 Task: What is the central theme of "Dune" by Frank Herbert?
Action: Mouse moved to (314, 148)
Screenshot: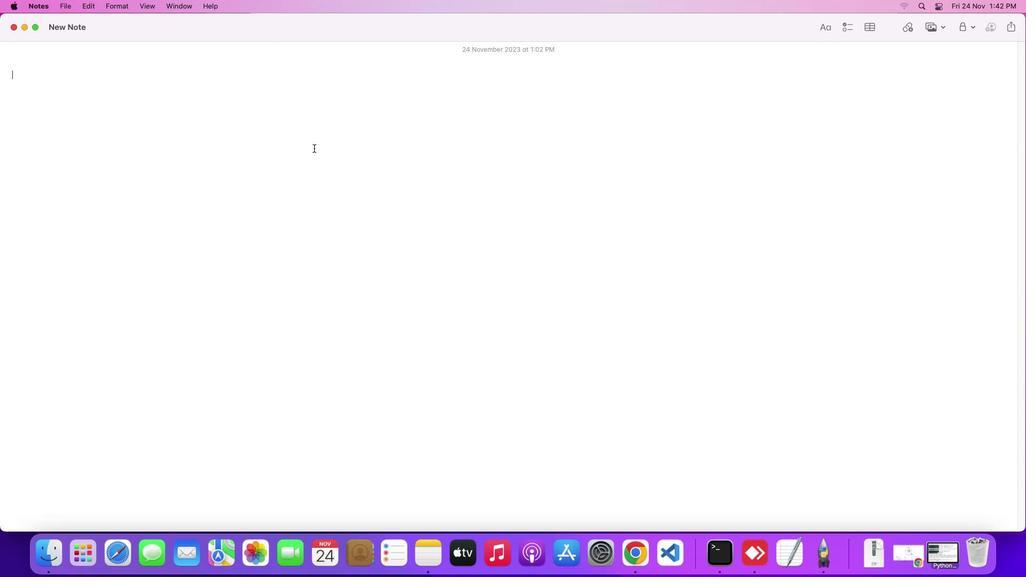 
Action: Mouse pressed left at (314, 148)
Screenshot: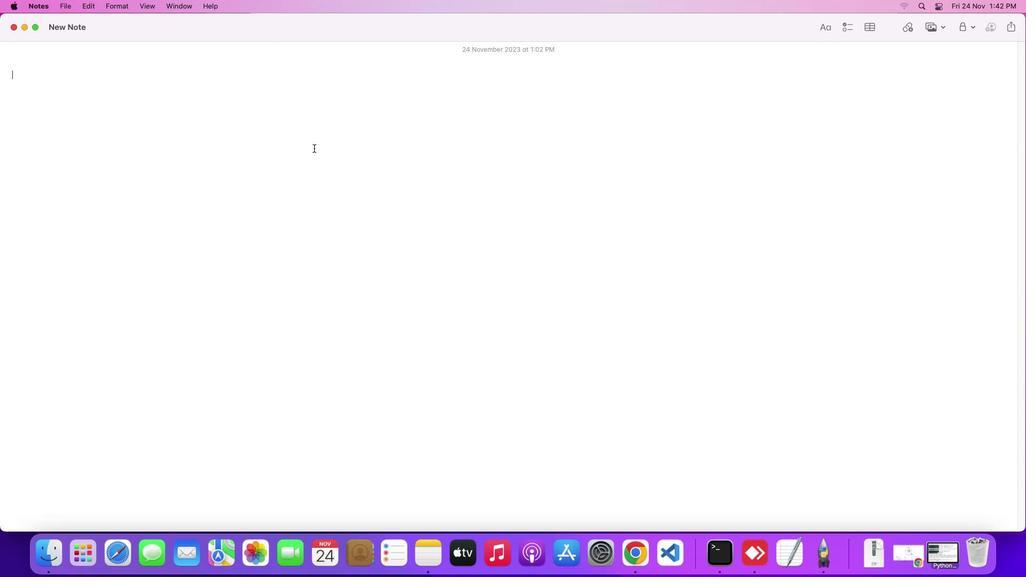 
Action: Key pressed Key.shift'W''h''a''t'Key.space'i''s'Key.space't''h''e'Key.space'c''e''n''t''r''a''l'Key.space't''h''e''m''e'Key.space'o''f'Key.spaceKey.shift'"'Key.shift'D''u''e'Key.backspace'n''e'Key.shift'"'Key.space'b''y'Key.spaceKey.shift'F''r''a''n''k'Key.spaceKey.shift'G'Key.shiftKey.backspaceKey.shift'H''e''r''b''e''r''t'Key.shift_r'?'Key.enter
Screenshot: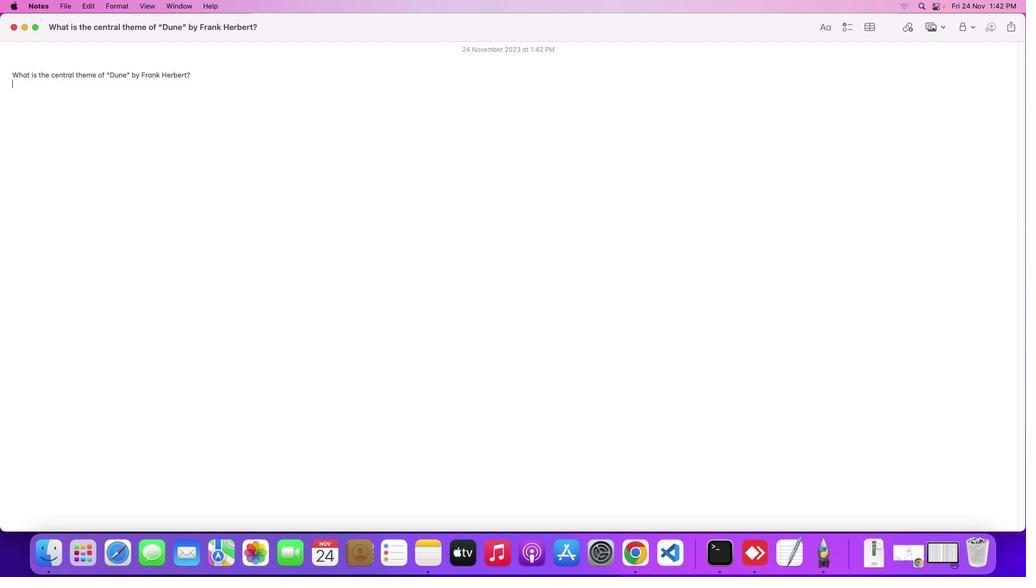 
Action: Mouse moved to (910, 554)
Screenshot: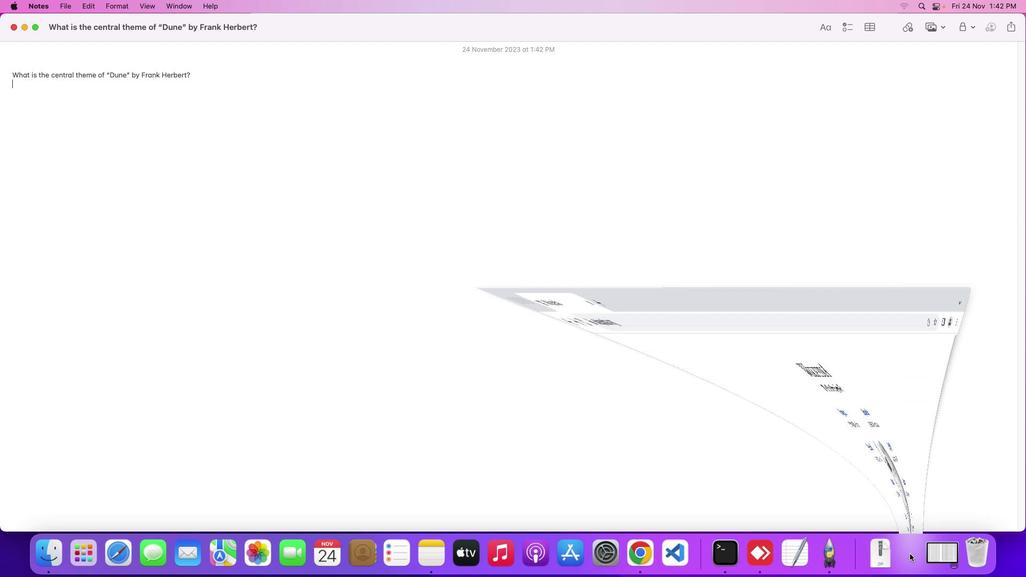 
Action: Mouse pressed left at (910, 554)
Screenshot: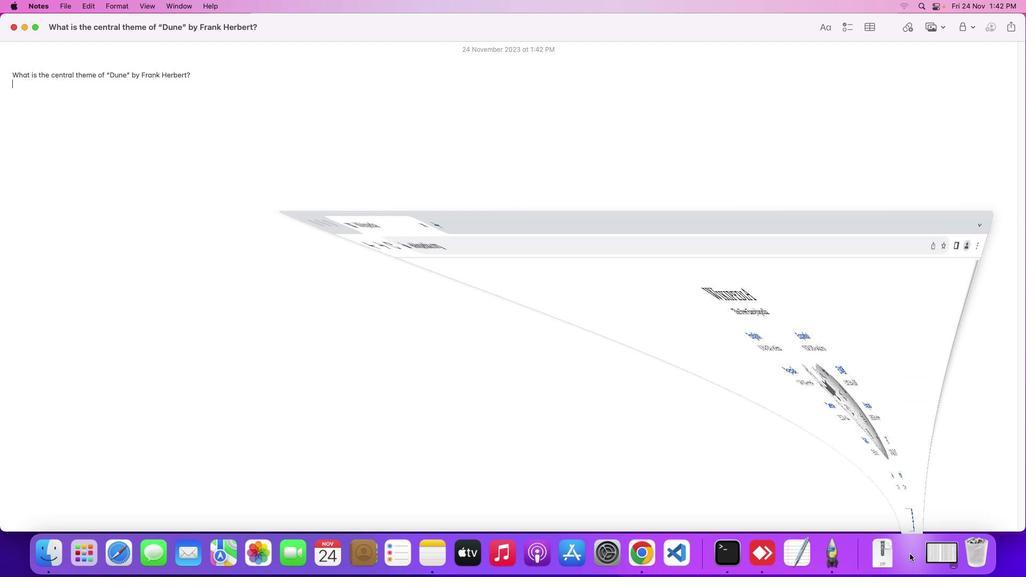 
Action: Mouse moved to (417, 325)
Screenshot: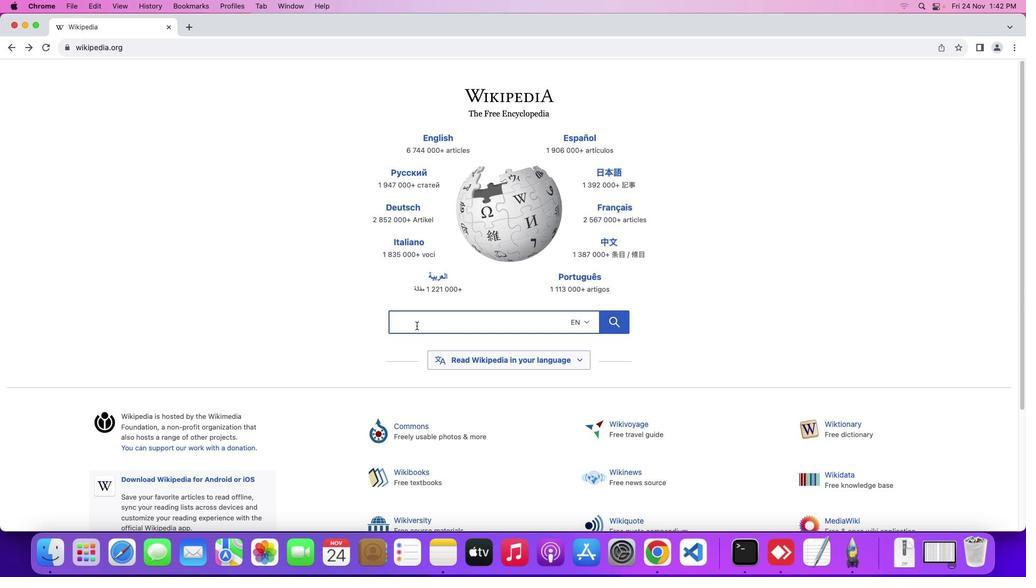 
Action: Mouse pressed left at (417, 325)
Screenshot: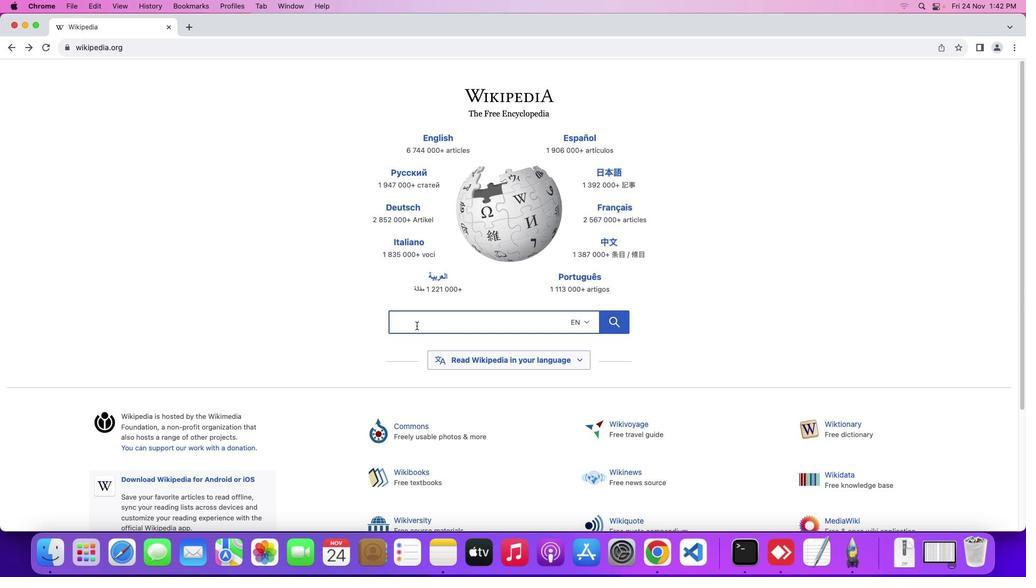
Action: Key pressed Key.shift'D''u''n''e'Key.space'n''o''v''e''l'
Screenshot: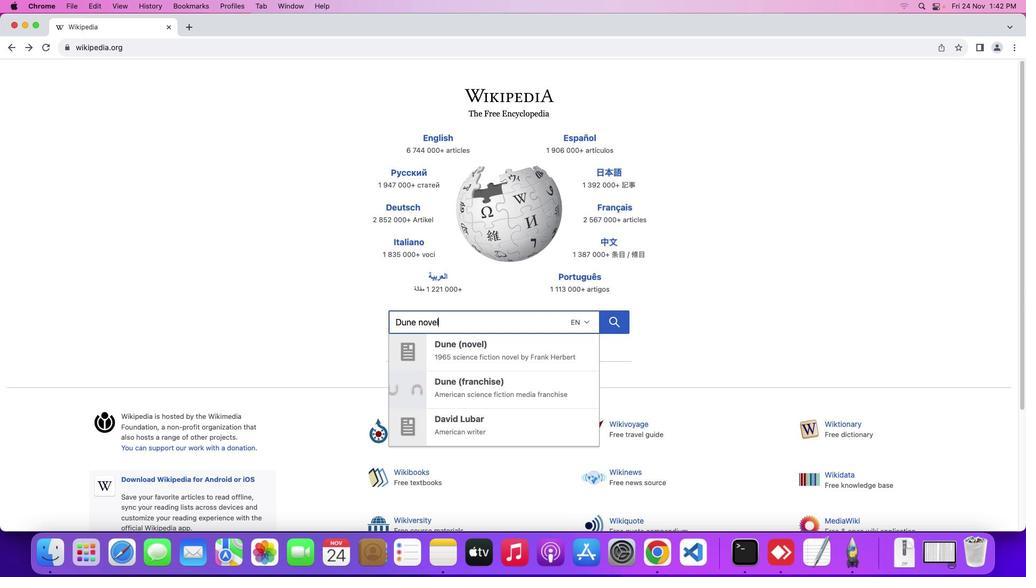 
Action: Mouse moved to (457, 349)
Screenshot: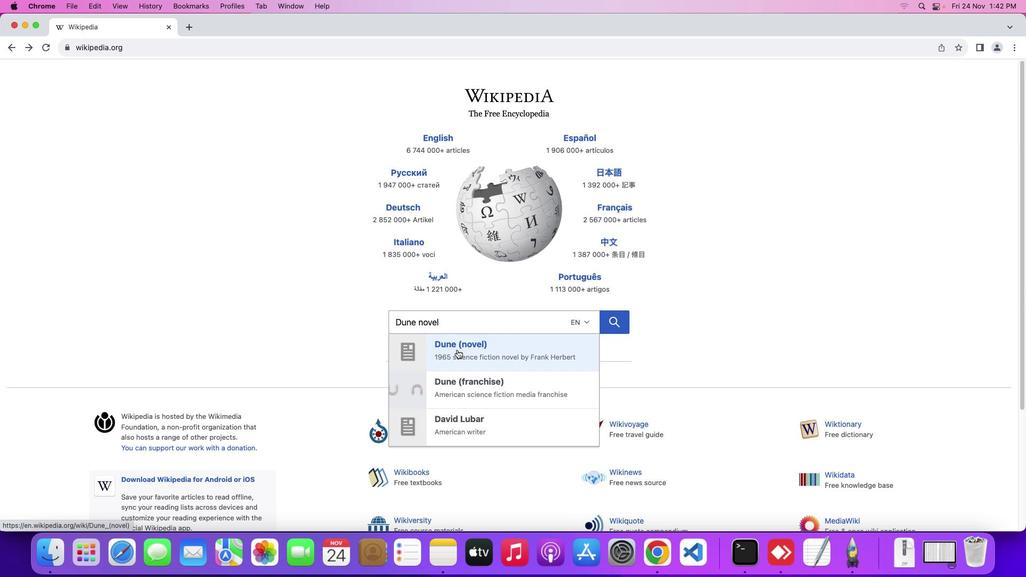 
Action: Mouse pressed left at (457, 349)
Screenshot: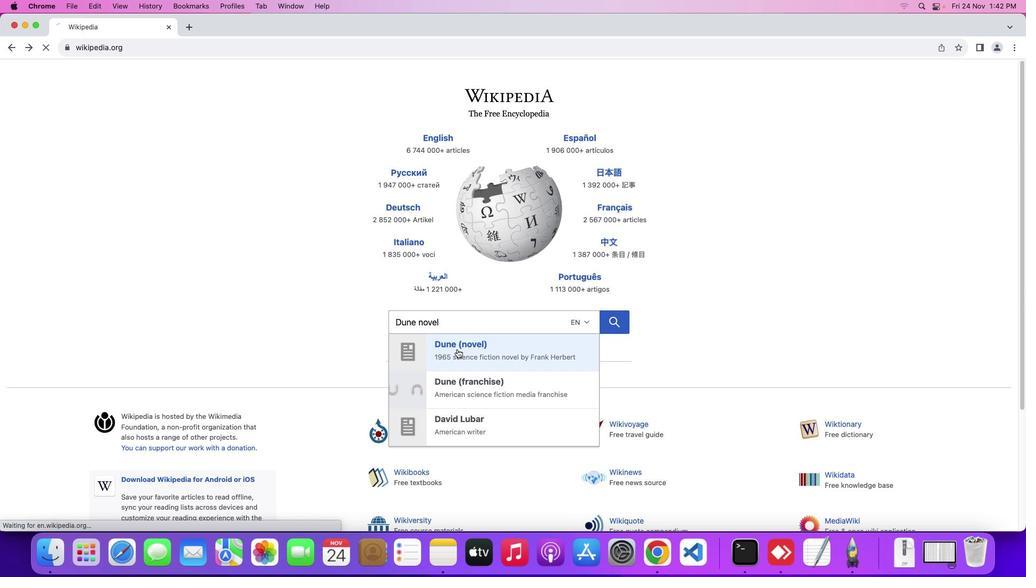 
Action: Mouse moved to (784, 275)
Screenshot: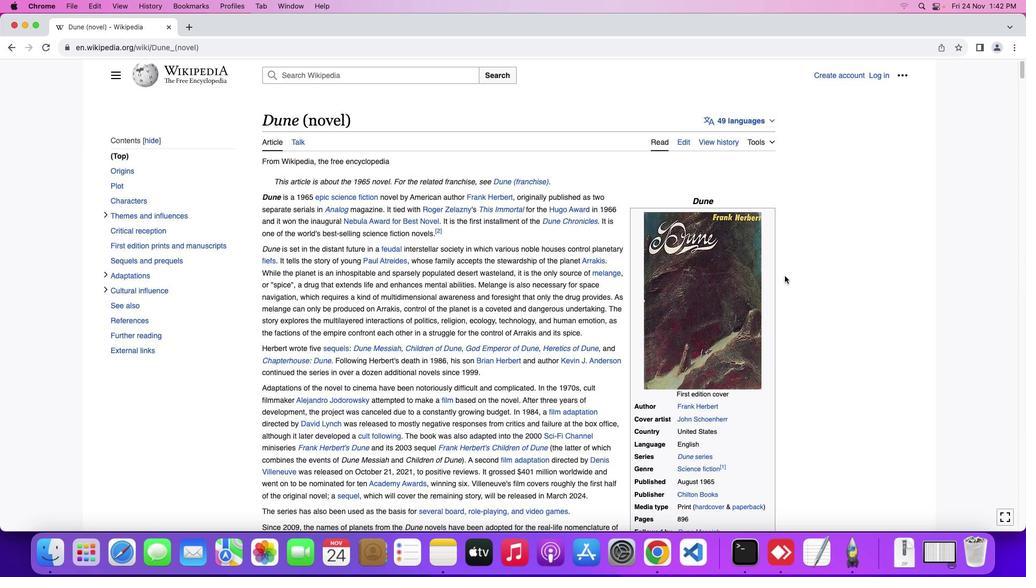 
Action: Mouse scrolled (784, 275) with delta (0, 0)
Screenshot: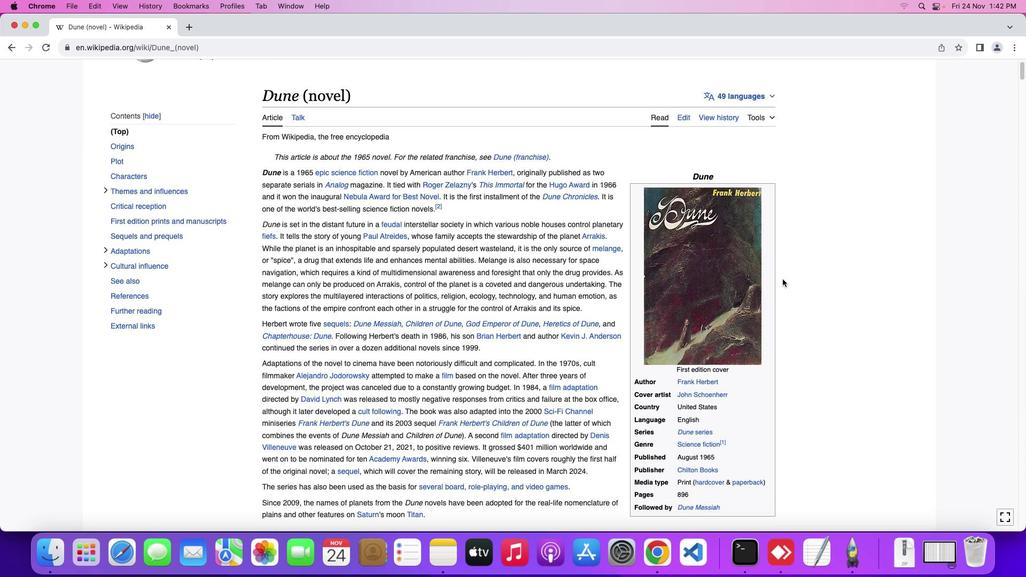 
Action: Mouse scrolled (784, 275) with delta (0, 0)
Screenshot: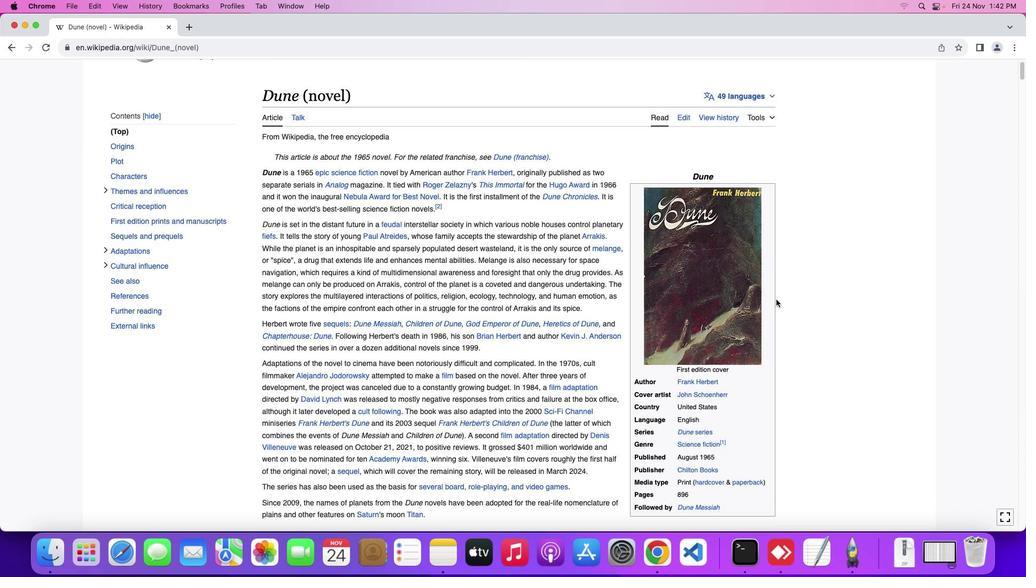 
Action: Mouse scrolled (784, 275) with delta (0, 0)
Screenshot: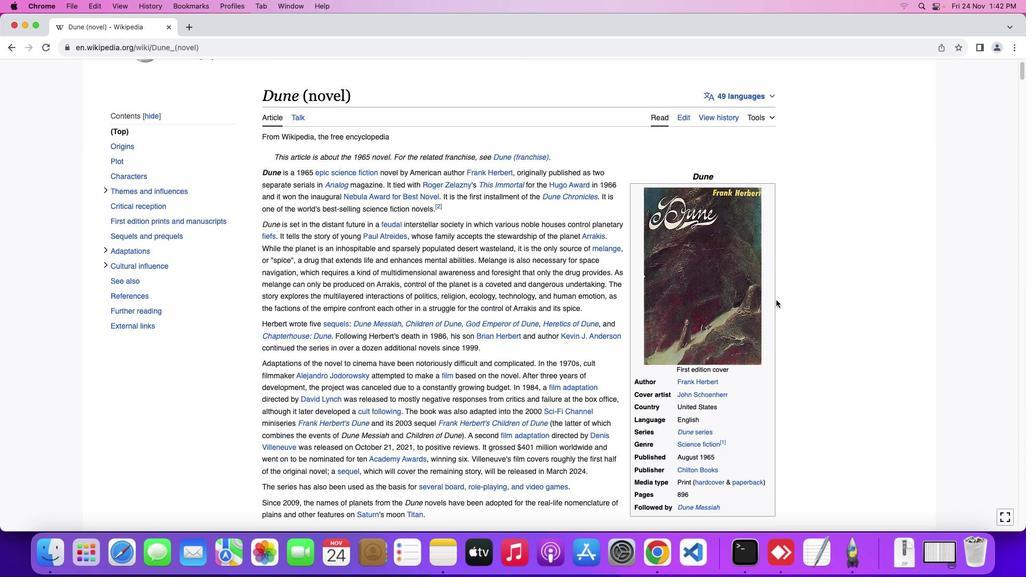 
Action: Mouse moved to (776, 299)
Screenshot: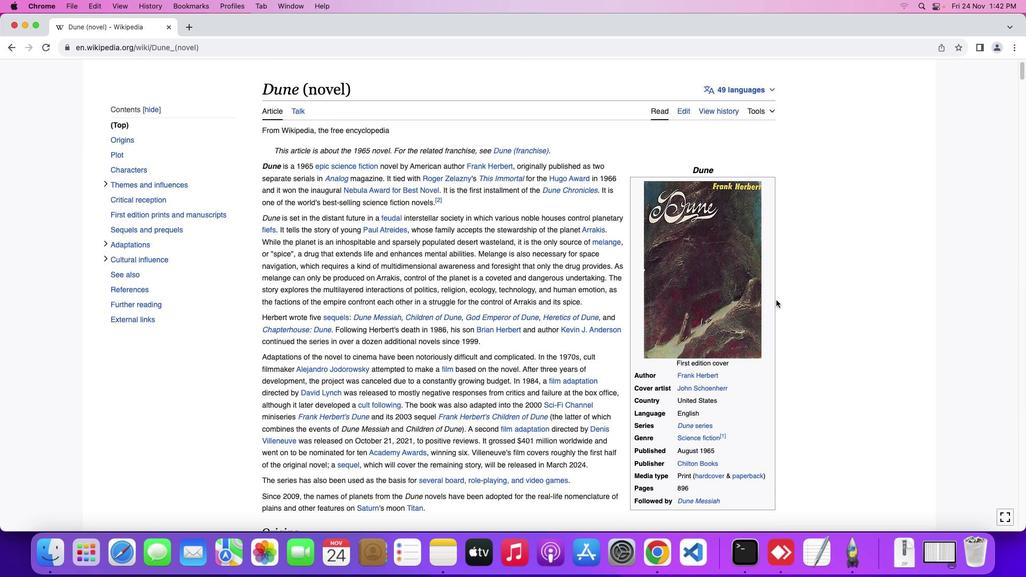 
Action: Mouse scrolled (776, 299) with delta (0, 0)
Screenshot: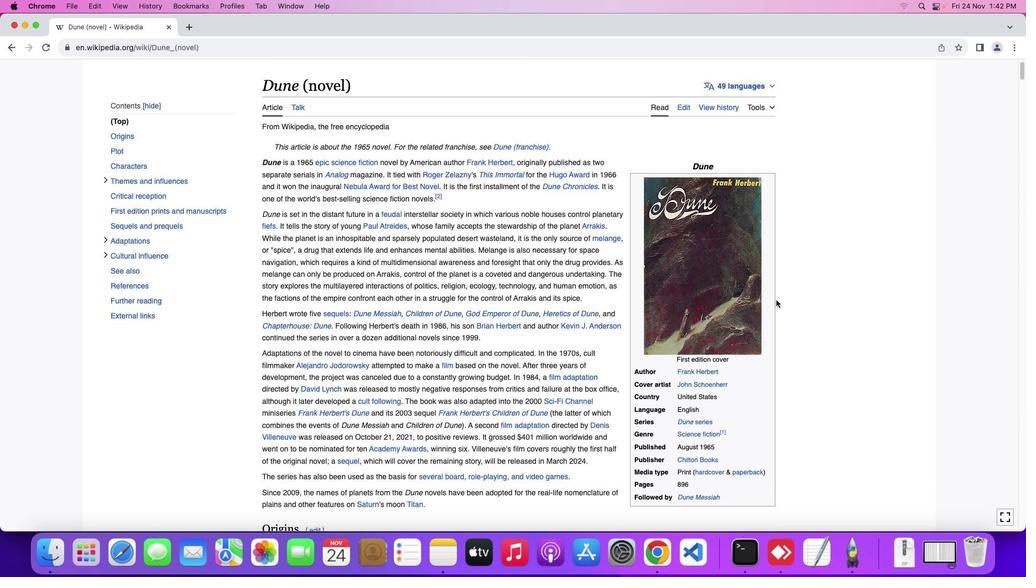 
Action: Mouse scrolled (776, 299) with delta (0, 0)
Screenshot: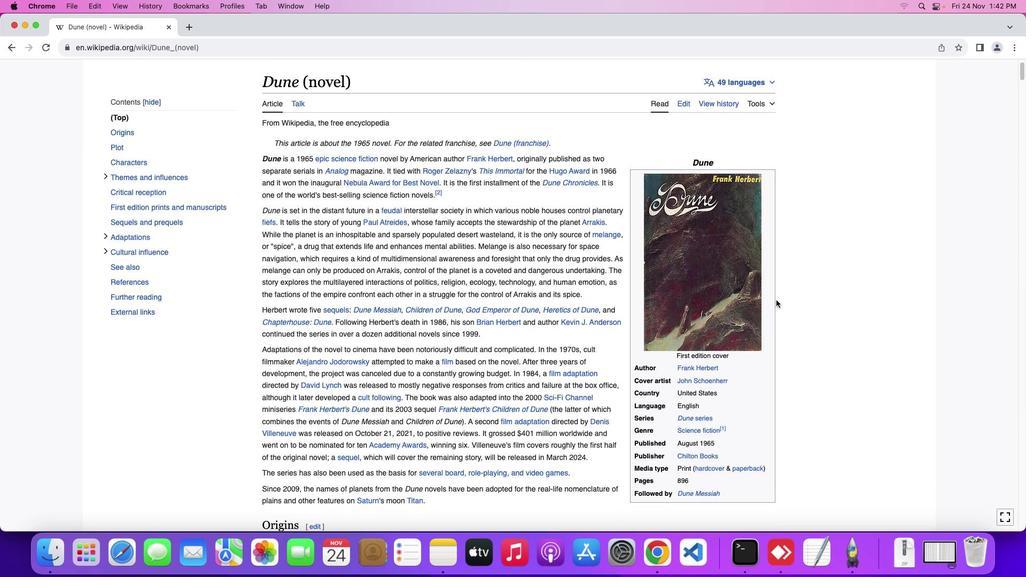 
Action: Mouse scrolled (776, 299) with delta (0, 0)
Screenshot: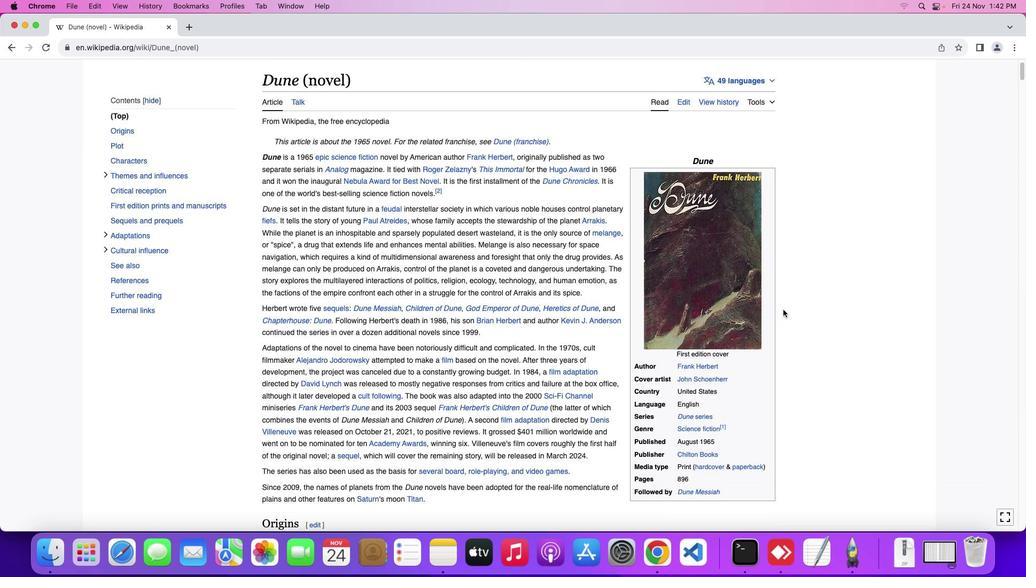 
Action: Mouse scrolled (776, 299) with delta (0, 0)
Screenshot: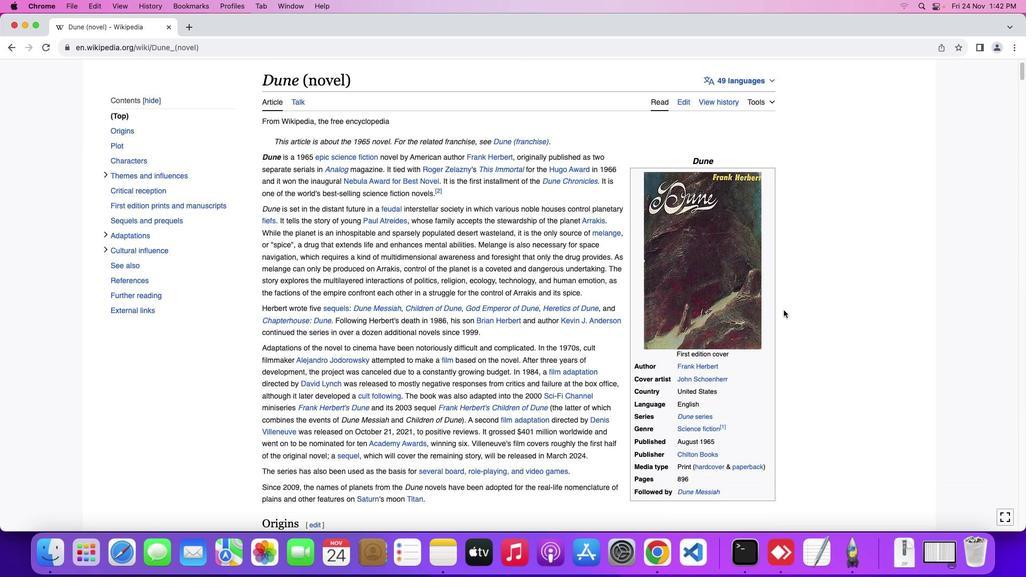 
Action: Mouse moved to (784, 310)
Screenshot: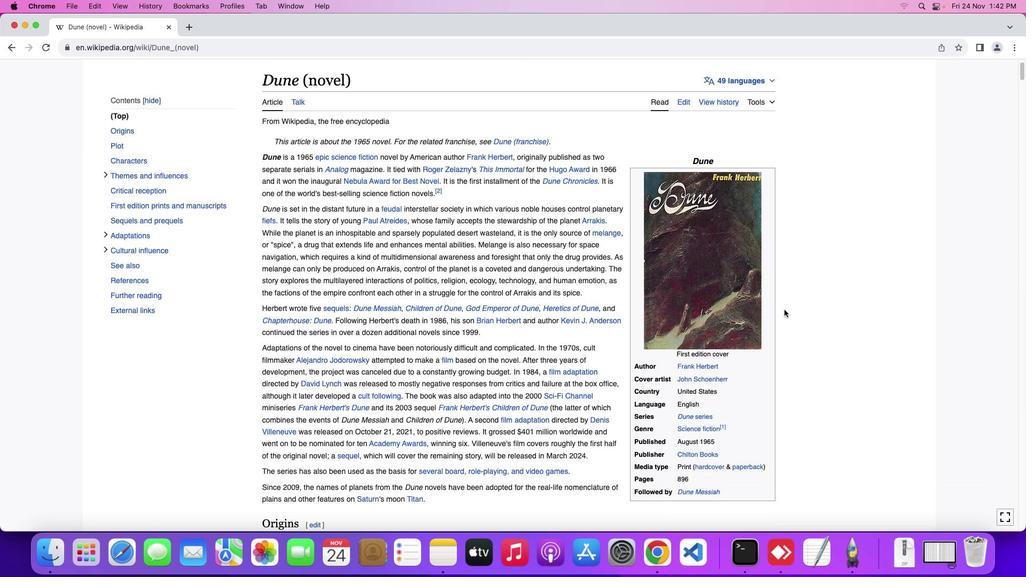 
Action: Mouse scrolled (784, 310) with delta (0, 0)
Screenshot: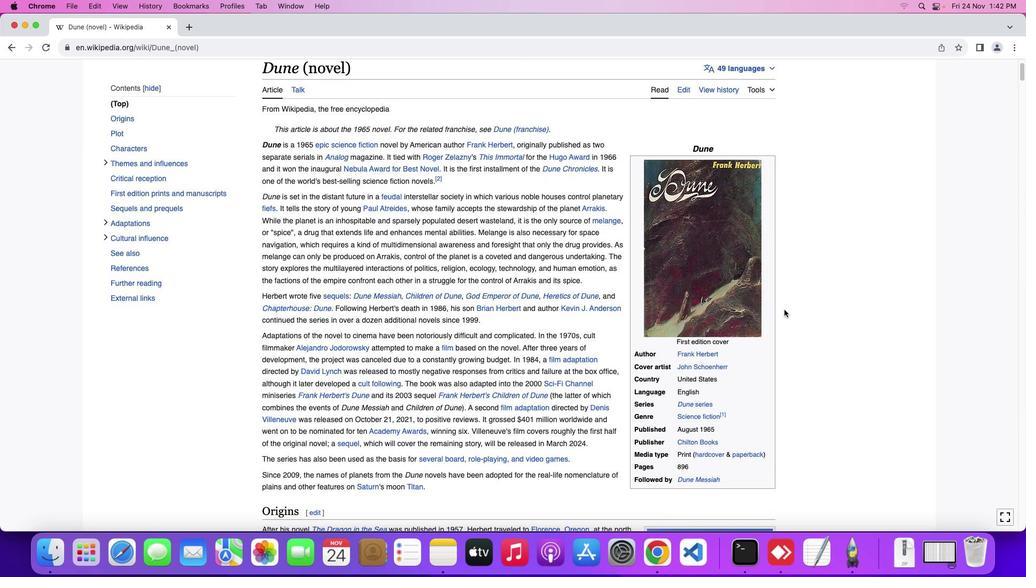 
Action: Mouse scrolled (784, 310) with delta (0, 0)
Screenshot: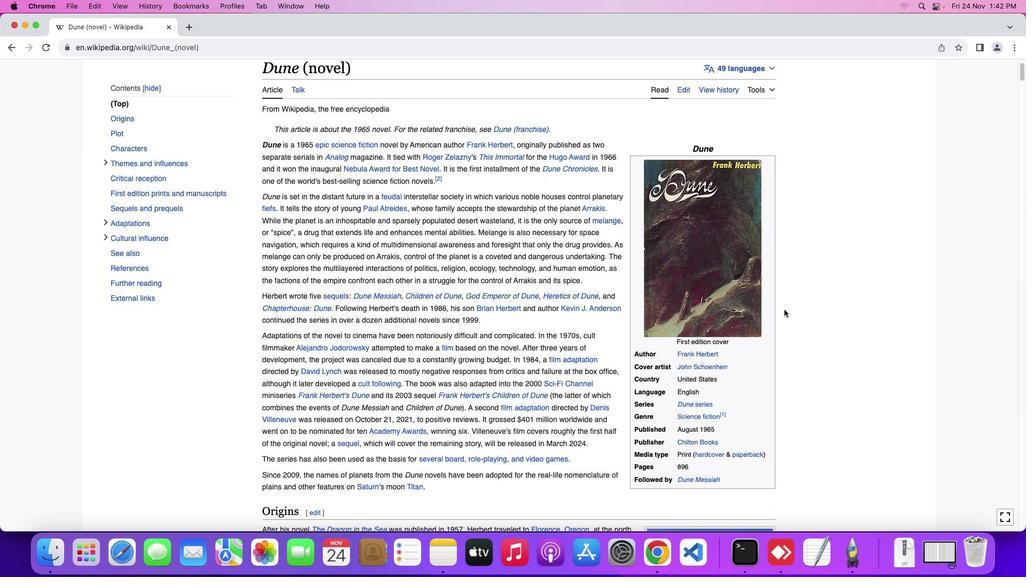 
Action: Mouse moved to (784, 310)
Screenshot: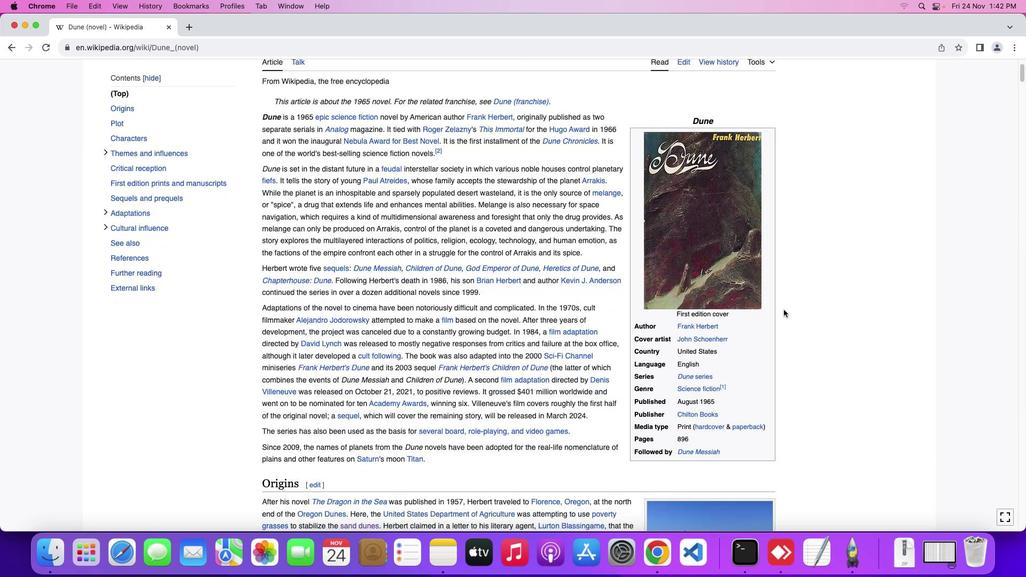 
Action: Mouse scrolled (784, 310) with delta (0, 0)
Screenshot: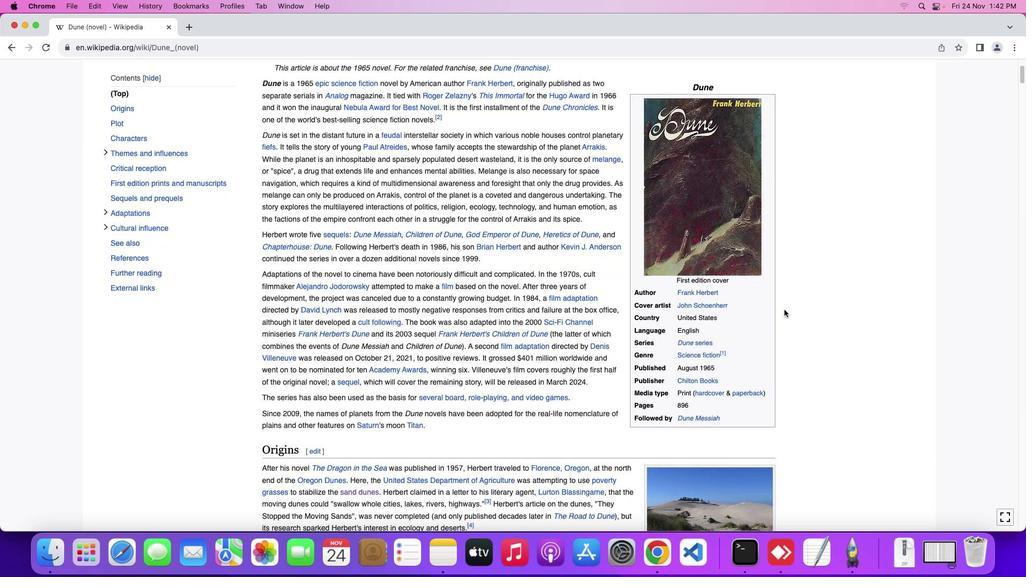 
Action: Mouse moved to (784, 309)
Screenshot: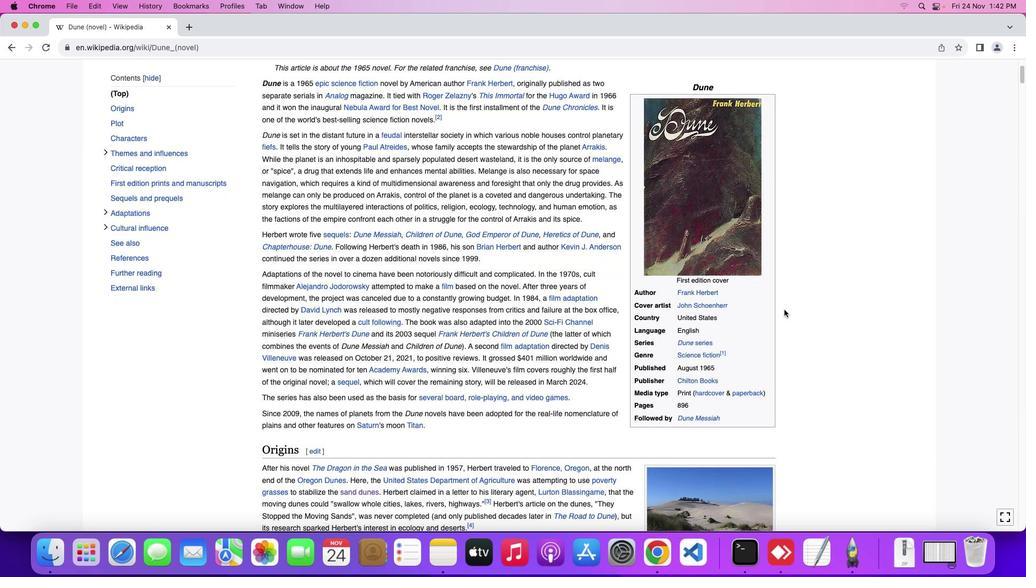 
Action: Mouse scrolled (784, 309) with delta (0, 0)
Screenshot: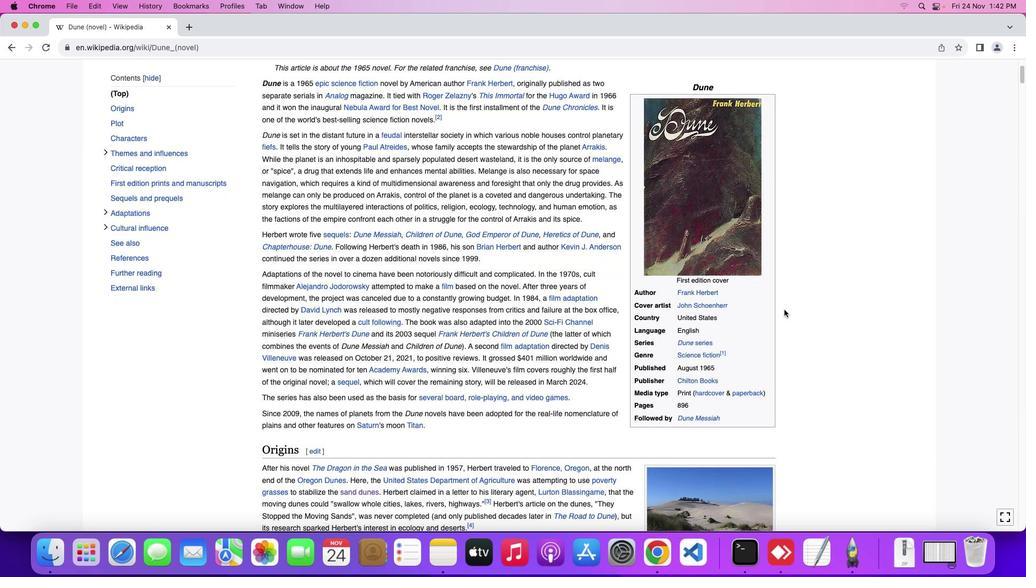 
Action: Mouse scrolled (784, 309) with delta (0, -1)
Screenshot: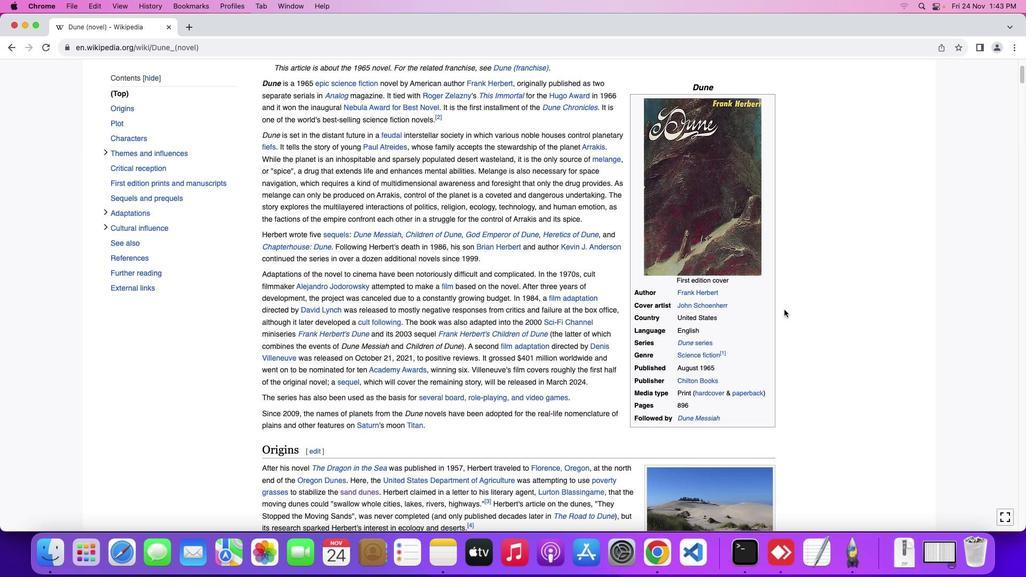 
Action: Mouse moved to (784, 309)
Screenshot: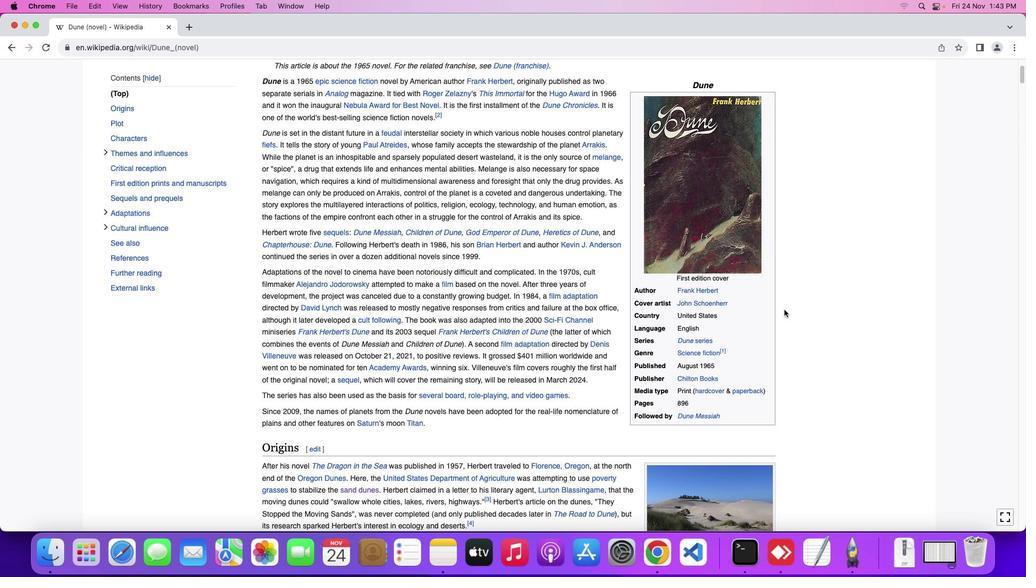 
Action: Mouse scrolled (784, 309) with delta (0, 0)
Screenshot: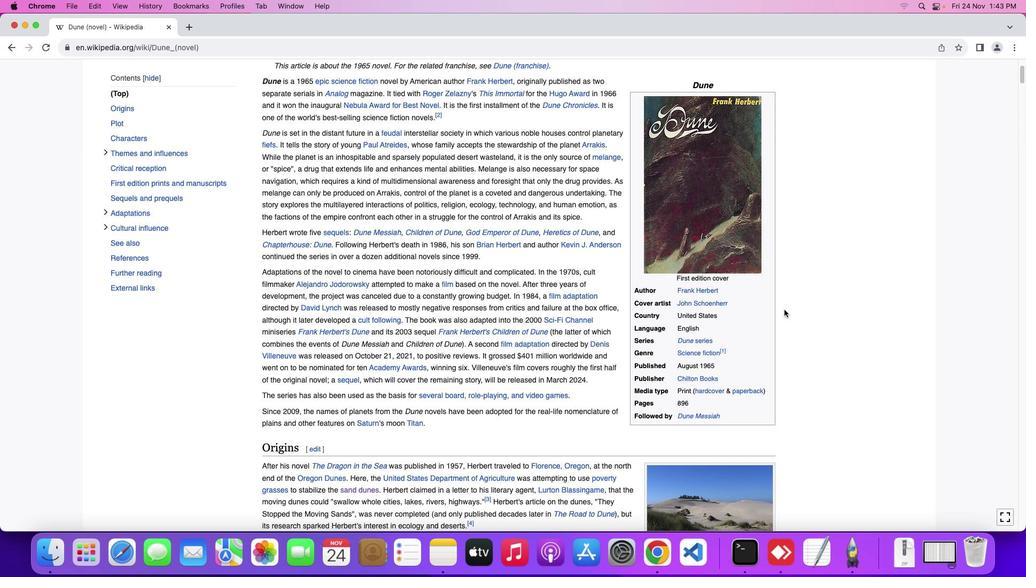 
Action: Mouse scrolled (784, 309) with delta (0, 0)
Screenshot: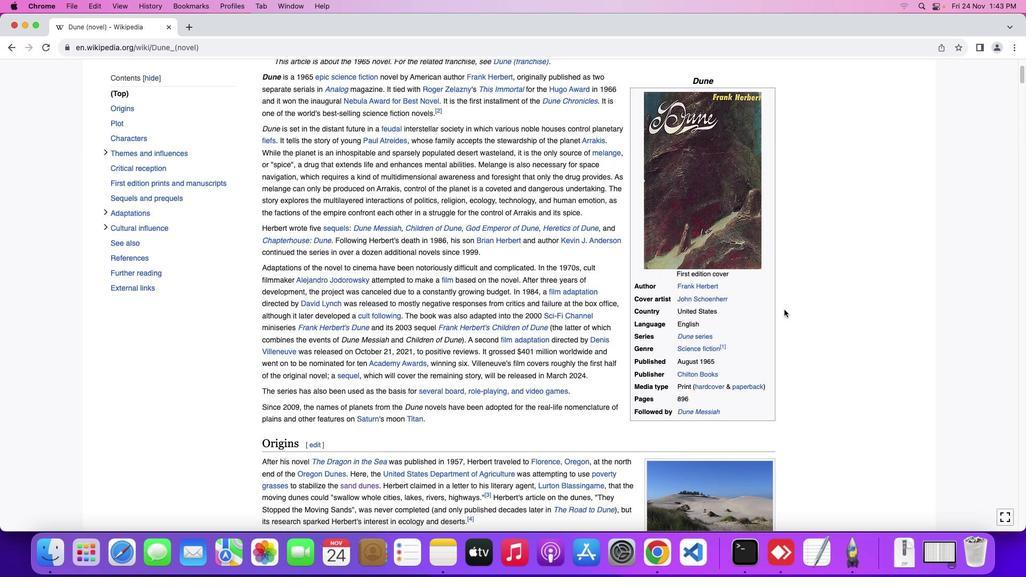 
Action: Mouse scrolled (784, 309) with delta (0, 0)
Screenshot: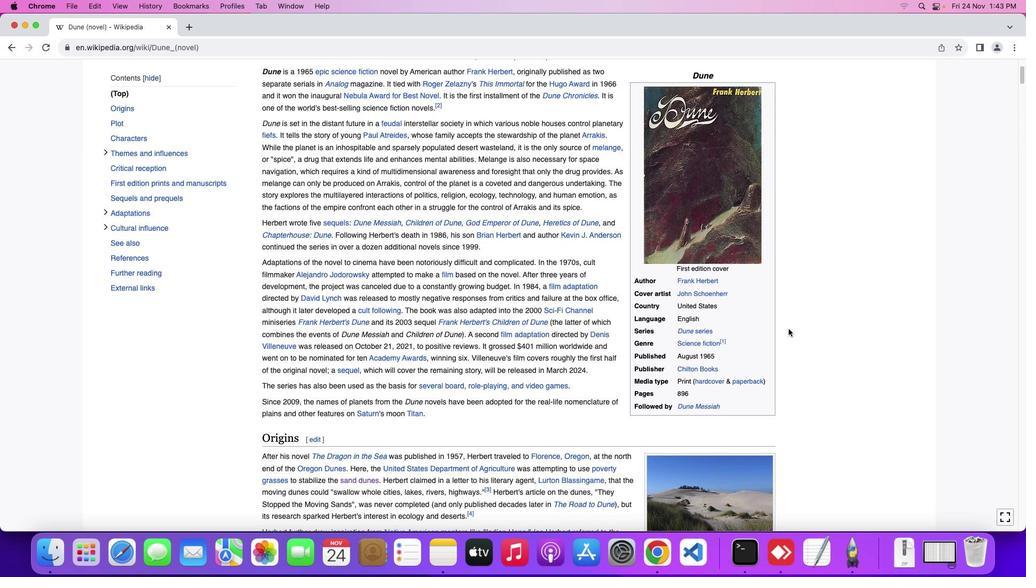 
Action: Mouse scrolled (784, 309) with delta (0, 0)
Screenshot: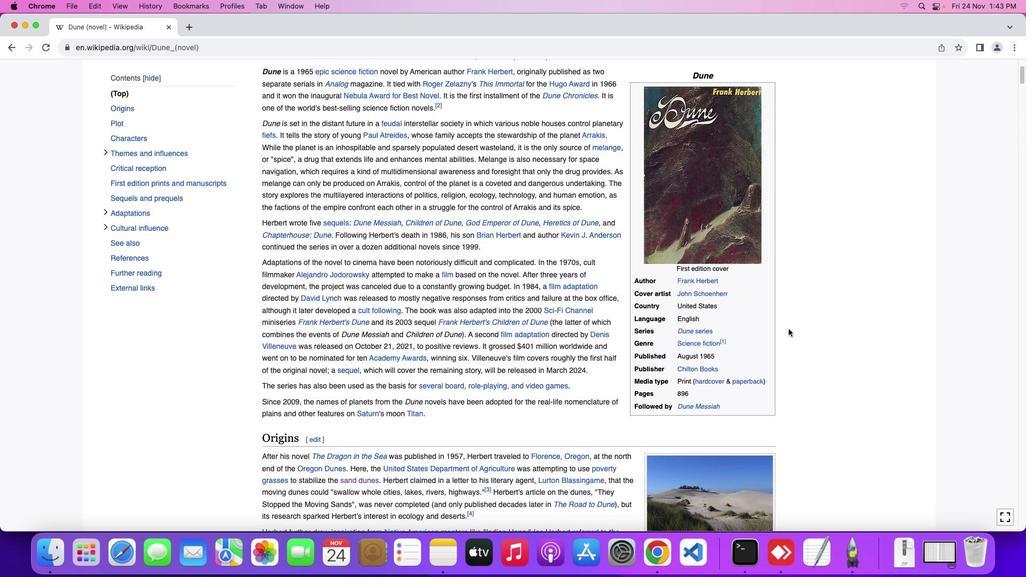 
Action: Mouse moved to (789, 329)
Screenshot: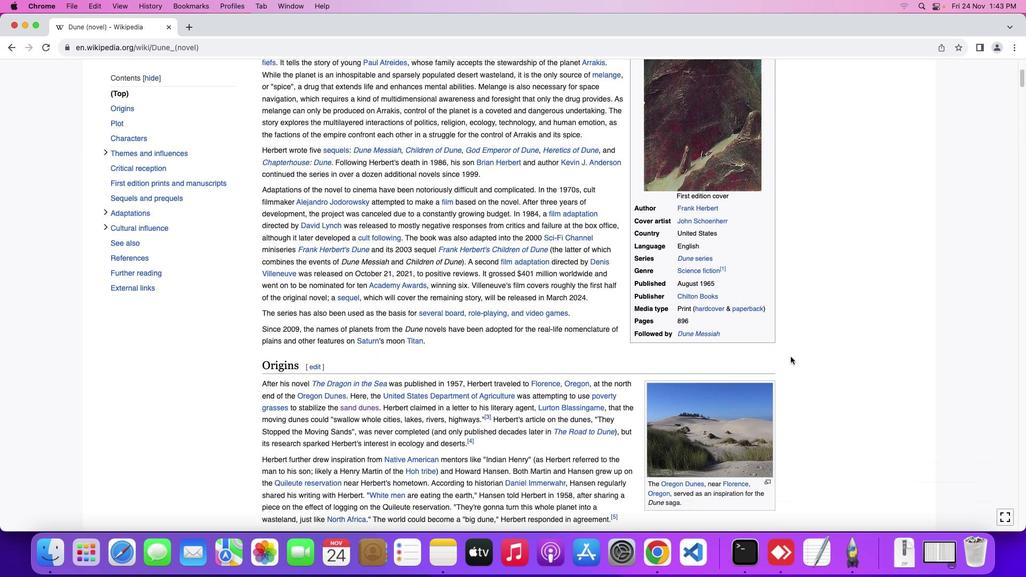 
Action: Mouse scrolled (789, 329) with delta (0, 0)
Screenshot: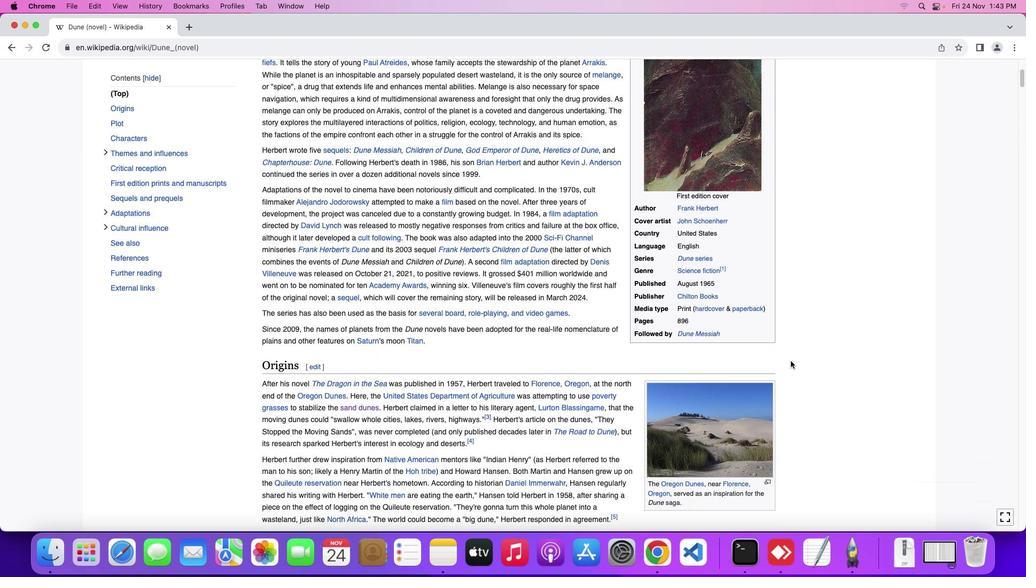 
Action: Mouse scrolled (789, 329) with delta (0, 0)
Screenshot: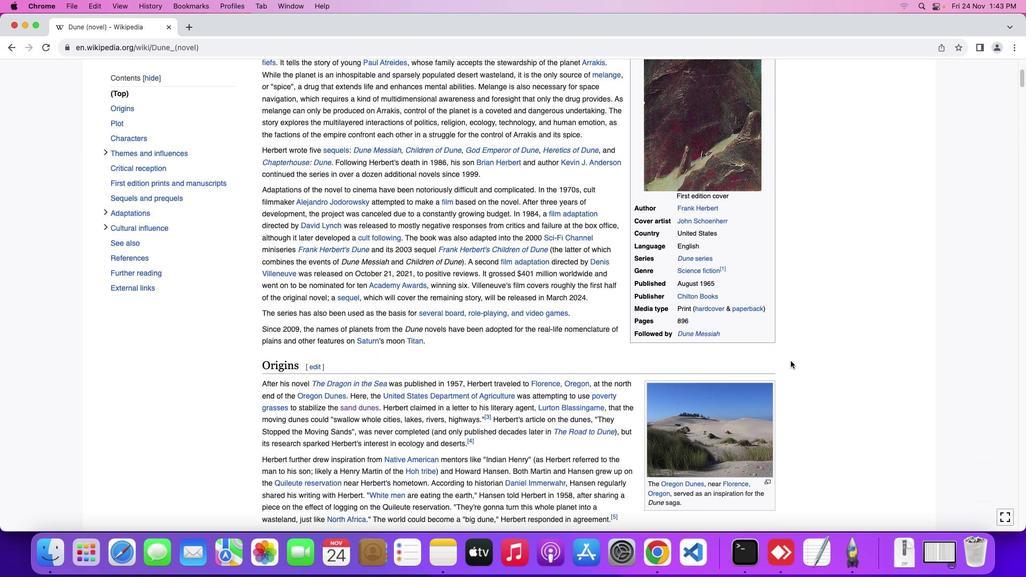 
Action: Mouse scrolled (789, 329) with delta (0, -1)
Screenshot: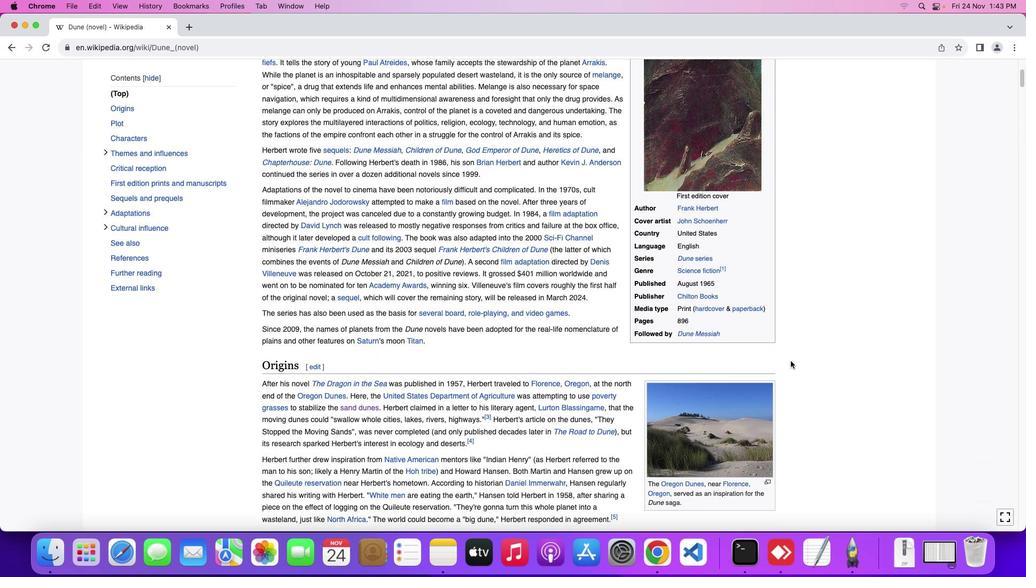 
Action: Mouse moved to (790, 361)
Screenshot: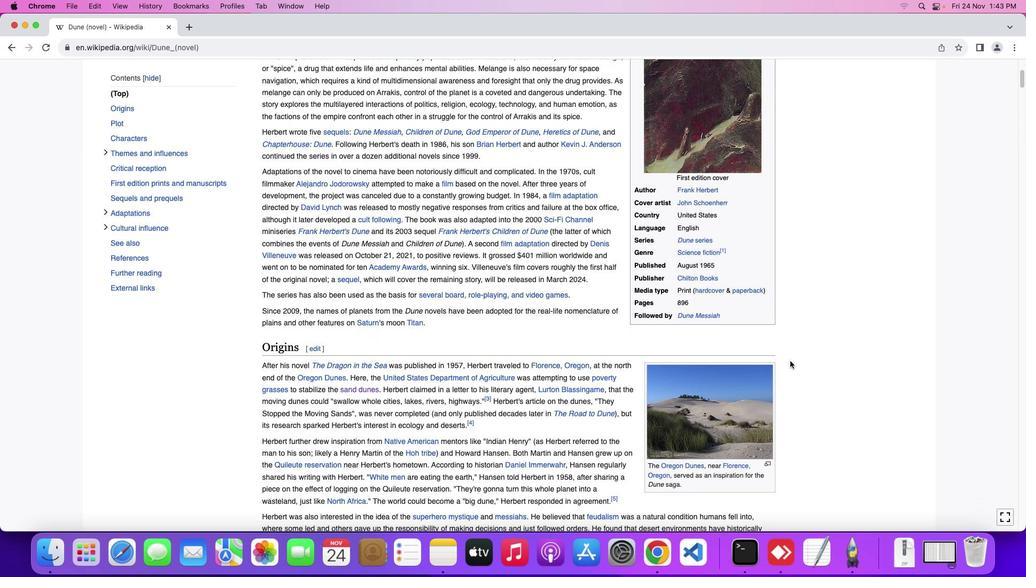 
Action: Mouse scrolled (790, 361) with delta (0, 0)
Screenshot: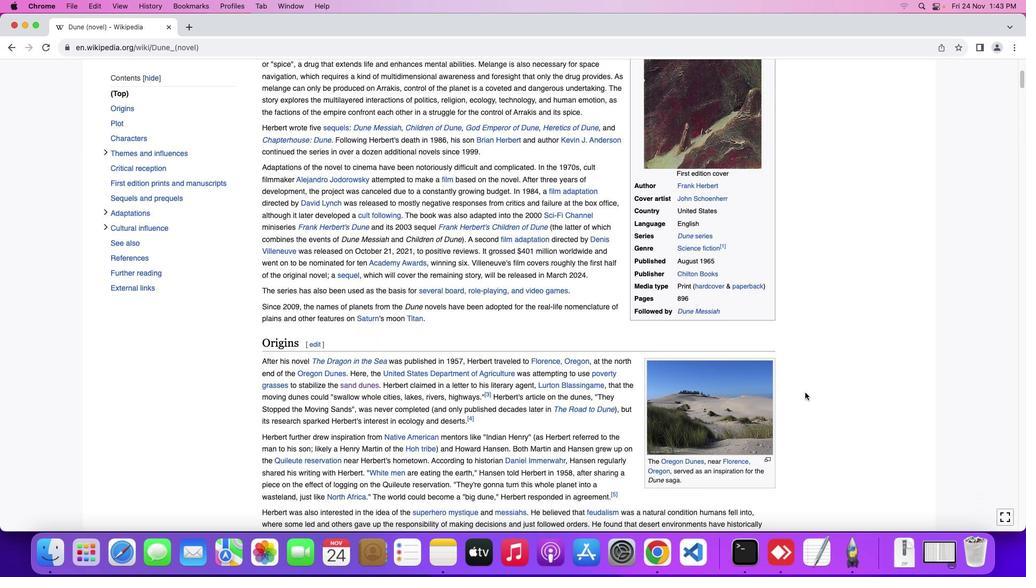 
Action: Mouse scrolled (790, 361) with delta (0, 0)
Screenshot: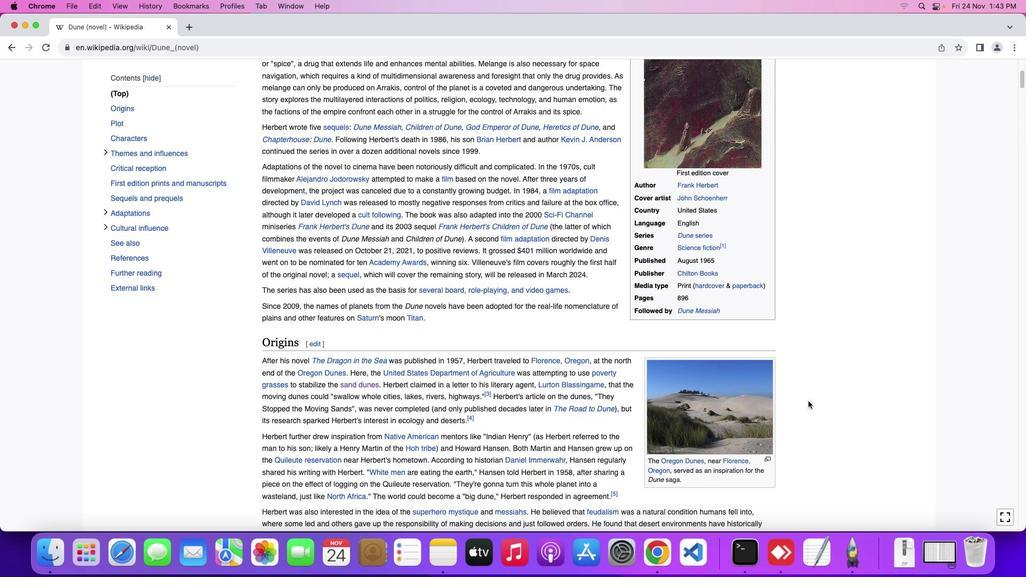 
Action: Mouse scrolled (790, 361) with delta (0, 0)
Screenshot: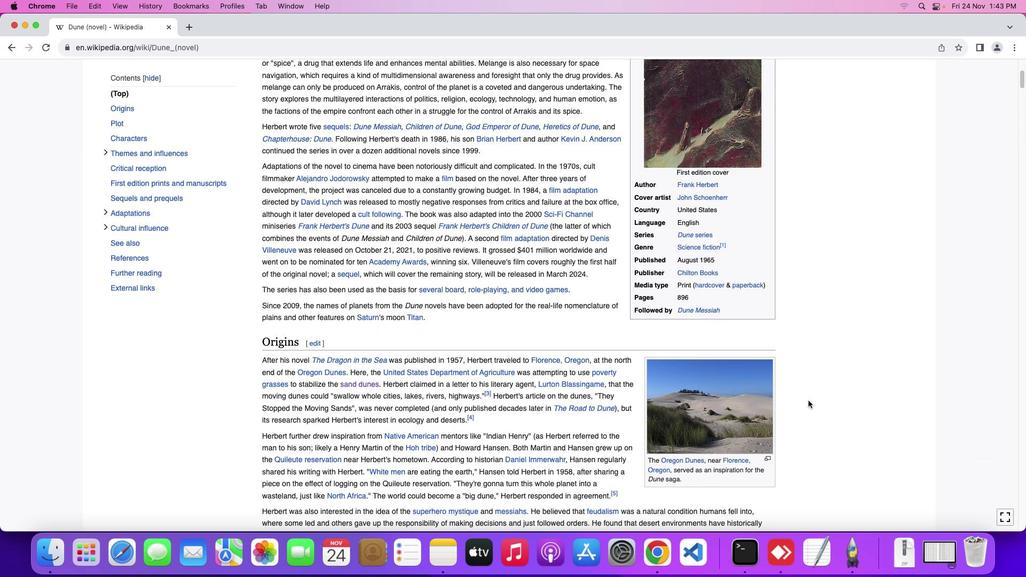 
Action: Mouse moved to (808, 401)
Screenshot: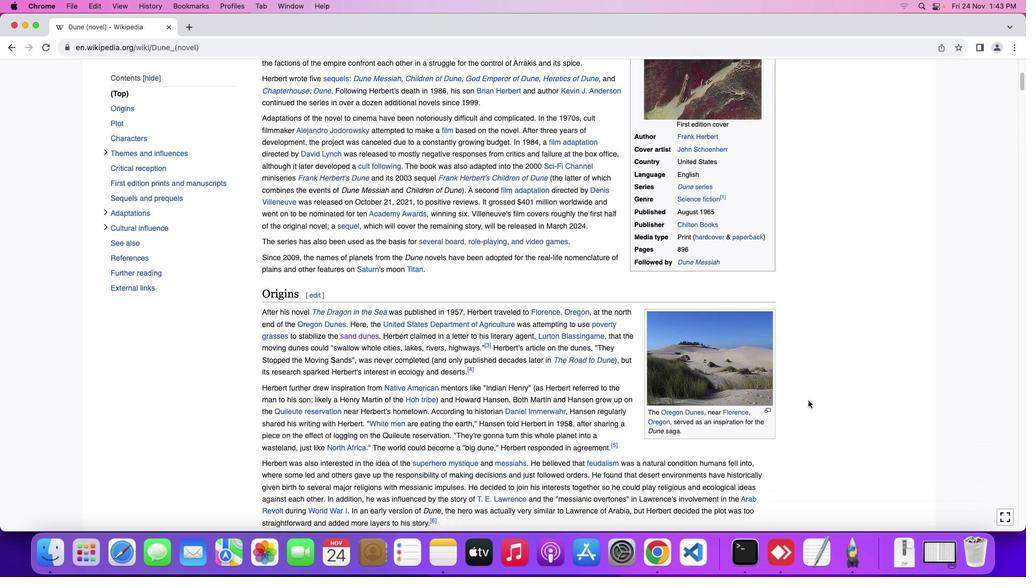 
Action: Mouse scrolled (808, 401) with delta (0, 0)
Screenshot: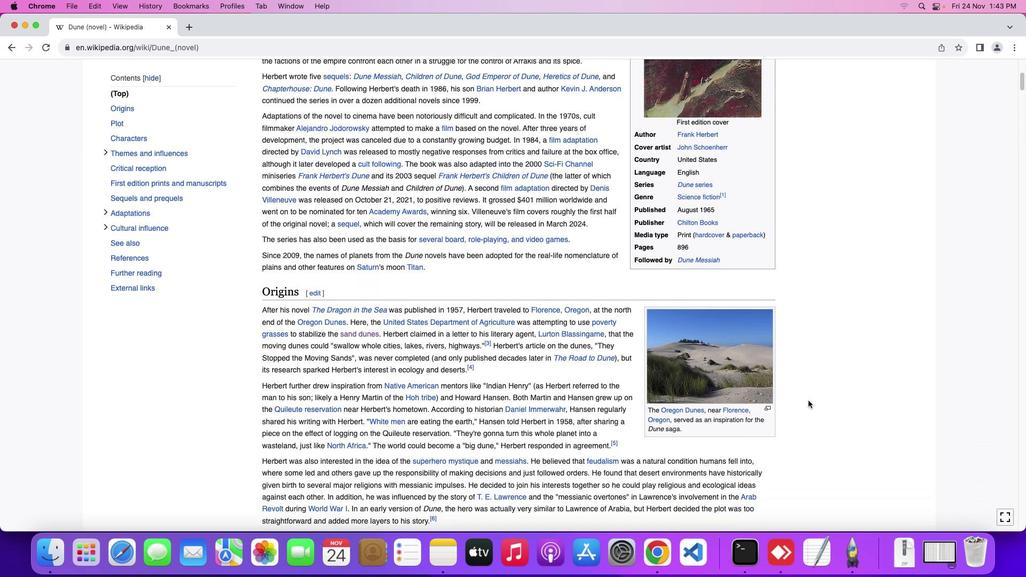 
Action: Mouse moved to (808, 401)
Screenshot: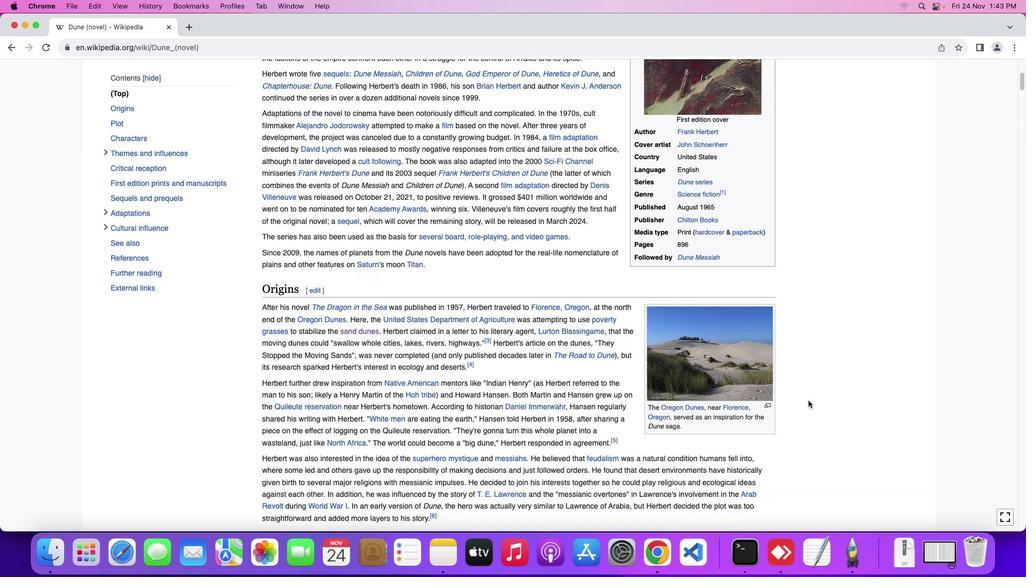 
Action: Mouse scrolled (808, 401) with delta (0, 0)
Screenshot: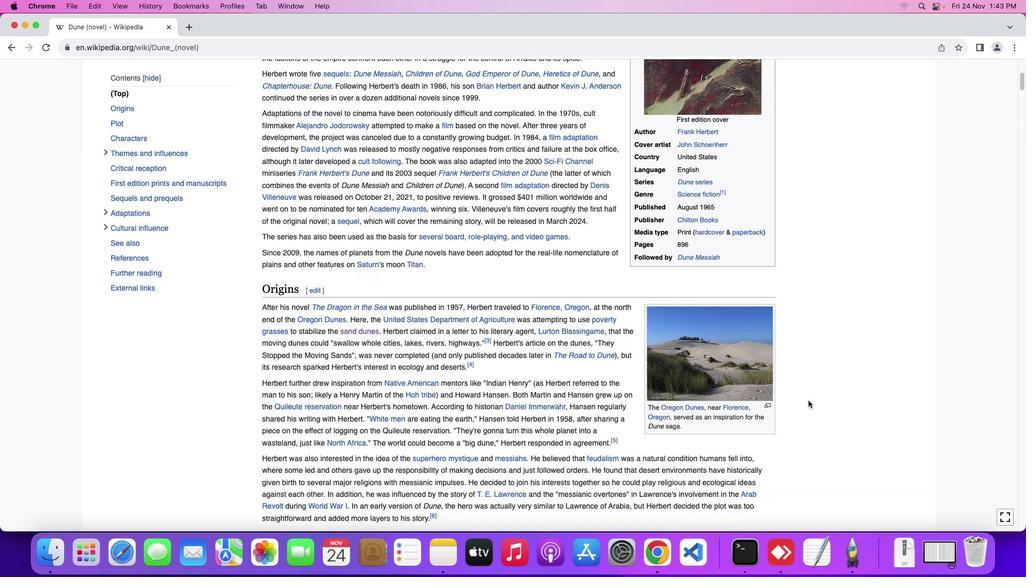 
Action: Mouse moved to (808, 400)
Screenshot: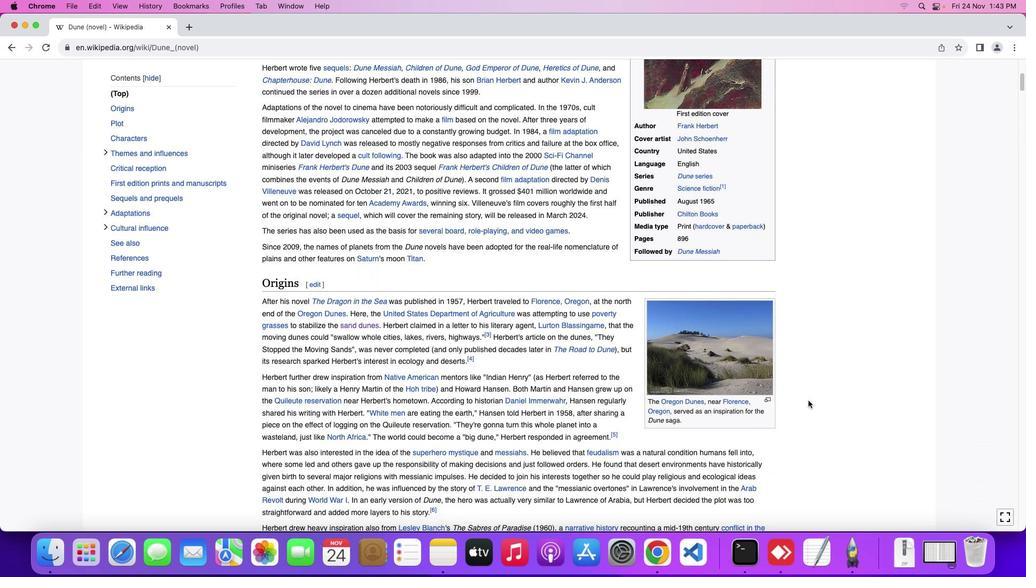 
Action: Mouse scrolled (808, 400) with delta (0, 0)
Screenshot: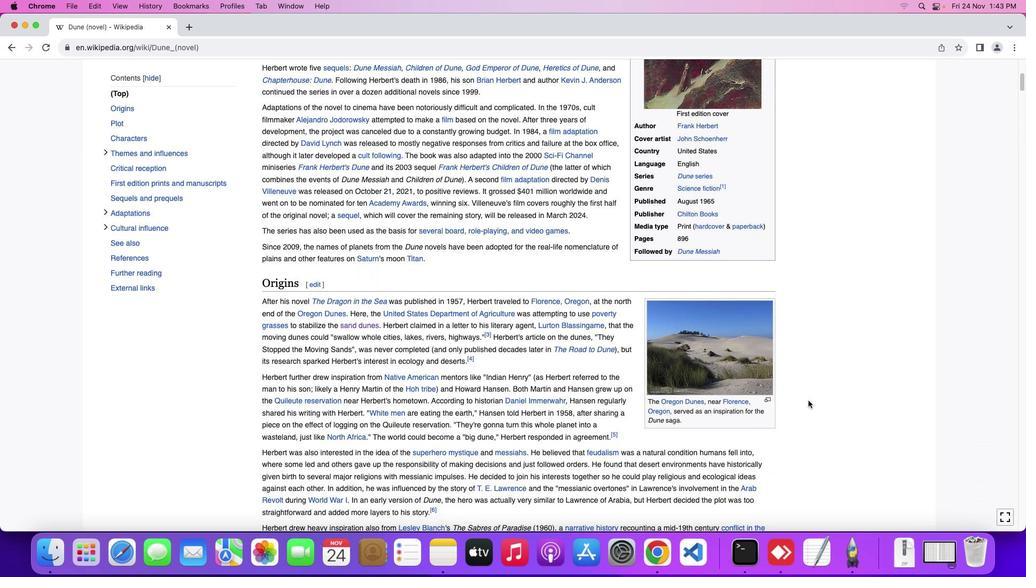 
Action: Mouse scrolled (808, 400) with delta (0, 0)
Screenshot: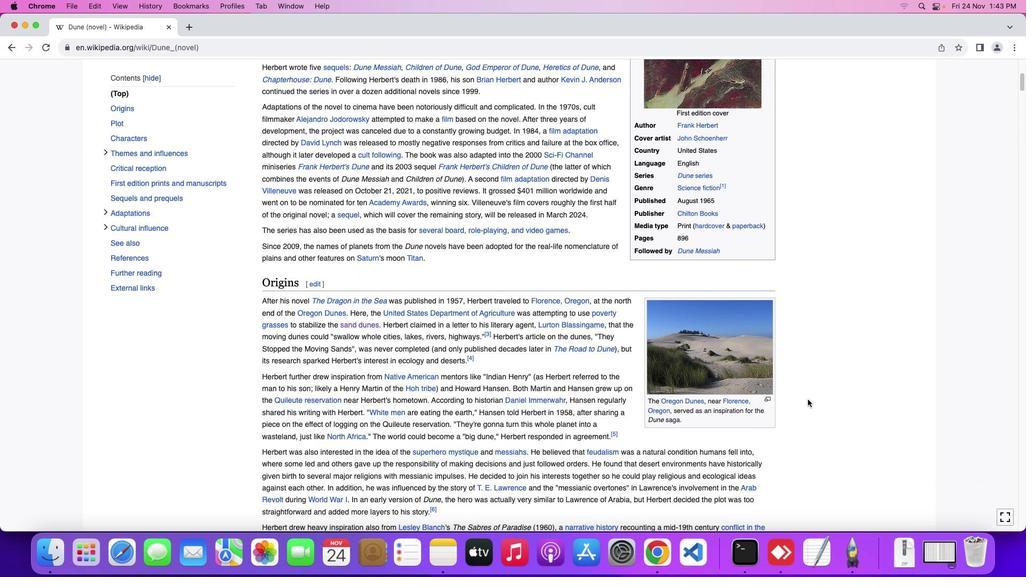
Action: Mouse scrolled (808, 400) with delta (0, 0)
Screenshot: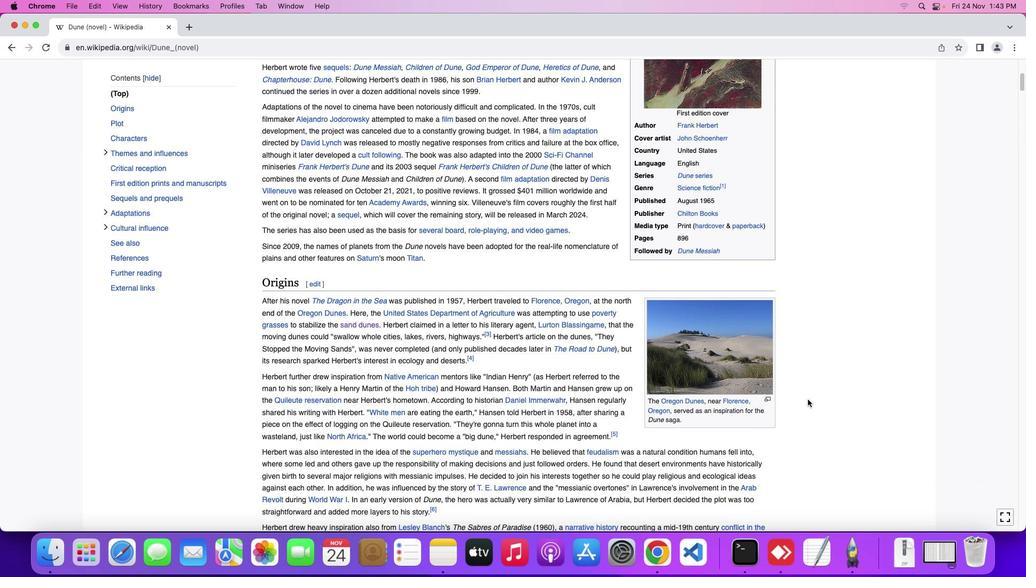 
Action: Mouse moved to (807, 399)
Screenshot: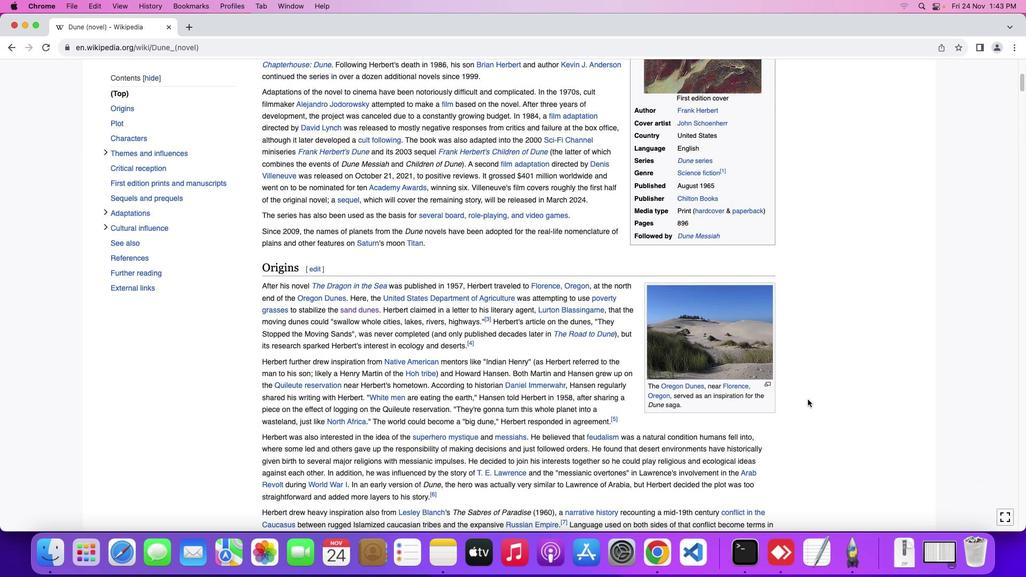
Action: Mouse scrolled (807, 399) with delta (0, 0)
Screenshot: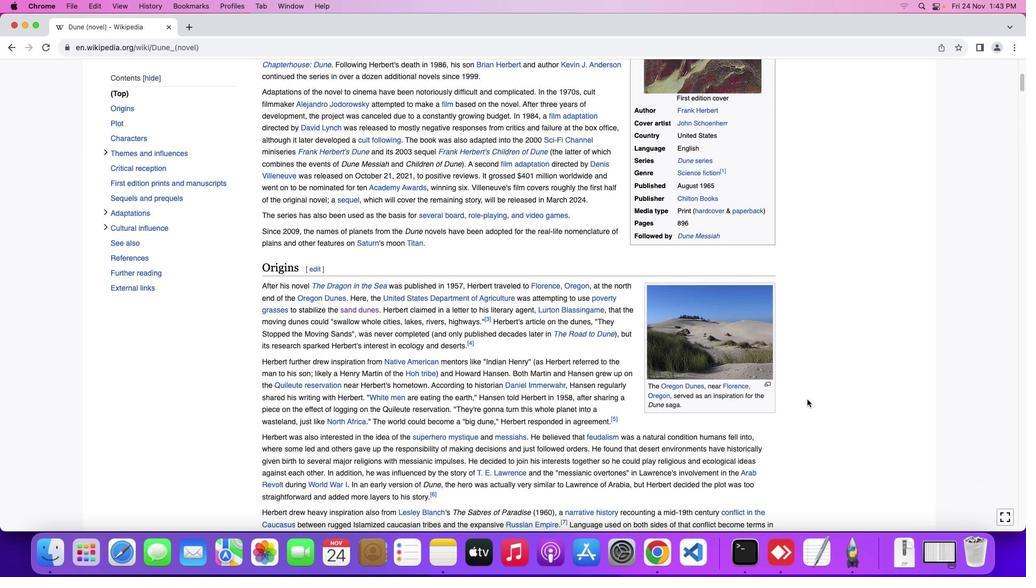 
Action: Mouse scrolled (807, 399) with delta (0, 0)
Screenshot: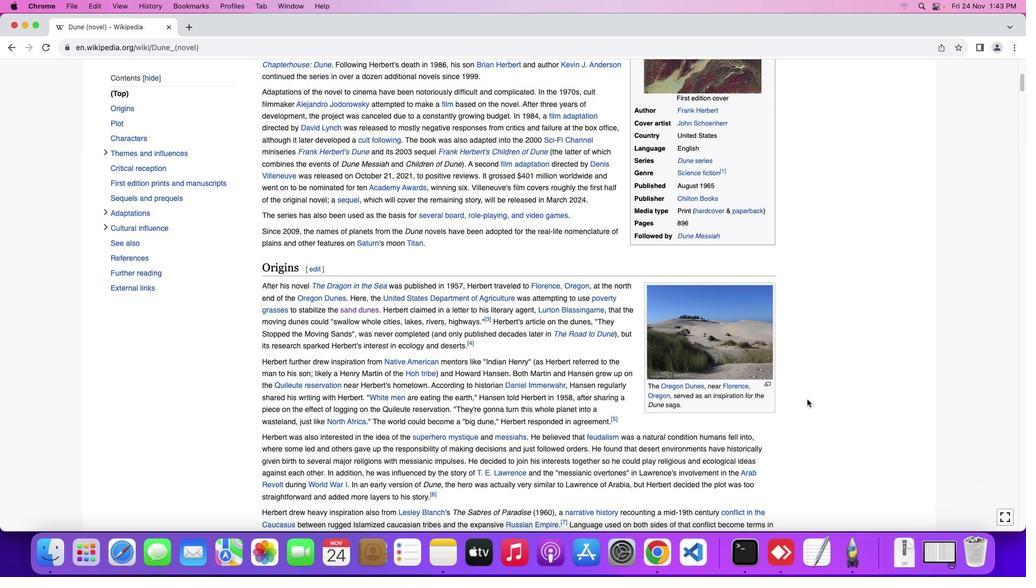 
Action: Mouse moved to (807, 399)
Screenshot: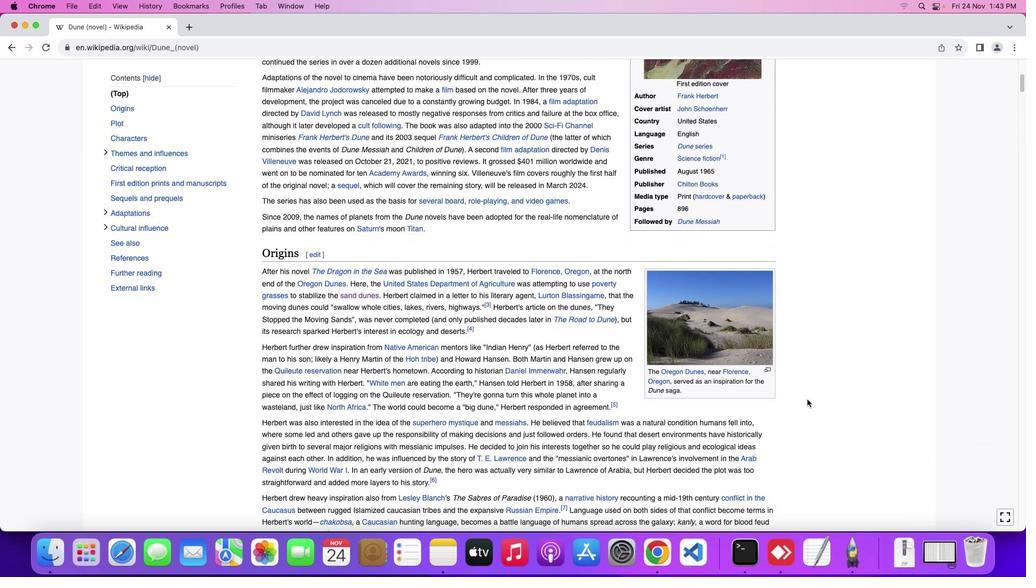 
Action: Mouse scrolled (807, 399) with delta (0, 0)
Screenshot: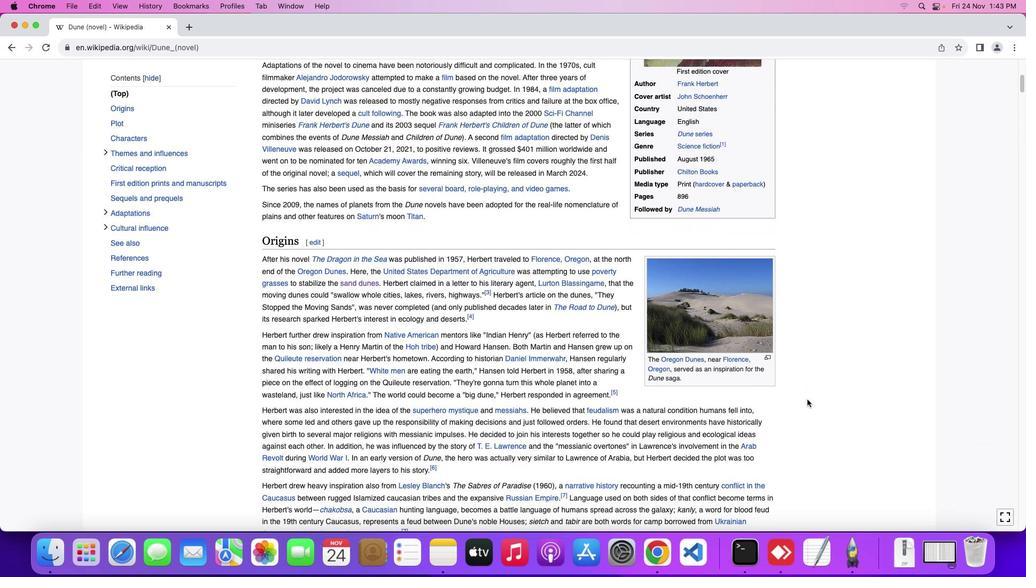 
Action: Mouse scrolled (807, 399) with delta (0, 0)
Screenshot: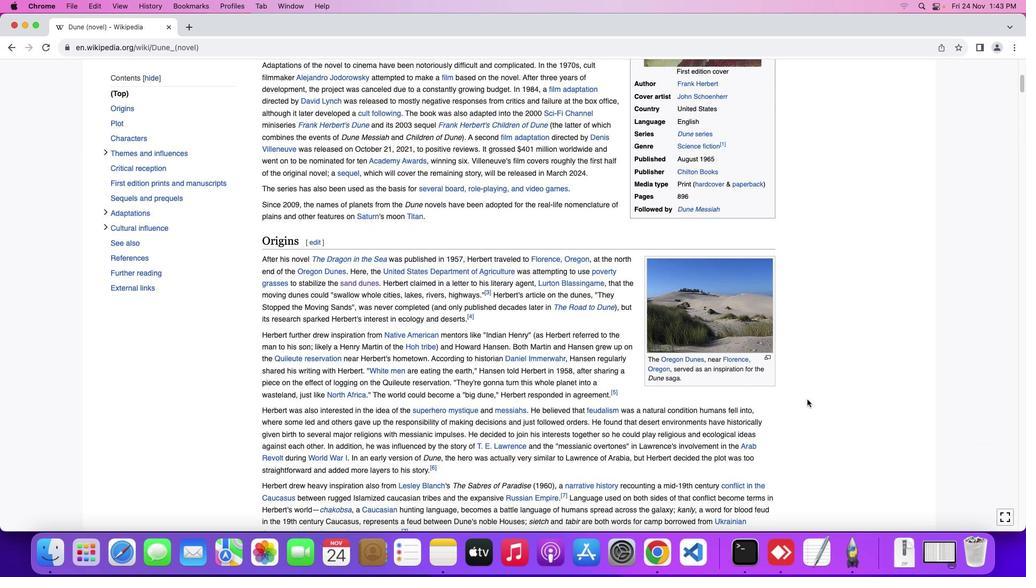 
Action: Mouse scrolled (807, 399) with delta (0, 0)
Screenshot: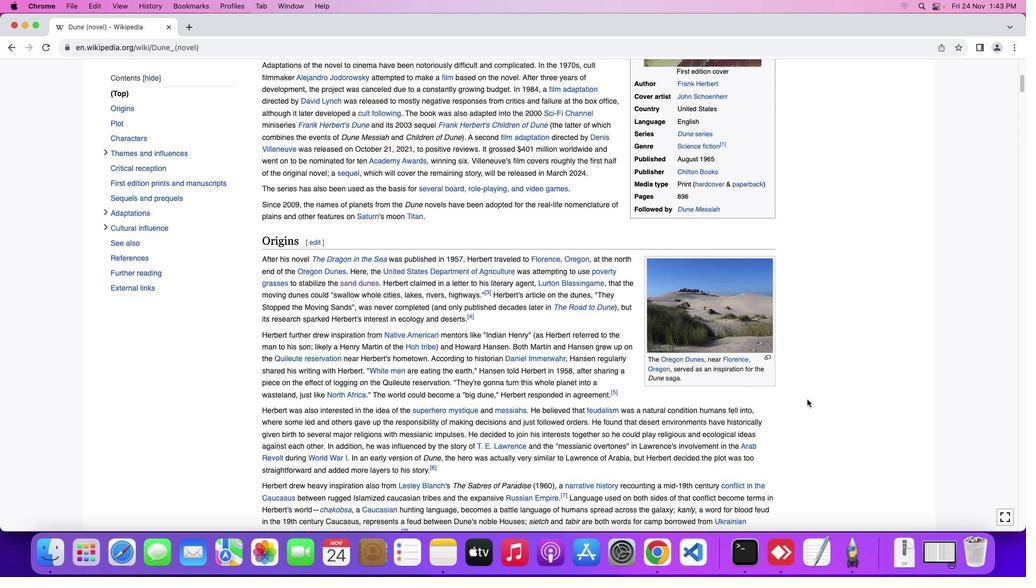 
Action: Mouse scrolled (807, 399) with delta (0, 0)
Screenshot: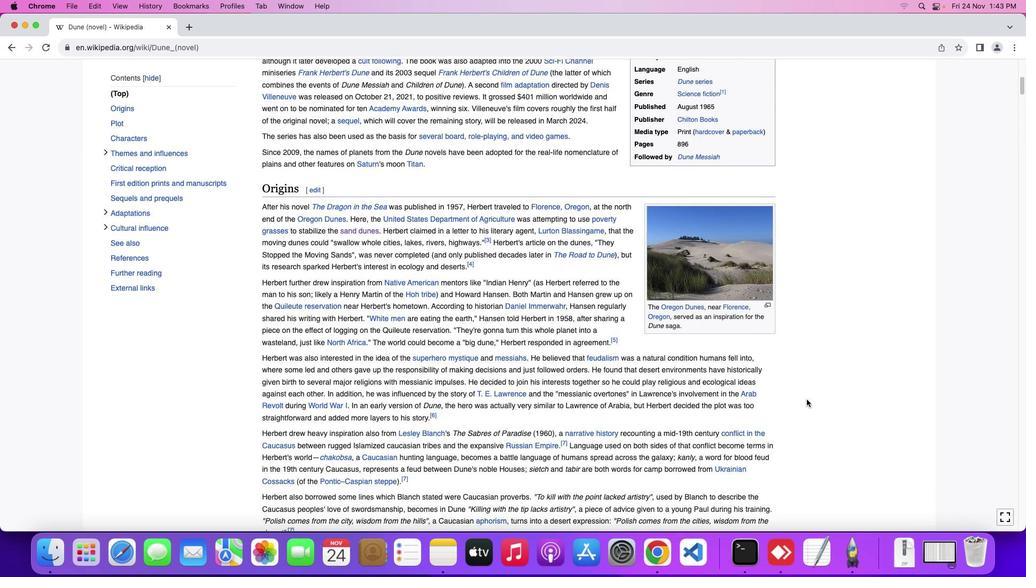 
Action: Mouse scrolled (807, 399) with delta (0, 0)
Screenshot: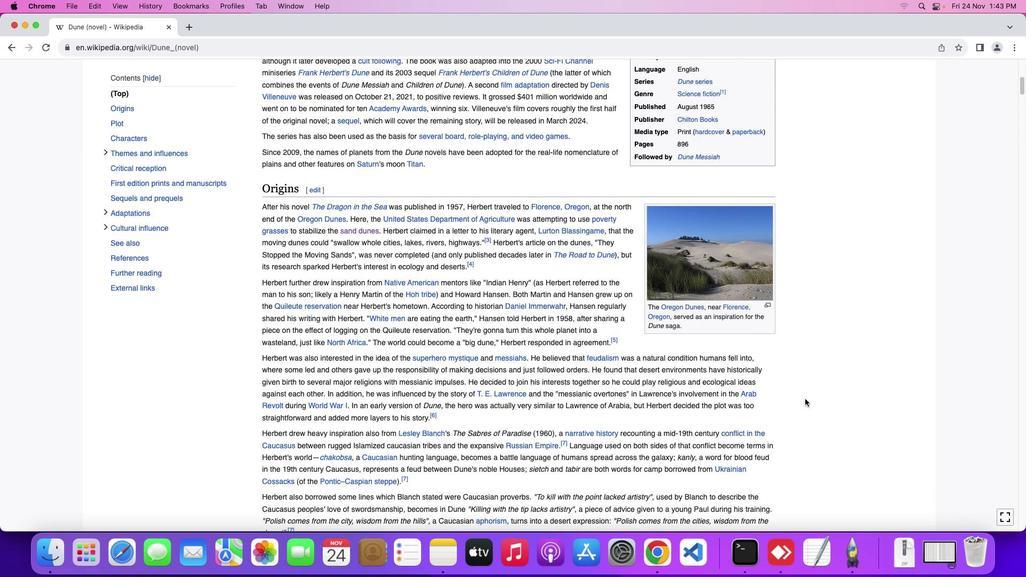 
Action: Mouse scrolled (807, 399) with delta (0, 0)
Screenshot: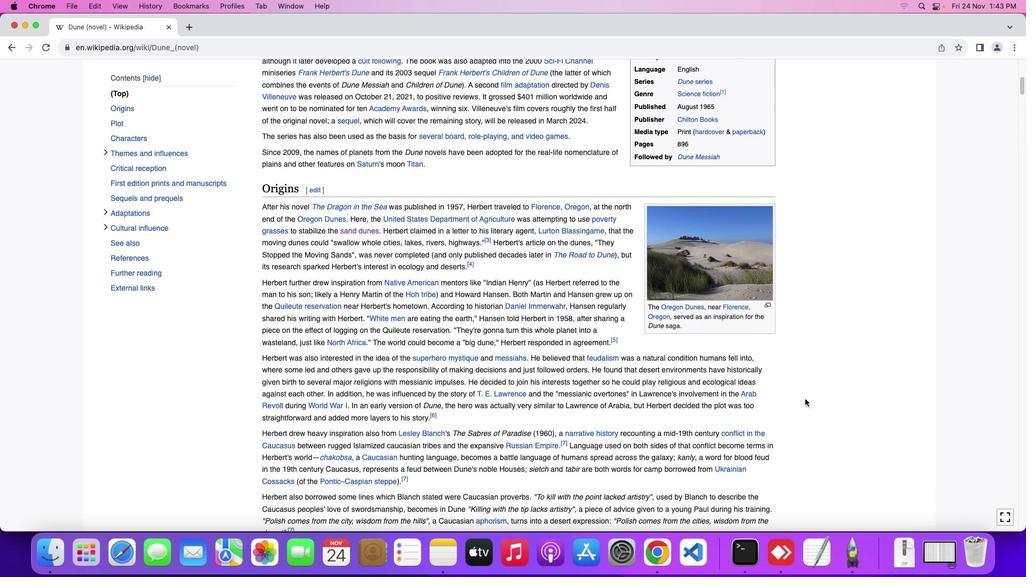 
Action: Mouse moved to (805, 399)
Screenshot: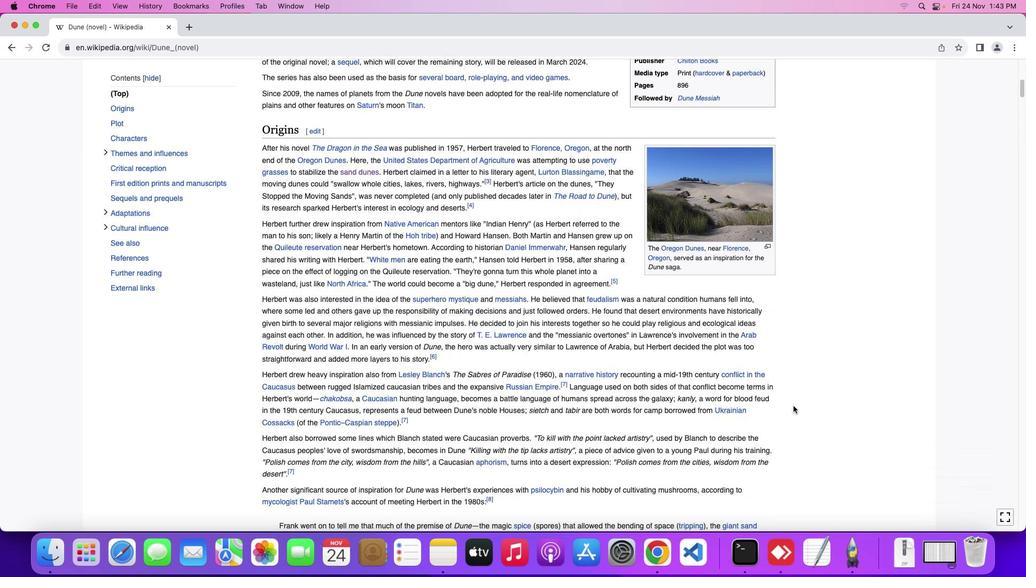 
Action: Mouse scrolled (805, 399) with delta (0, 0)
Screenshot: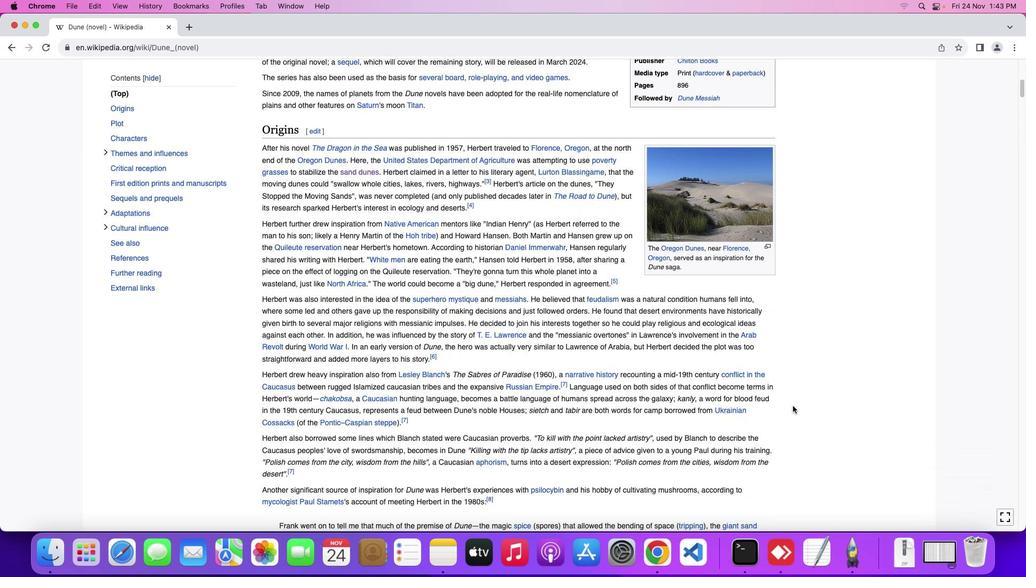 
Action: Mouse scrolled (805, 399) with delta (0, 0)
Screenshot: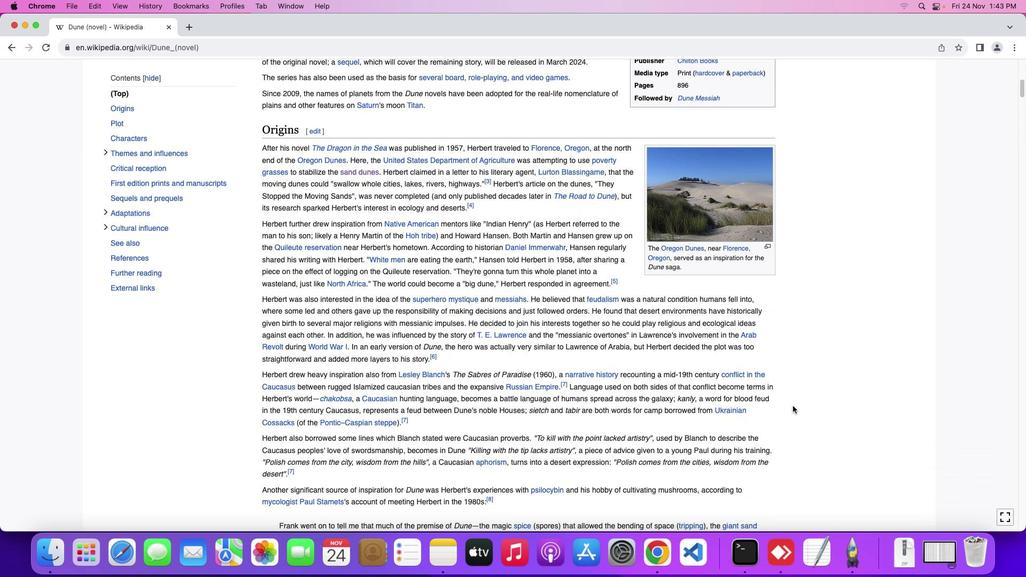 
Action: Mouse scrolled (805, 399) with delta (0, 0)
Screenshot: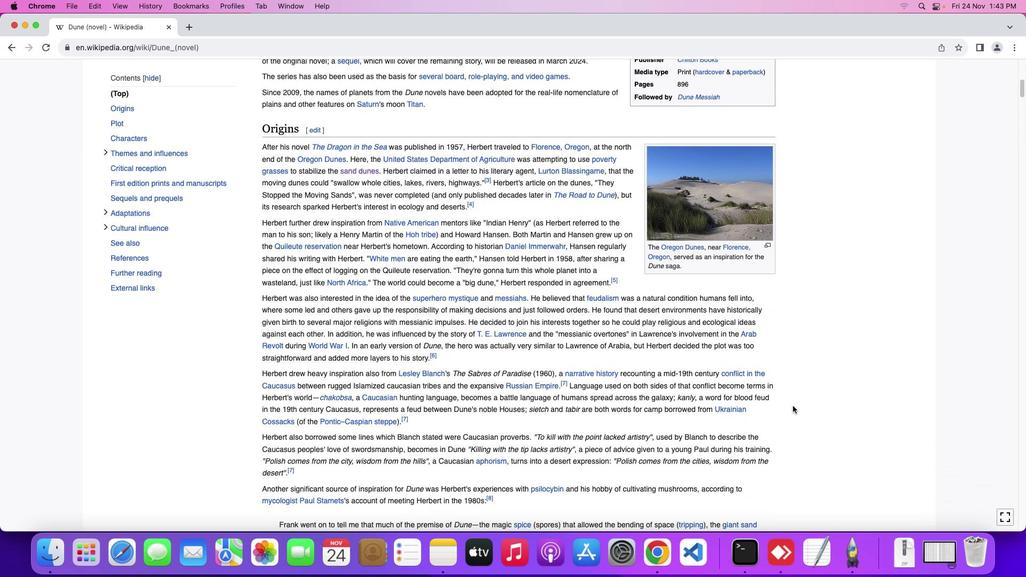 
Action: Mouse moved to (793, 406)
Screenshot: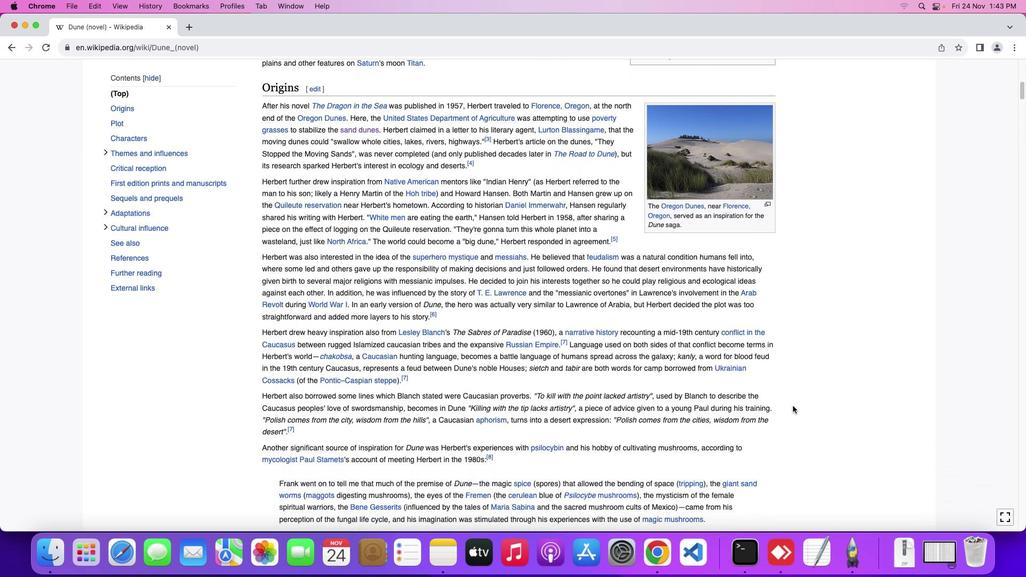 
Action: Mouse scrolled (793, 406) with delta (0, 0)
Screenshot: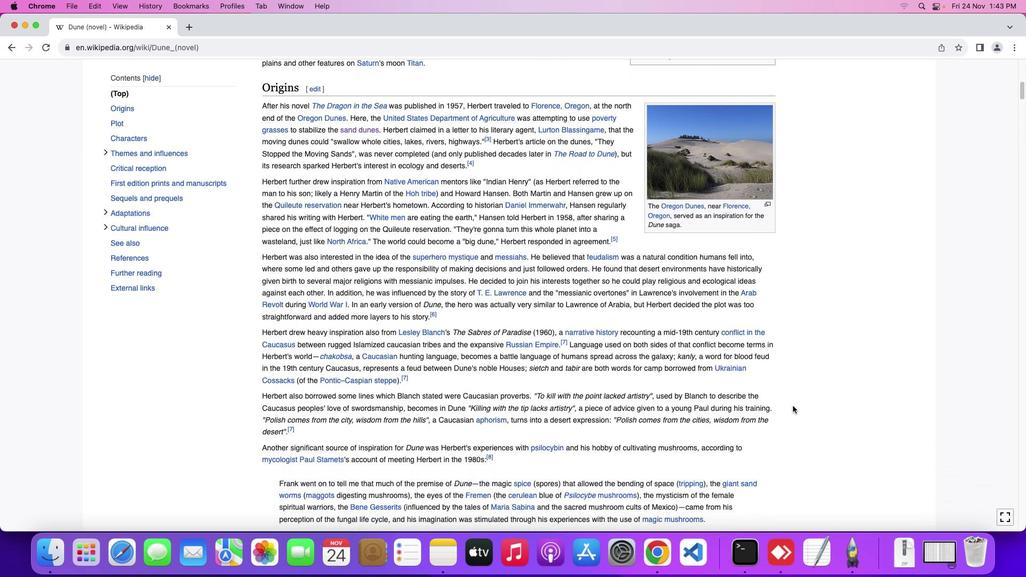 
Action: Mouse scrolled (793, 406) with delta (0, 0)
Screenshot: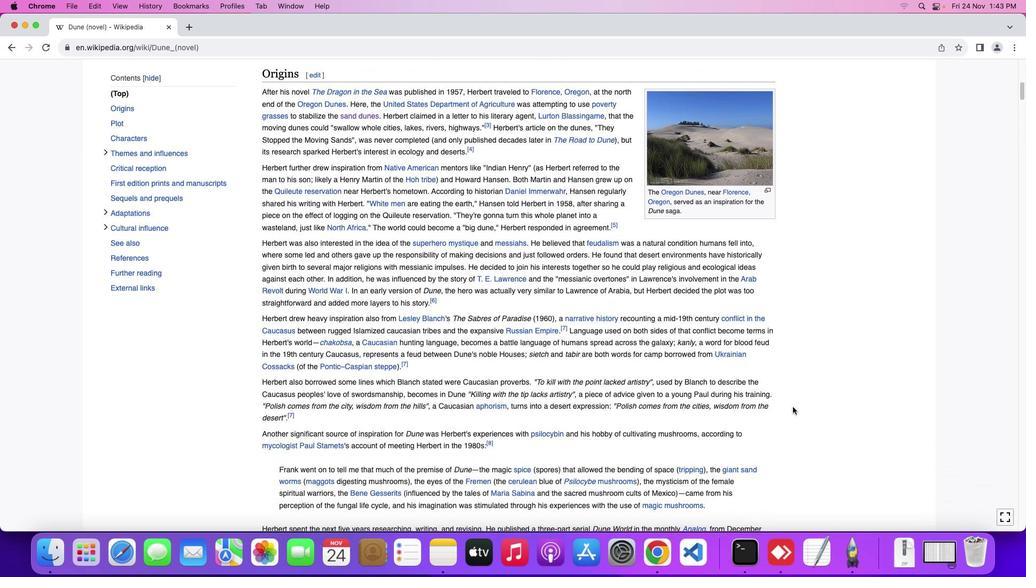 
Action: Mouse scrolled (793, 406) with delta (0, 0)
Screenshot: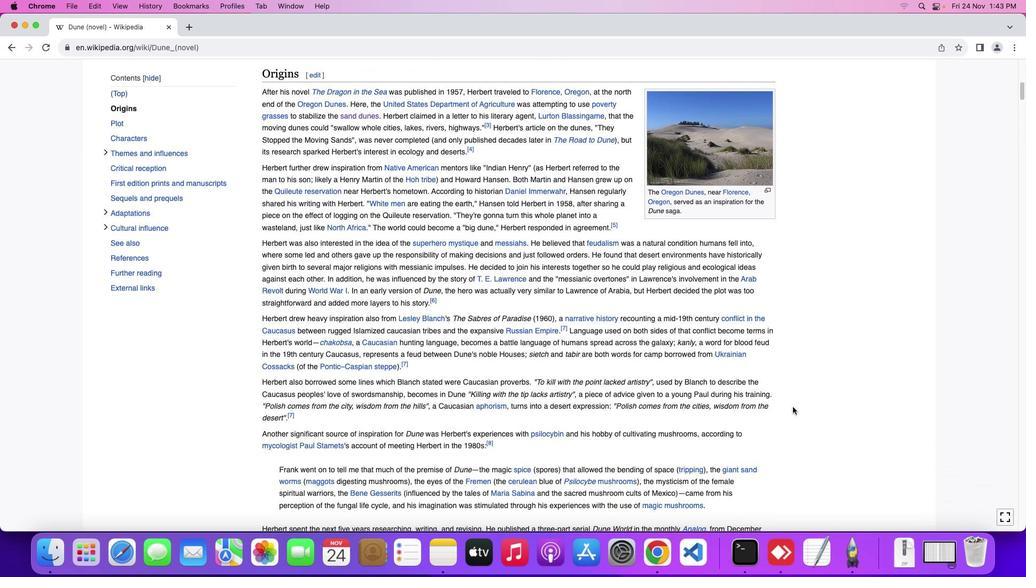 
Action: Mouse scrolled (793, 406) with delta (0, 0)
Screenshot: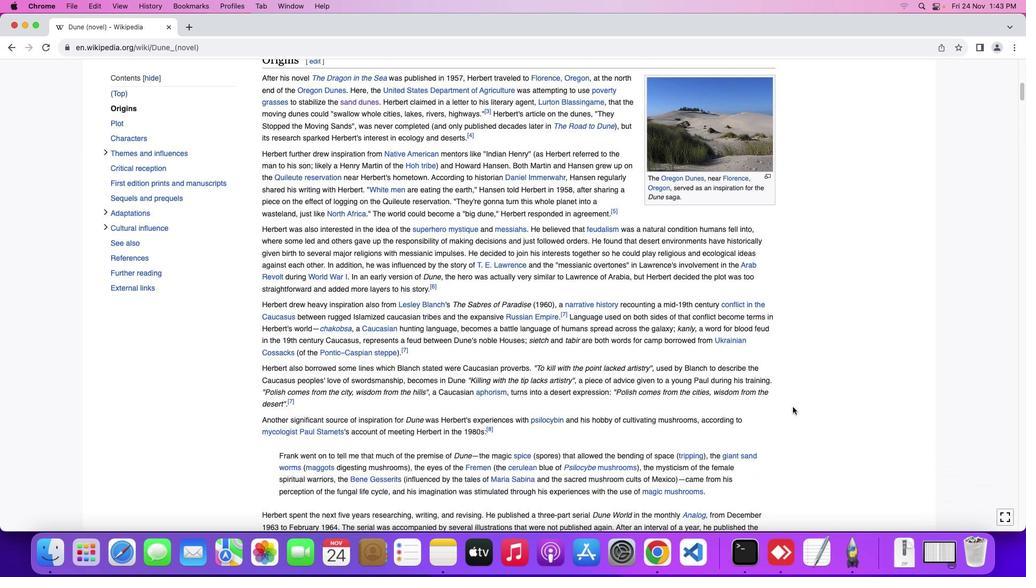 
Action: Mouse moved to (792, 406)
Screenshot: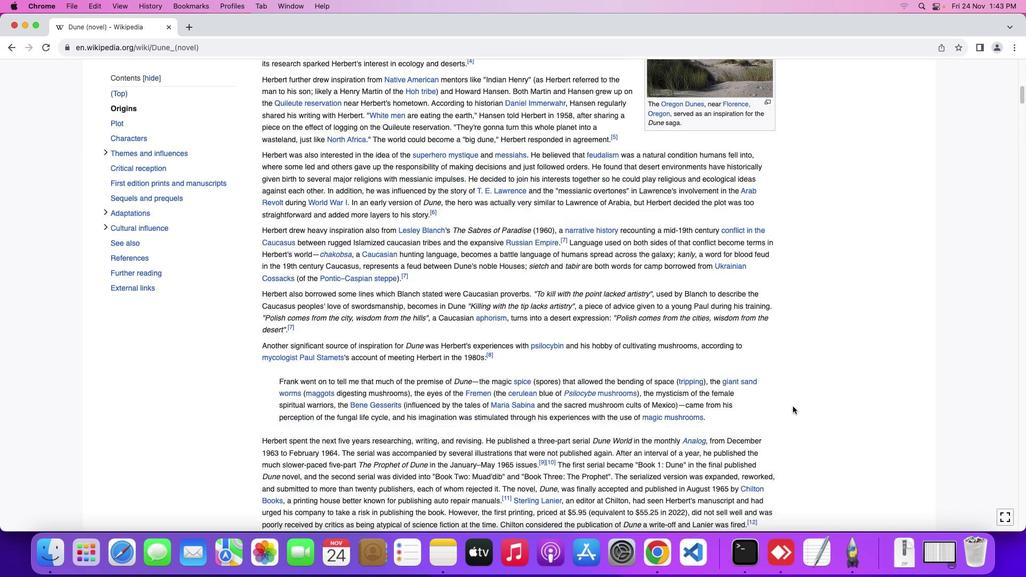 
Action: Mouse scrolled (792, 406) with delta (0, 0)
Screenshot: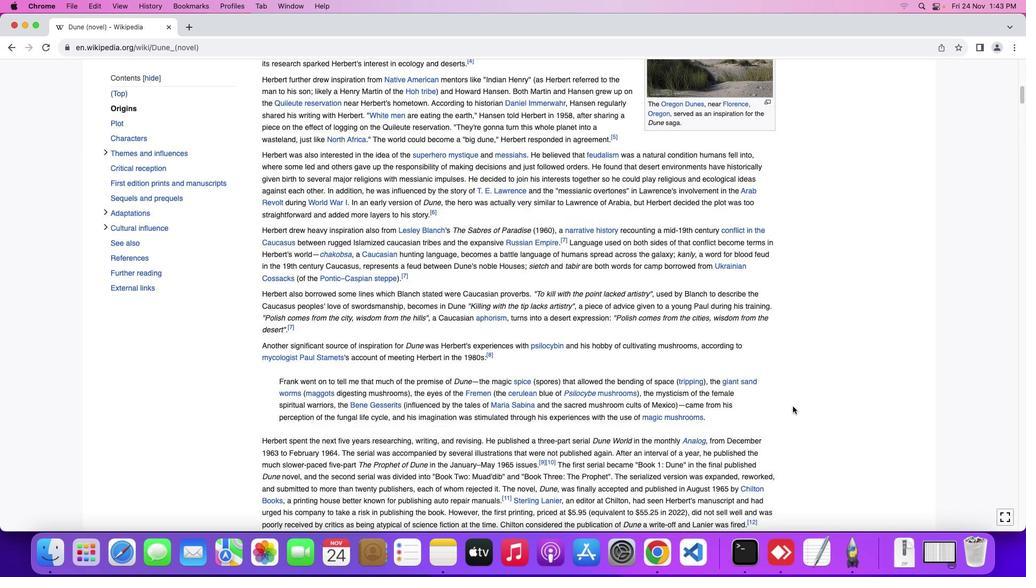 
Action: Mouse scrolled (792, 406) with delta (0, 0)
Screenshot: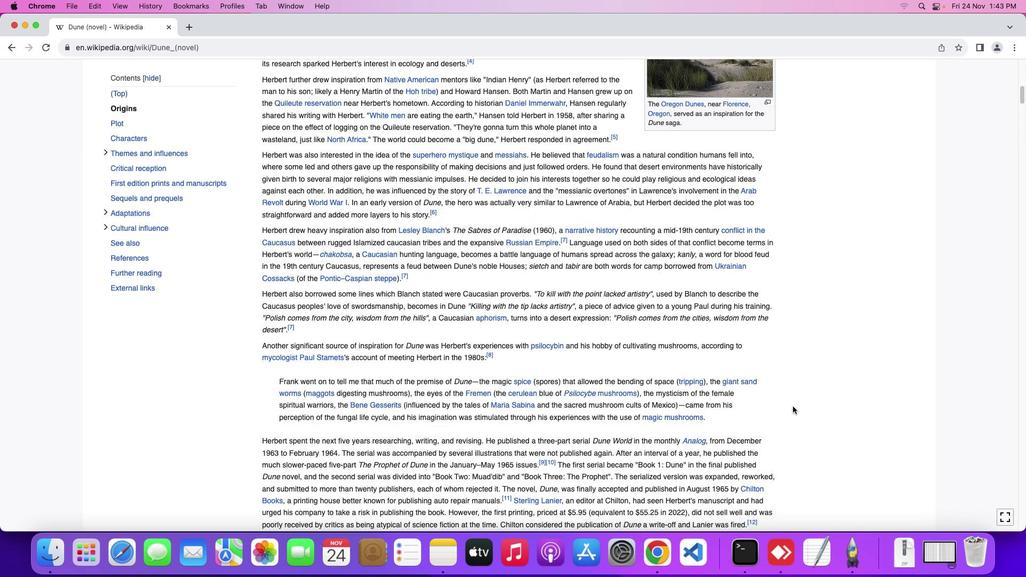 
Action: Mouse scrolled (792, 406) with delta (0, -1)
Screenshot: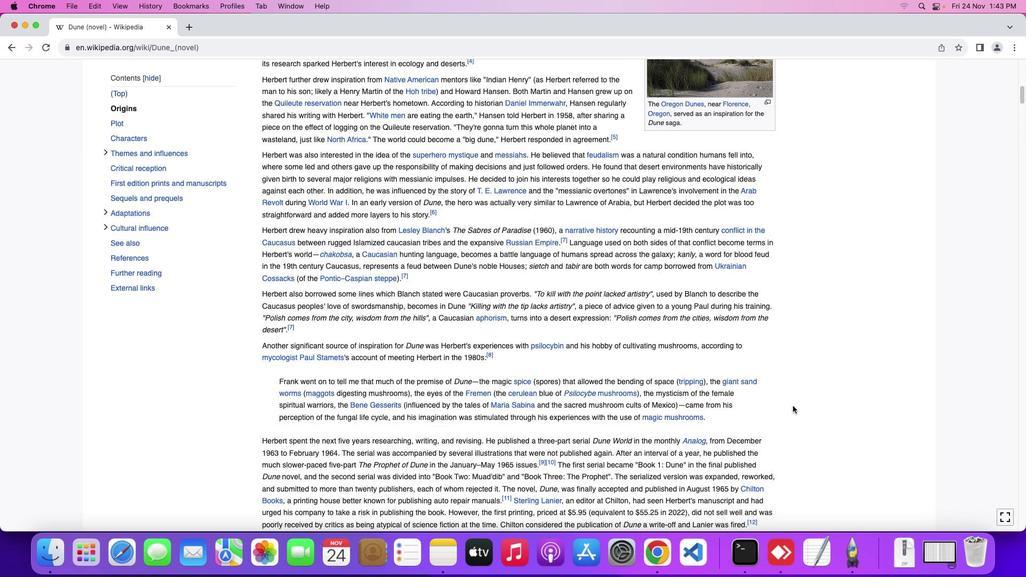
Action: Mouse moved to (792, 406)
Screenshot: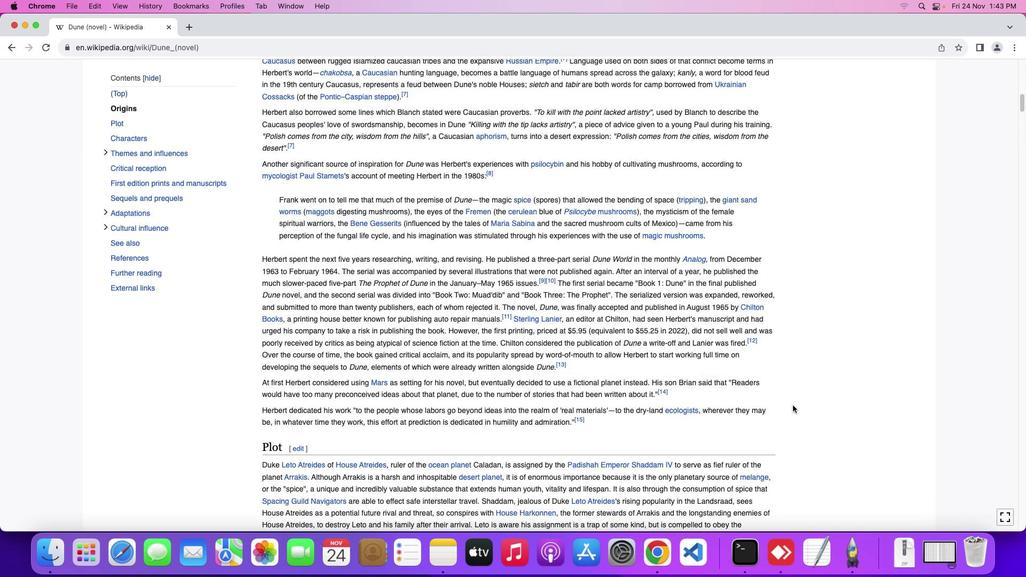 
Action: Mouse scrolled (792, 406) with delta (0, 0)
Screenshot: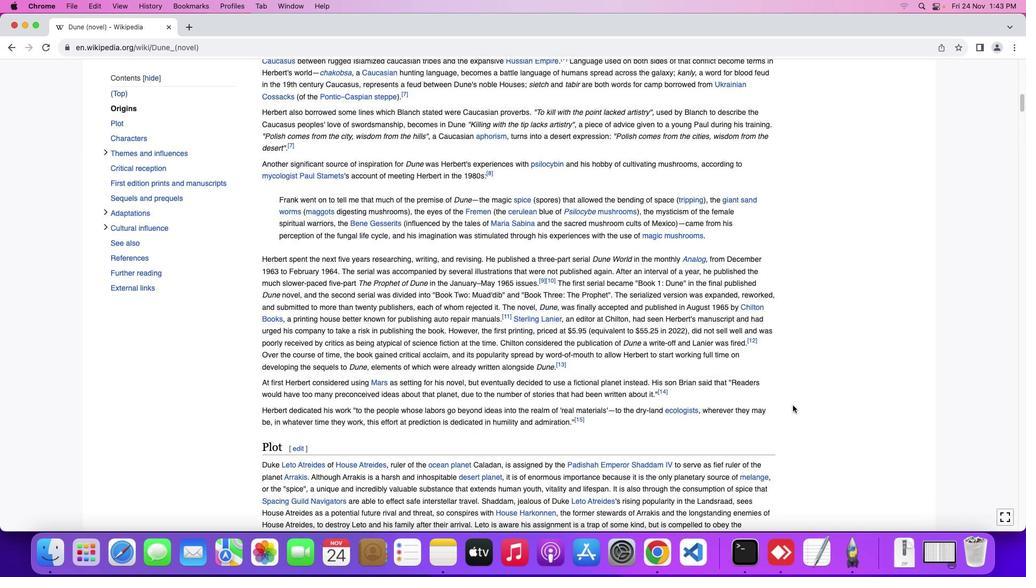 
Action: Mouse moved to (792, 406)
Screenshot: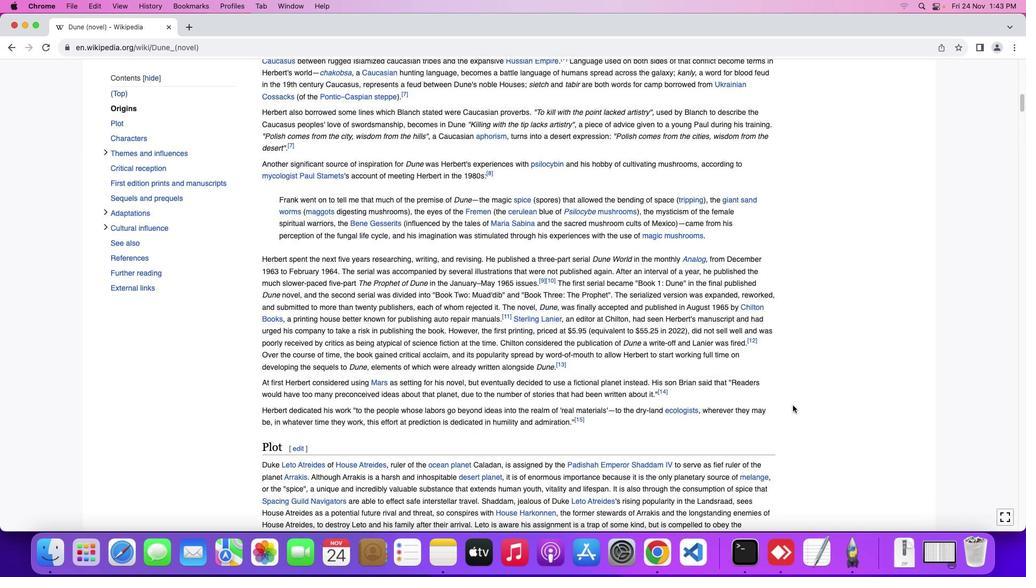 
Action: Mouse scrolled (792, 406) with delta (0, 0)
Screenshot: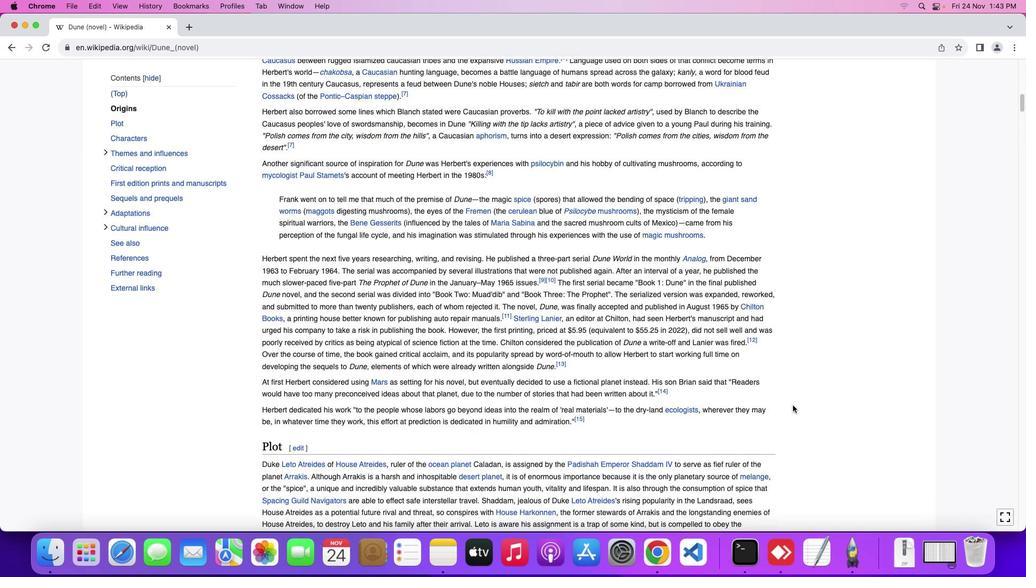 
Action: Mouse scrolled (792, 406) with delta (0, -1)
Screenshot: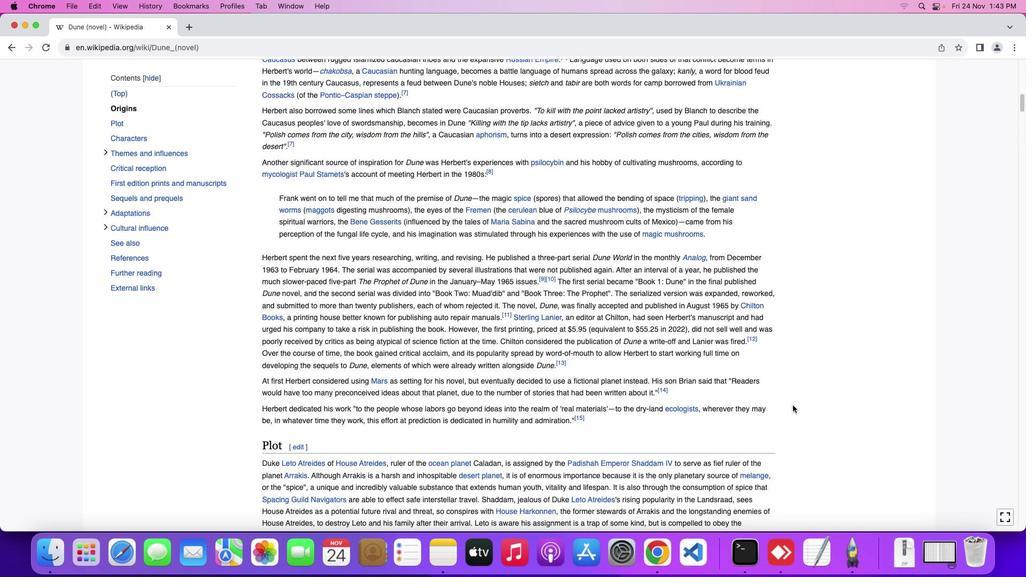 
Action: Mouse moved to (792, 405)
Screenshot: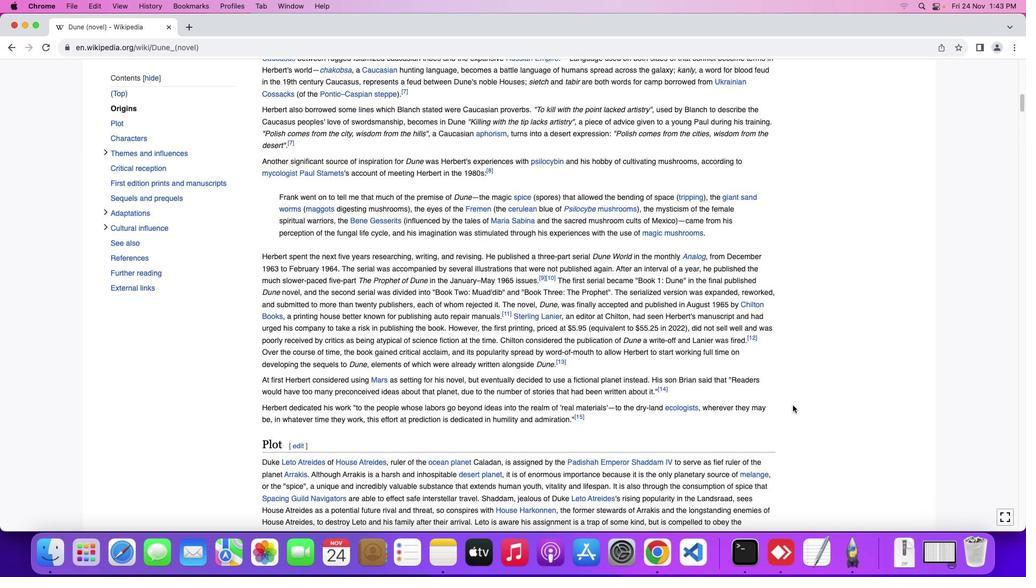 
Action: Mouse scrolled (792, 405) with delta (0, -2)
Screenshot: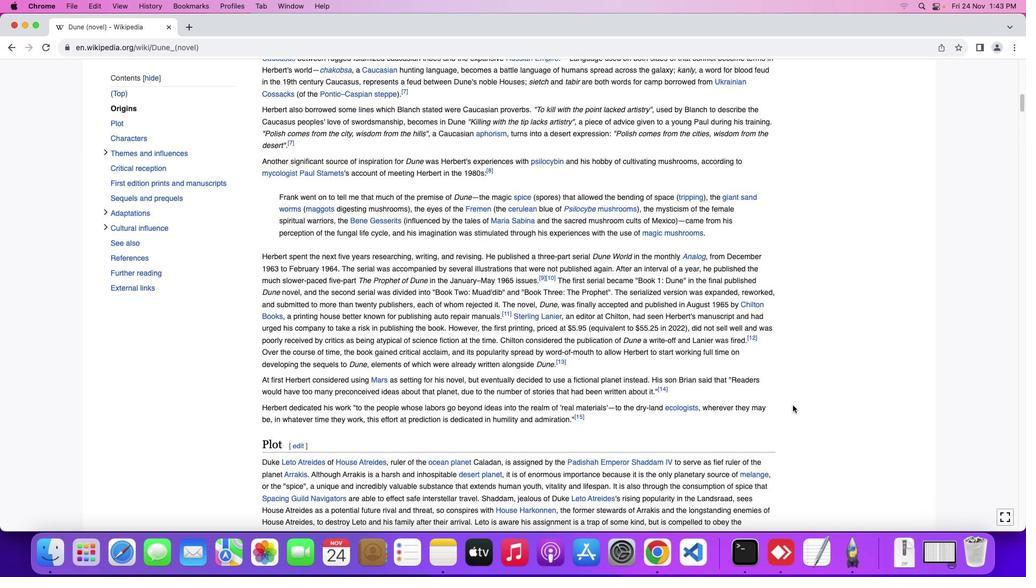 
Action: Mouse moved to (792, 405)
Screenshot: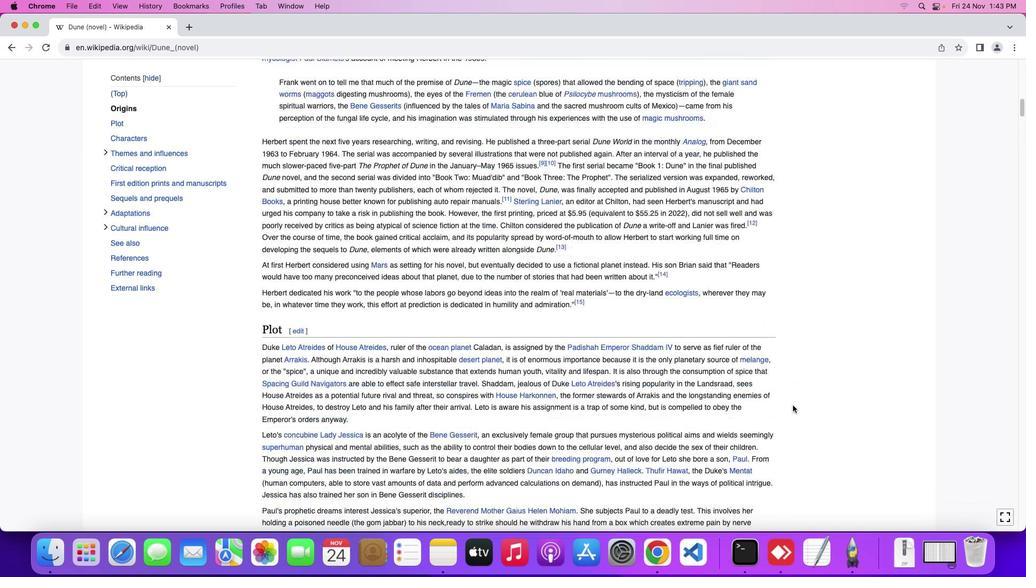 
Action: Mouse scrolled (792, 405) with delta (0, 0)
Screenshot: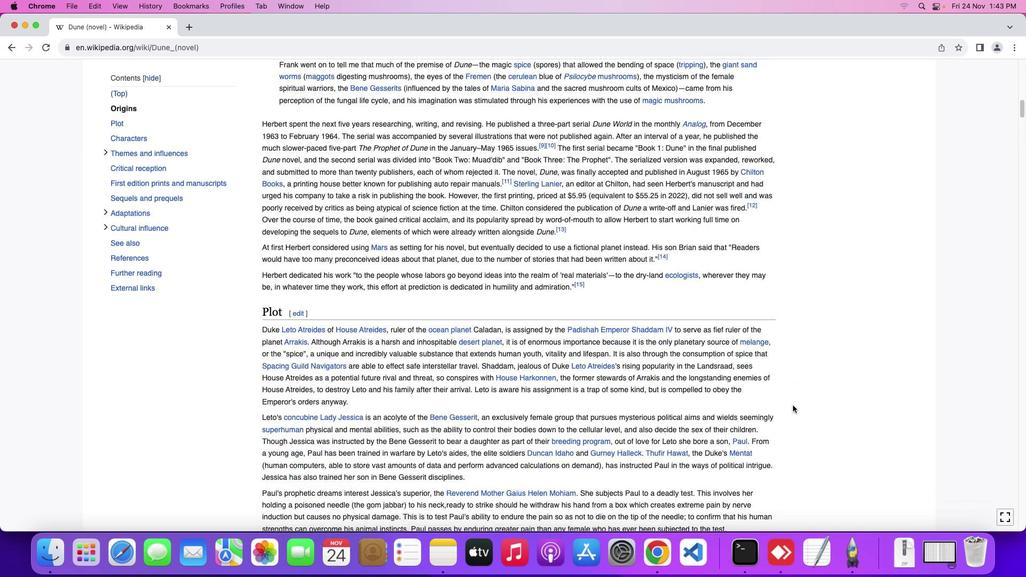 
Action: Mouse scrolled (792, 405) with delta (0, 0)
Screenshot: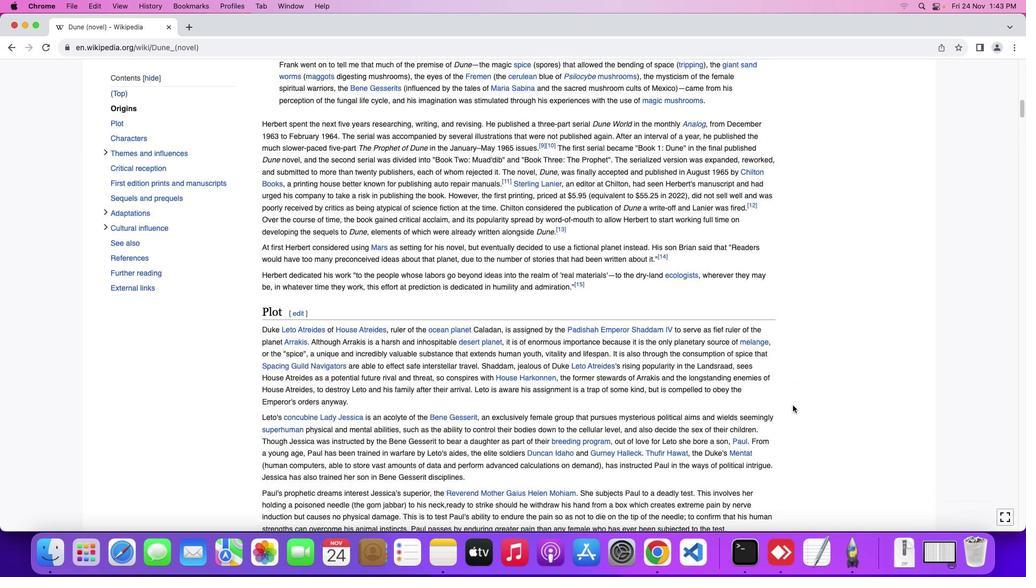 
Action: Mouse scrolled (792, 405) with delta (0, -1)
Screenshot: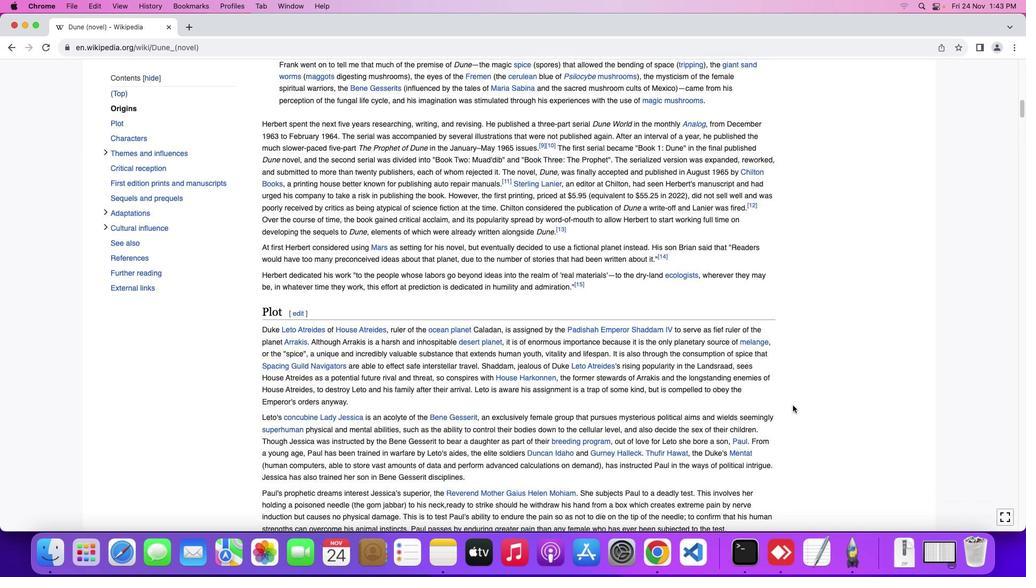 
Action: Mouse scrolled (792, 405) with delta (0, -1)
Screenshot: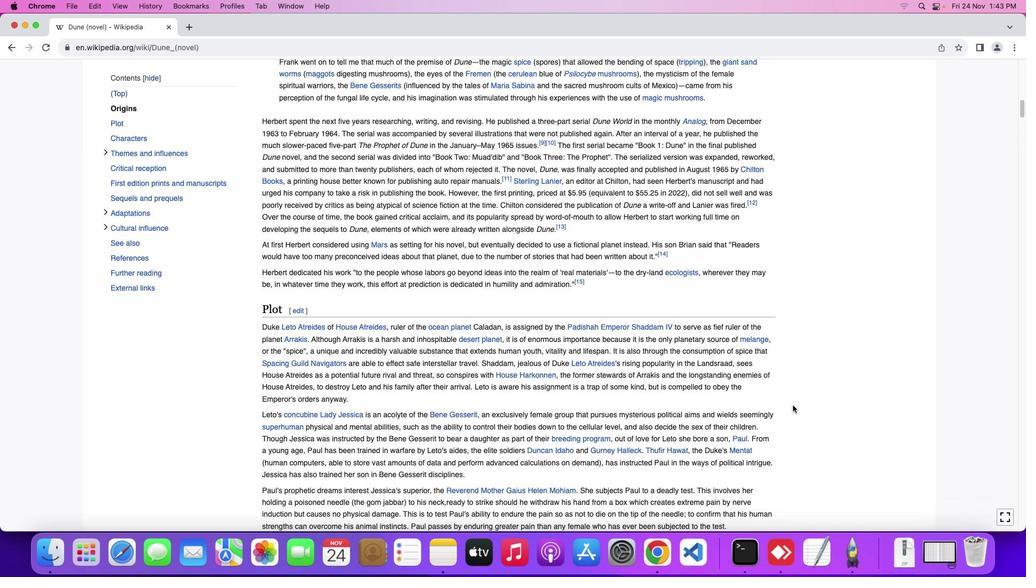 
Action: Mouse scrolled (792, 405) with delta (0, 0)
Screenshot: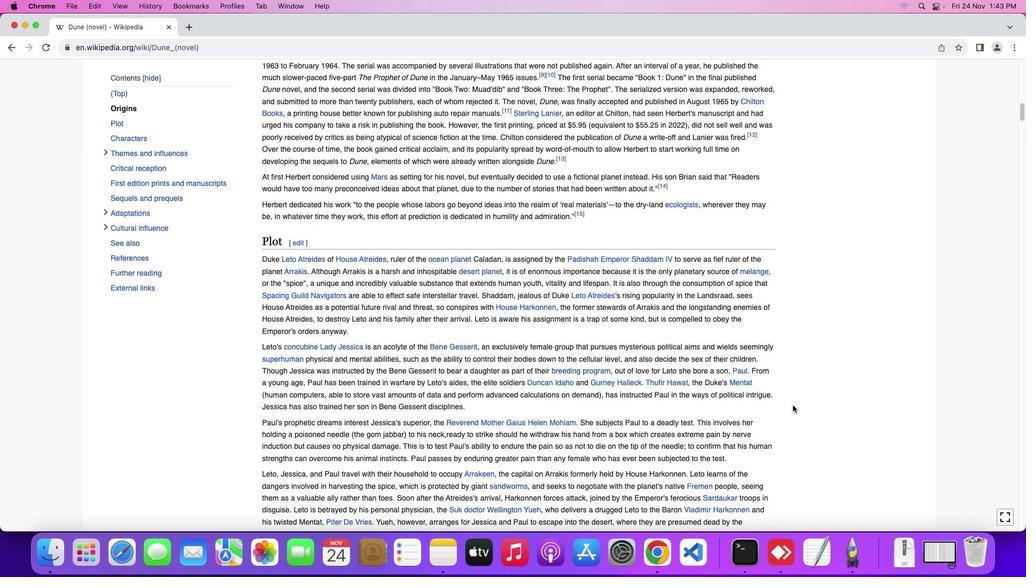 
Action: Mouse scrolled (792, 405) with delta (0, 0)
Screenshot: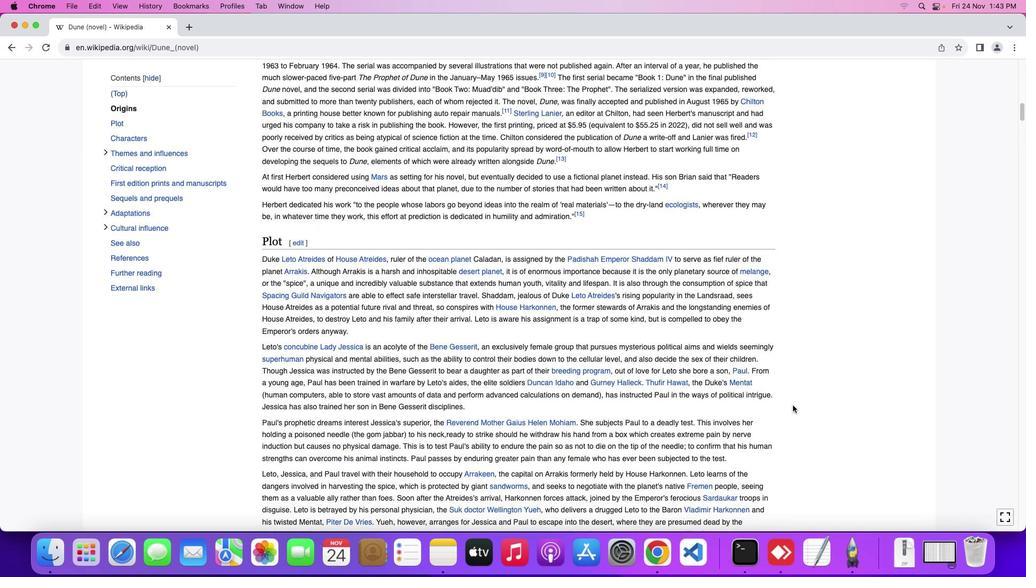 
Action: Mouse scrolled (792, 405) with delta (0, -1)
Screenshot: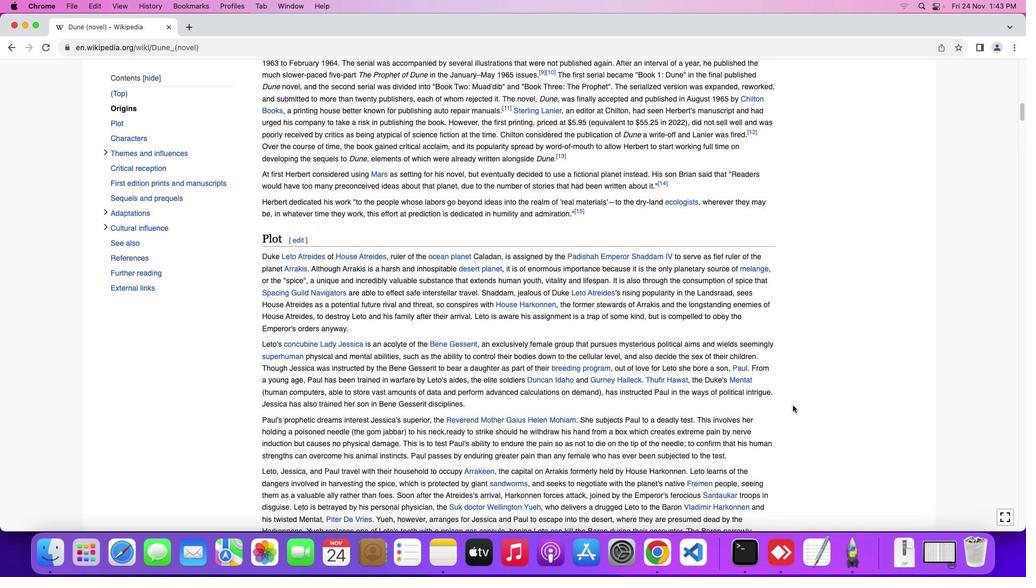 
Action: Mouse scrolled (792, 405) with delta (0, 0)
Screenshot: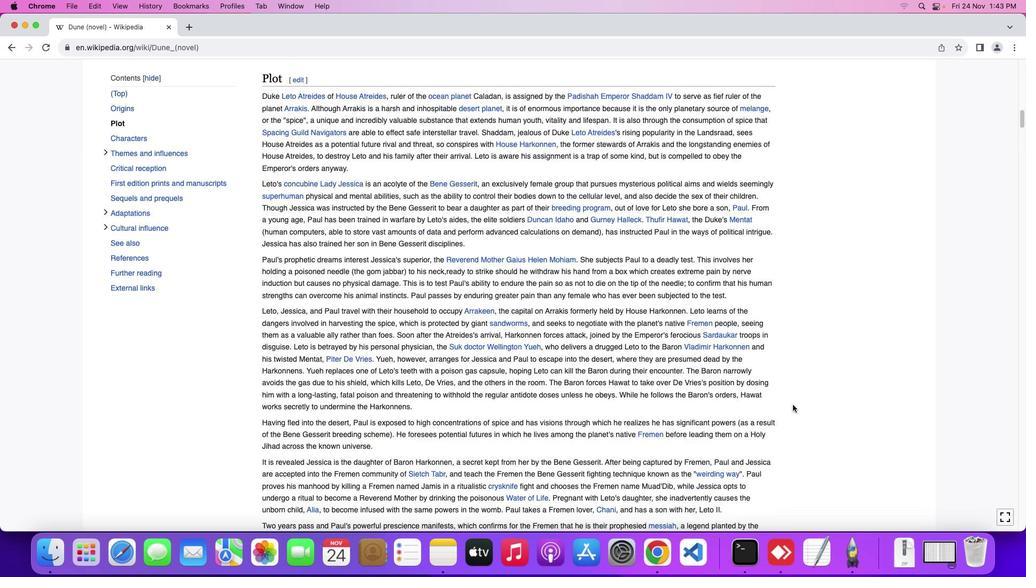 
Action: Mouse scrolled (792, 405) with delta (0, 0)
Screenshot: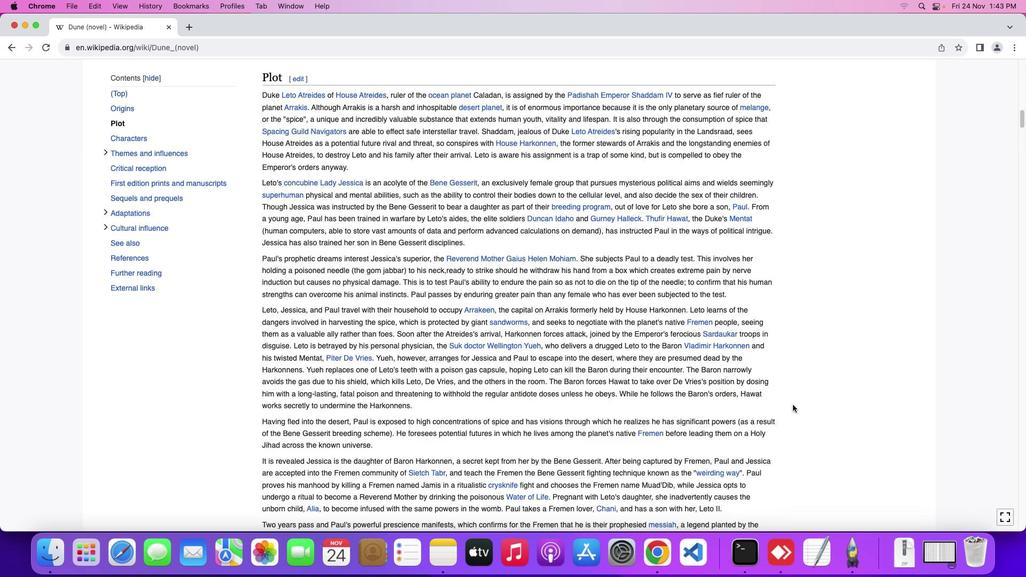 
Action: Mouse scrolled (792, 405) with delta (0, -1)
Screenshot: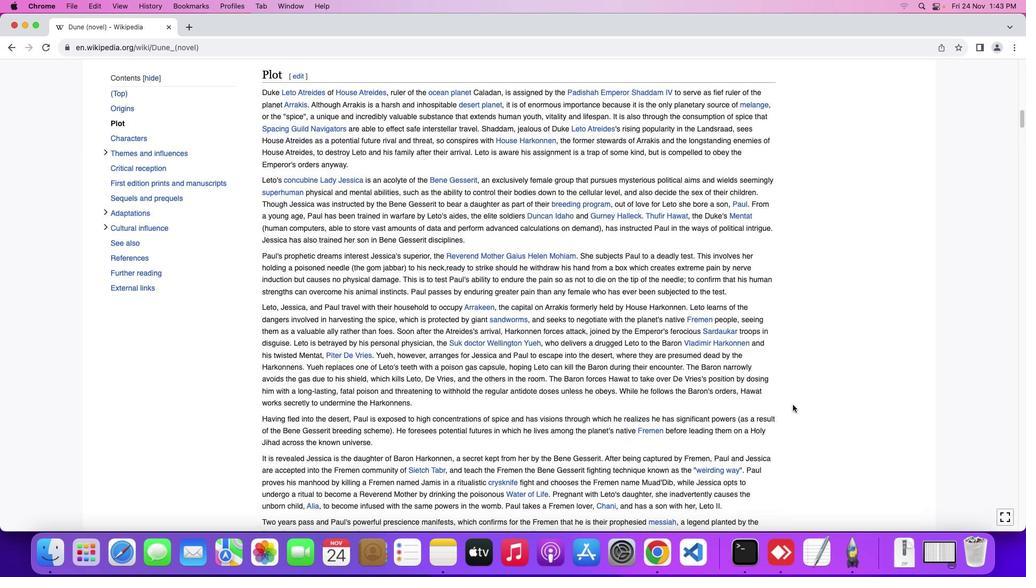 
Action: Mouse scrolled (792, 405) with delta (0, -1)
Screenshot: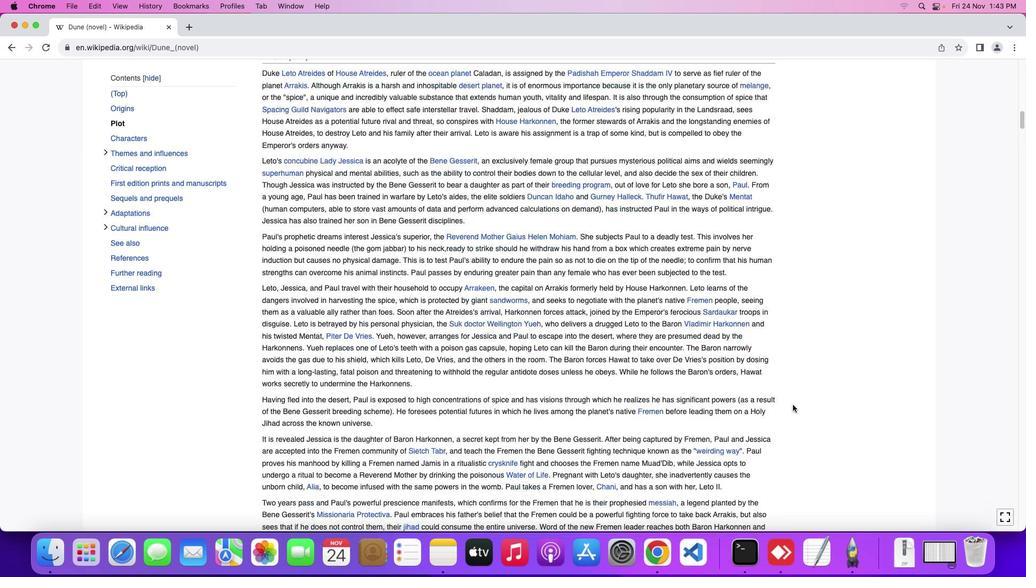 
Action: Mouse moved to (792, 405)
Screenshot: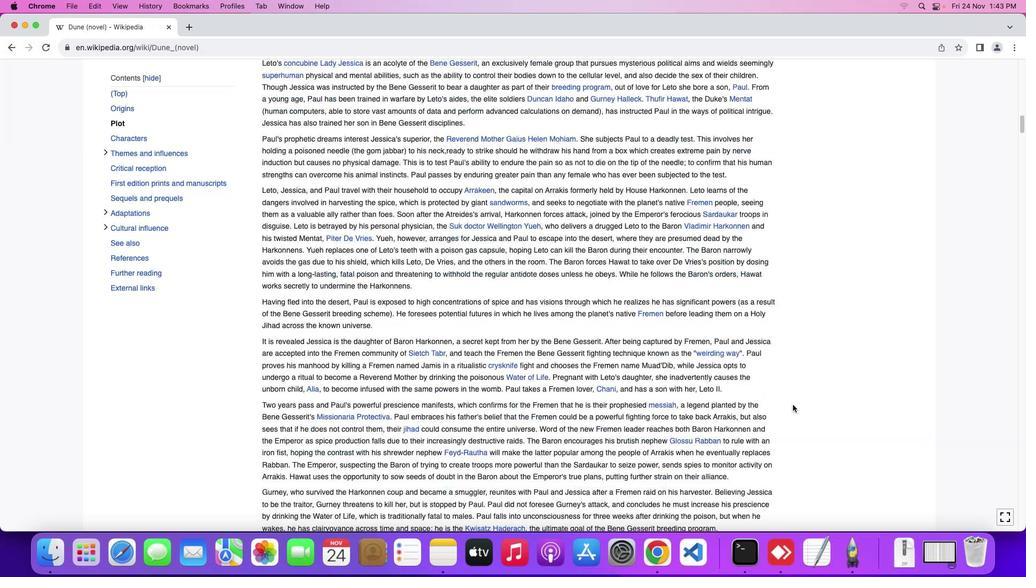 
Action: Mouse scrolled (792, 405) with delta (0, 0)
Screenshot: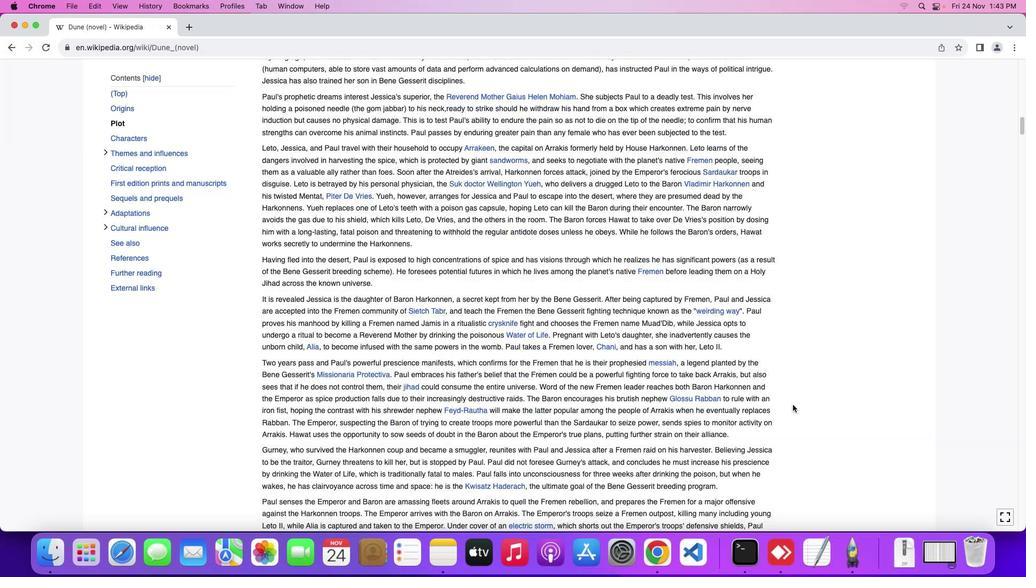 
Action: Mouse scrolled (792, 405) with delta (0, 0)
Screenshot: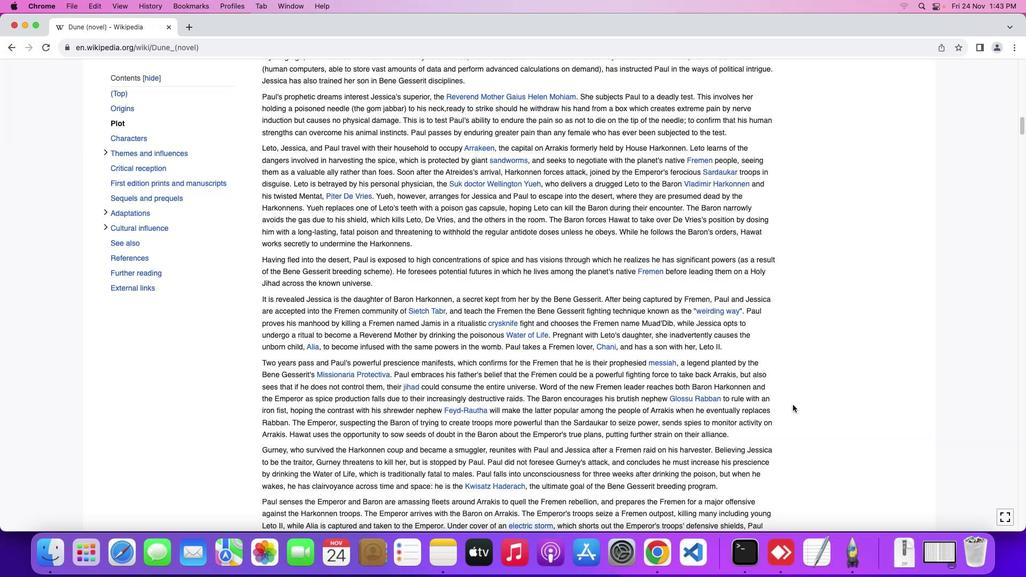 
Action: Mouse scrolled (792, 405) with delta (0, -1)
Screenshot: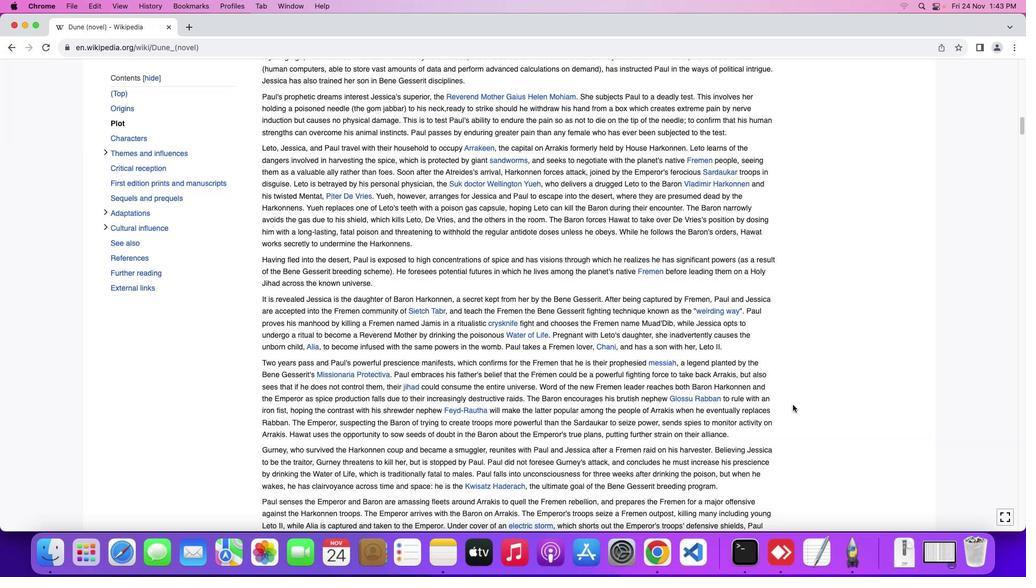 
Action: Mouse scrolled (792, 405) with delta (0, -1)
Screenshot: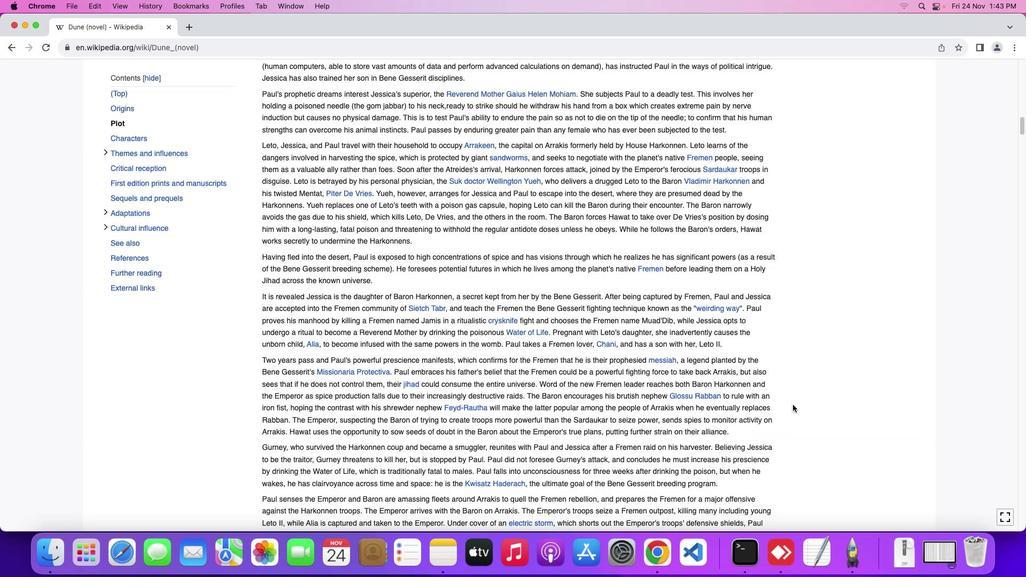 
Action: Mouse scrolled (792, 405) with delta (0, 0)
Screenshot: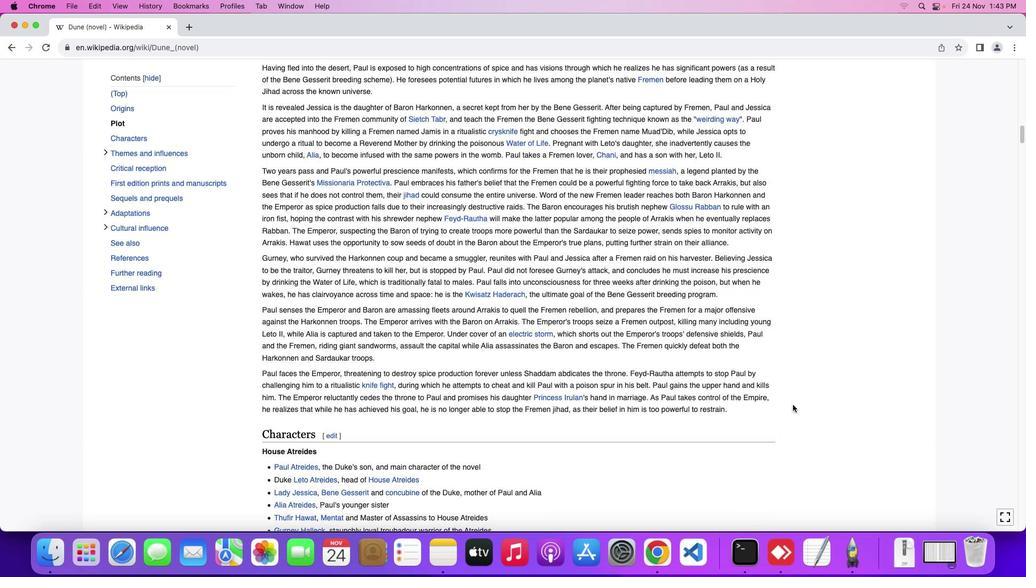 
Action: Mouse scrolled (792, 405) with delta (0, 0)
Screenshot: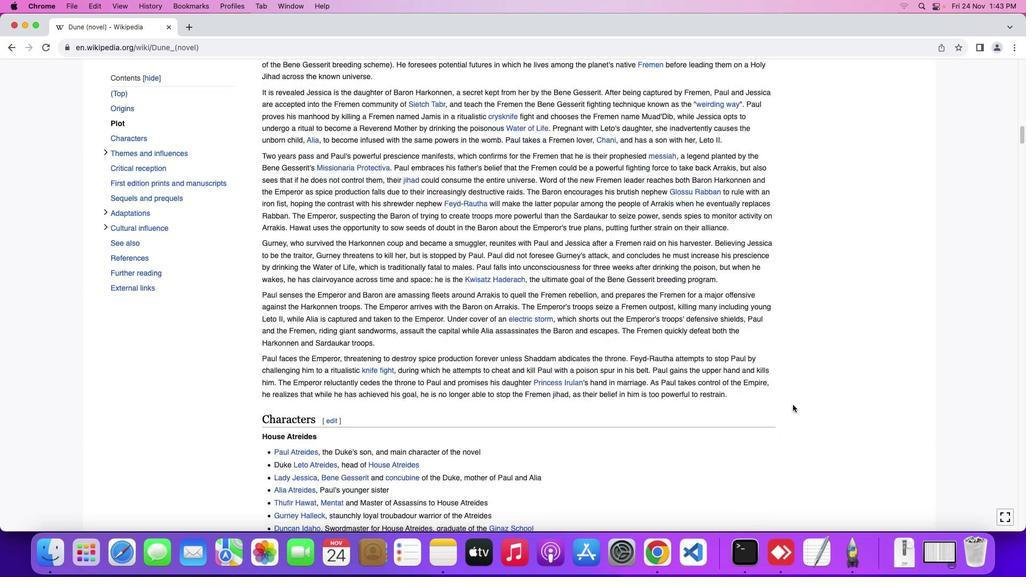 
Action: Mouse scrolled (792, 405) with delta (0, -1)
Screenshot: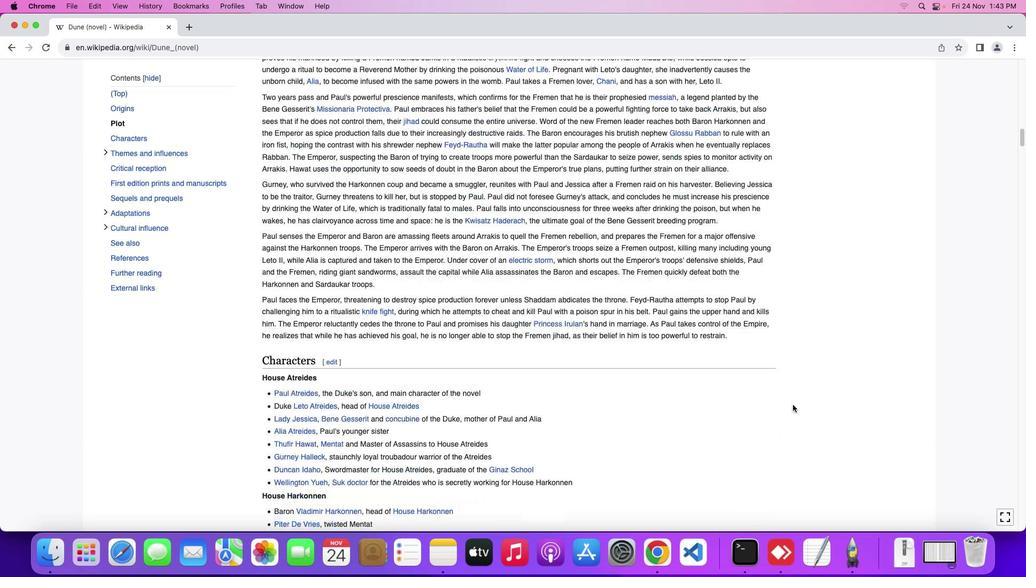 
Action: Mouse scrolled (792, 405) with delta (0, -2)
Screenshot: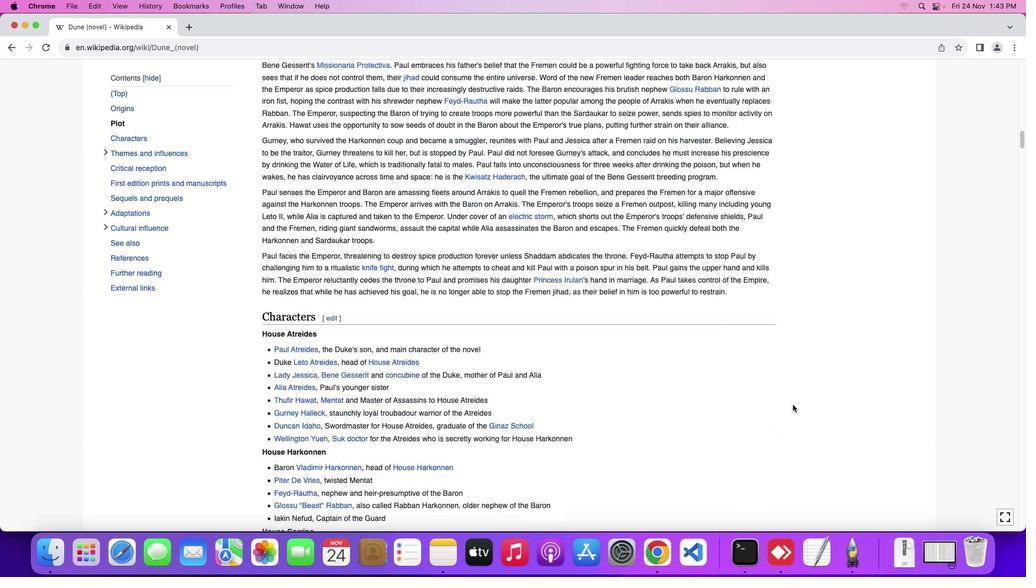 
Action: Mouse scrolled (792, 405) with delta (0, 0)
Screenshot: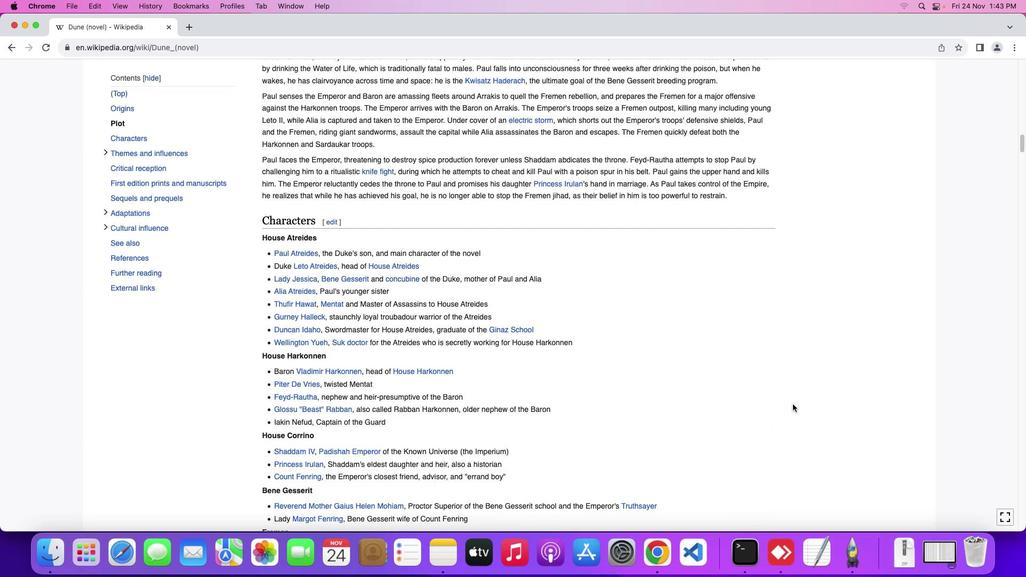 
Action: Mouse scrolled (792, 405) with delta (0, 0)
Screenshot: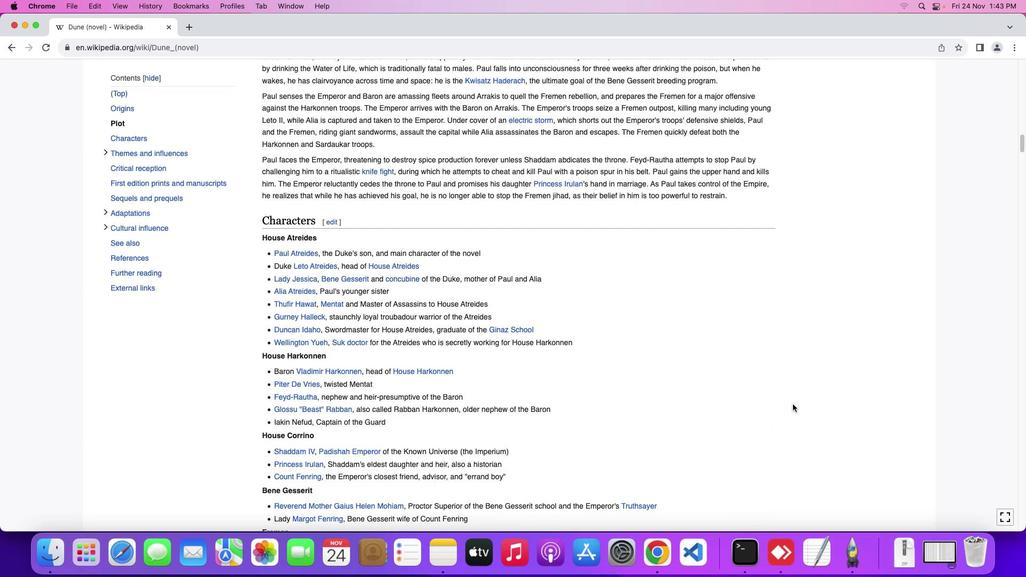 
Action: Mouse scrolled (792, 405) with delta (0, -1)
Screenshot: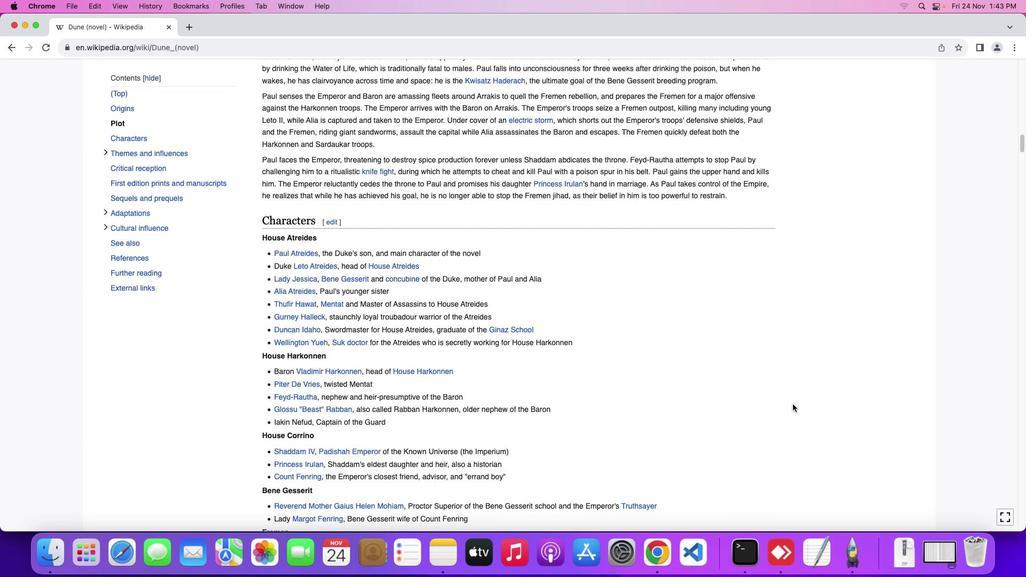 
Action: Mouse scrolled (792, 405) with delta (0, -2)
Screenshot: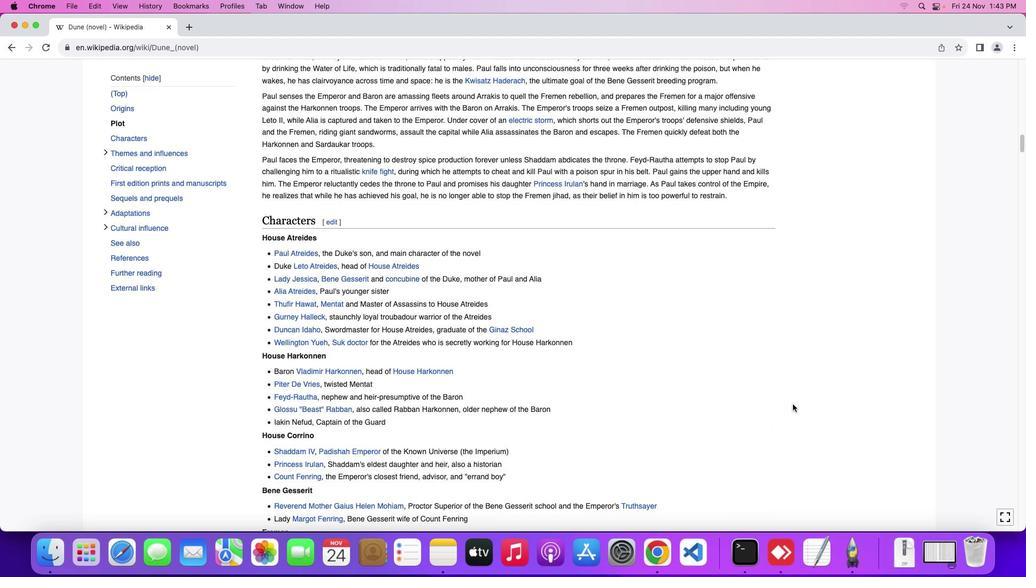 
Action: Mouse moved to (792, 404)
Screenshot: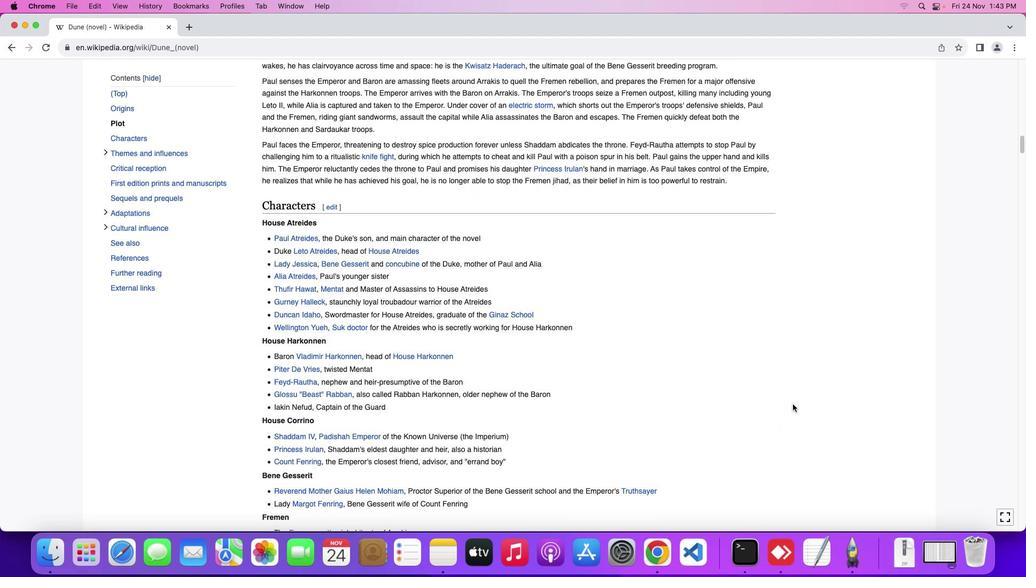 
Action: Mouse scrolled (792, 404) with delta (0, 0)
Screenshot: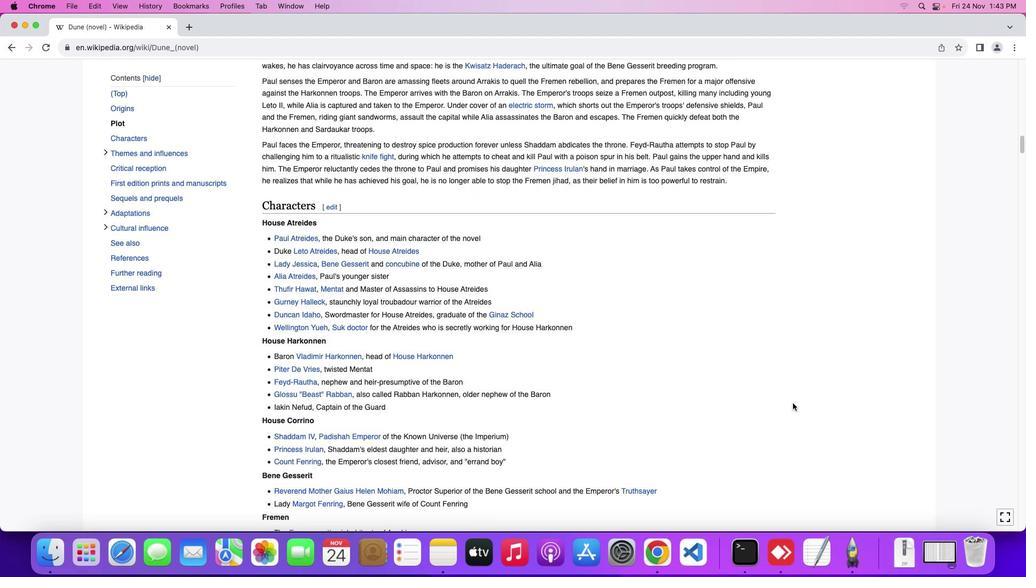 
Action: Mouse scrolled (792, 404) with delta (0, 0)
Screenshot: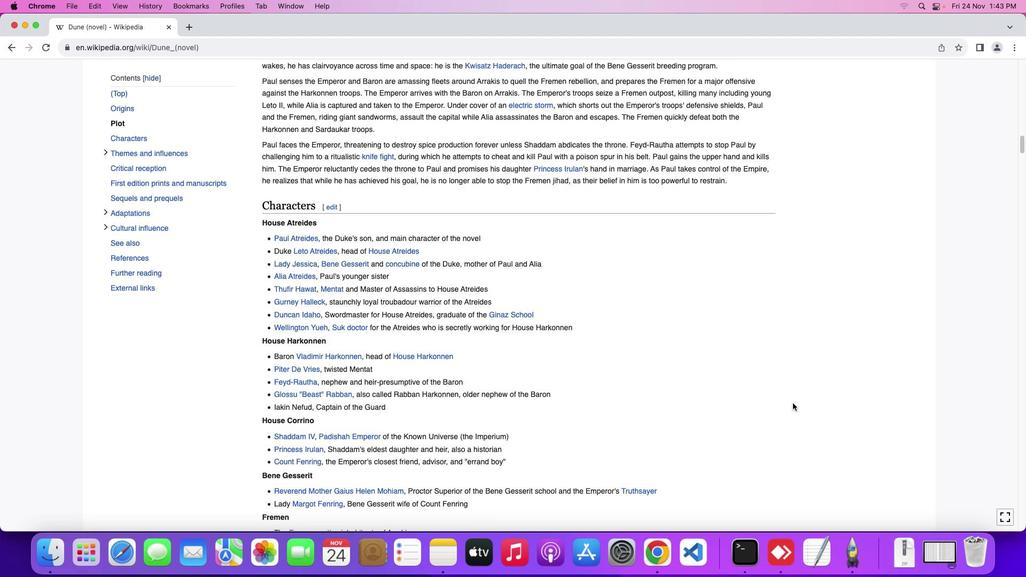 
Action: Mouse moved to (792, 403)
Screenshot: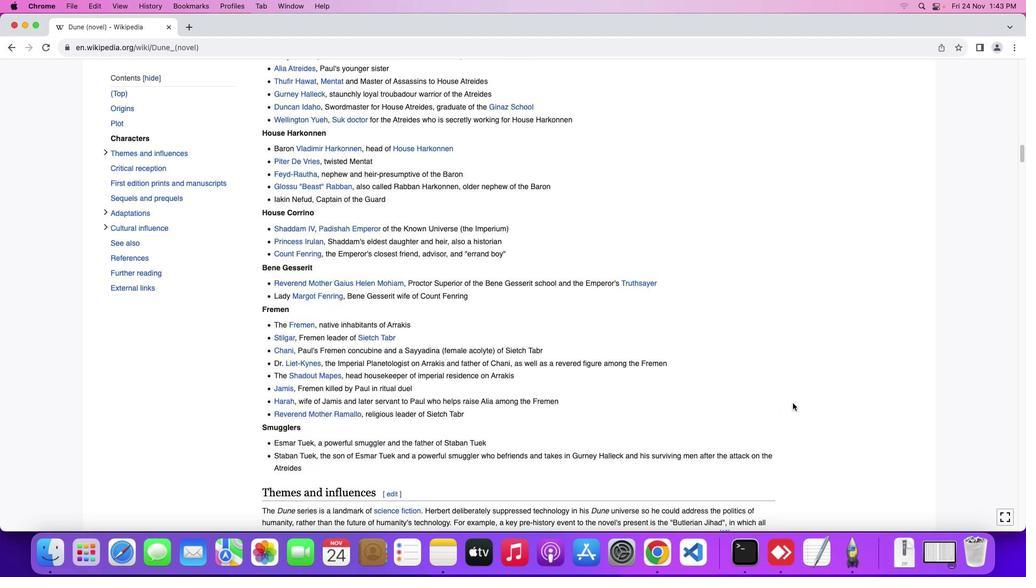 
Action: Mouse scrolled (792, 403) with delta (0, 0)
Screenshot: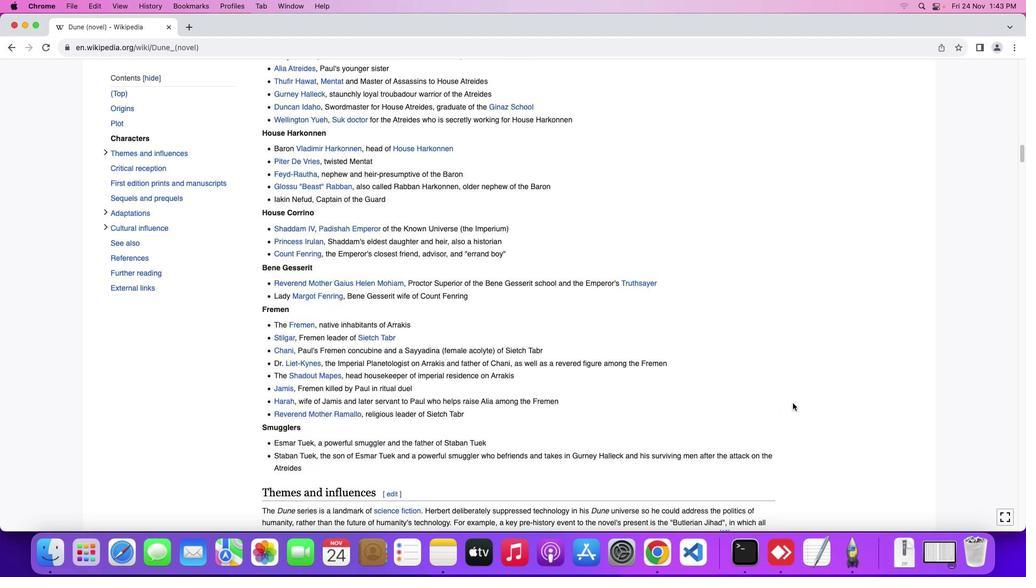 
Action: Mouse scrolled (792, 403) with delta (0, 0)
Screenshot: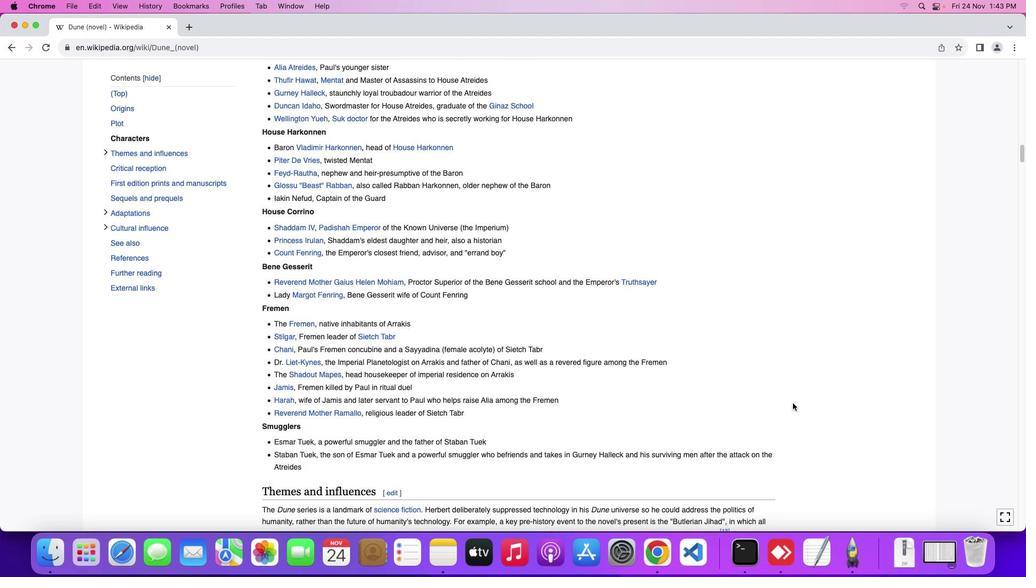 
Action: Mouse scrolled (792, 403) with delta (0, -1)
Screenshot: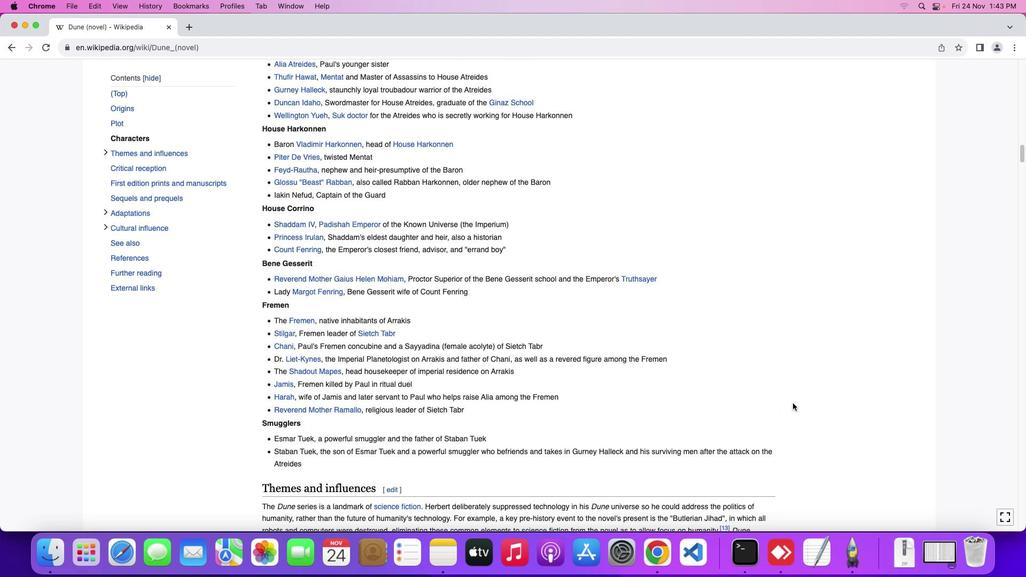
Action: Mouse scrolled (792, 403) with delta (0, -2)
Screenshot: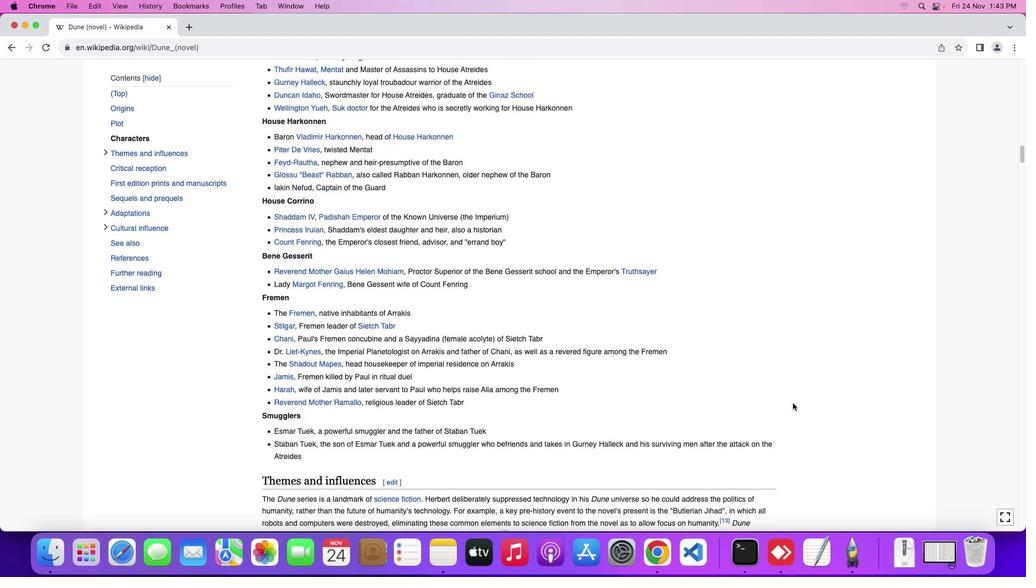 
Action: Mouse scrolled (792, 403) with delta (0, 0)
Screenshot: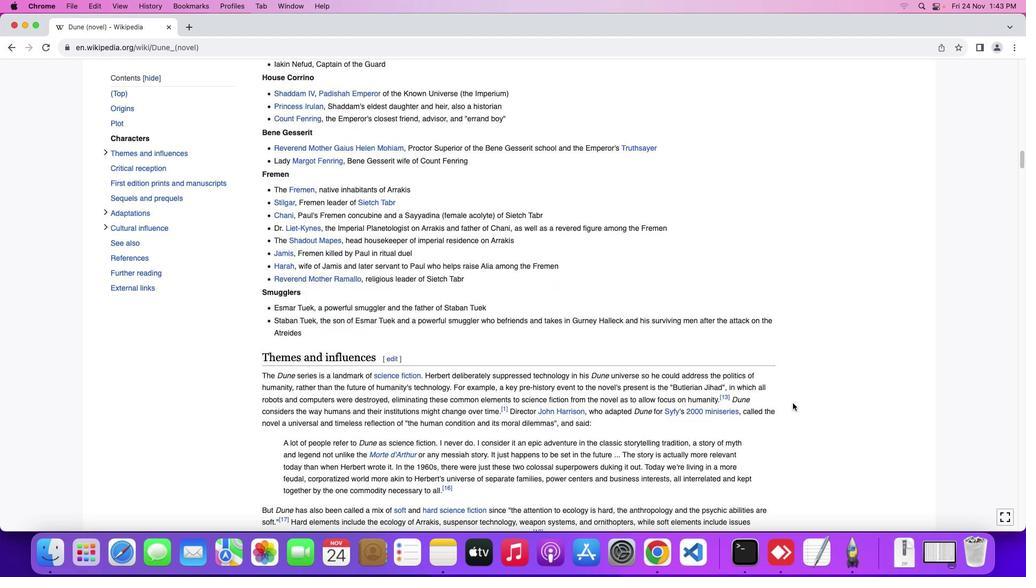 
Action: Mouse scrolled (792, 403) with delta (0, 0)
Screenshot: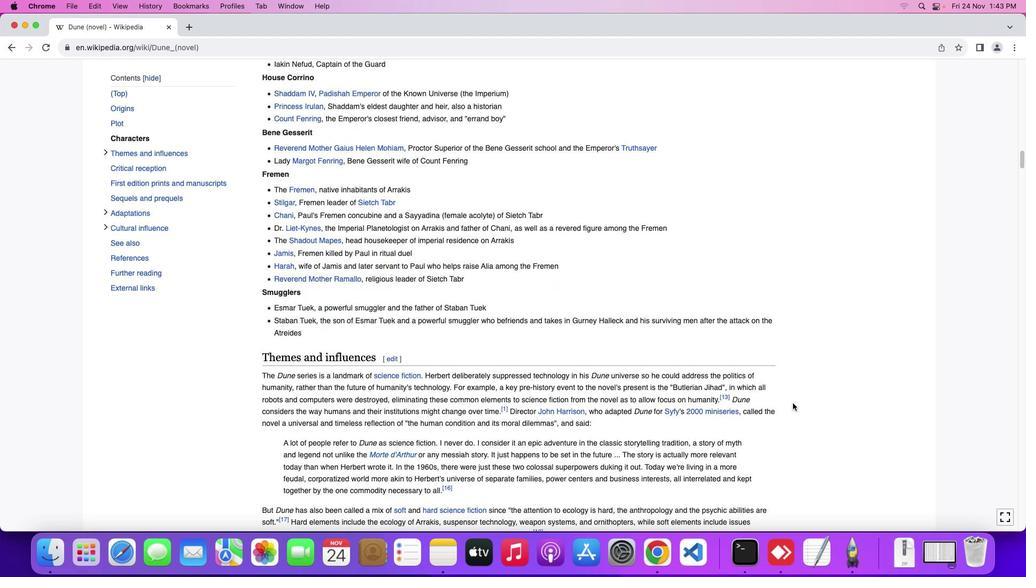 
Action: Mouse scrolled (792, 403) with delta (0, -1)
Screenshot: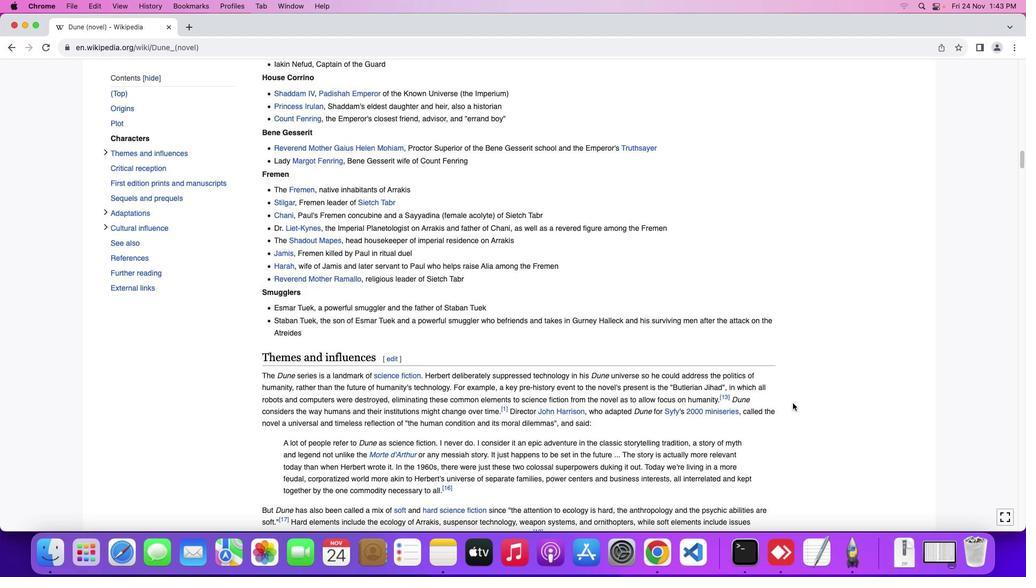 
Action: Mouse scrolled (792, 403) with delta (0, -1)
Screenshot: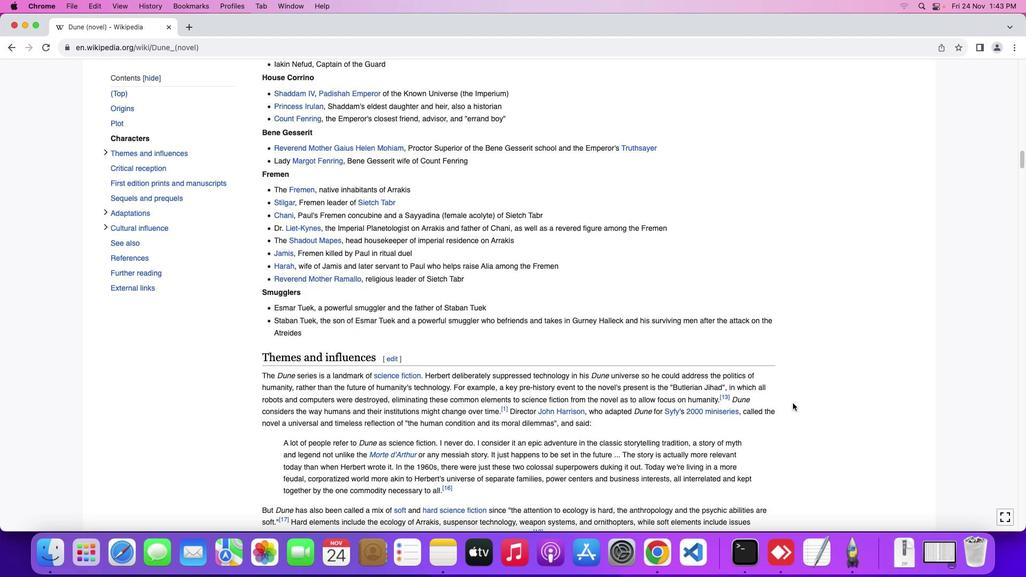 
Action: Mouse scrolled (792, 403) with delta (0, 0)
Screenshot: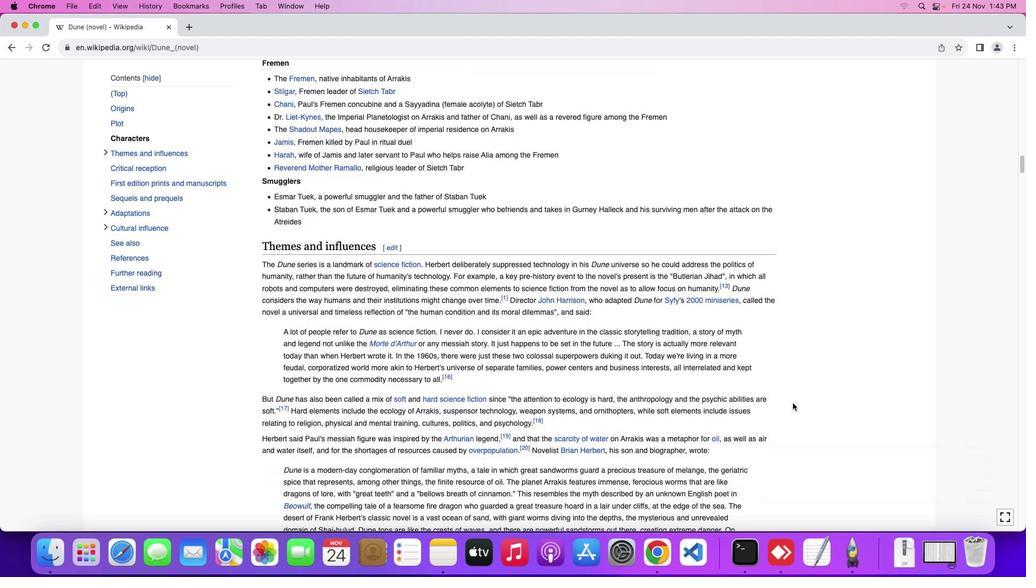 
Action: Mouse scrolled (792, 403) with delta (0, 0)
Screenshot: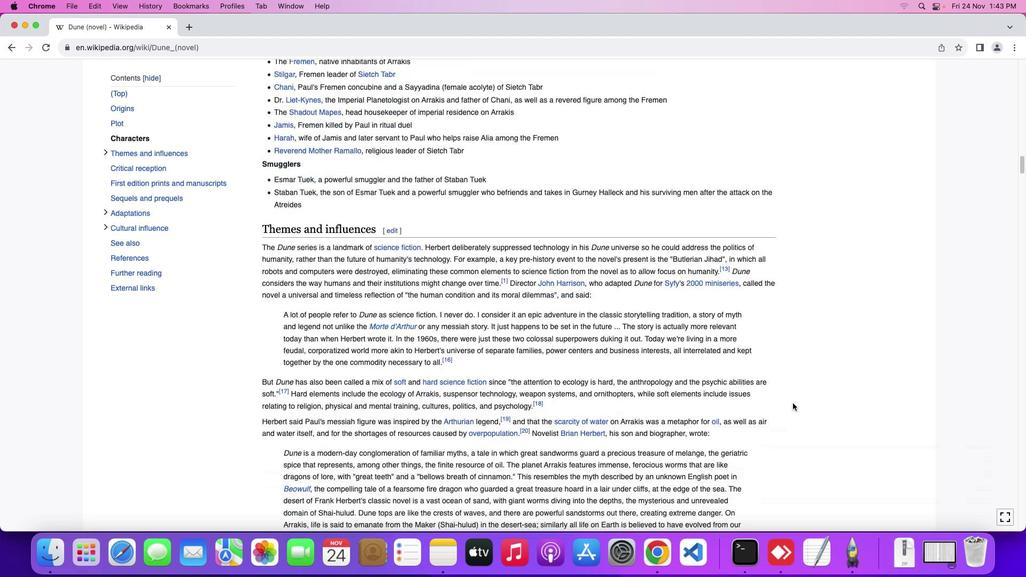 
Action: Mouse scrolled (792, 403) with delta (0, 0)
Screenshot: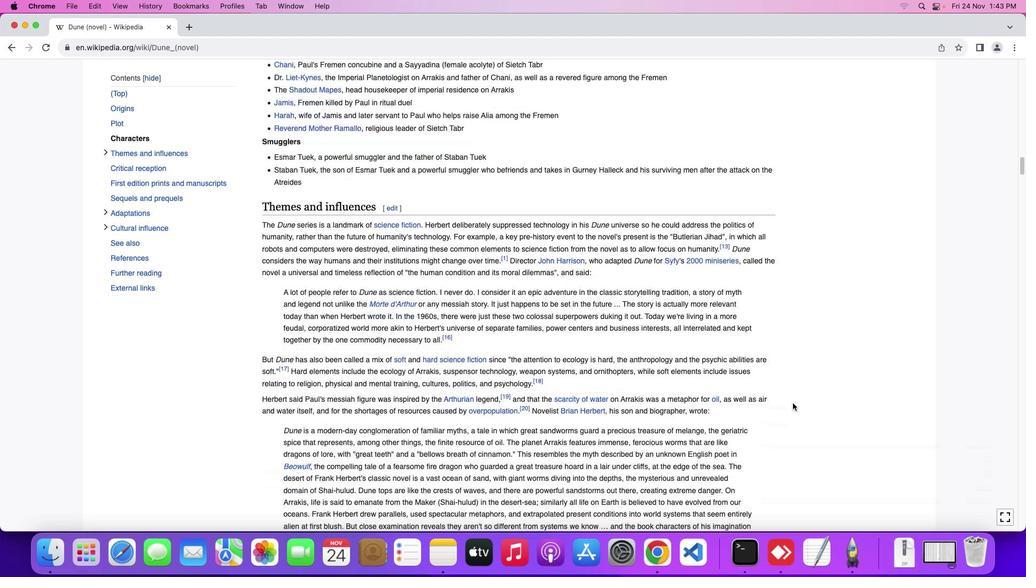
Action: Mouse scrolled (792, 403) with delta (0, 0)
Screenshot: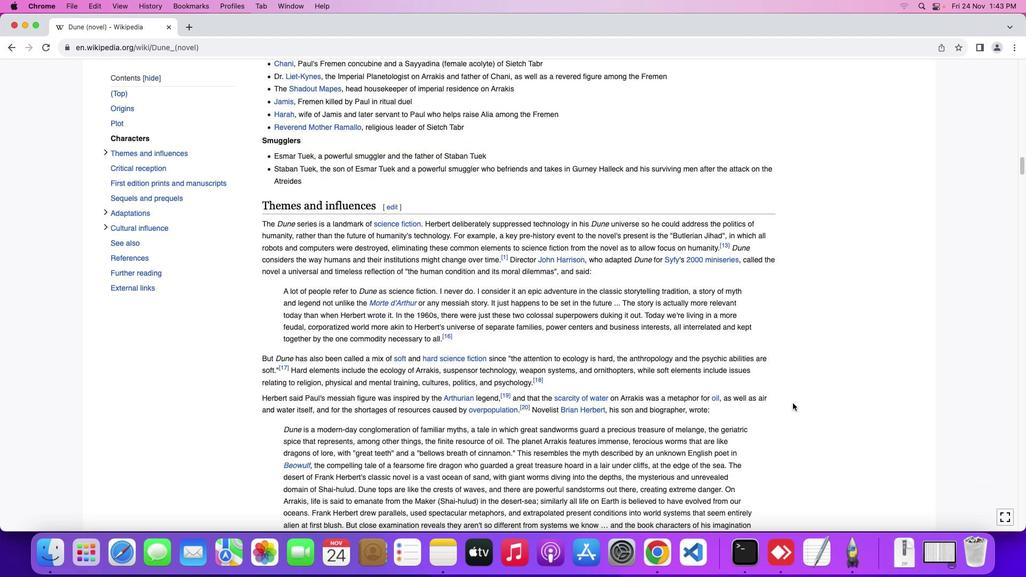 
Action: Mouse scrolled (792, 403) with delta (0, -1)
Screenshot: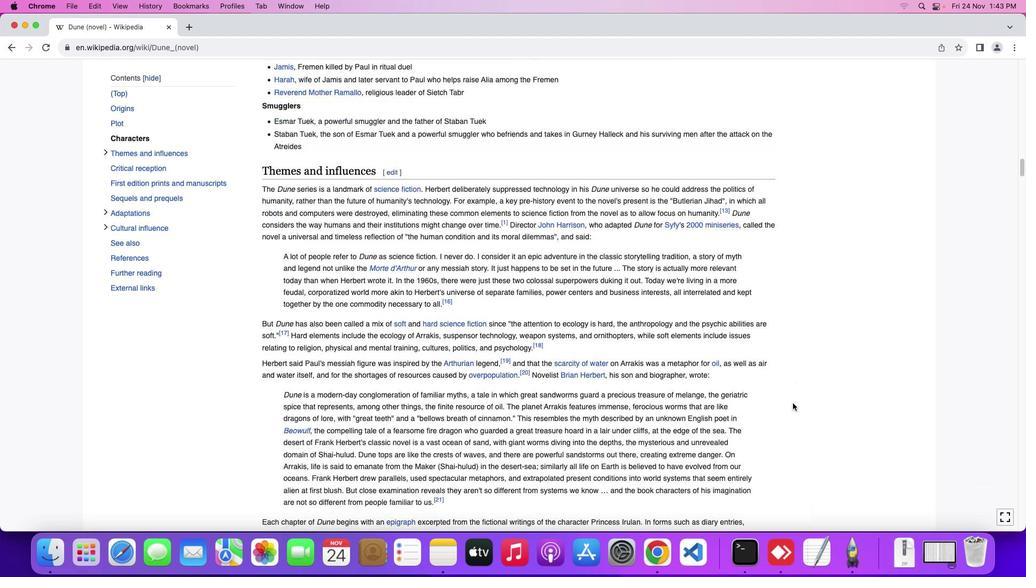 
Action: Mouse scrolled (792, 403) with delta (0, 0)
Screenshot: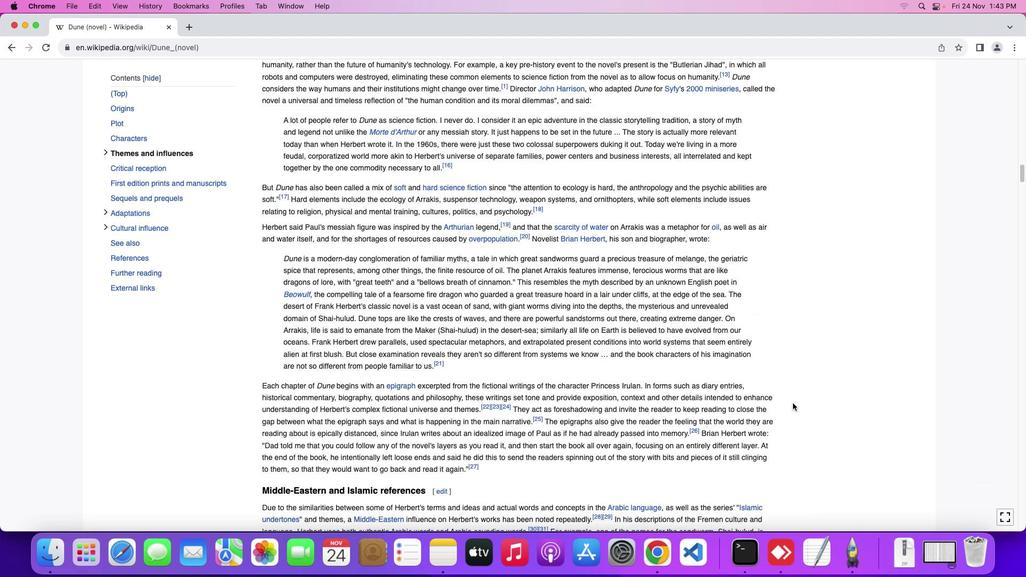 
Action: Mouse scrolled (792, 403) with delta (0, 0)
Screenshot: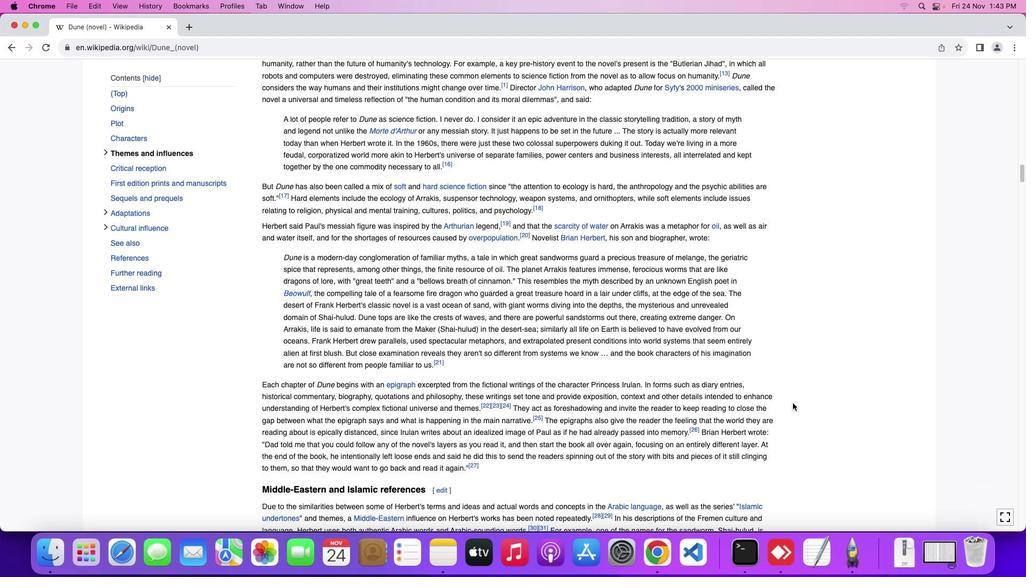 
Action: Mouse scrolled (792, 403) with delta (0, -1)
Screenshot: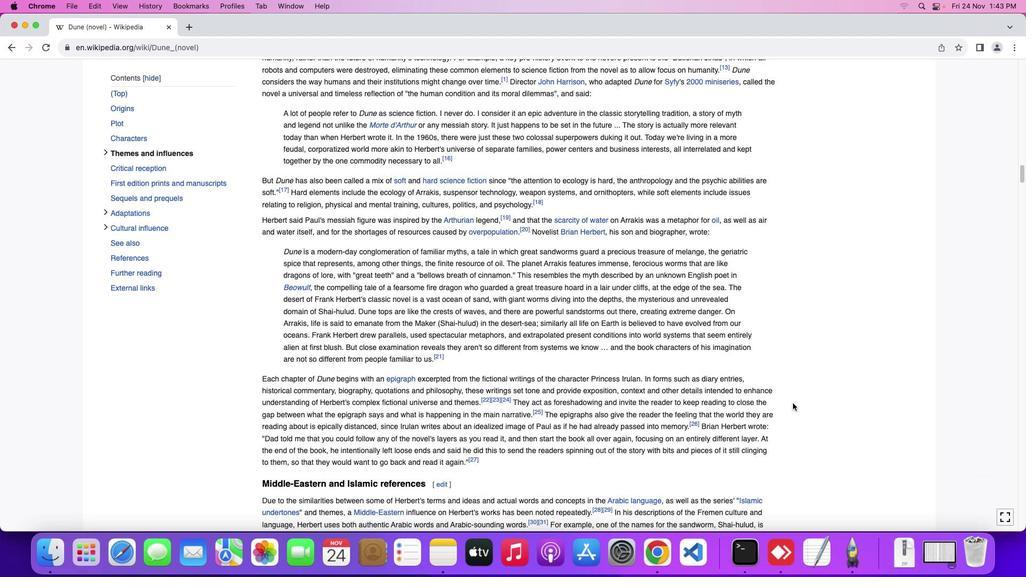 
Action: Mouse scrolled (792, 403) with delta (0, -1)
Screenshot: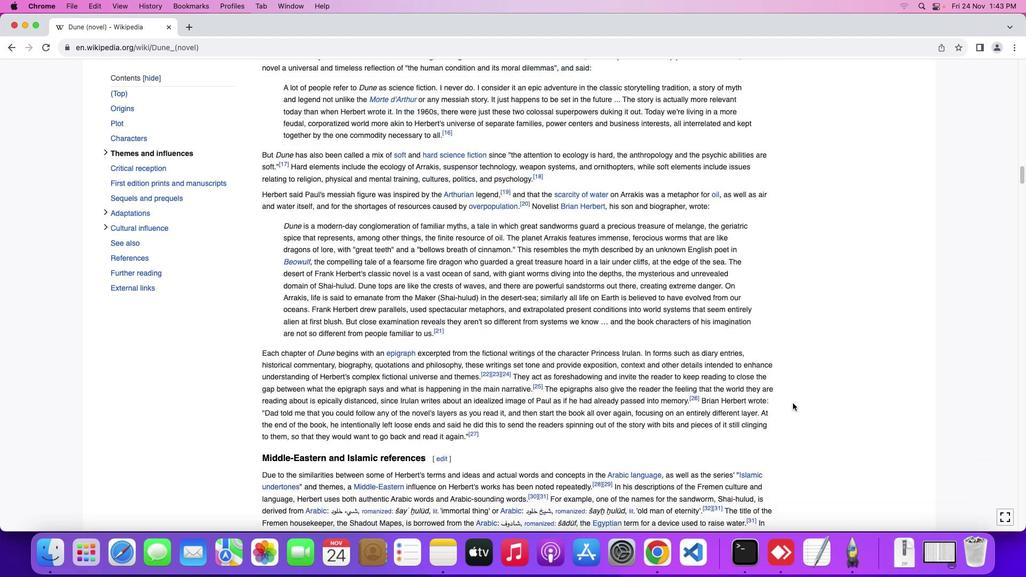 
Action: Mouse scrolled (792, 403) with delta (0, 0)
Screenshot: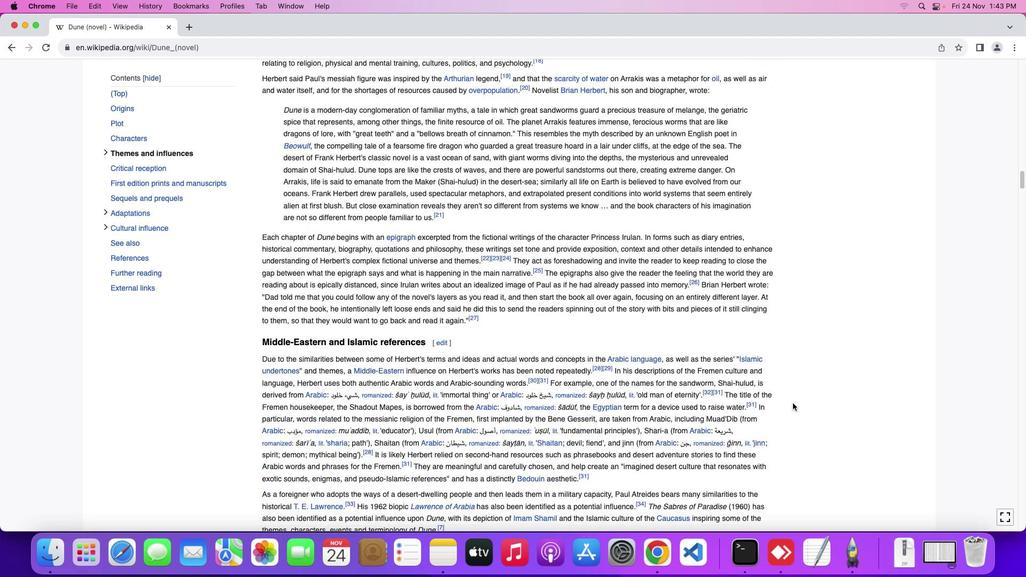 
Action: Mouse scrolled (792, 403) with delta (0, 0)
Screenshot: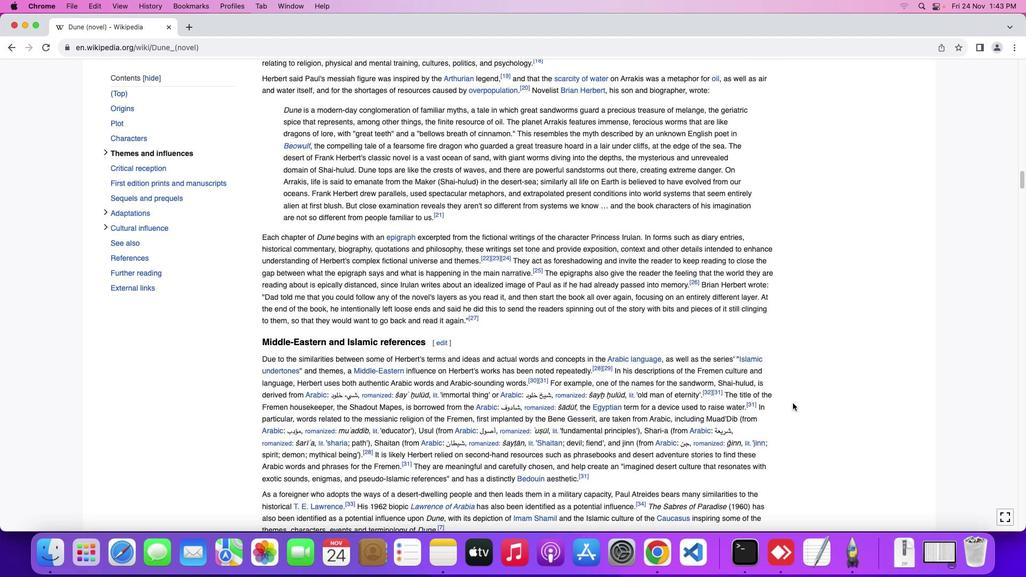 
Action: Mouse scrolled (792, 403) with delta (0, -1)
Screenshot: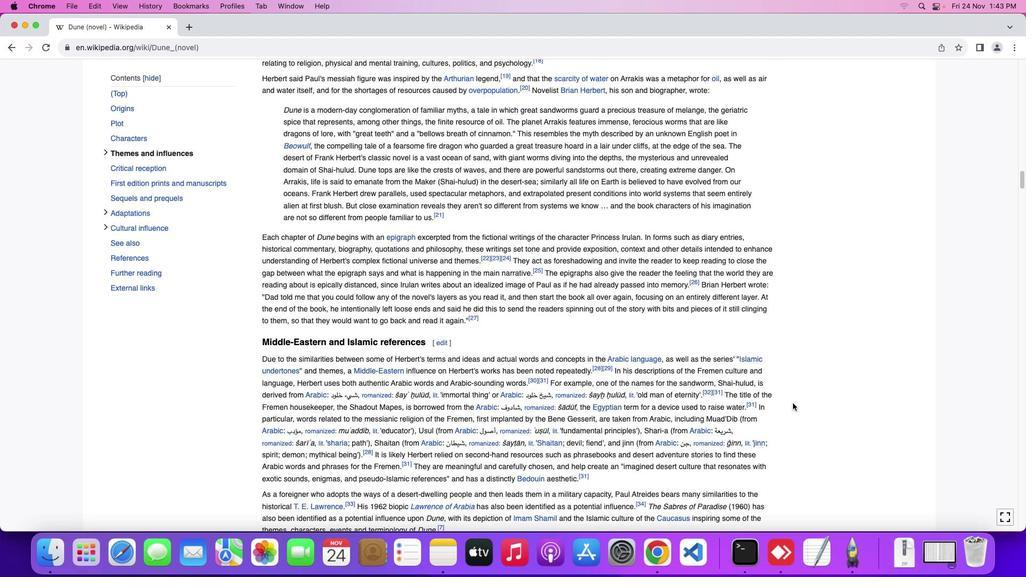 
Action: Mouse scrolled (792, 403) with delta (0, -1)
Screenshot: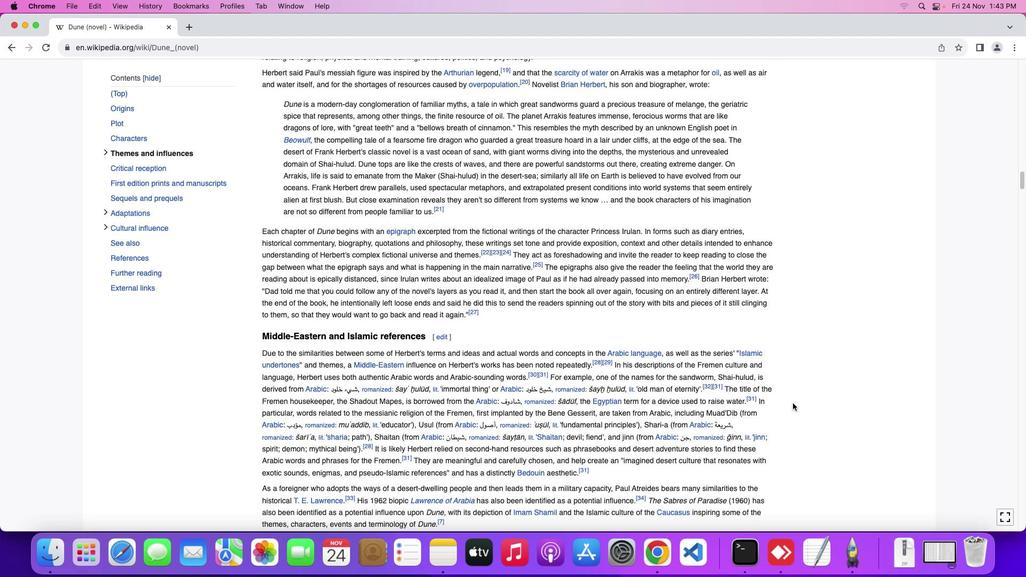 
Action: Mouse scrolled (792, 403) with delta (0, 0)
Screenshot: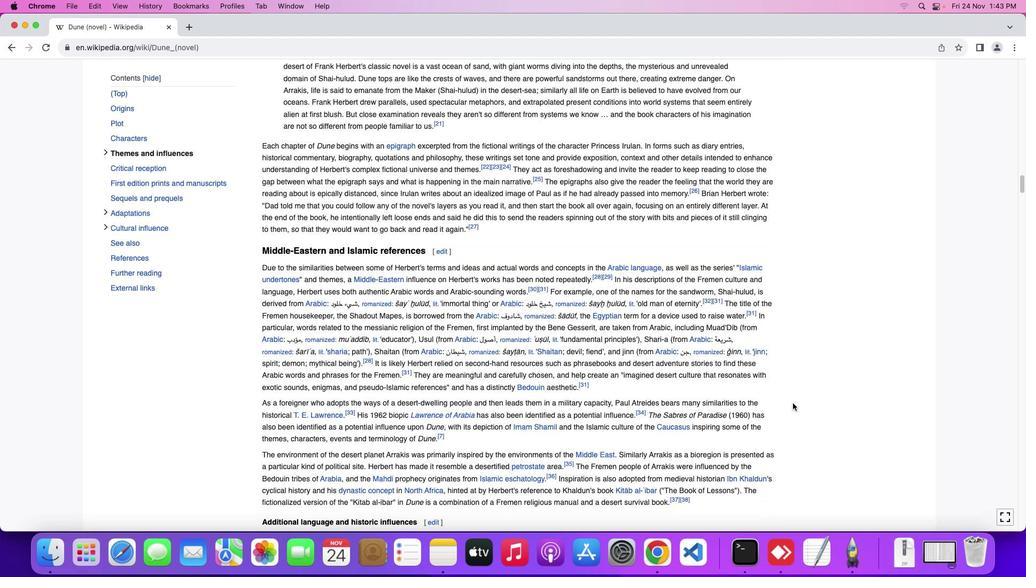 
Action: Mouse scrolled (792, 403) with delta (0, 0)
Screenshot: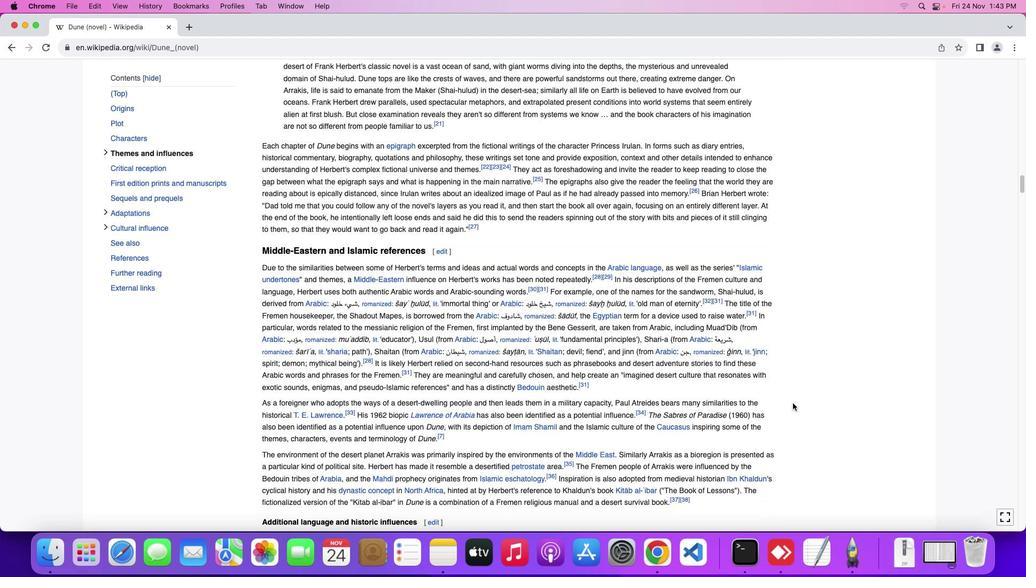 
Action: Mouse scrolled (792, 403) with delta (0, -1)
Screenshot: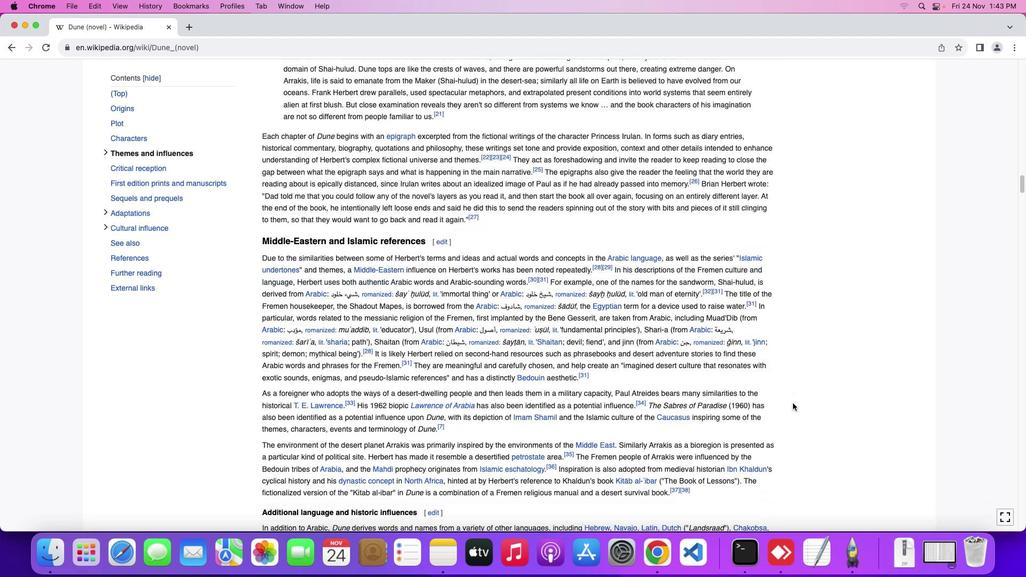 
Action: Mouse scrolled (792, 403) with delta (0, 0)
Screenshot: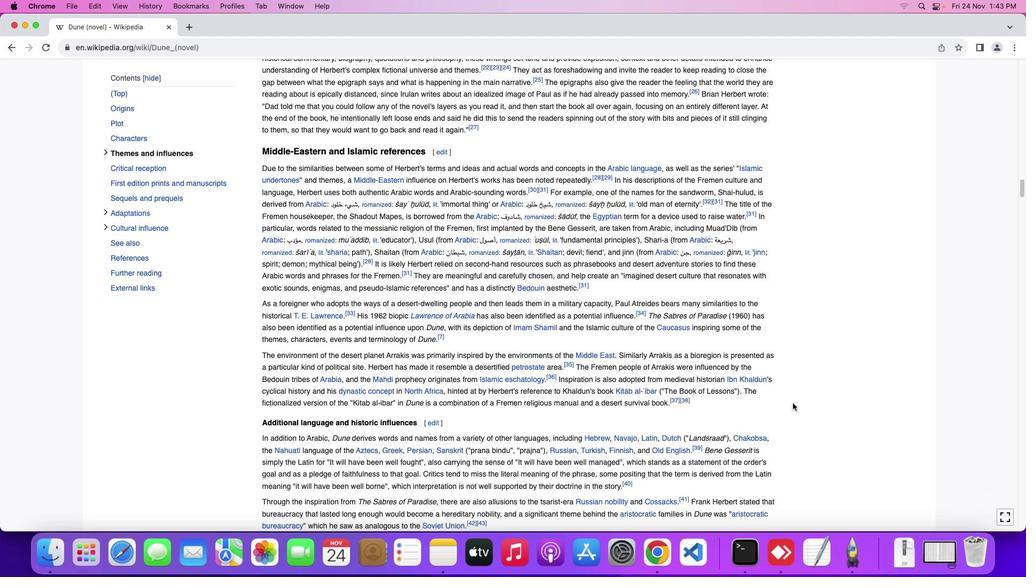 
Action: Mouse scrolled (792, 403) with delta (0, 0)
Screenshot: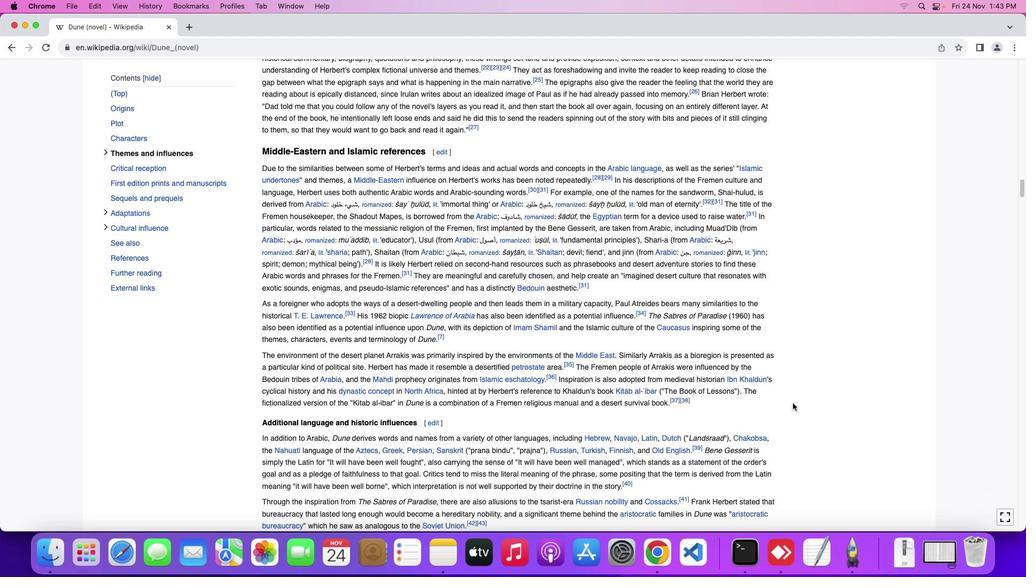 
Action: Mouse scrolled (792, 403) with delta (0, -1)
Screenshot: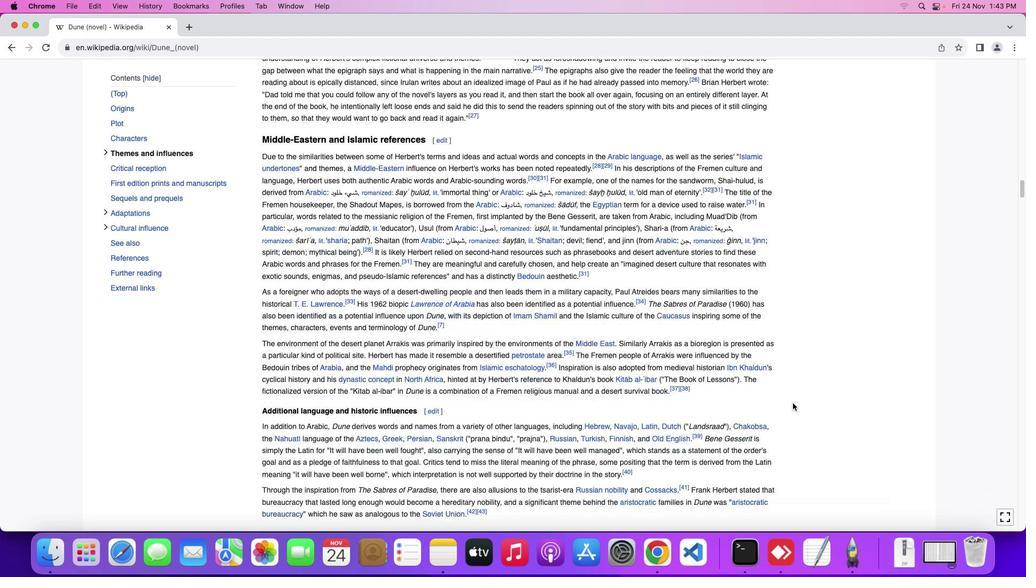 
Action: Mouse scrolled (792, 403) with delta (0, 0)
Screenshot: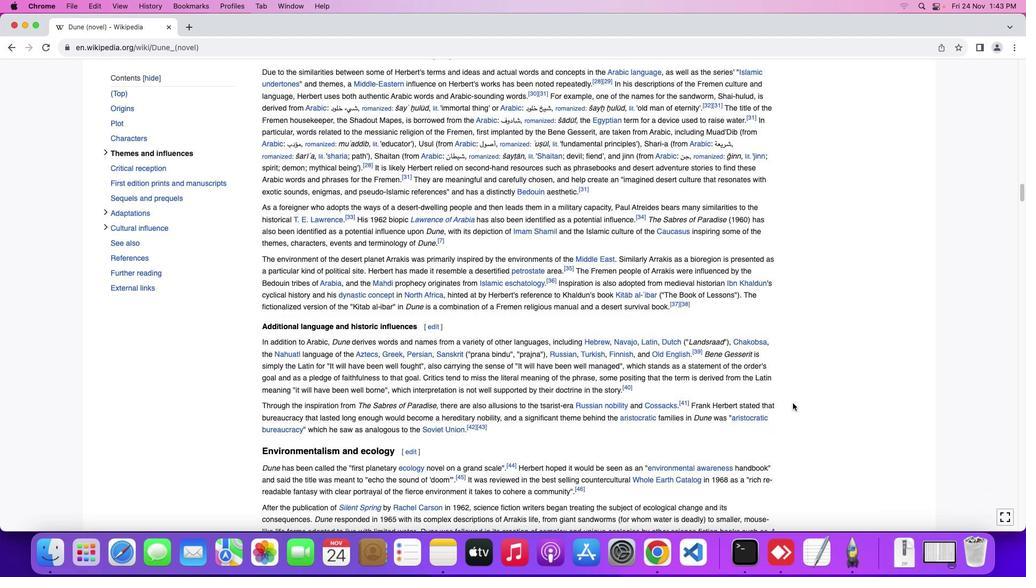 
Action: Mouse scrolled (792, 403) with delta (0, 0)
Screenshot: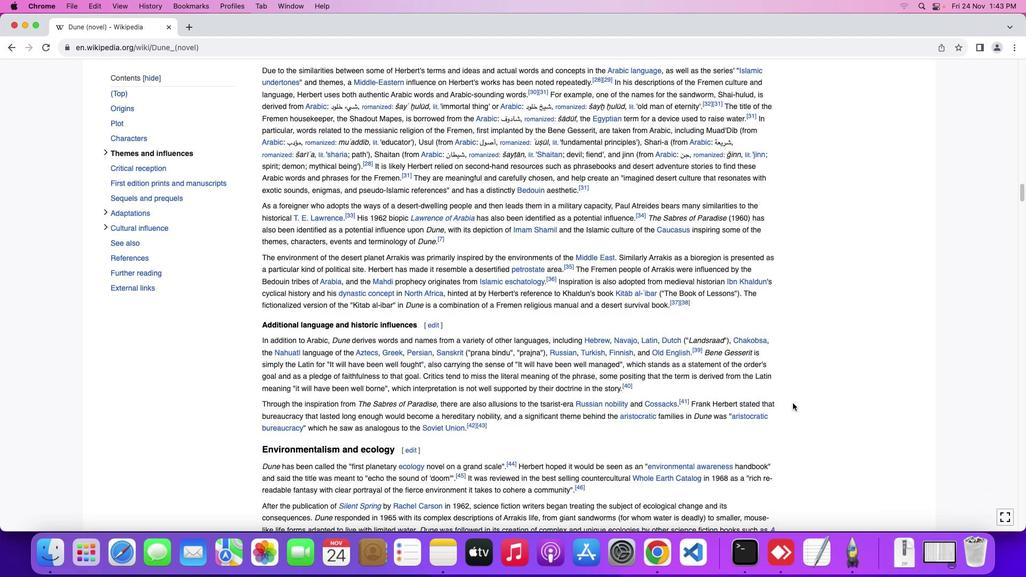 
Action: Mouse scrolled (792, 403) with delta (0, -1)
Screenshot: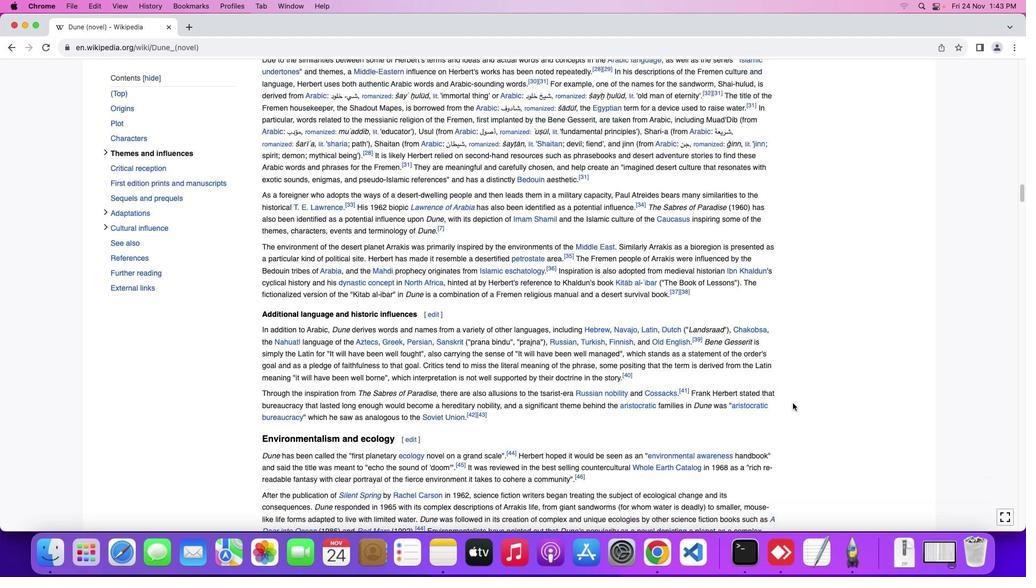 
Action: Mouse scrolled (792, 403) with delta (0, 0)
Screenshot: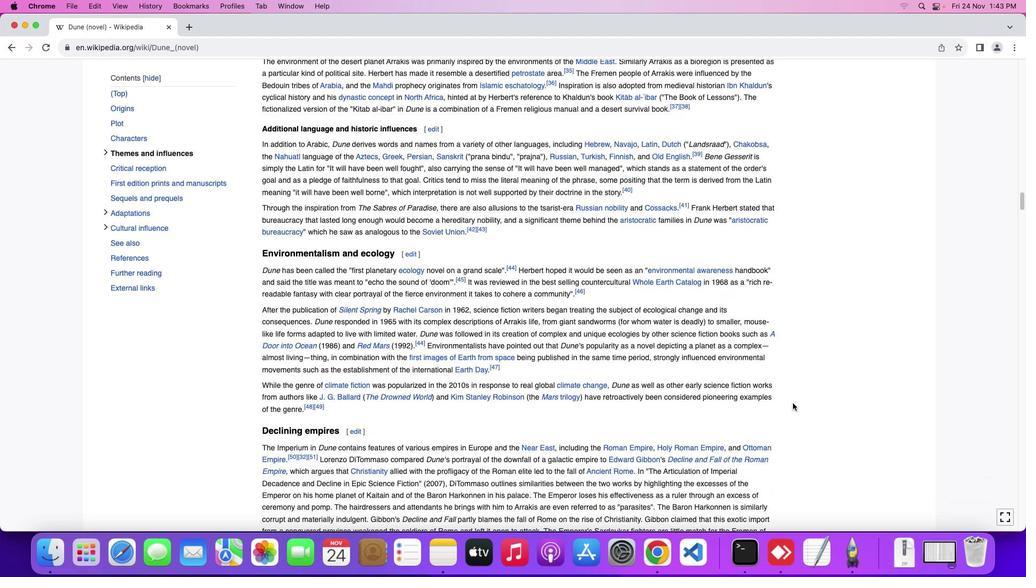 
Action: Mouse scrolled (792, 403) with delta (0, 0)
Screenshot: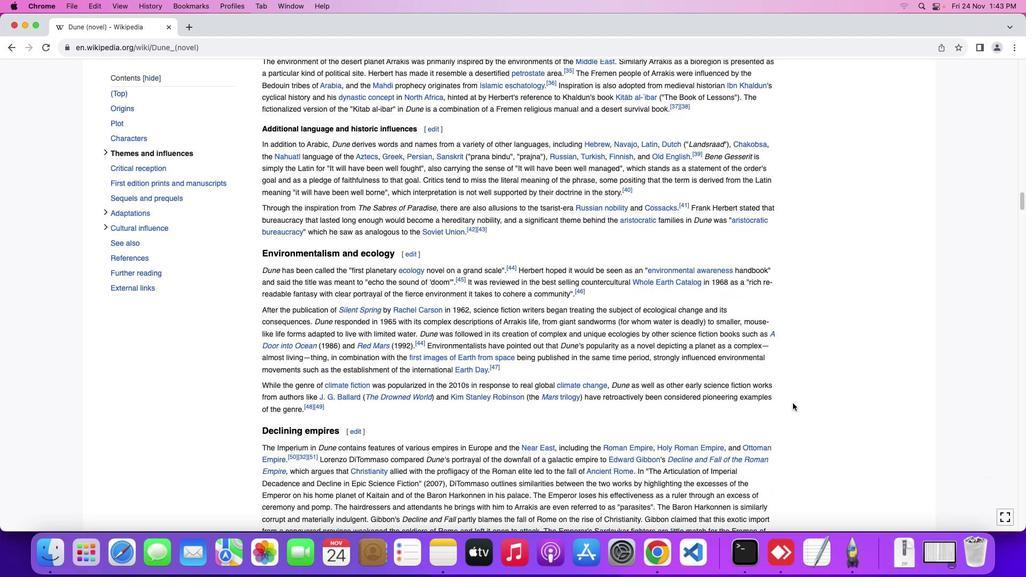 
Action: Mouse scrolled (792, 403) with delta (0, -1)
Screenshot: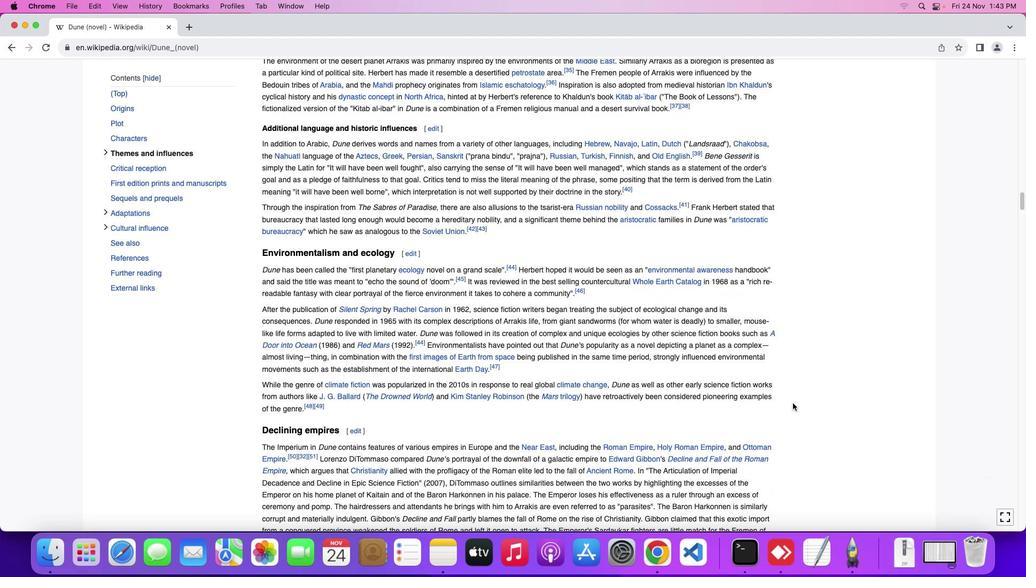 
Action: Mouse scrolled (792, 403) with delta (0, -2)
Screenshot: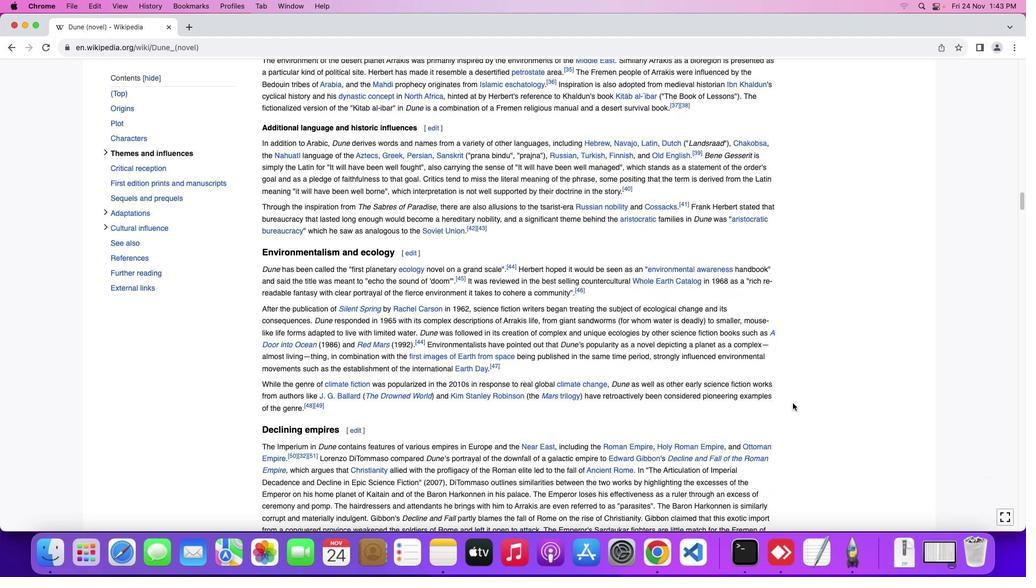 
Action: Mouse scrolled (792, 403) with delta (0, 0)
Screenshot: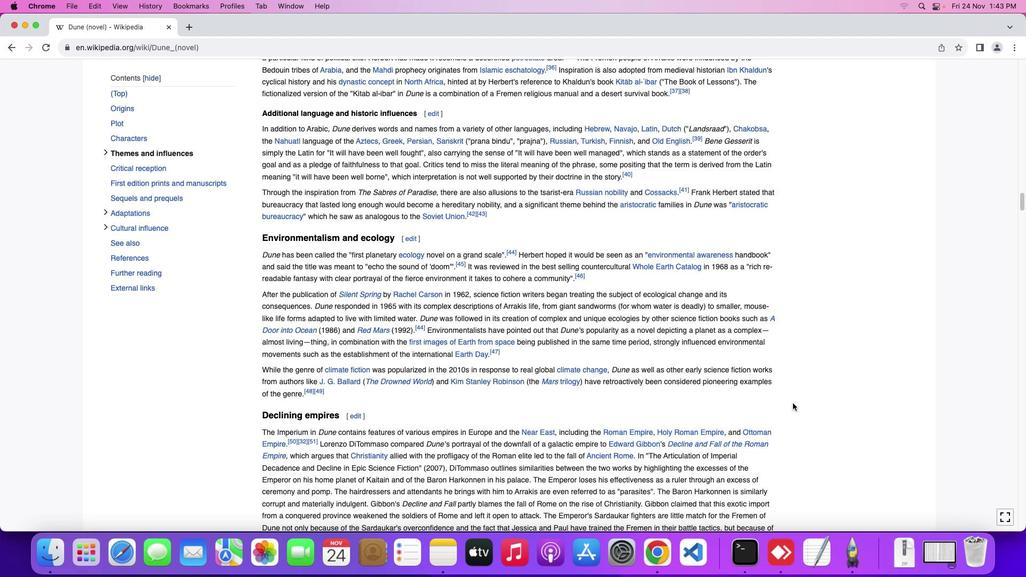 
Action: Mouse scrolled (792, 403) with delta (0, 0)
Screenshot: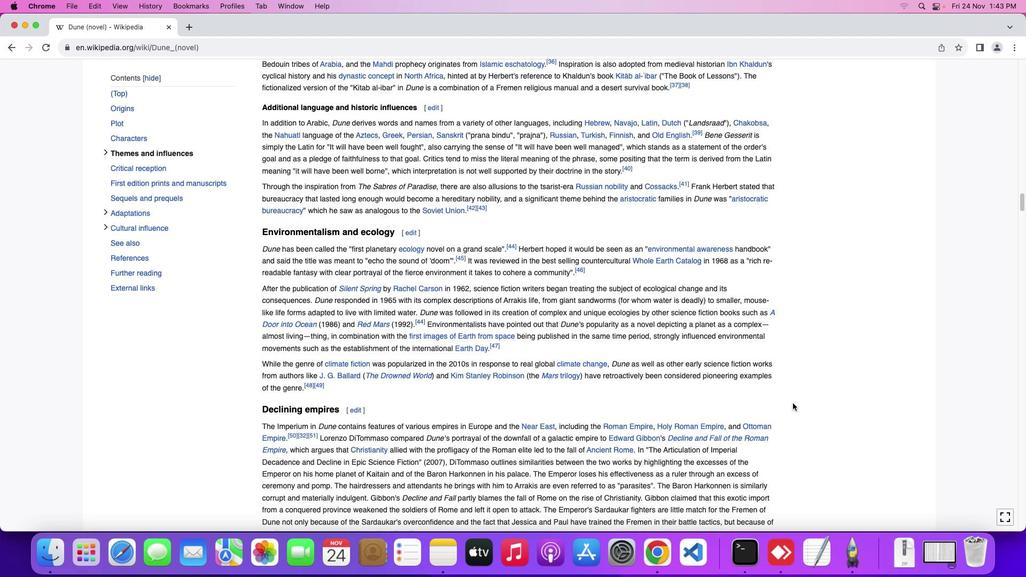 
Action: Mouse scrolled (792, 403) with delta (0, 0)
Screenshot: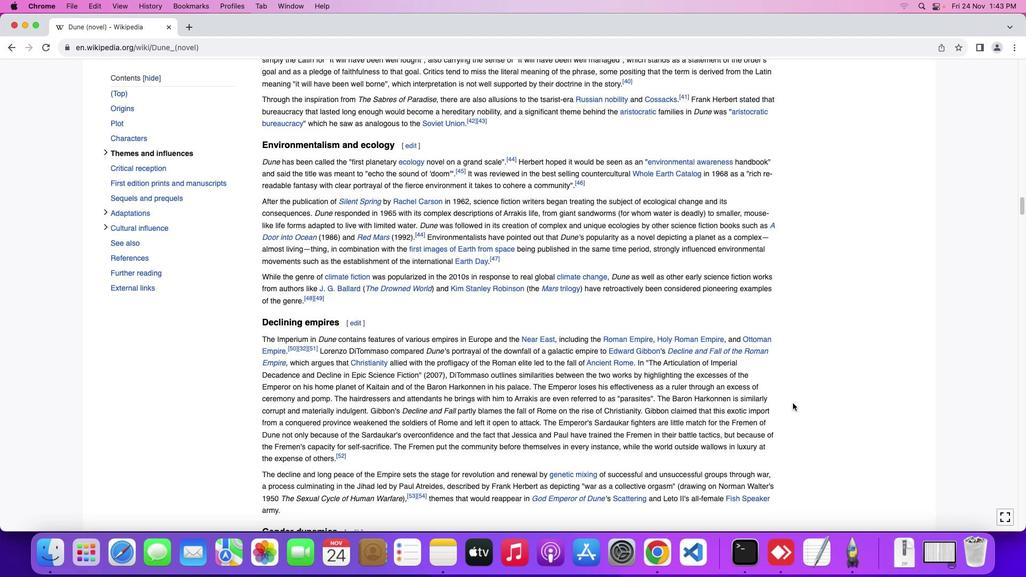 
Action: Mouse scrolled (792, 403) with delta (0, 0)
Screenshot: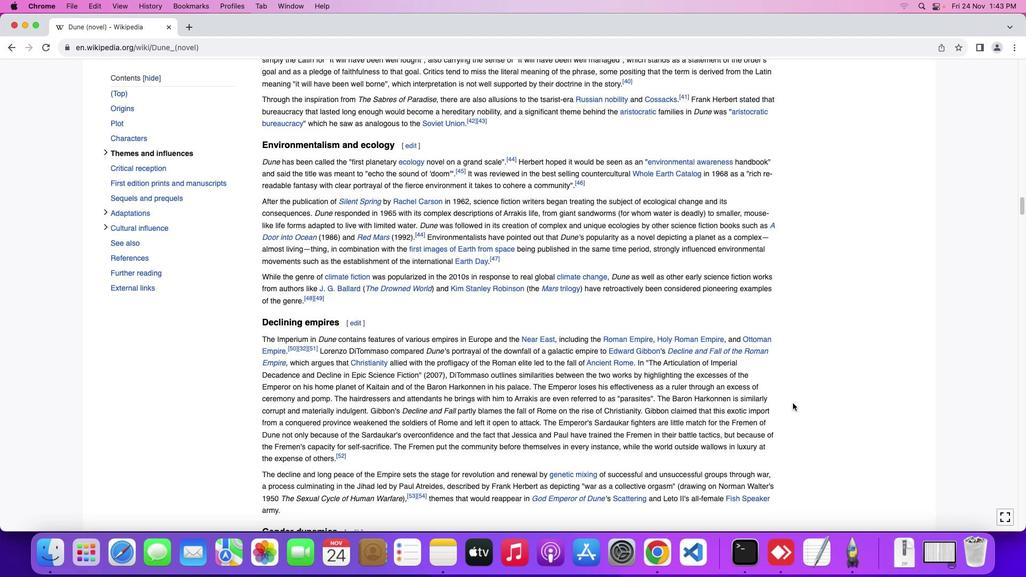 
Action: Mouse scrolled (792, 403) with delta (0, -1)
Screenshot: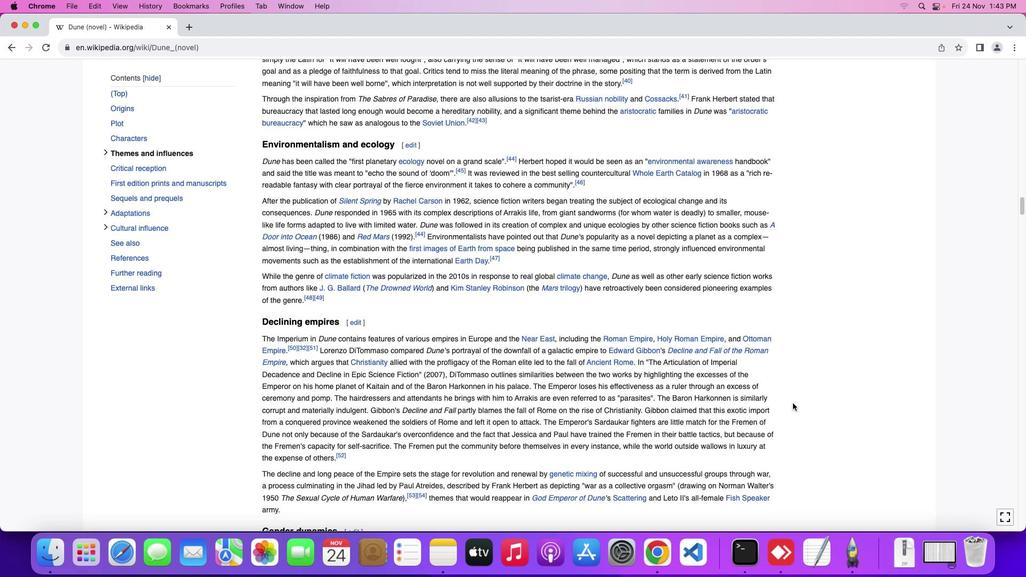 
Action: Mouse scrolled (792, 403) with delta (0, 0)
Screenshot: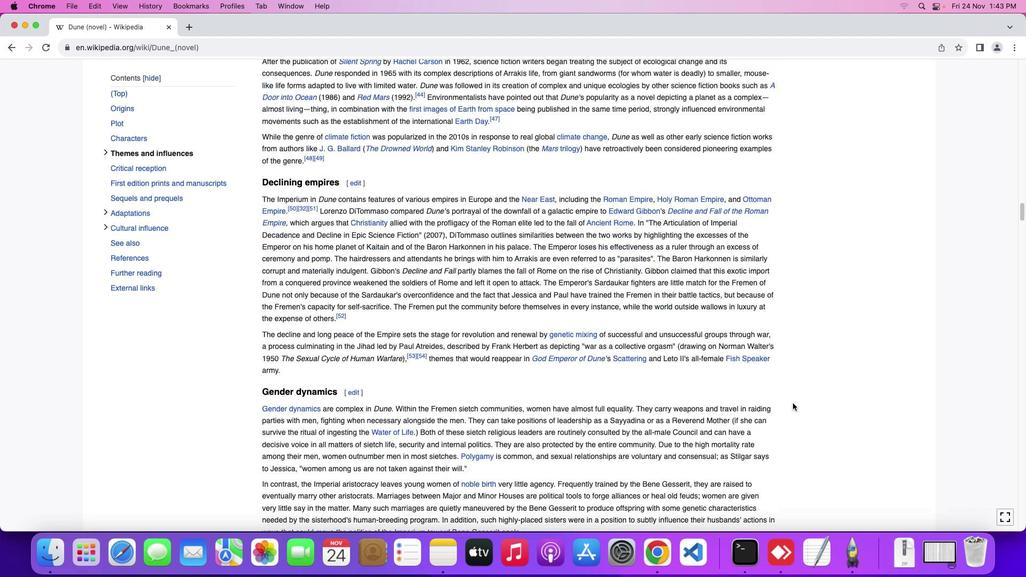 
Action: Mouse scrolled (792, 403) with delta (0, 0)
Screenshot: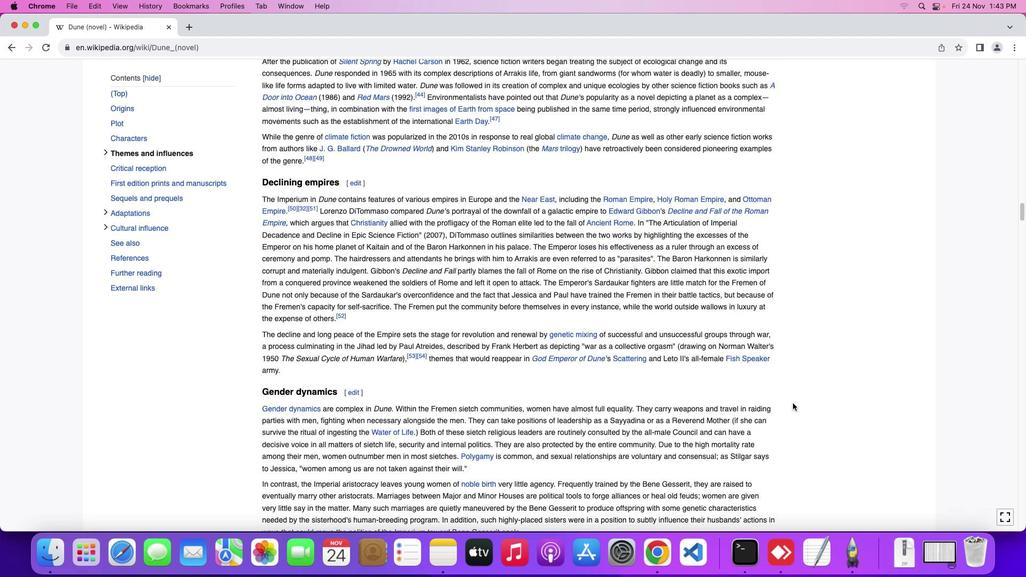 
Action: Mouse scrolled (792, 403) with delta (0, -1)
Screenshot: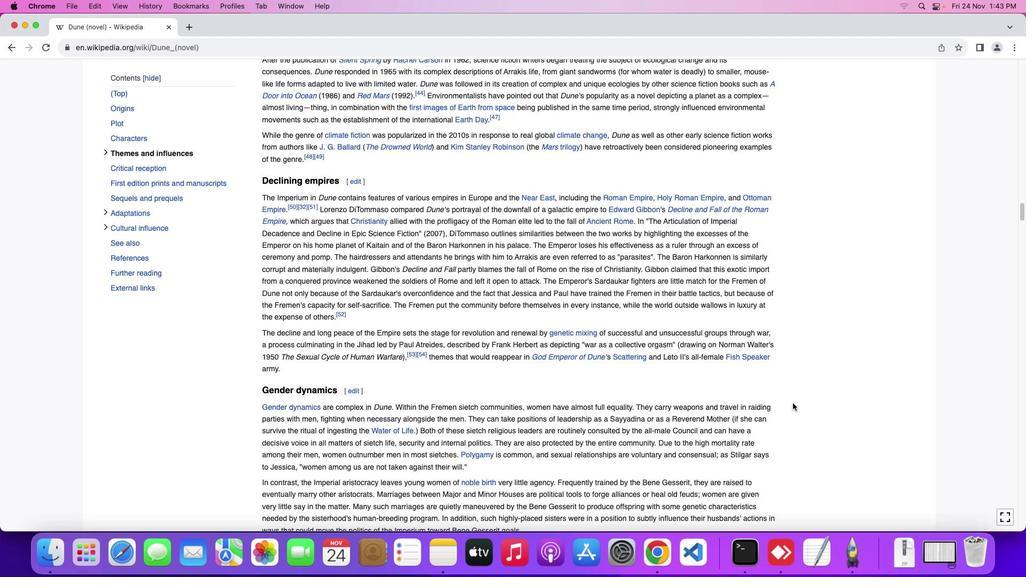 
Action: Mouse scrolled (792, 403) with delta (0, -1)
Screenshot: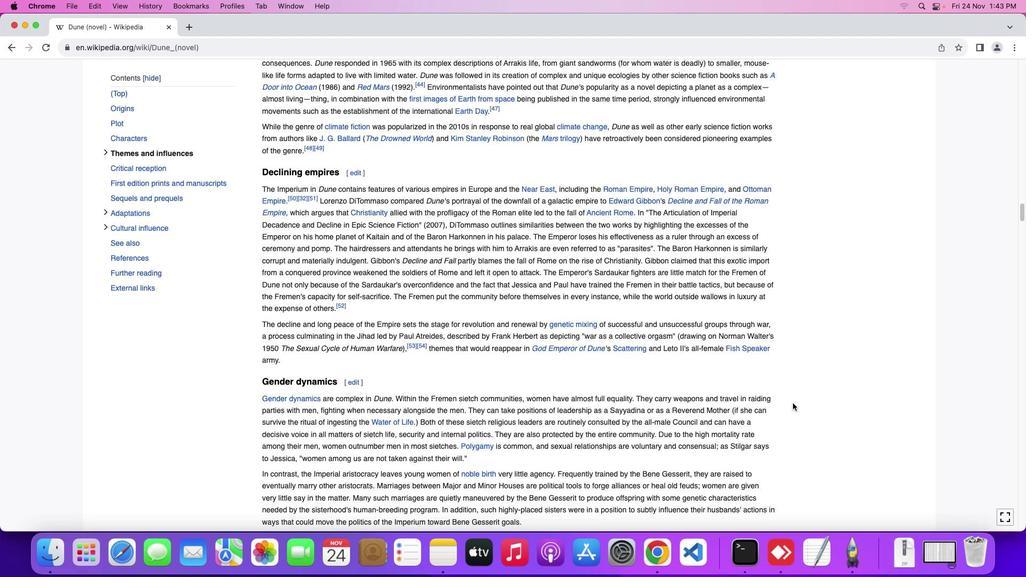 
Action: Mouse scrolled (792, 403) with delta (0, 0)
Screenshot: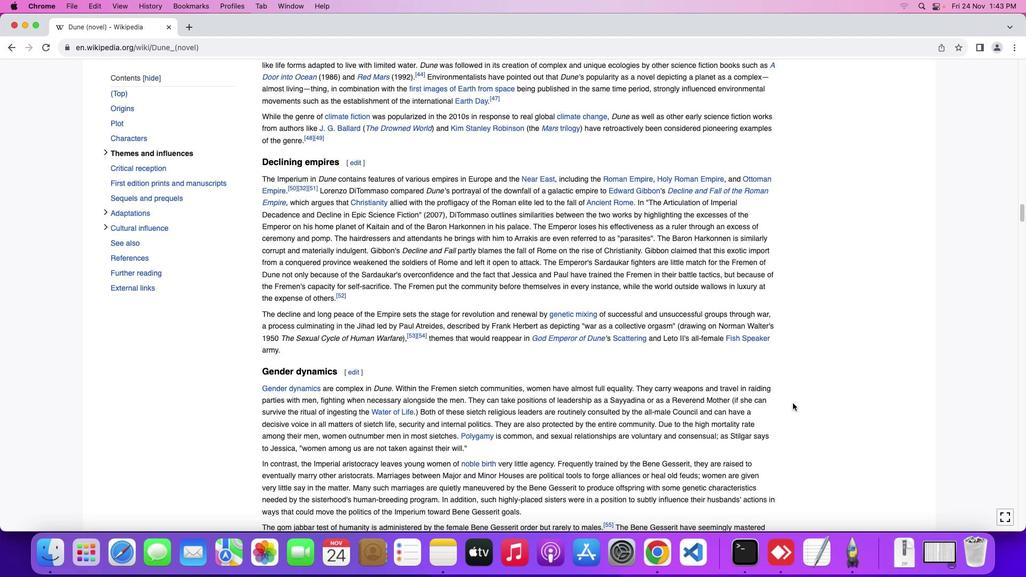 
Action: Mouse scrolled (792, 403) with delta (0, 0)
Screenshot: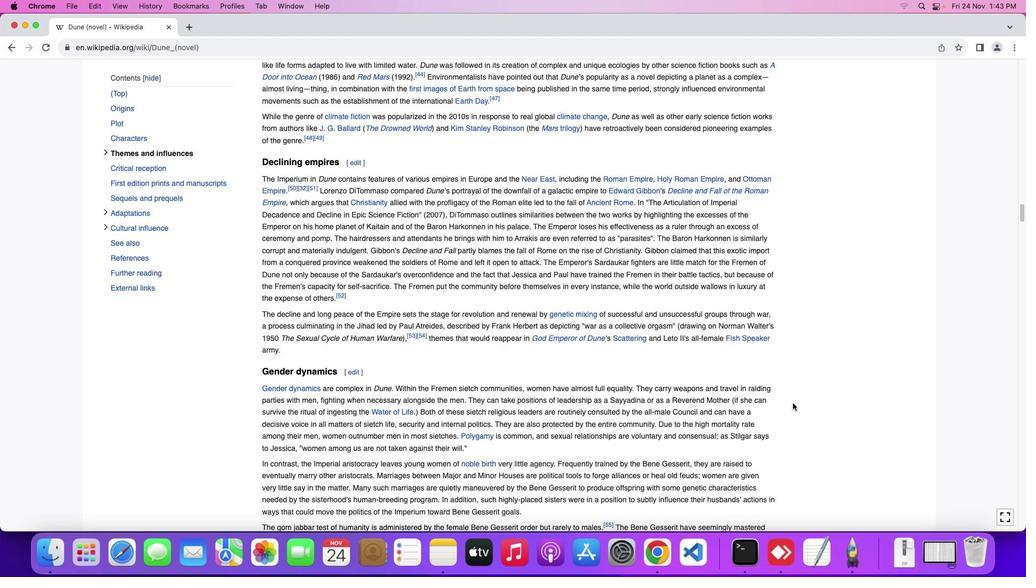 
Action: Mouse scrolled (792, 403) with delta (0, 0)
Screenshot: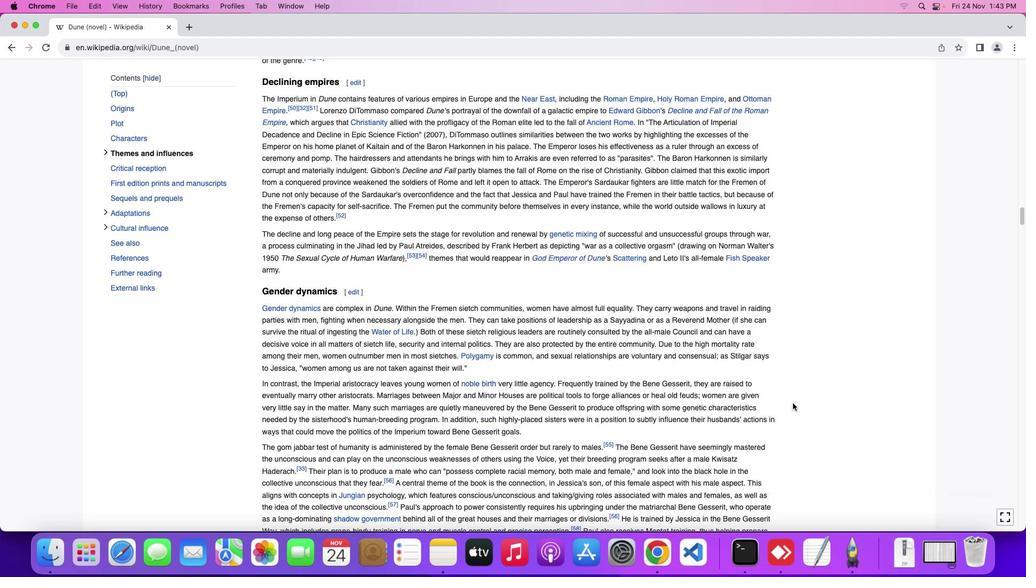 
Action: Mouse scrolled (792, 403) with delta (0, 0)
Screenshot: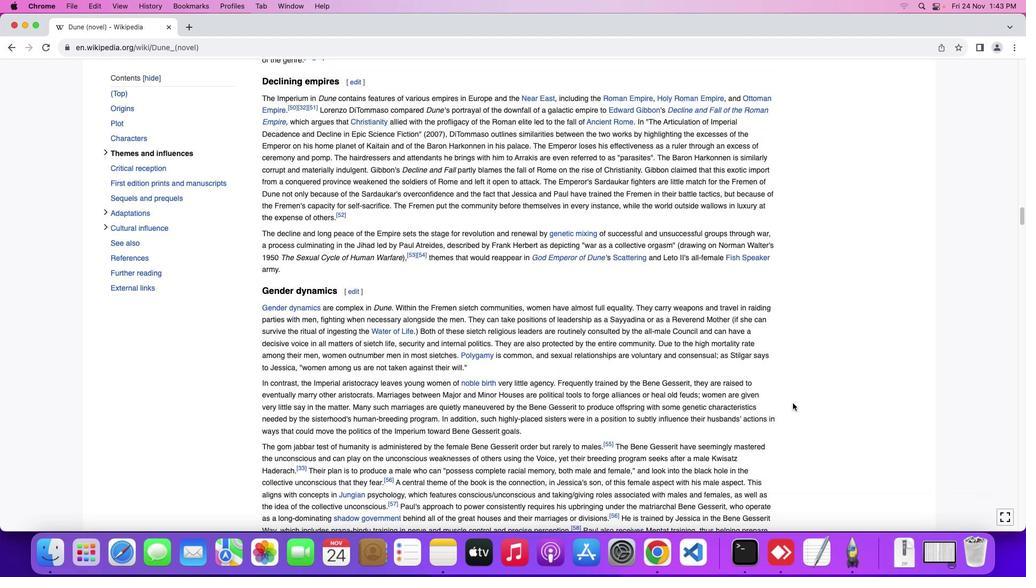 
Action: Mouse scrolled (792, 403) with delta (0, -1)
Screenshot: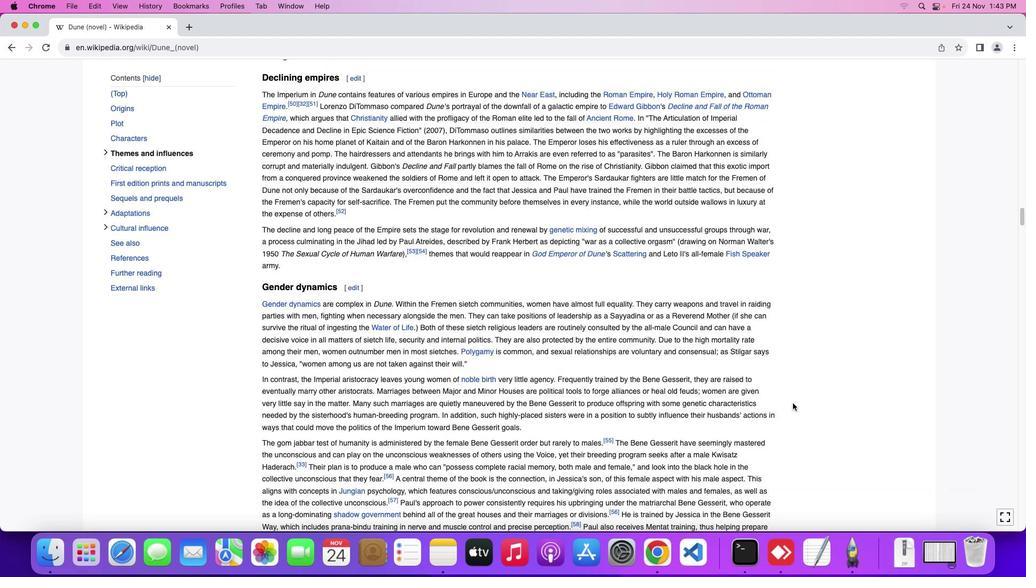 
Action: Mouse scrolled (792, 403) with delta (0, 0)
Screenshot: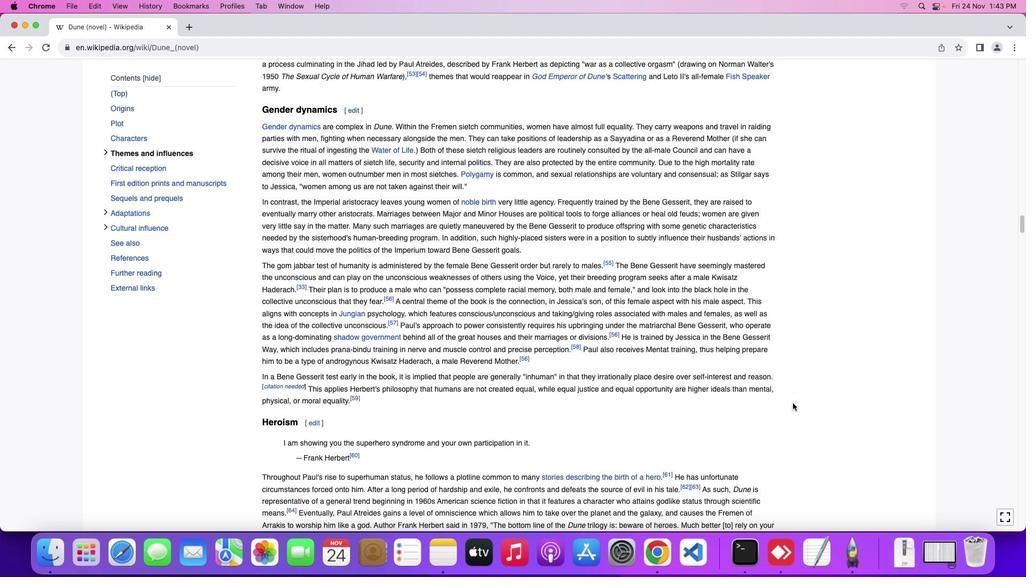 
Action: Mouse scrolled (792, 403) with delta (0, 0)
Screenshot: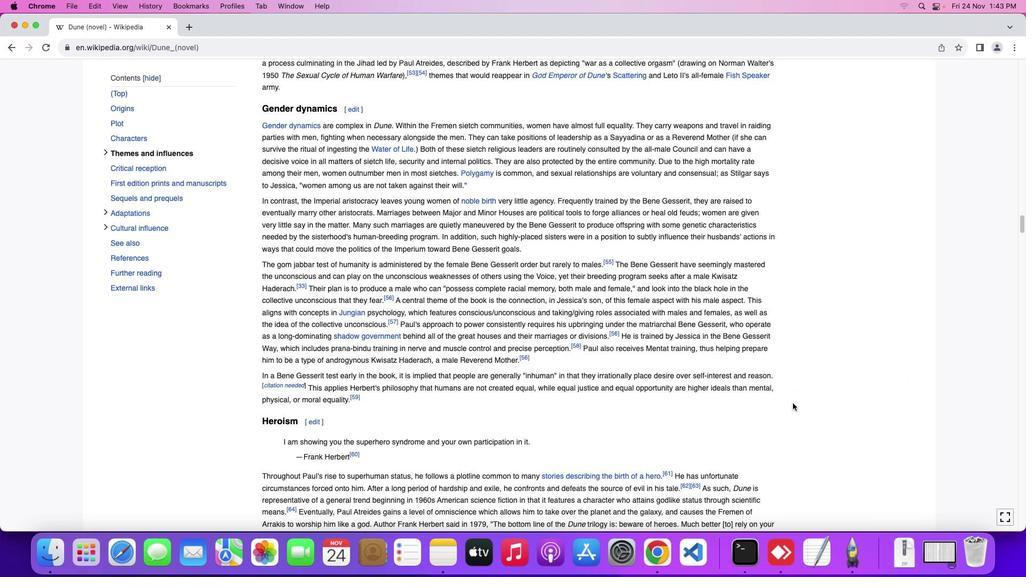 
Action: Mouse scrolled (792, 403) with delta (0, -1)
Screenshot: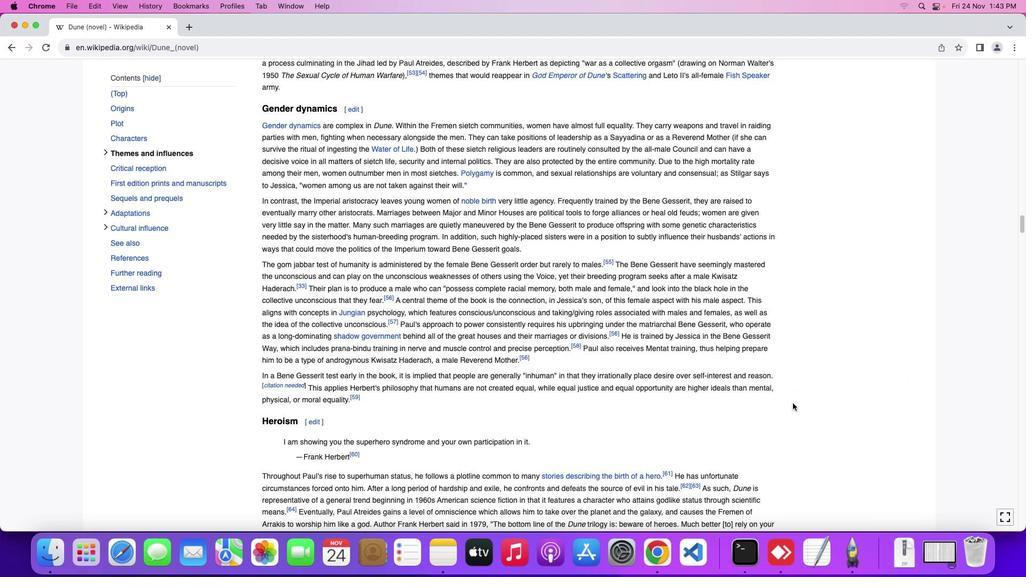 
Action: Mouse scrolled (792, 403) with delta (0, -2)
Screenshot: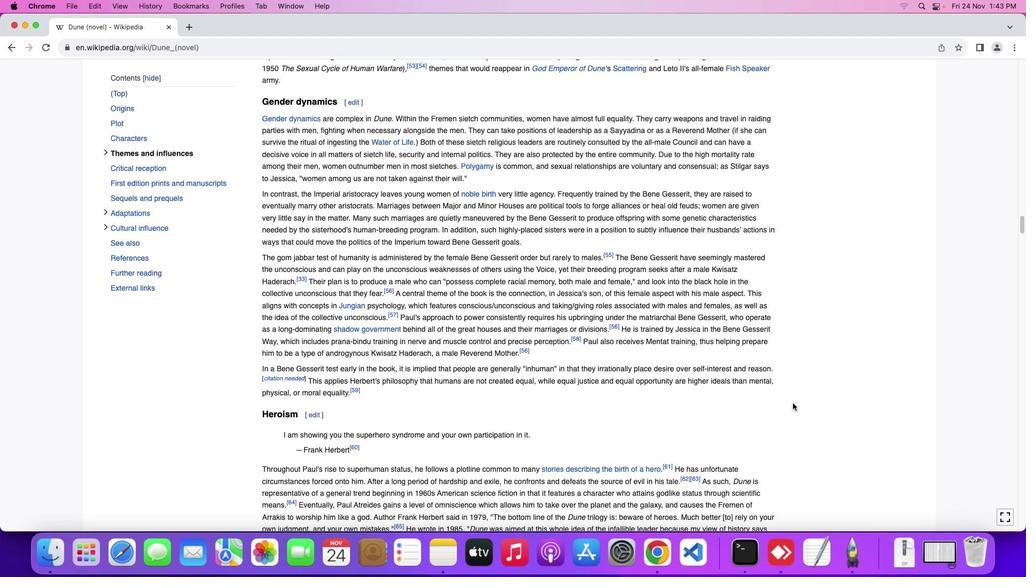
Action: Mouse scrolled (792, 403) with delta (0, 0)
Screenshot: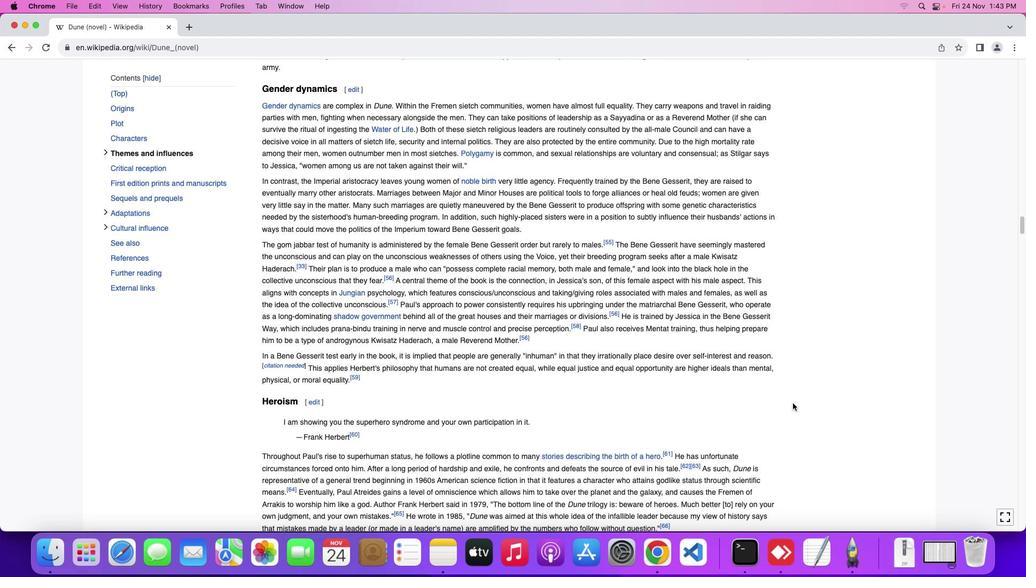 
Action: Mouse scrolled (792, 403) with delta (0, 0)
Screenshot: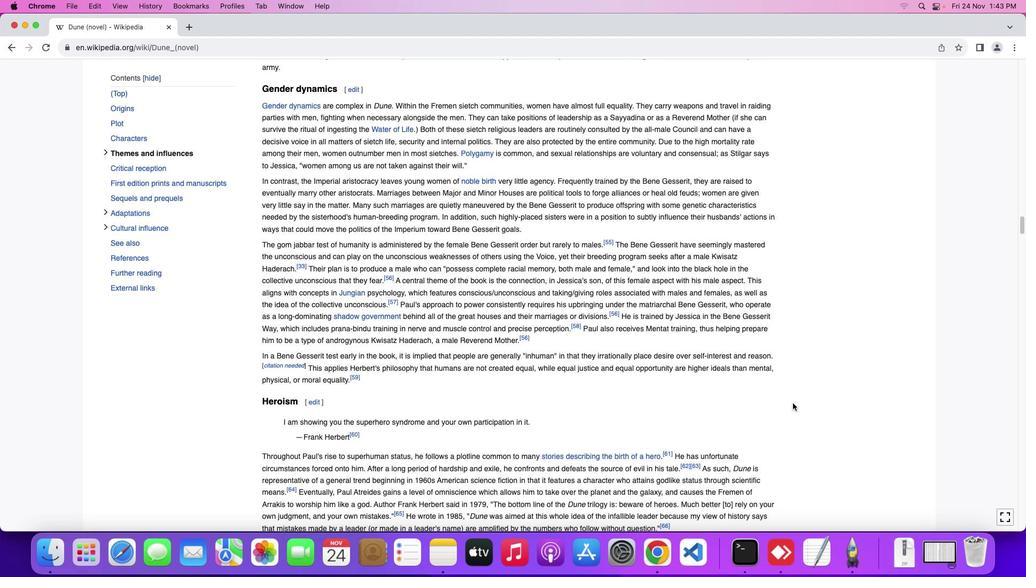 
Action: Mouse scrolled (792, 403) with delta (0, 0)
Screenshot: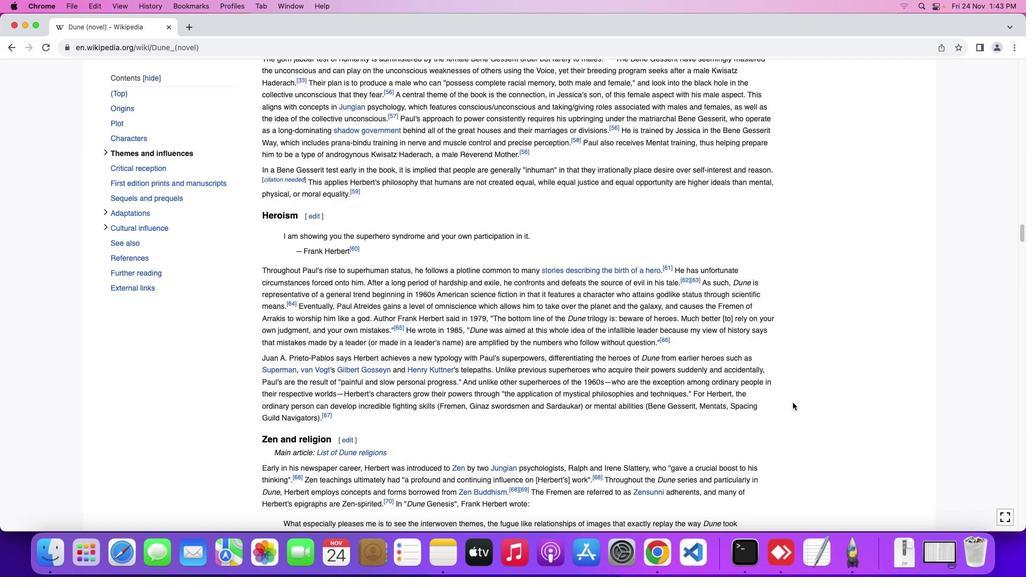 
Action: Mouse scrolled (792, 403) with delta (0, 0)
Screenshot: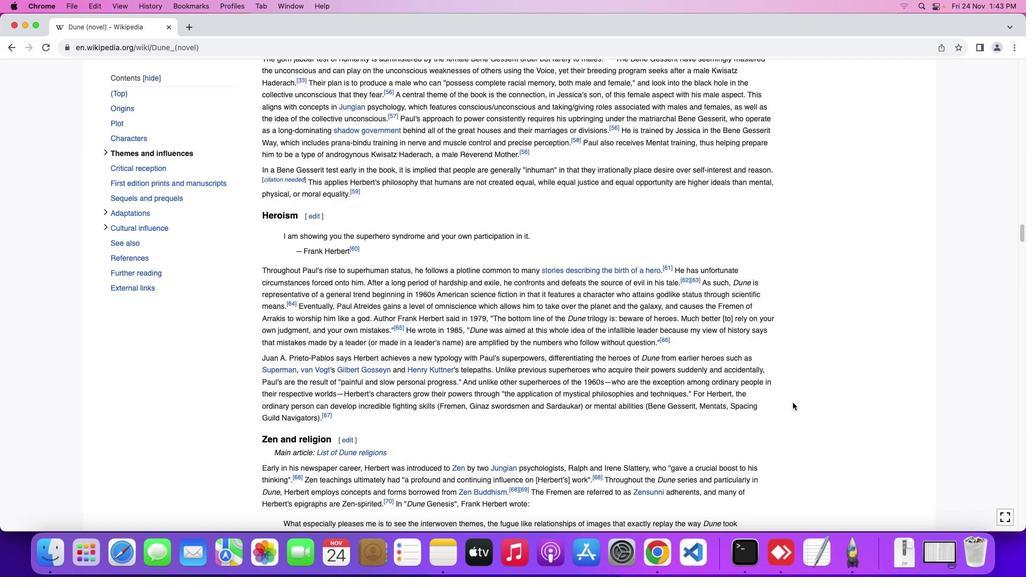 
Action: Mouse scrolled (792, 403) with delta (0, -1)
Screenshot: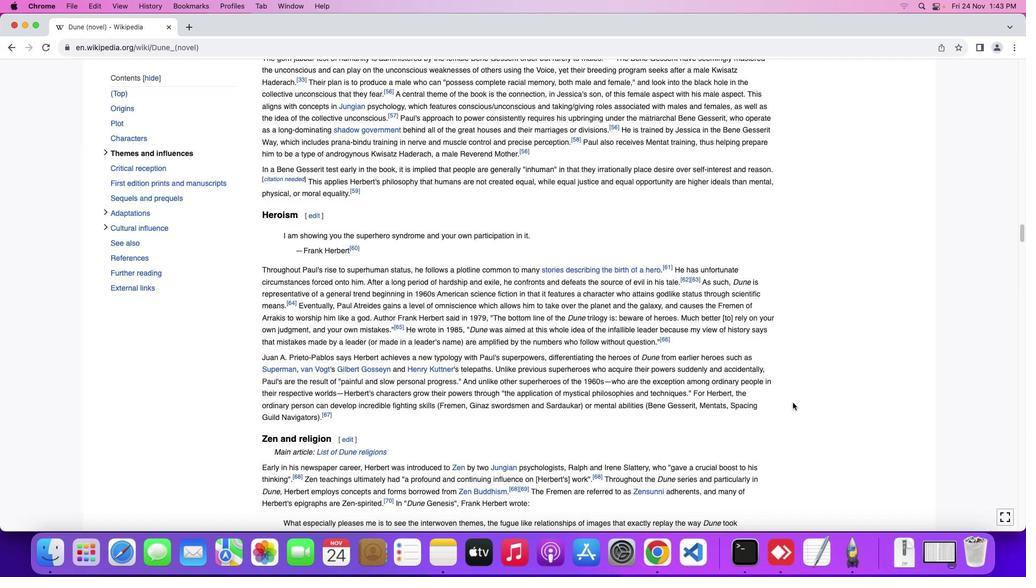 
Action: Mouse scrolled (792, 403) with delta (0, -2)
Screenshot: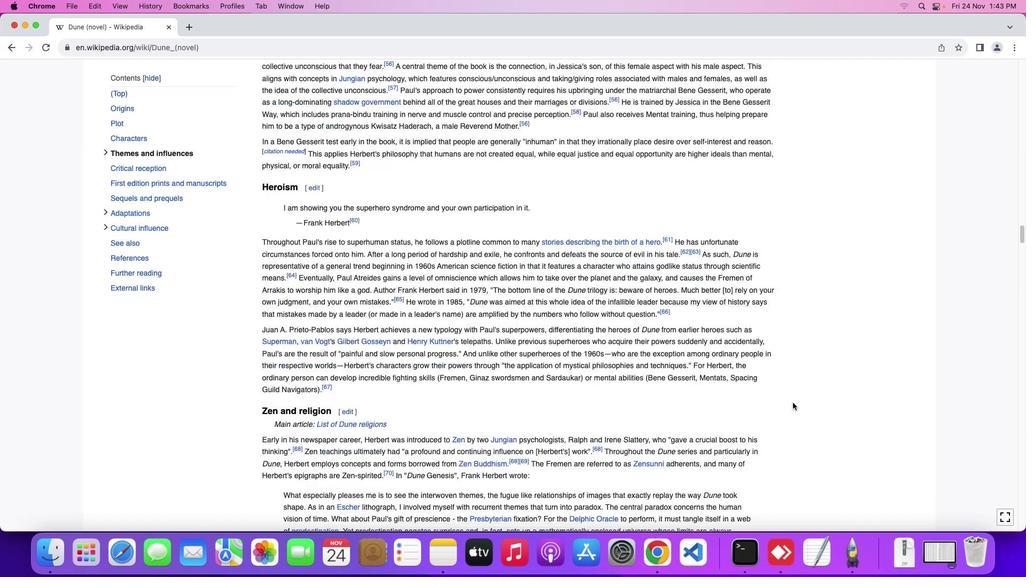 
Action: Mouse moved to (793, 403)
Screenshot: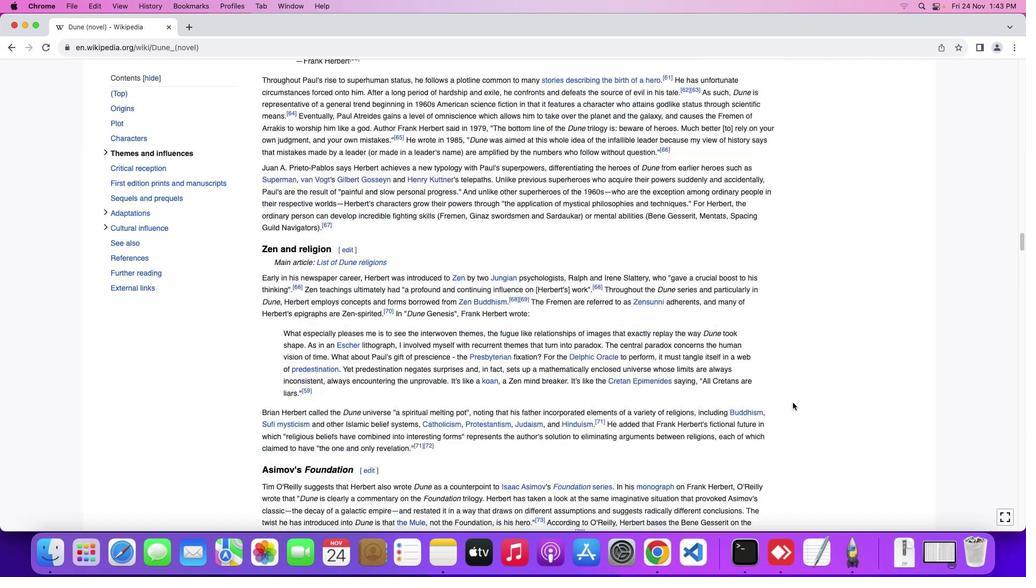 
Action: Mouse scrolled (793, 403) with delta (0, 0)
Screenshot: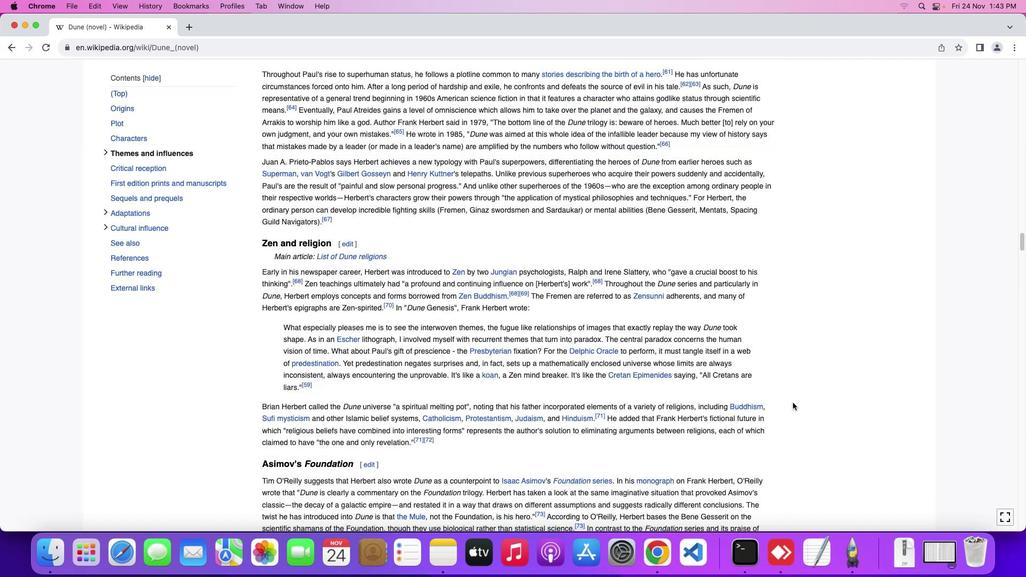 
Action: Mouse scrolled (793, 403) with delta (0, 0)
Screenshot: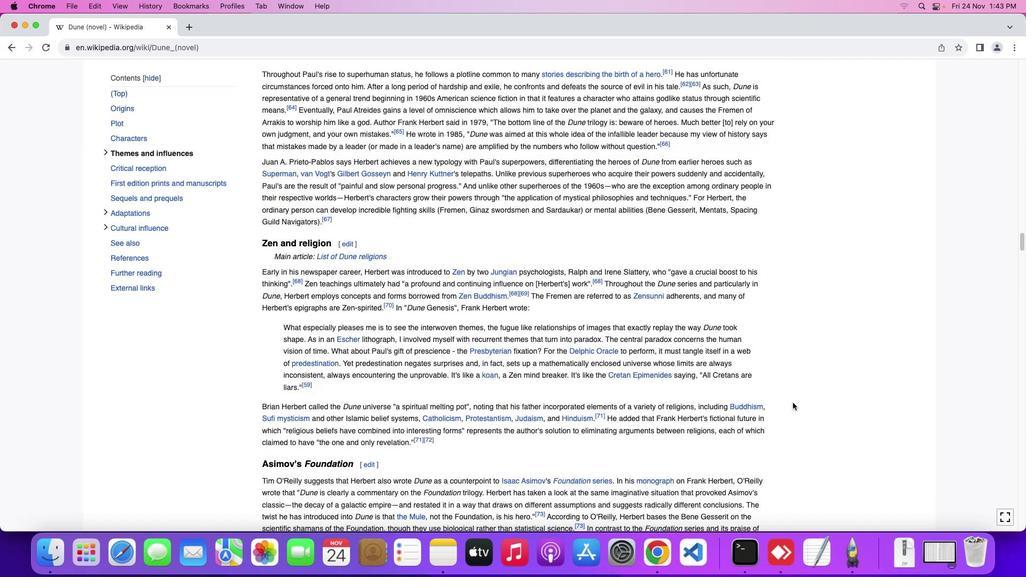 
Action: Mouse scrolled (793, 403) with delta (0, -1)
Screenshot: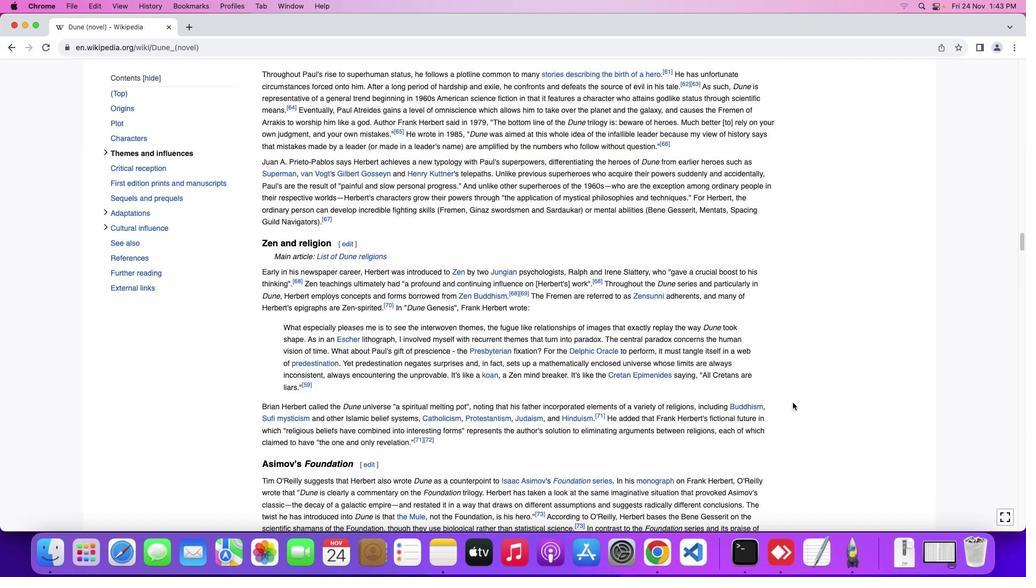 
Action: Mouse scrolled (793, 403) with delta (0, -2)
Screenshot: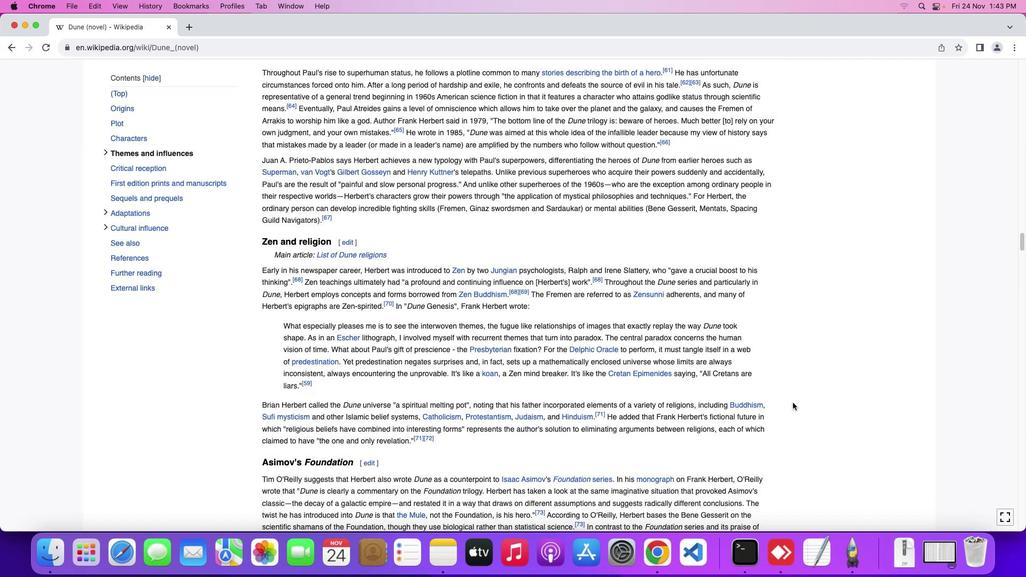 
Action: Mouse scrolled (793, 403) with delta (0, 0)
Screenshot: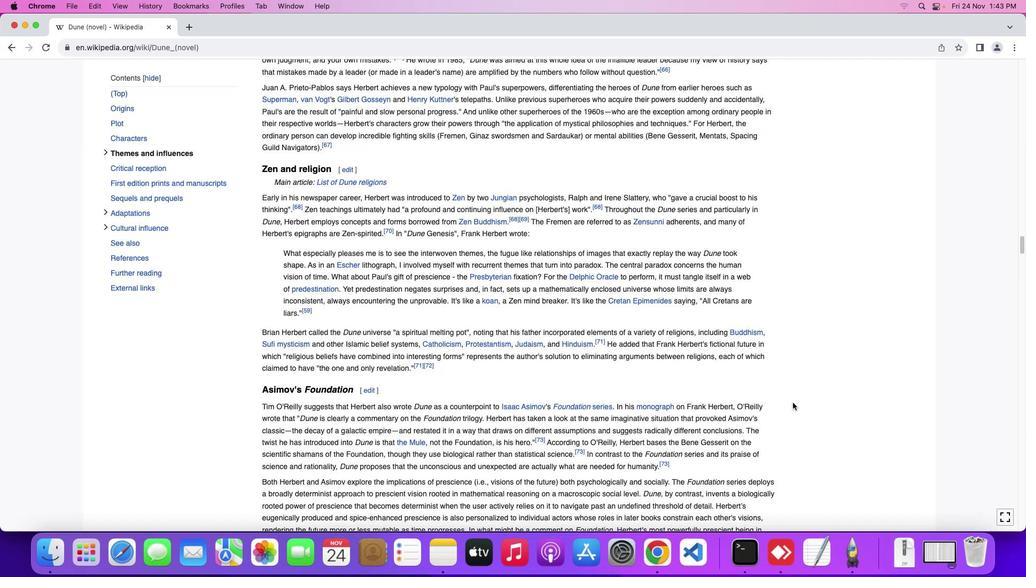 
Action: Mouse scrolled (793, 403) with delta (0, 0)
Screenshot: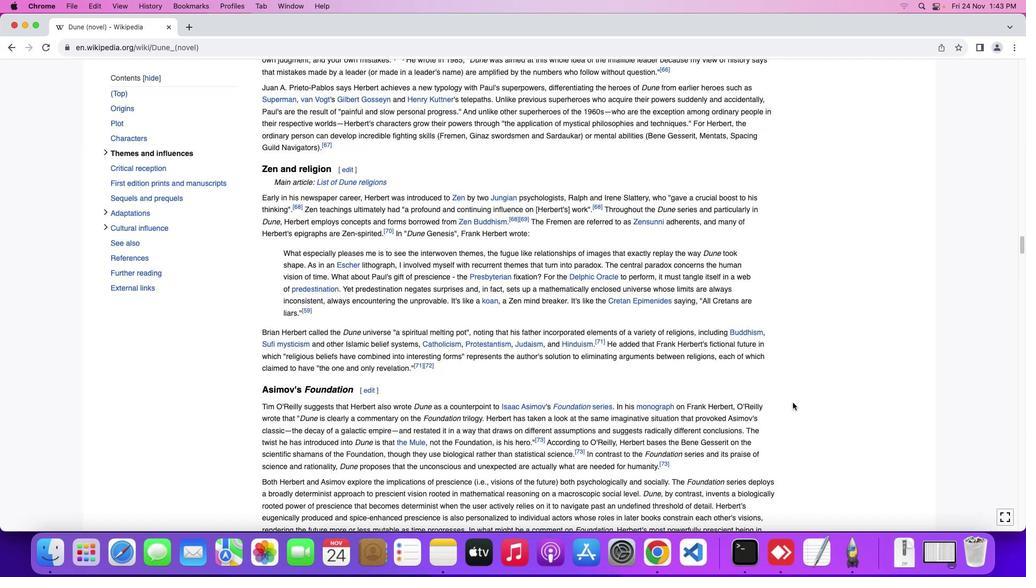
Action: Mouse scrolled (793, 403) with delta (0, -1)
Screenshot: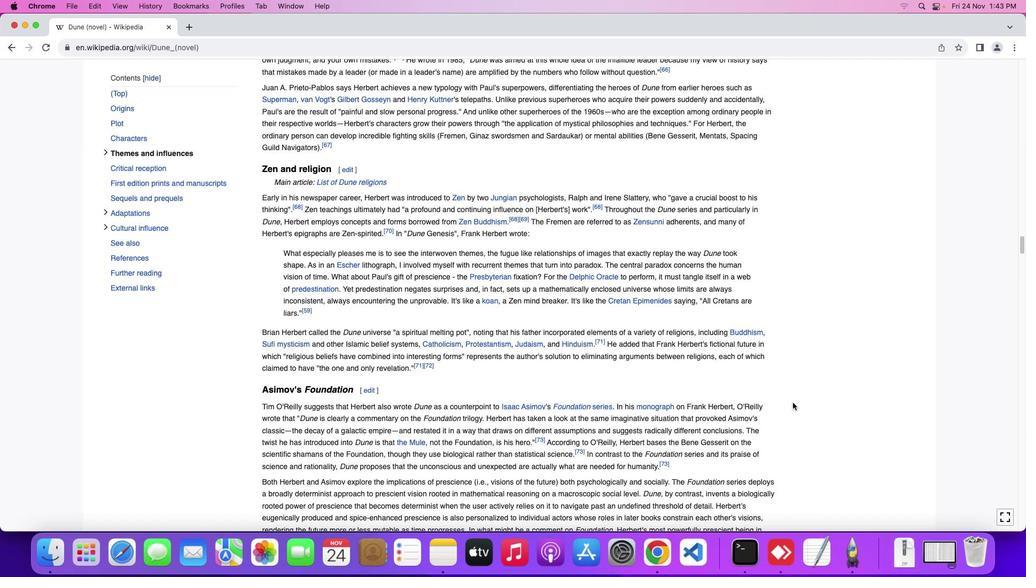 
Action: Mouse moved to (793, 403)
Screenshot: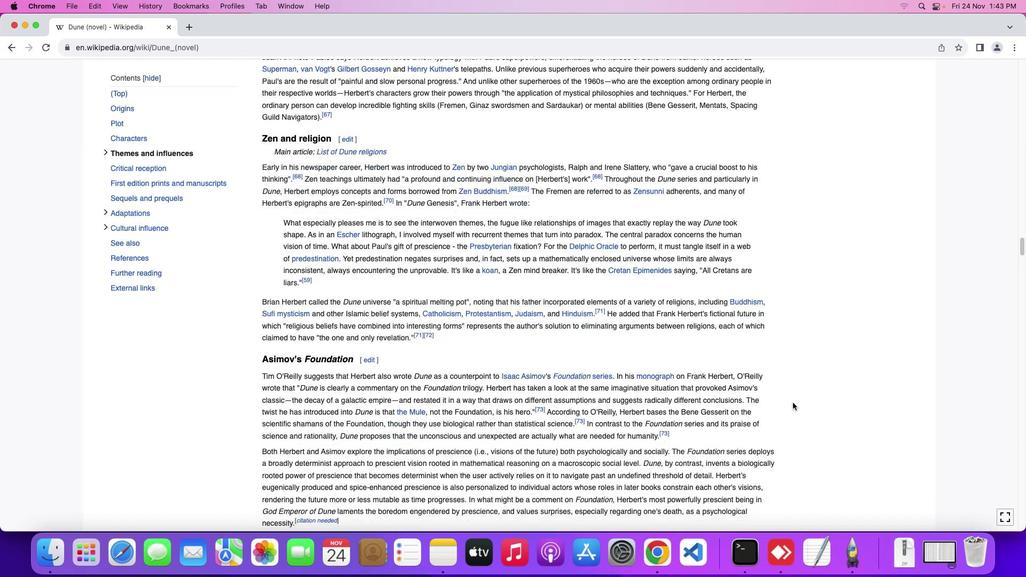
Action: Mouse scrolled (793, 403) with delta (0, 0)
Screenshot: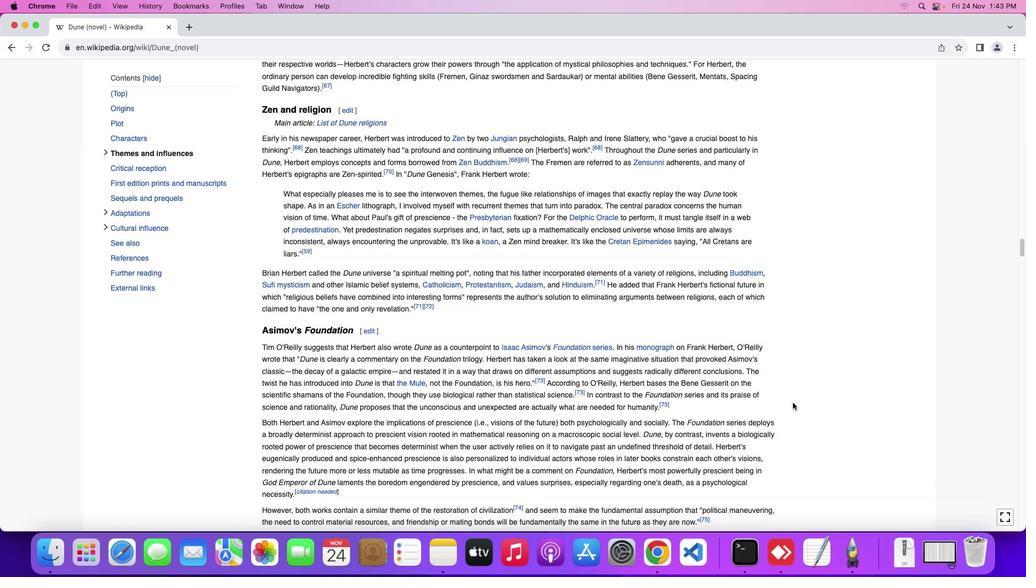 
Action: Mouse scrolled (793, 403) with delta (0, 0)
Screenshot: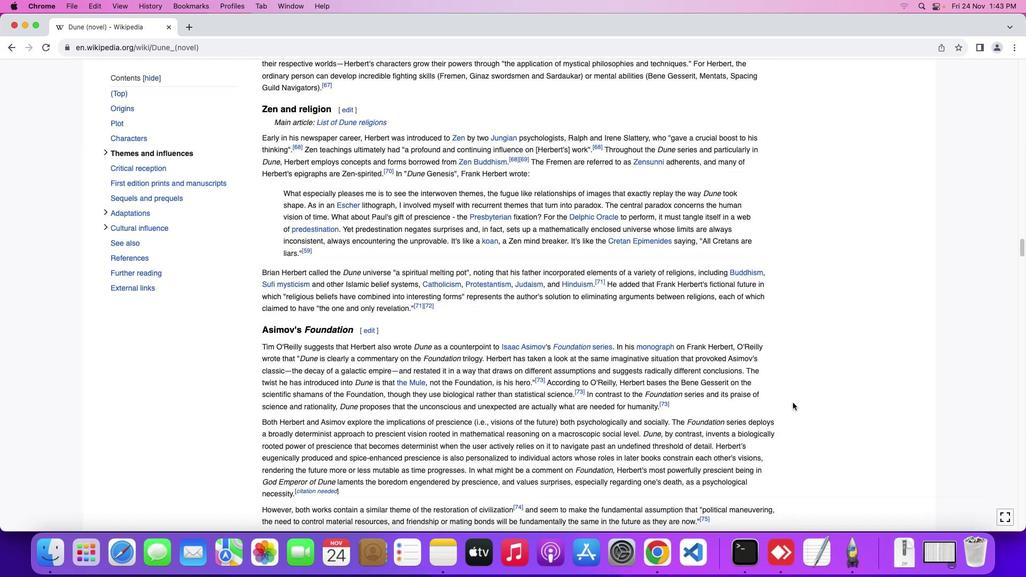 
Action: Mouse scrolled (793, 403) with delta (0, 0)
Screenshot: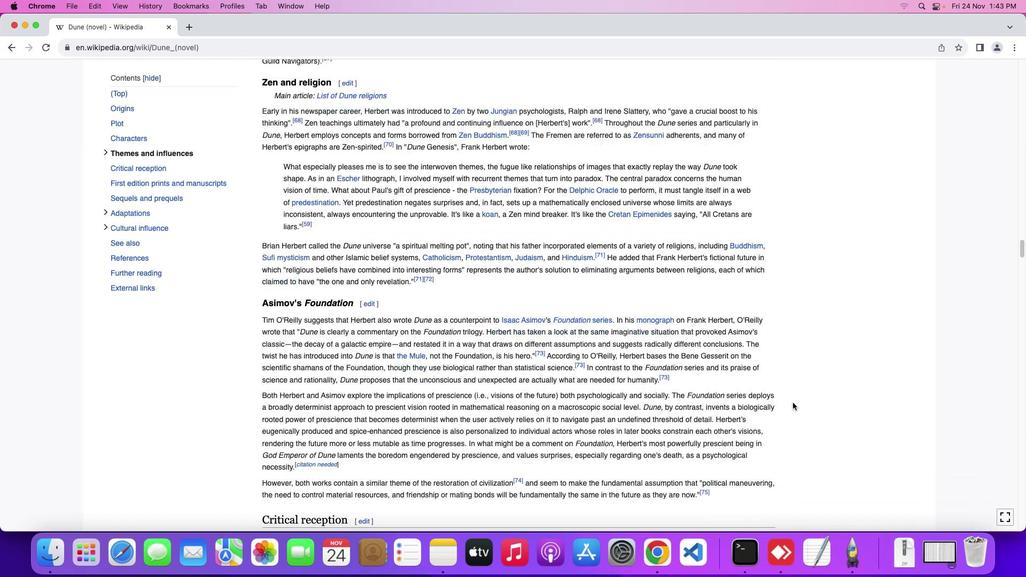 
Action: Mouse scrolled (793, 403) with delta (0, 0)
Screenshot: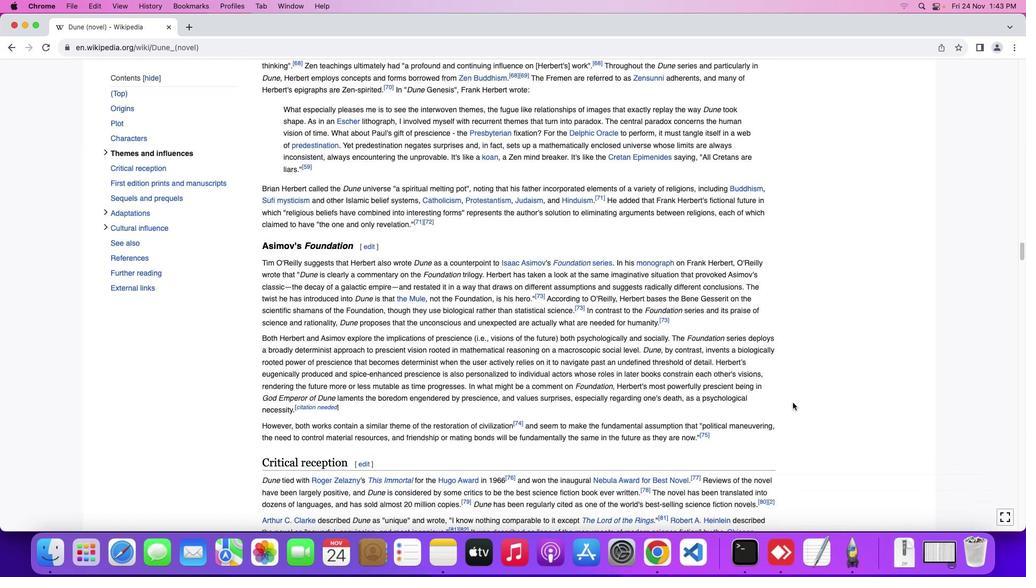 
Action: Mouse scrolled (793, 403) with delta (0, 0)
Screenshot: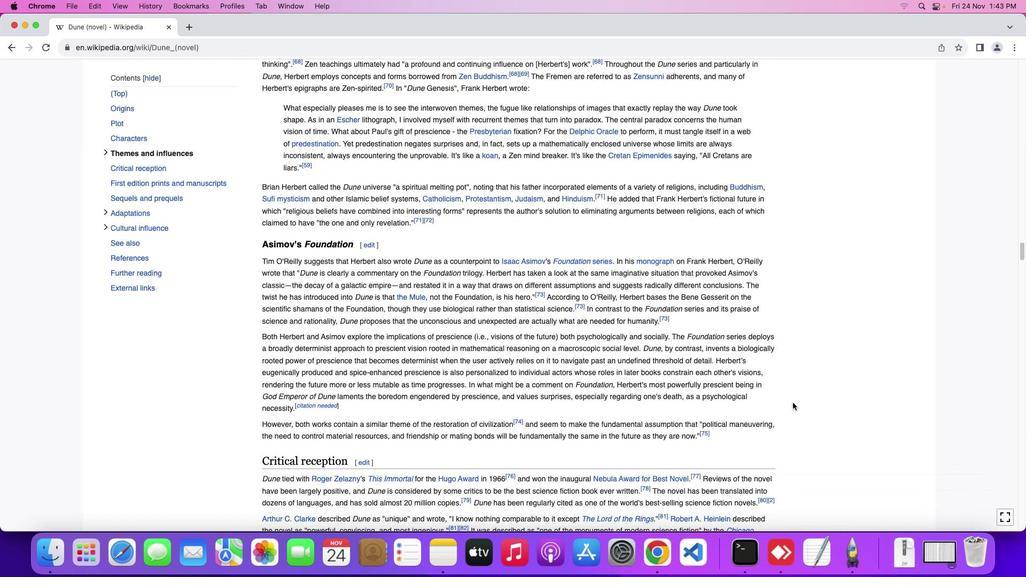 
Action: Mouse scrolled (793, 403) with delta (0, -1)
Screenshot: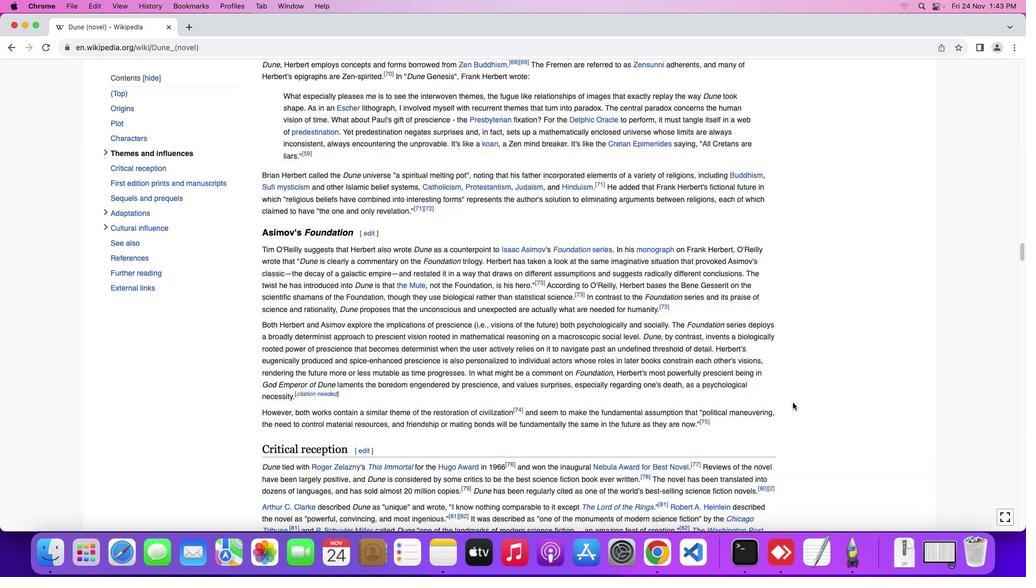 
Action: Mouse moved to (793, 403)
Screenshot: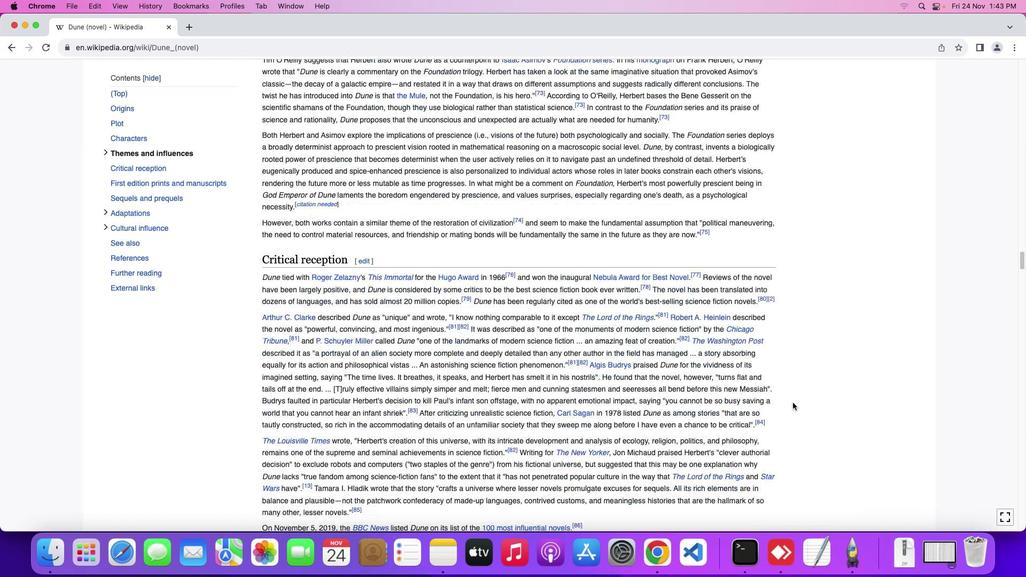 
Action: Mouse scrolled (793, 403) with delta (0, 0)
Screenshot: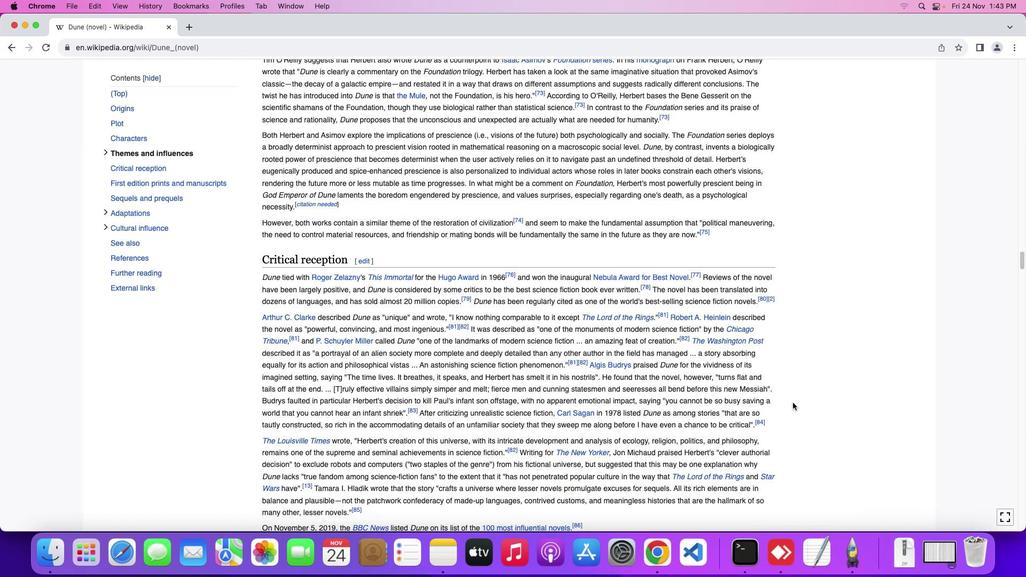 
Action: Mouse scrolled (793, 403) with delta (0, 0)
Screenshot: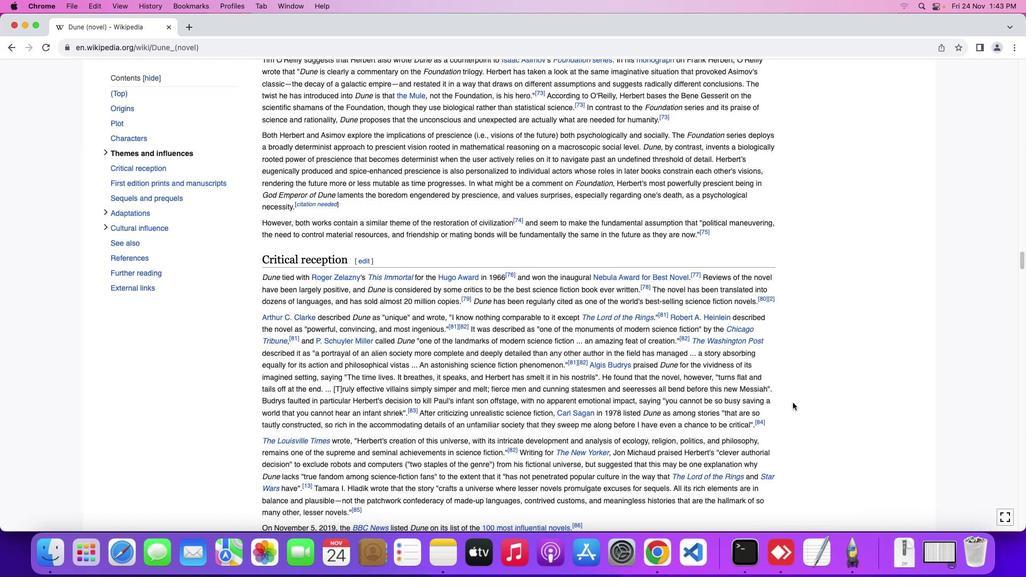 
Action: Mouse scrolled (793, 403) with delta (0, -1)
Screenshot: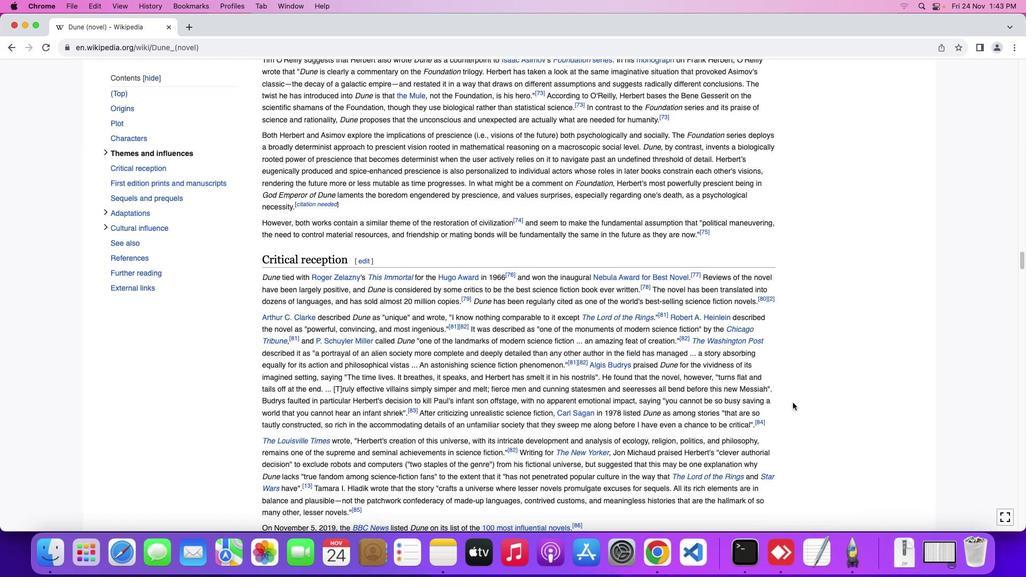 
Action: Mouse scrolled (793, 403) with delta (0, -2)
Screenshot: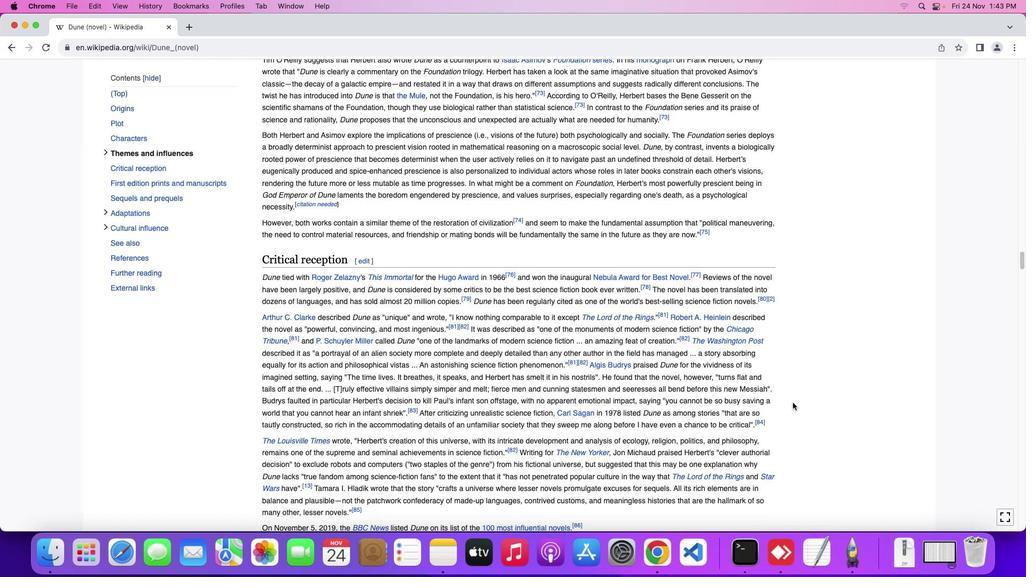 
Action: Mouse scrolled (793, 403) with delta (0, 0)
Screenshot: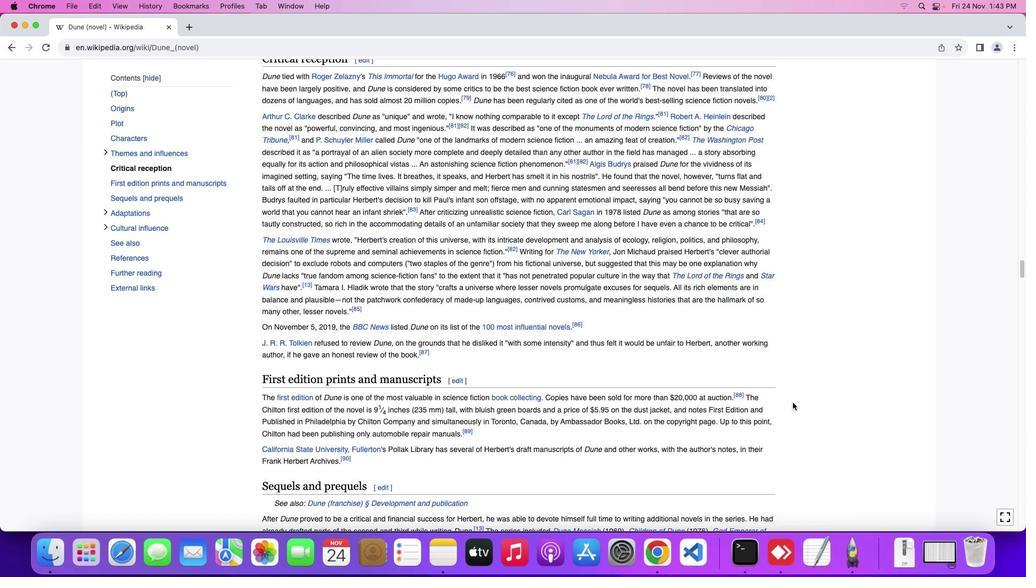 
Action: Mouse scrolled (793, 403) with delta (0, 0)
Screenshot: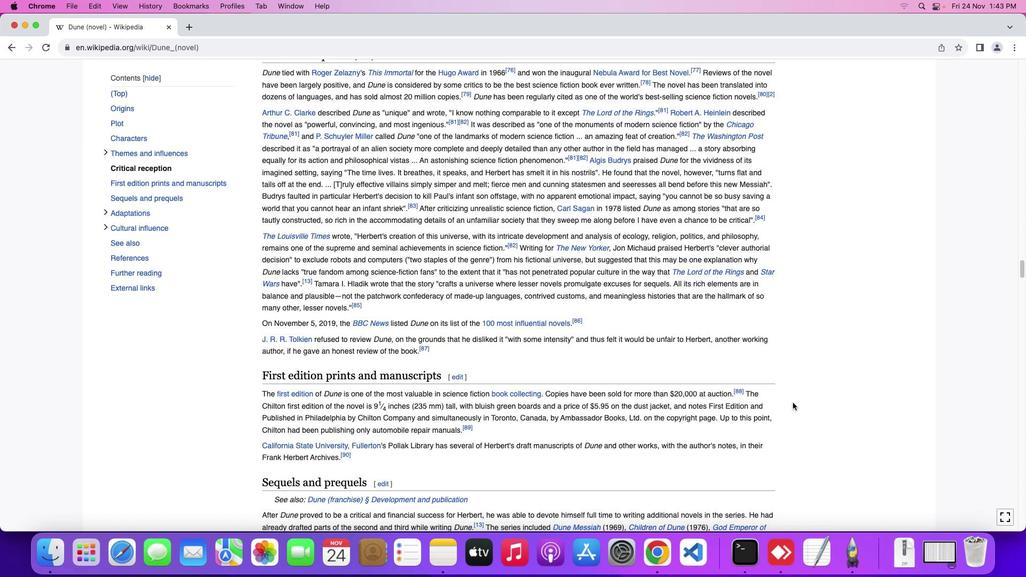 
Action: Mouse scrolled (793, 403) with delta (0, -1)
Screenshot: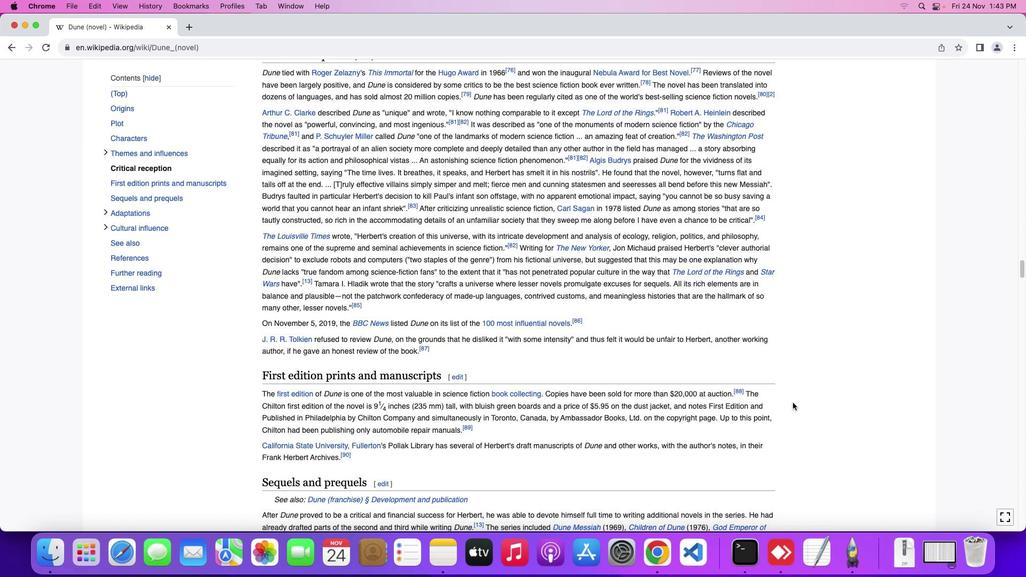 
Action: Mouse scrolled (793, 403) with delta (0, -2)
Screenshot: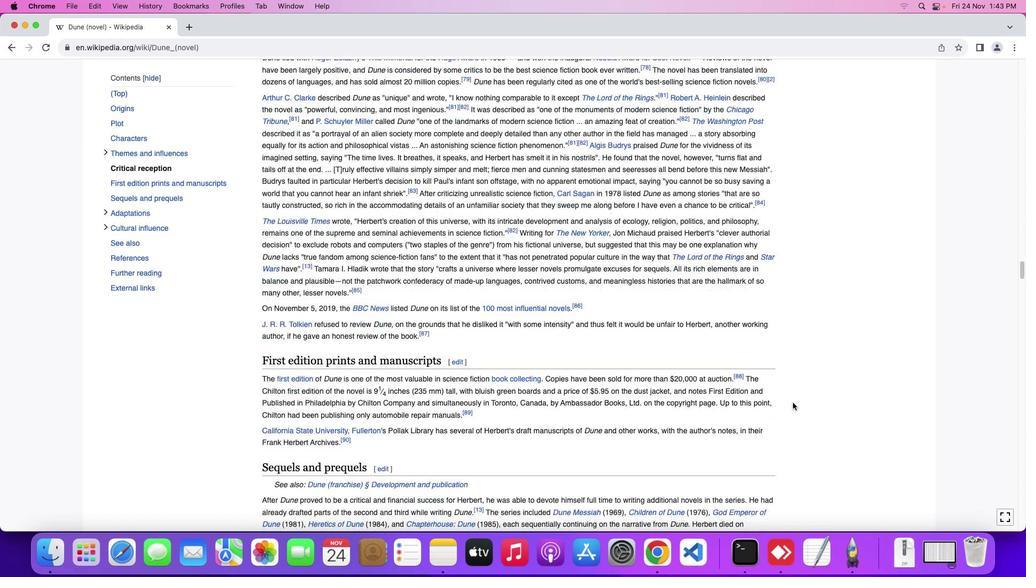
Action: Mouse scrolled (793, 403) with delta (0, 0)
Screenshot: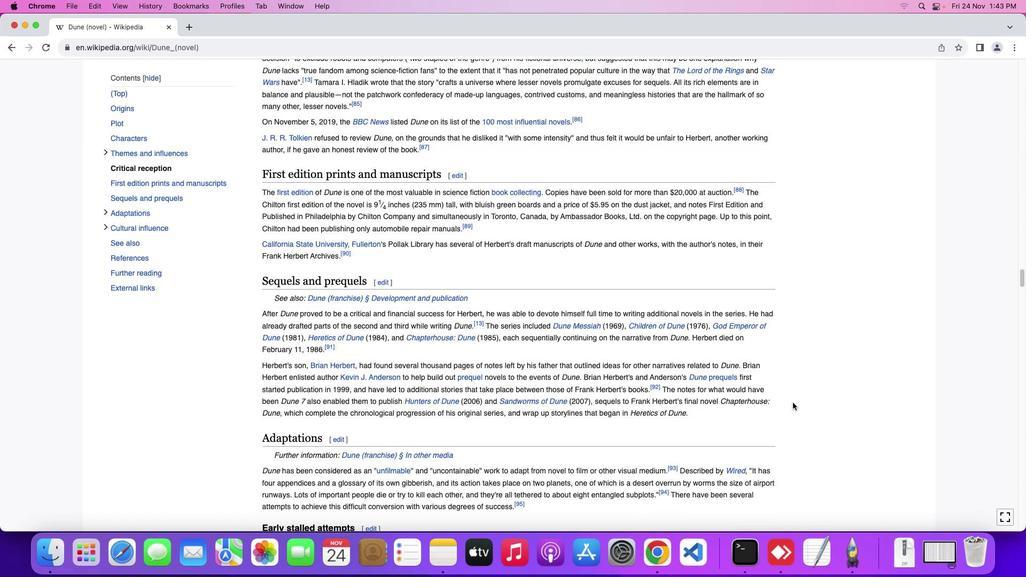 
Action: Mouse scrolled (793, 403) with delta (0, 0)
Screenshot: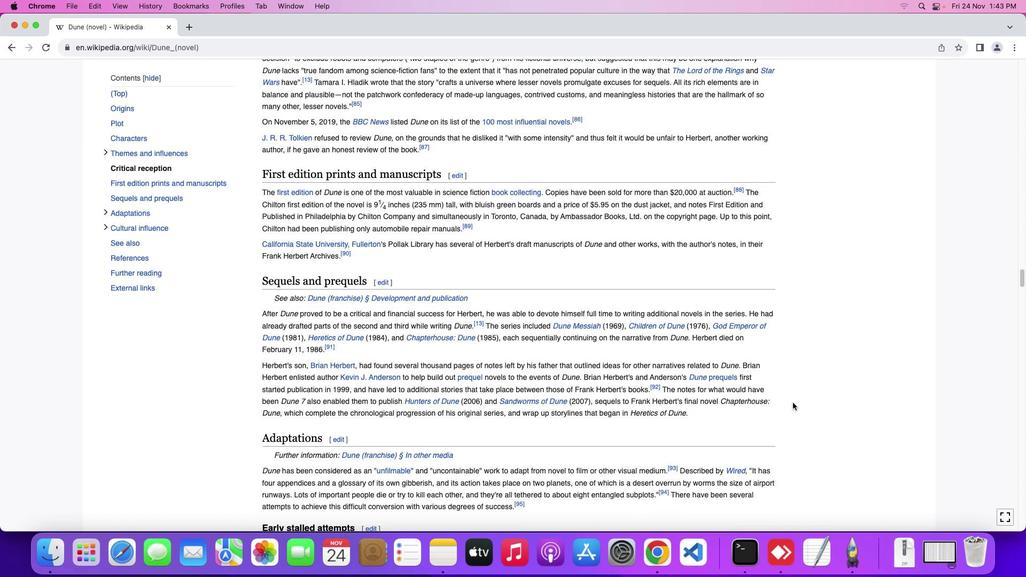 
Action: Mouse scrolled (793, 403) with delta (0, -1)
Screenshot: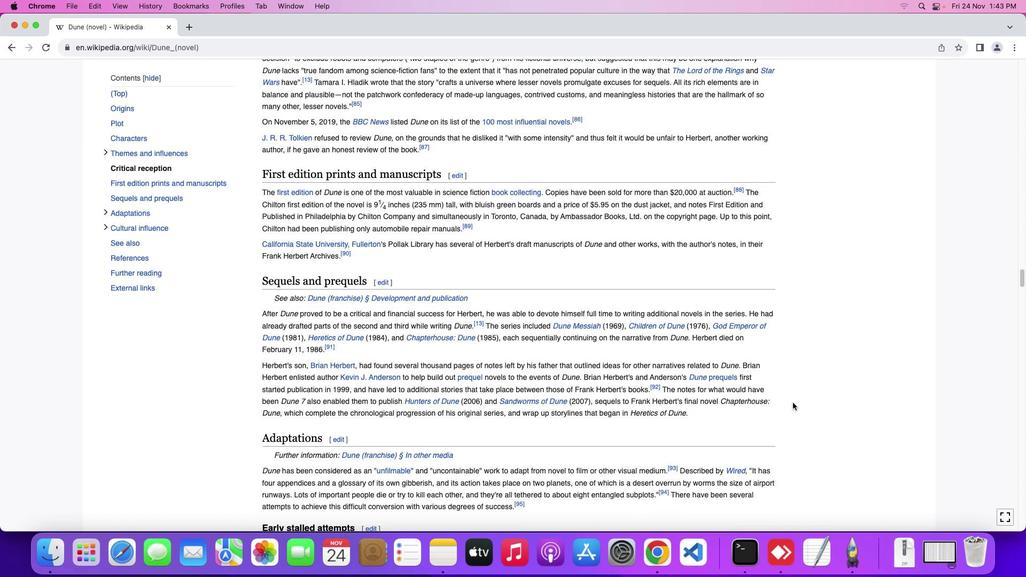 
Action: Mouse scrolled (793, 403) with delta (0, -2)
Screenshot: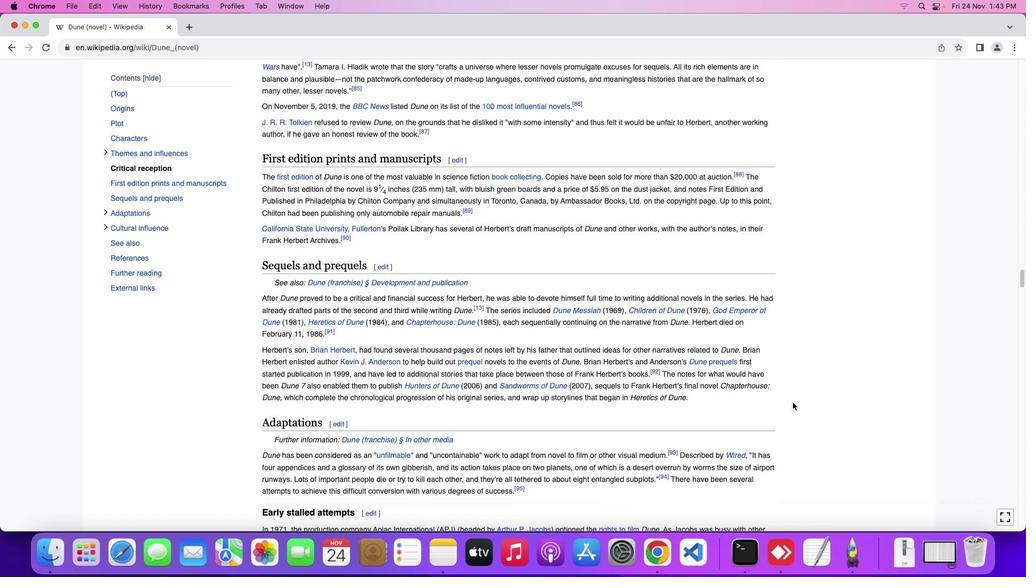 
Action: Mouse scrolled (793, 403) with delta (0, 0)
Screenshot: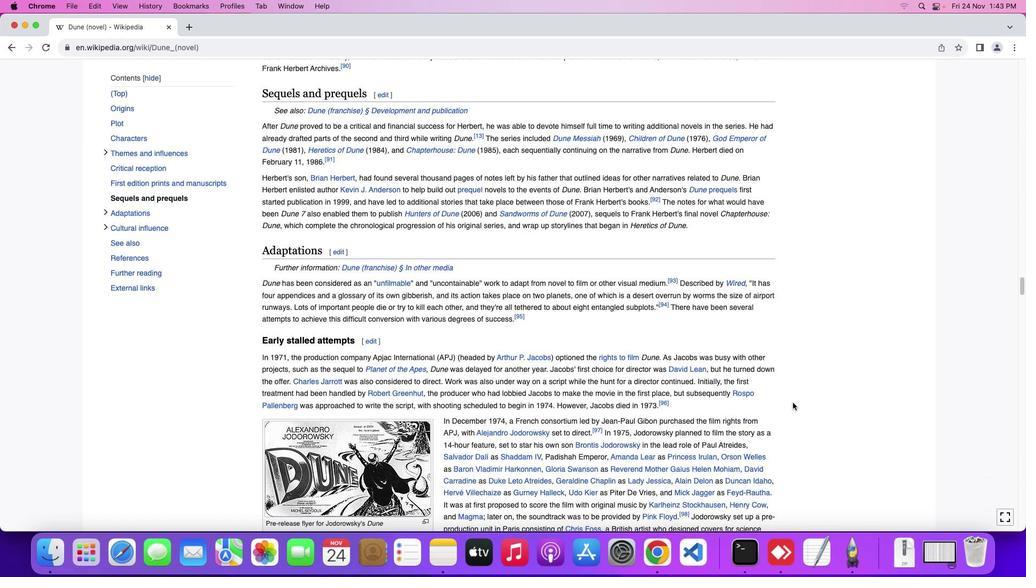 
Action: Mouse scrolled (793, 403) with delta (0, 0)
Screenshot: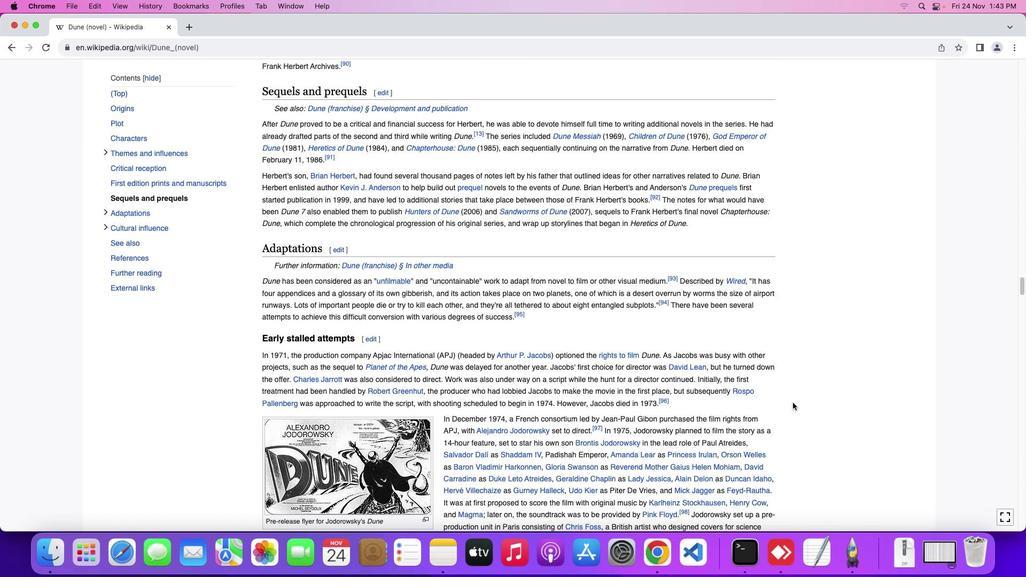 
Action: Mouse scrolled (793, 403) with delta (0, -1)
Screenshot: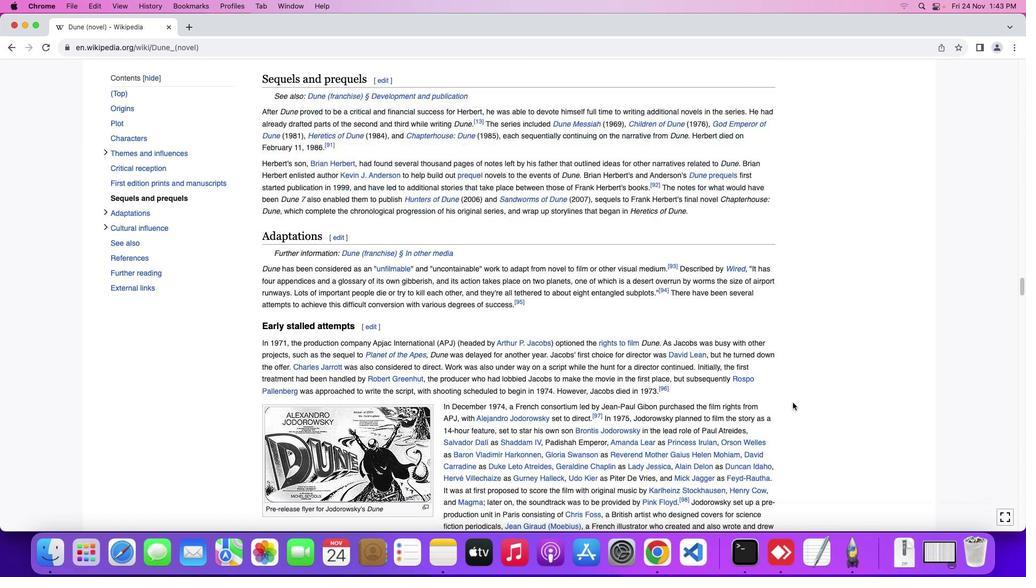 
Action: Mouse scrolled (793, 403) with delta (0, -2)
Screenshot: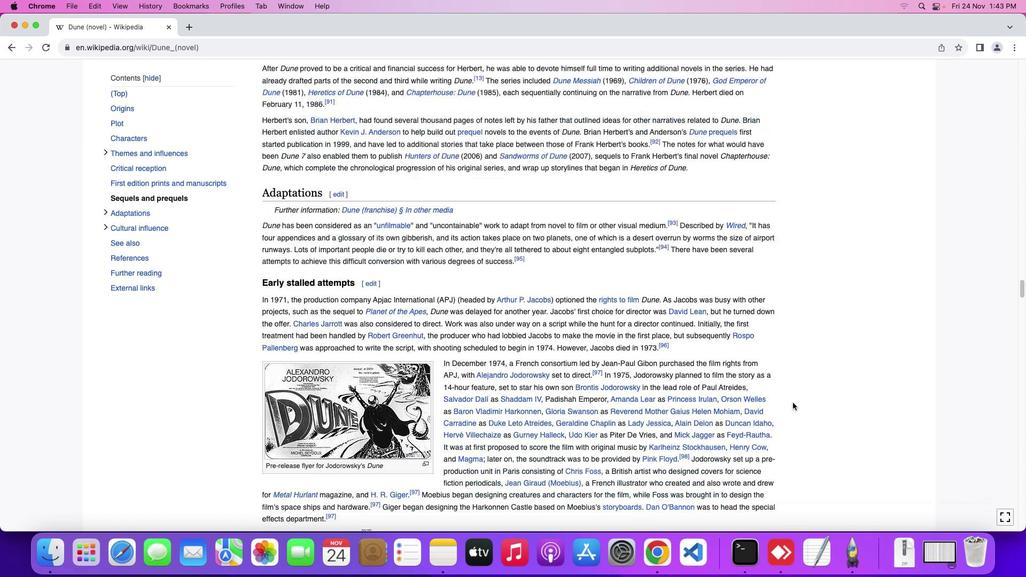 
Action: Mouse scrolled (793, 403) with delta (0, 0)
Screenshot: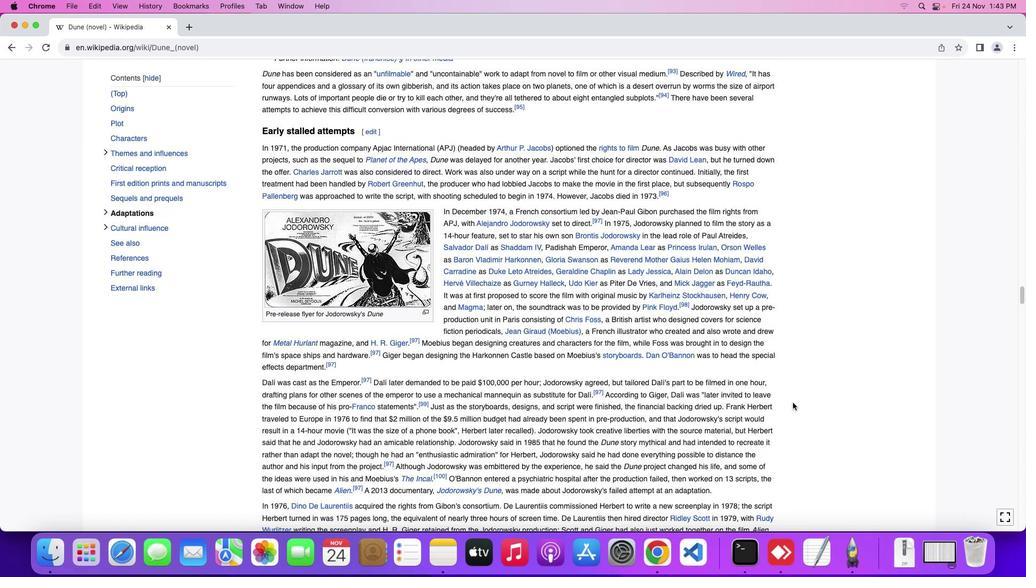 
Action: Mouse scrolled (793, 403) with delta (0, 0)
Screenshot: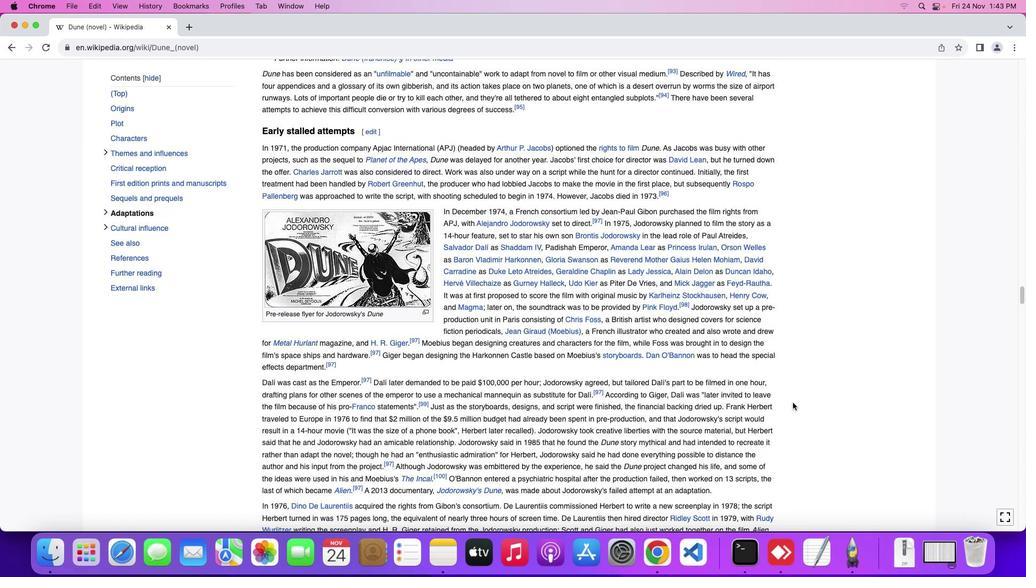
Action: Mouse scrolled (793, 403) with delta (0, -1)
Screenshot: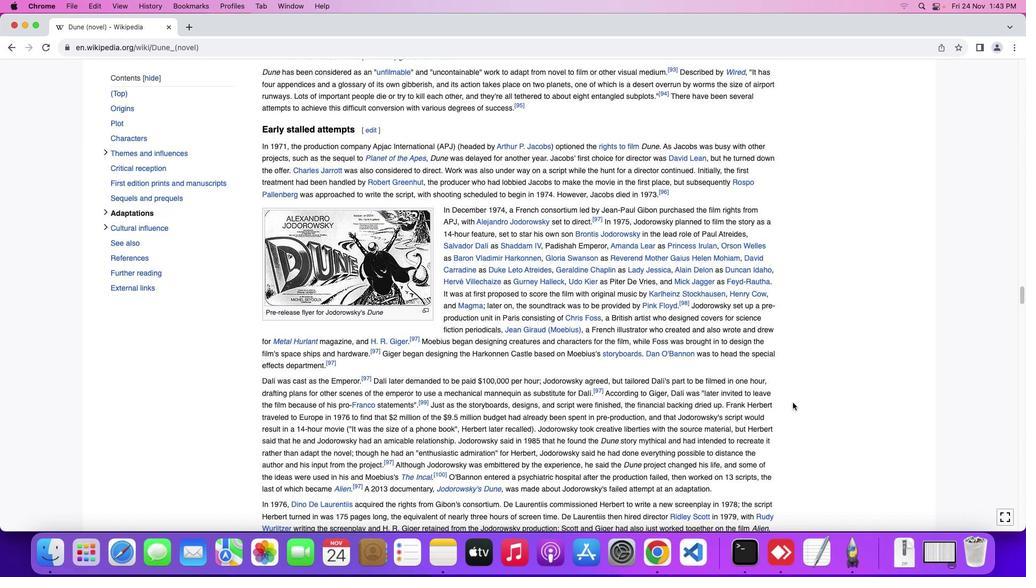 
Action: Mouse scrolled (793, 403) with delta (0, -2)
Screenshot: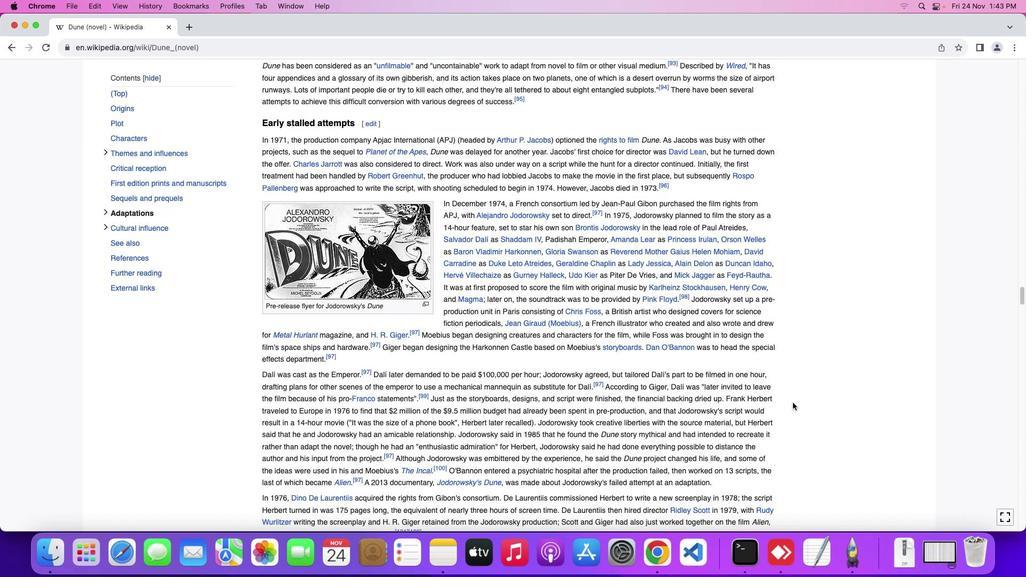 
Action: Mouse scrolled (793, 403) with delta (0, 0)
Screenshot: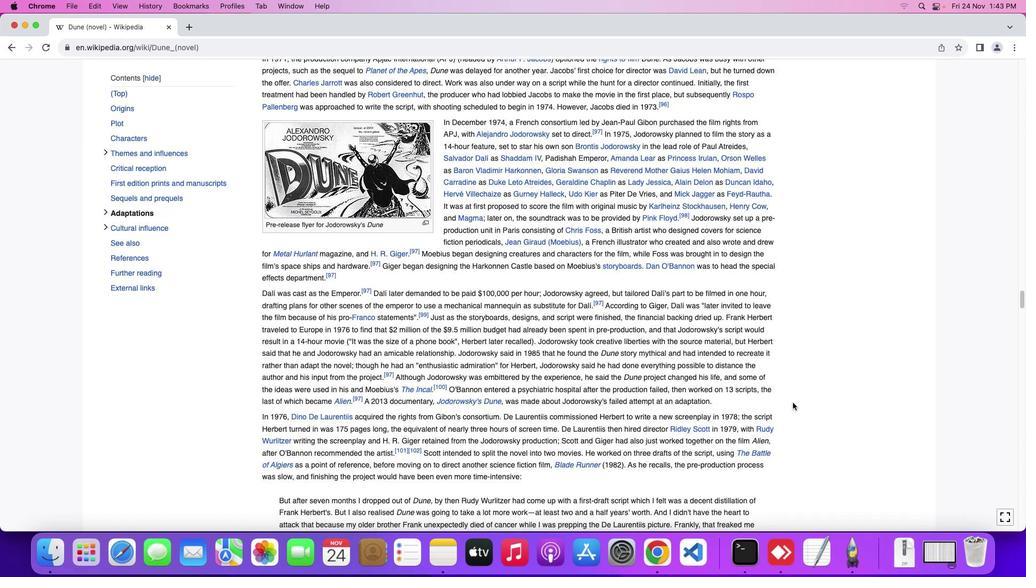 
Action: Mouse scrolled (793, 403) with delta (0, 0)
Screenshot: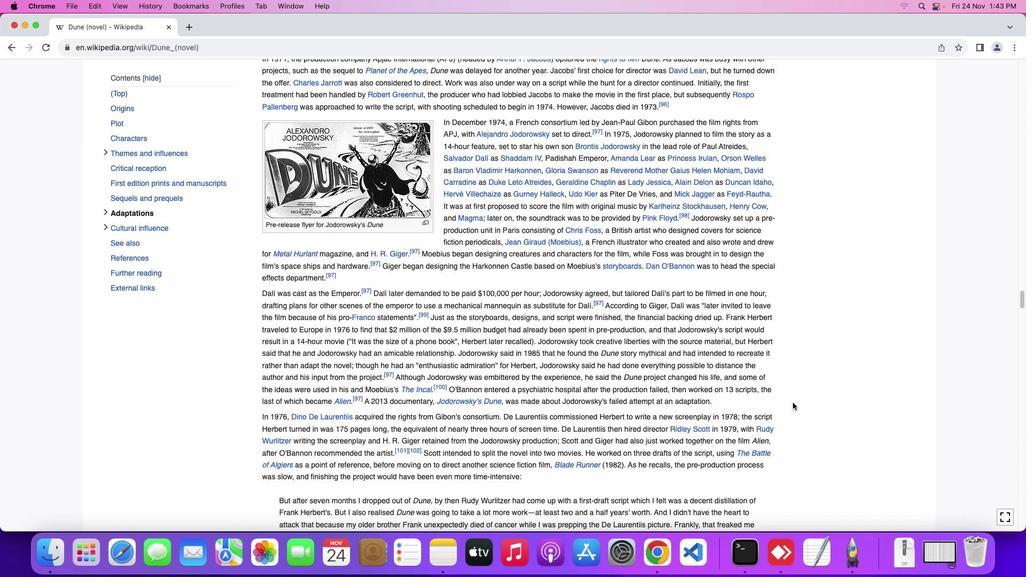 
Action: Mouse scrolled (793, 403) with delta (0, -1)
Screenshot: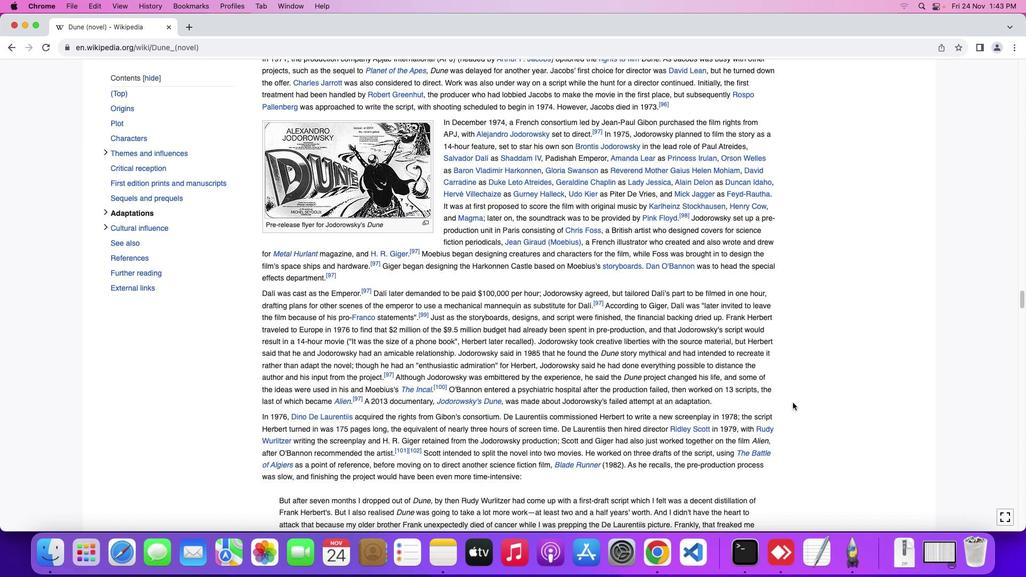 
Action: Mouse scrolled (793, 403) with delta (0, 0)
Screenshot: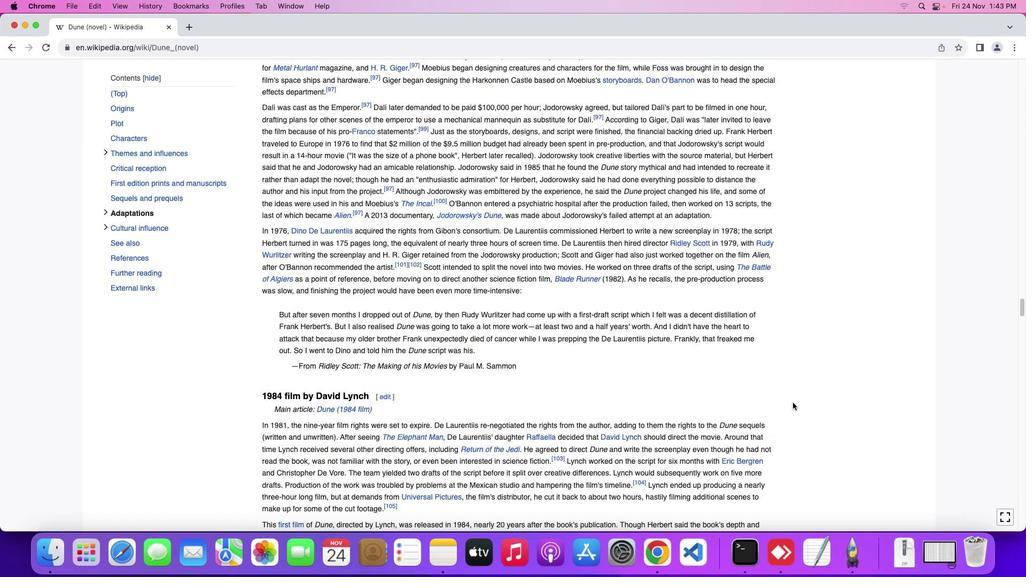
Action: Mouse scrolled (793, 403) with delta (0, 0)
Screenshot: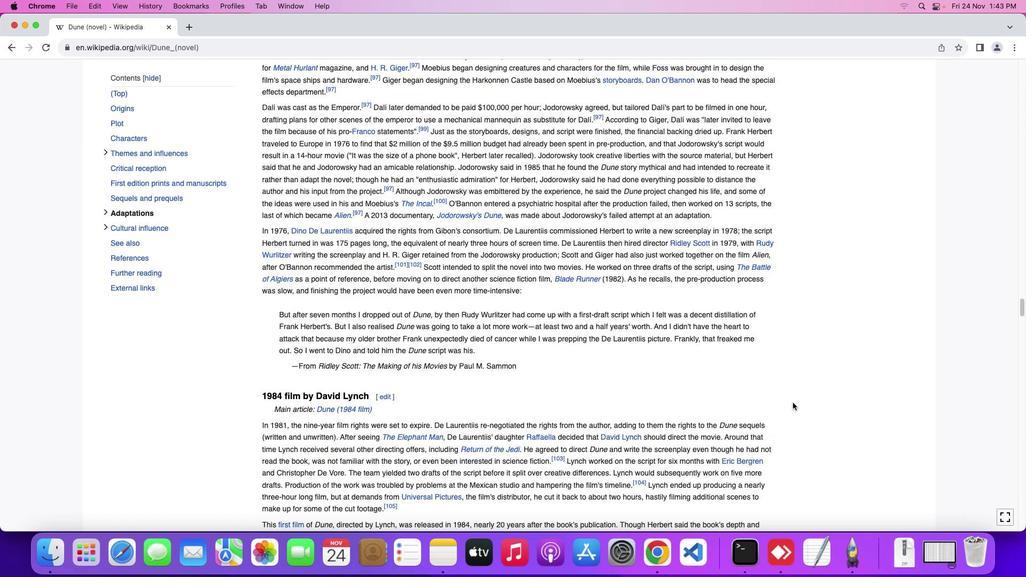 
Action: Mouse scrolled (793, 403) with delta (0, -1)
Screenshot: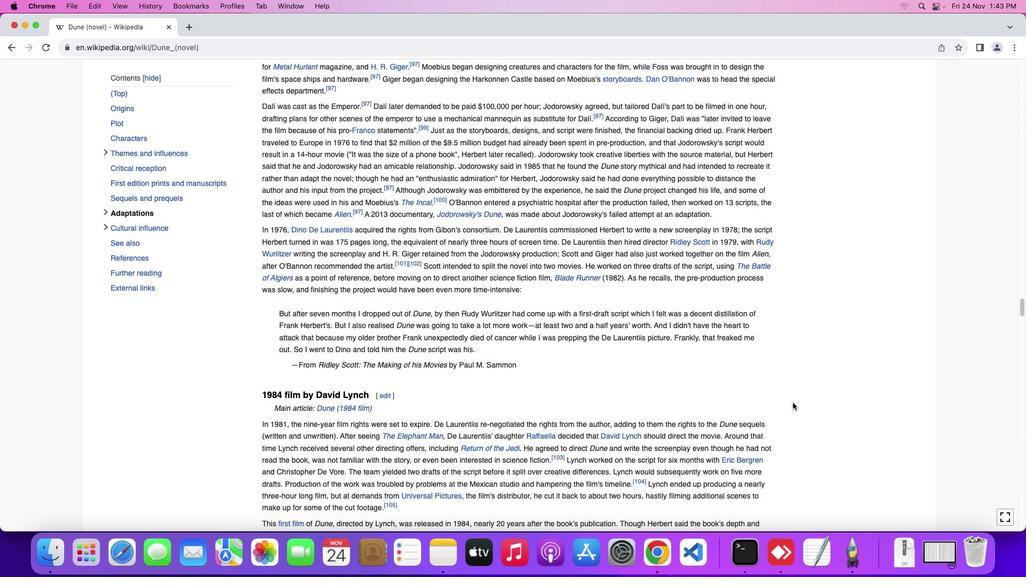 
Action: Mouse scrolled (793, 403) with delta (0, -2)
Screenshot: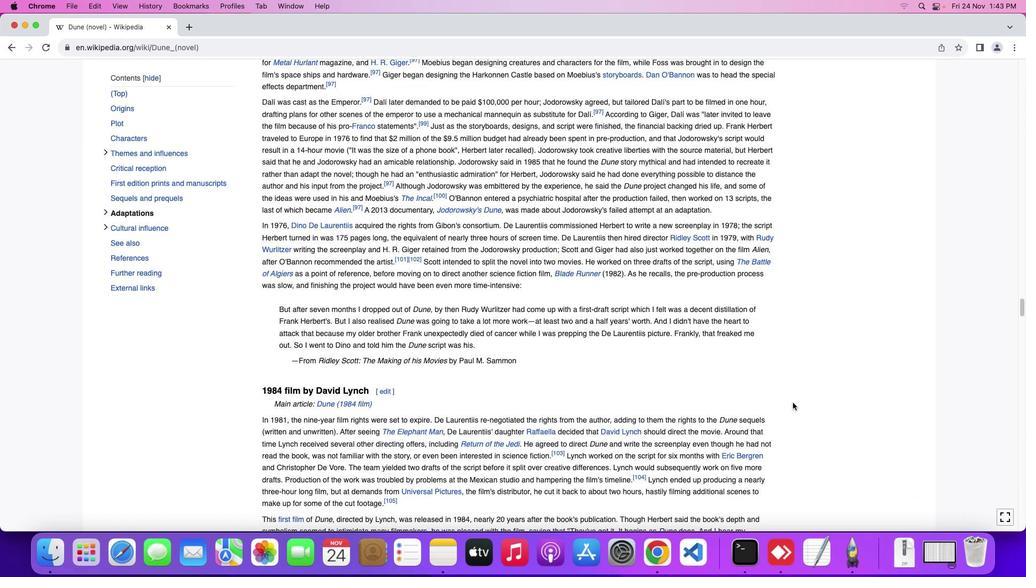 
Action: Mouse scrolled (793, 403) with delta (0, 0)
Screenshot: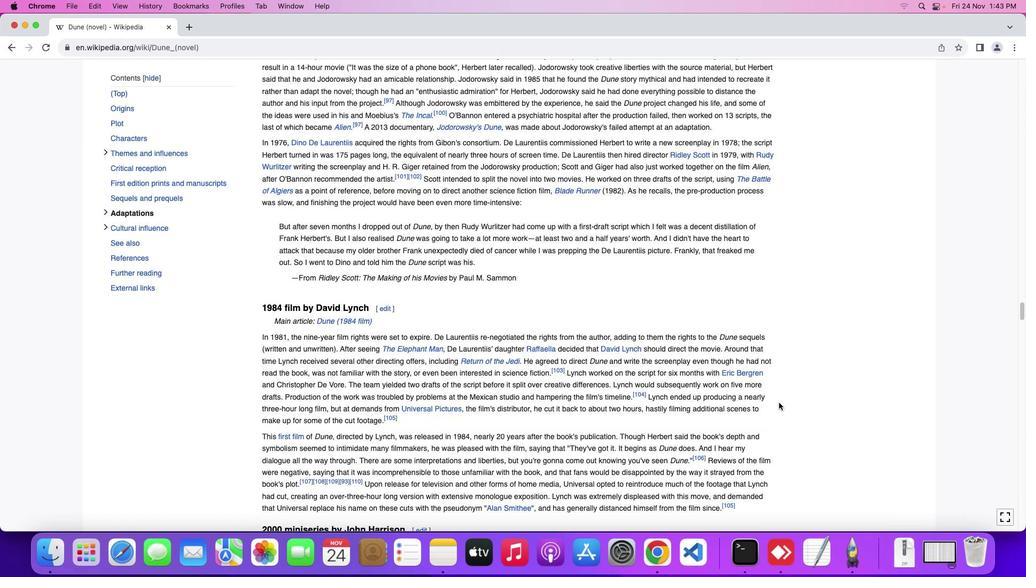 
Action: Mouse scrolled (793, 403) with delta (0, 0)
Screenshot: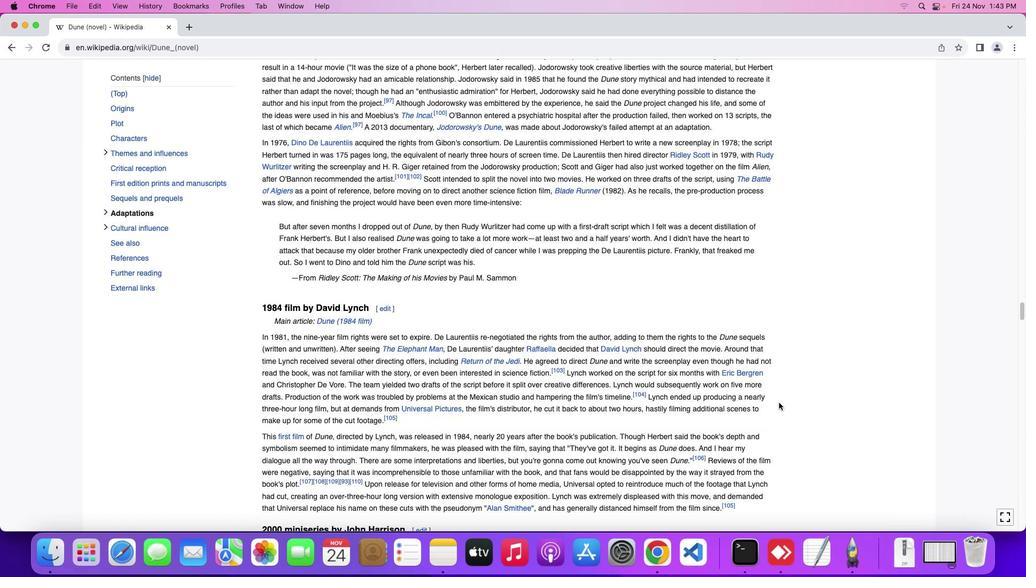 
Action: Mouse scrolled (793, 403) with delta (0, -1)
Screenshot: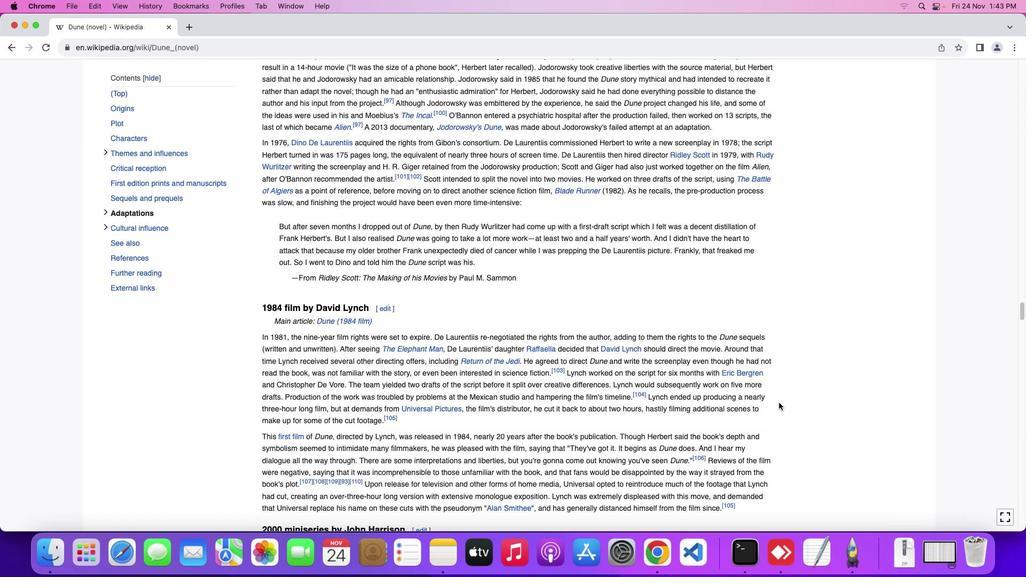 
Action: Mouse moved to (779, 402)
Screenshot: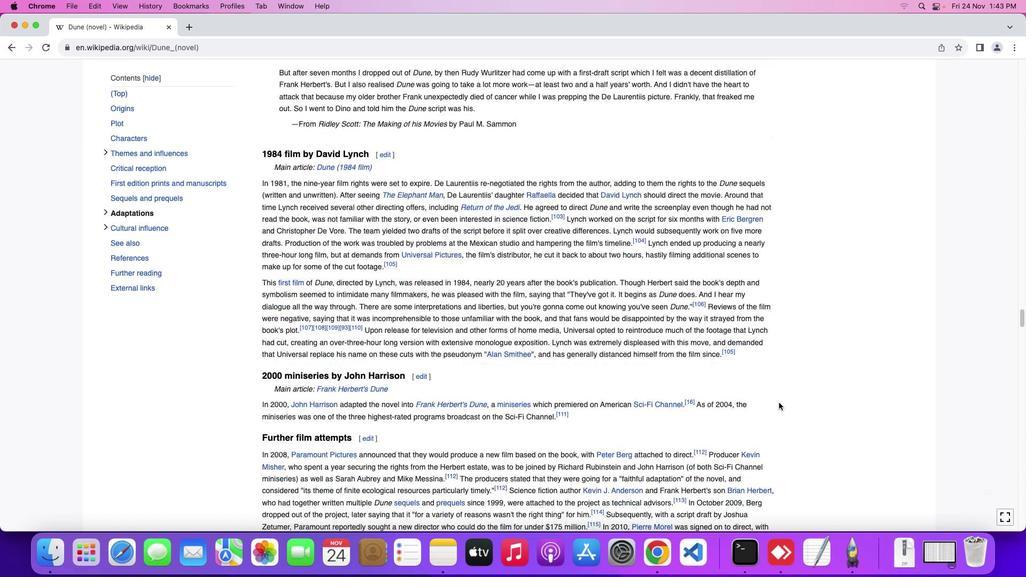 
Action: Mouse scrolled (779, 402) with delta (0, 0)
Screenshot: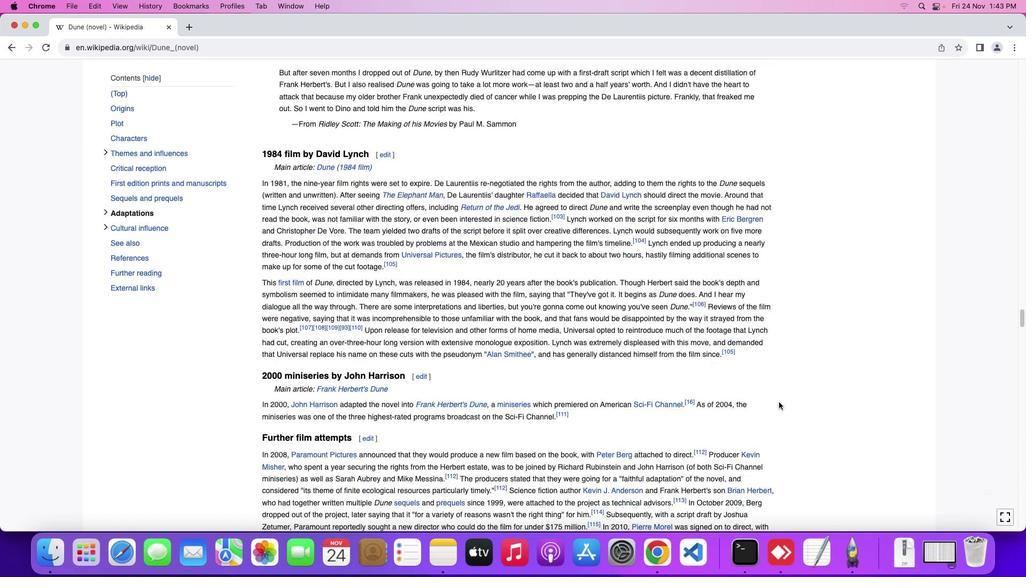 
Action: Mouse scrolled (779, 402) with delta (0, 0)
Screenshot: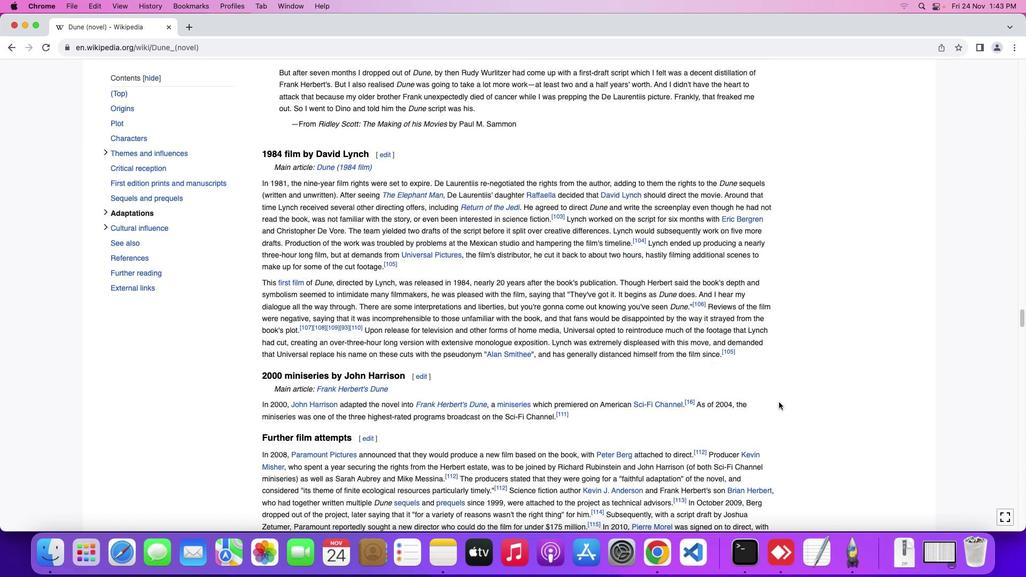 
Action: Mouse scrolled (779, 402) with delta (0, -1)
Screenshot: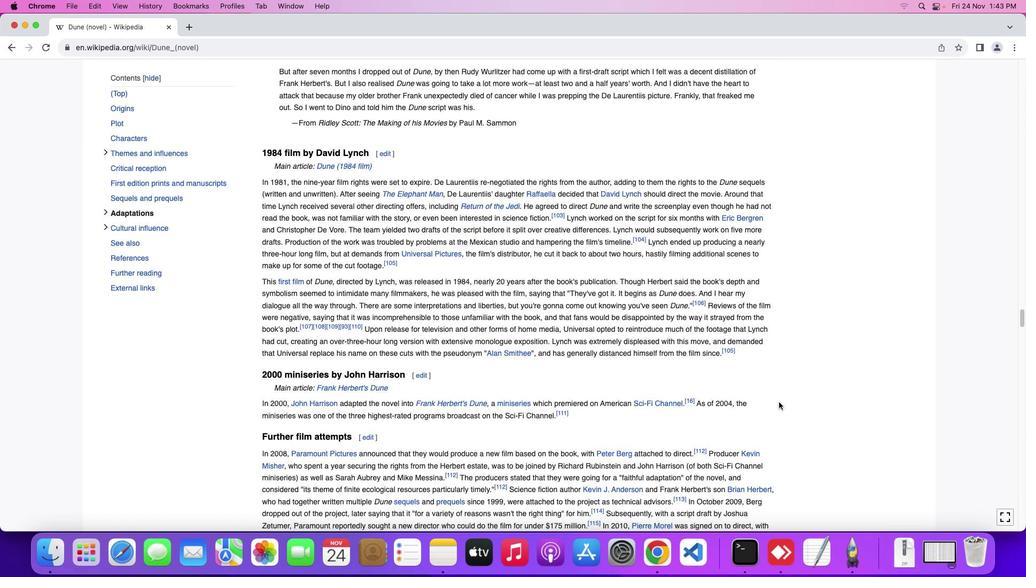
Action: Mouse scrolled (779, 402) with delta (0, -1)
Screenshot: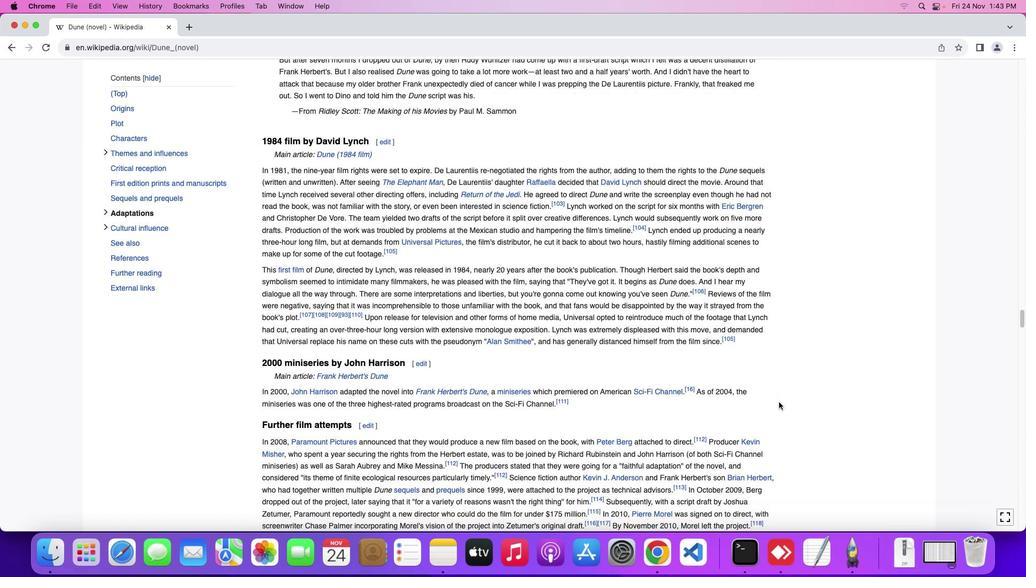 
Action: Mouse moved to (779, 402)
Screenshot: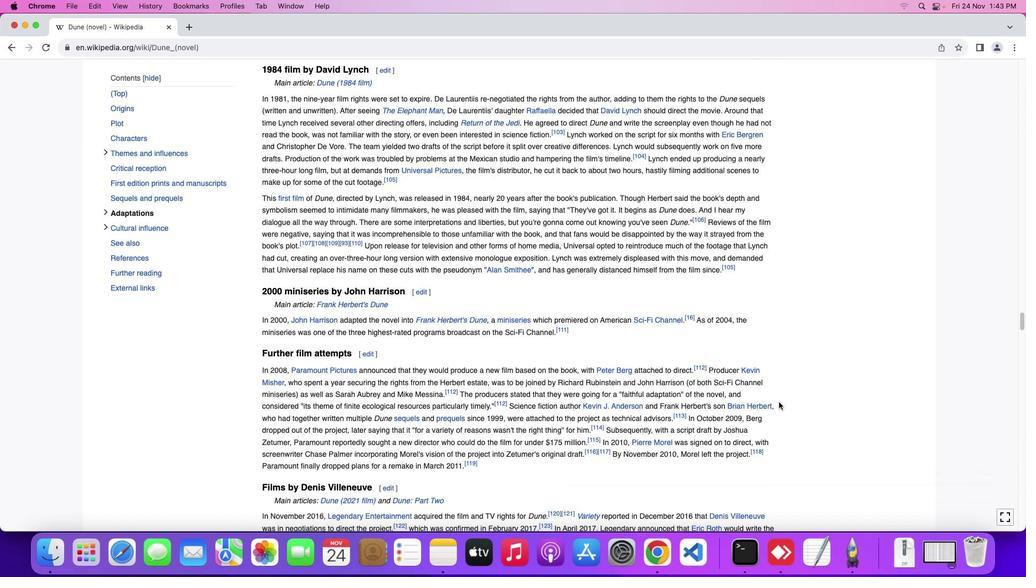 
Action: Mouse scrolled (779, 402) with delta (0, 0)
Screenshot: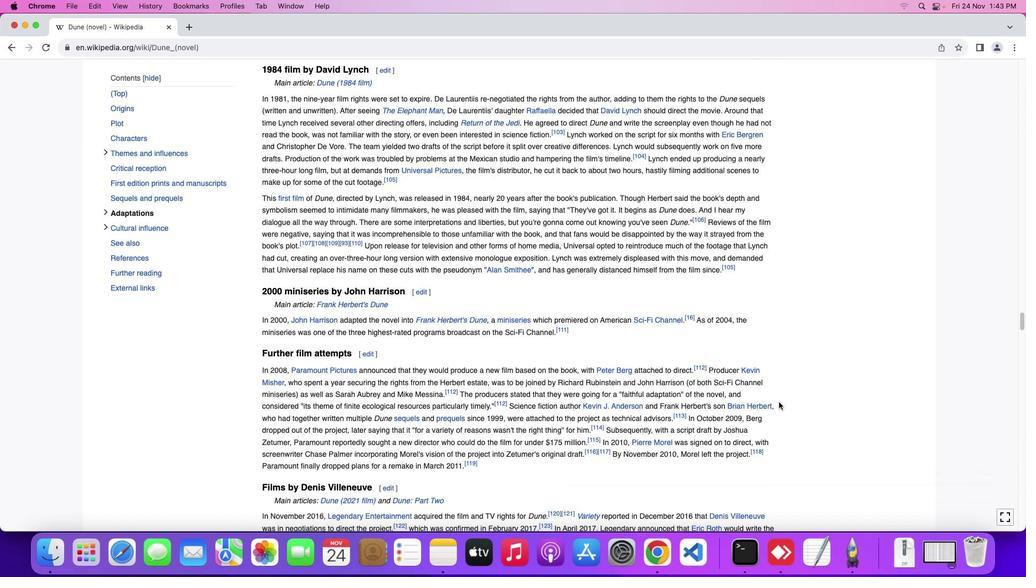 
Action: Mouse scrolled (779, 402) with delta (0, 0)
Screenshot: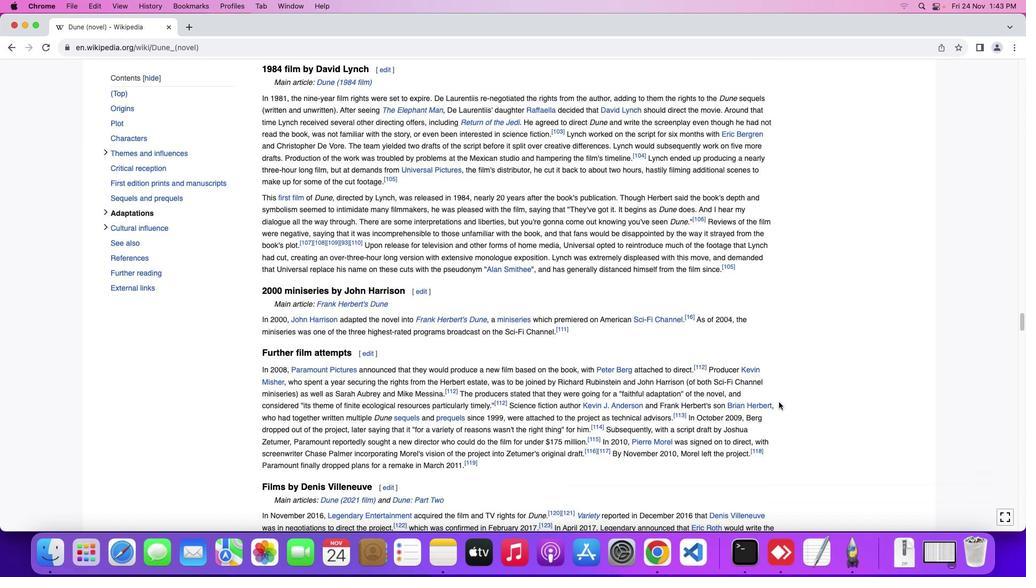 
Action: Mouse scrolled (779, 402) with delta (0, -1)
Screenshot: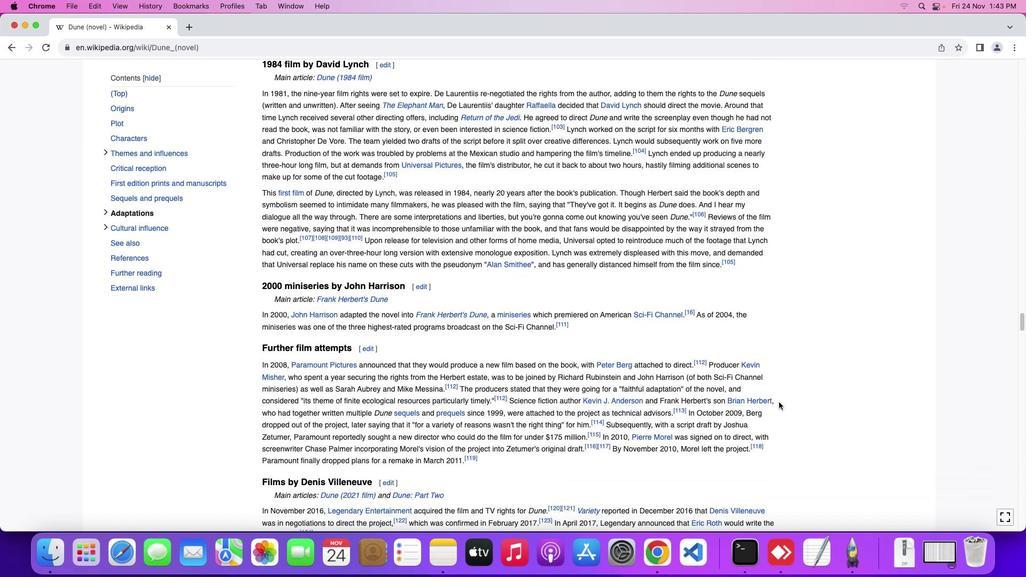 
Action: Mouse scrolled (779, 402) with delta (0, 0)
Screenshot: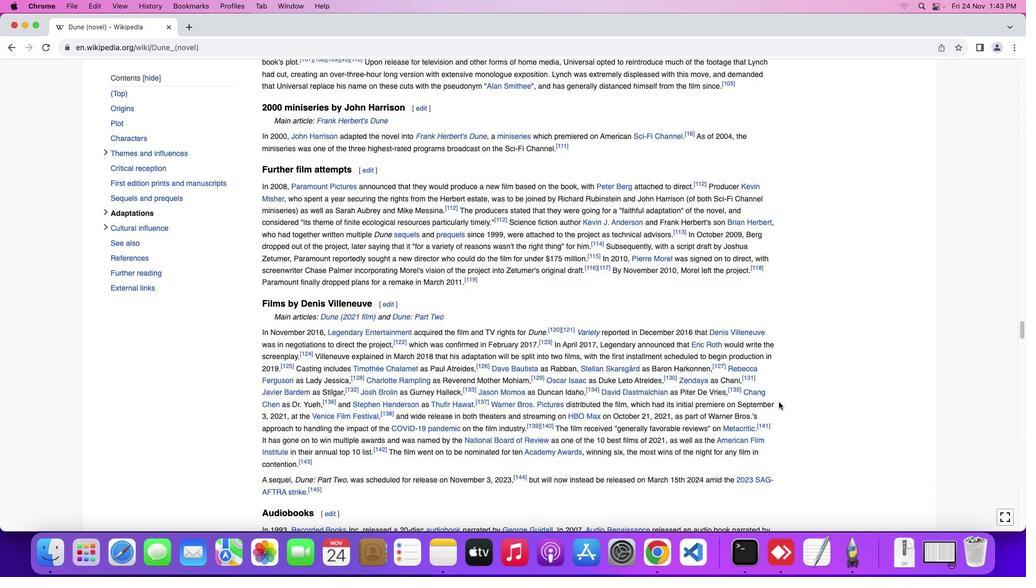 
Action: Mouse scrolled (779, 402) with delta (0, 0)
Screenshot: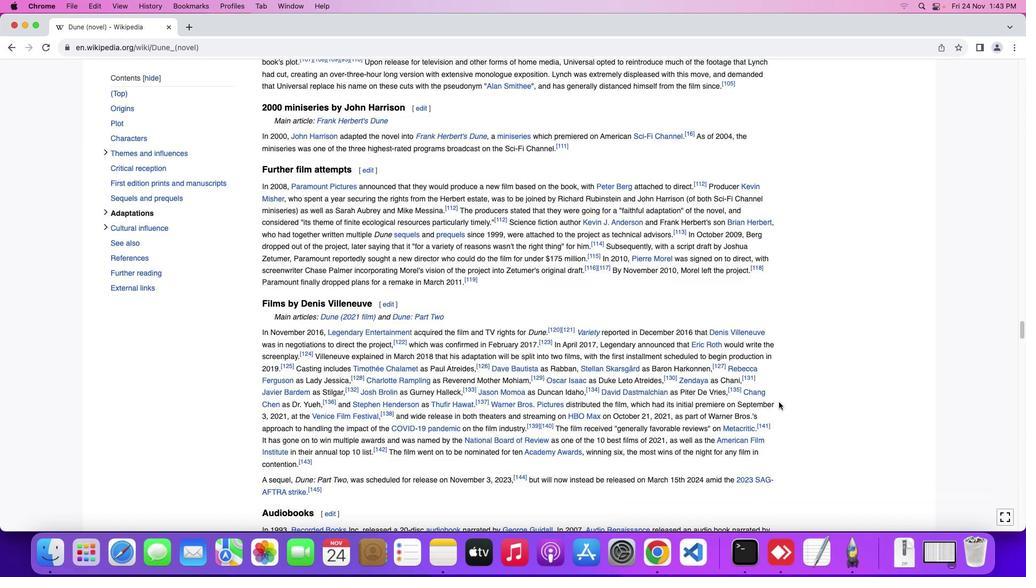 
Action: Mouse scrolled (779, 402) with delta (0, -1)
Screenshot: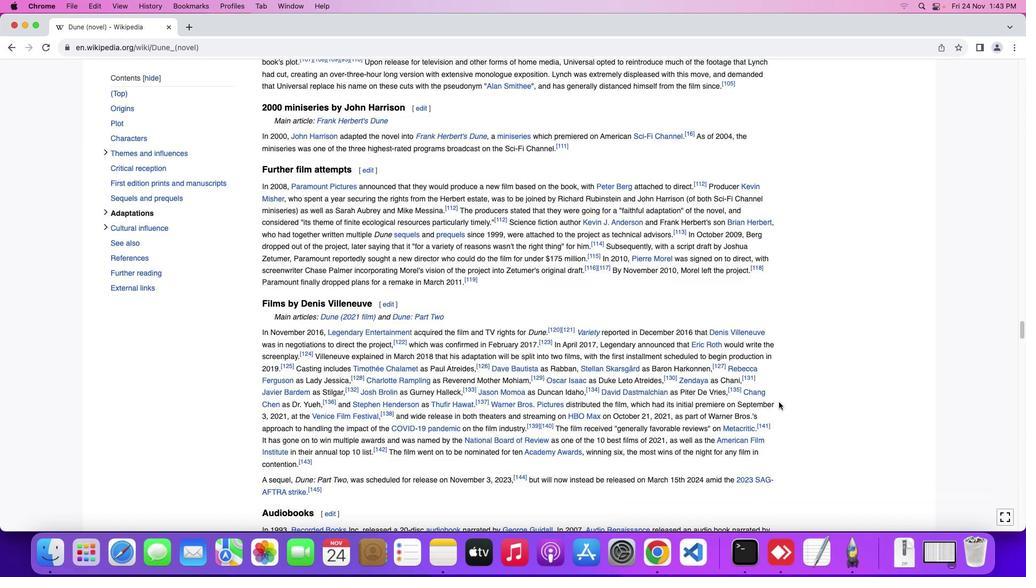 
Action: Mouse scrolled (779, 402) with delta (0, -2)
Screenshot: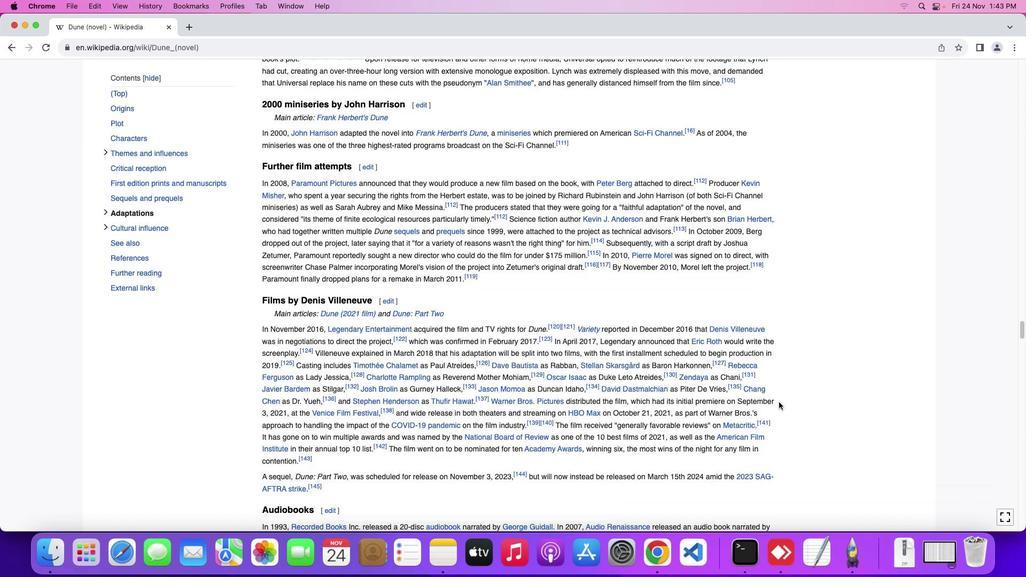 
Action: Mouse scrolled (779, 402) with delta (0, 0)
Screenshot: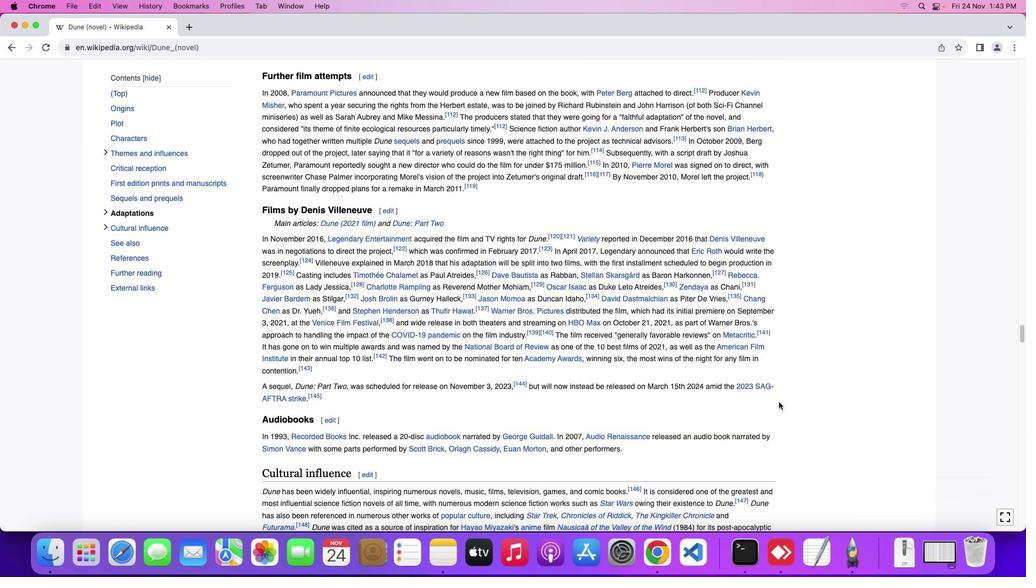 
Action: Mouse scrolled (779, 402) with delta (0, 0)
Screenshot: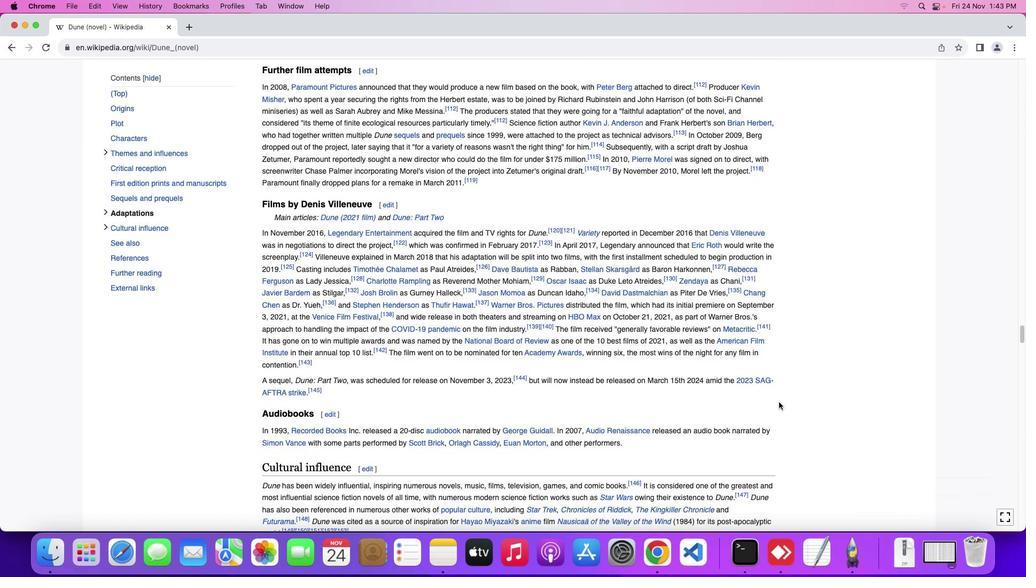 
Action: Mouse scrolled (779, 402) with delta (0, -1)
Screenshot: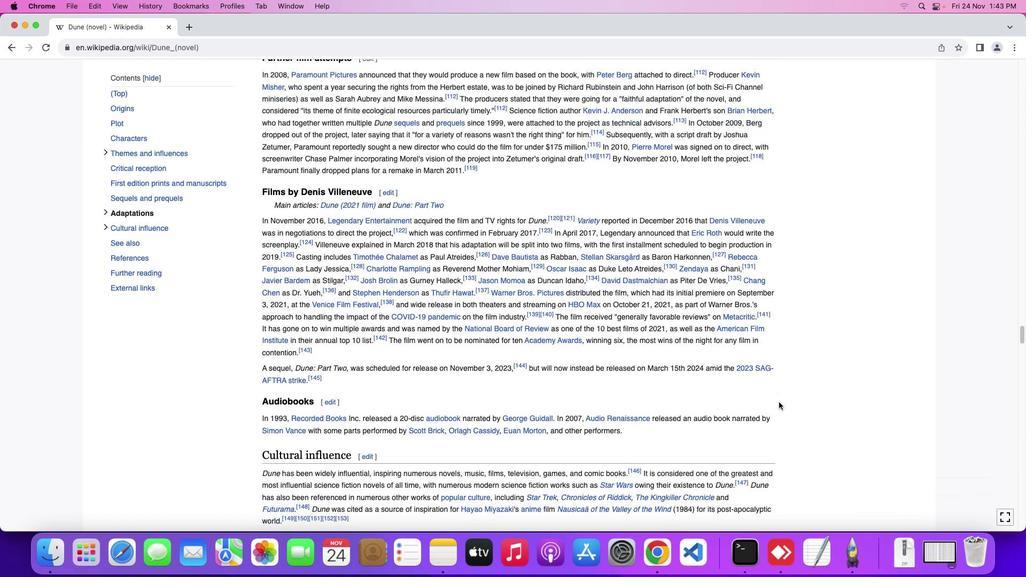 
Action: Mouse scrolled (779, 402) with delta (0, 0)
Screenshot: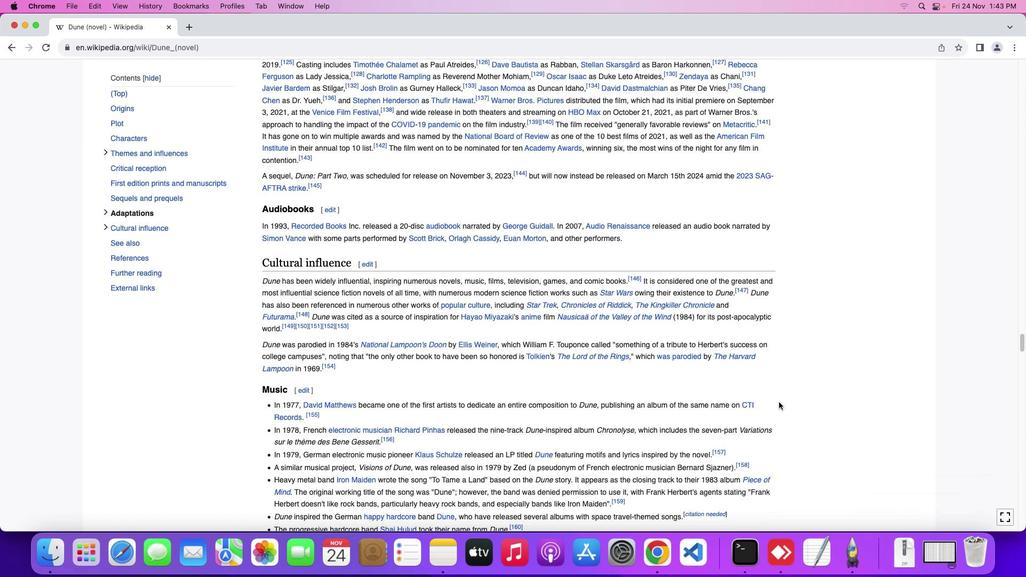 
Action: Mouse scrolled (779, 402) with delta (0, 0)
Screenshot: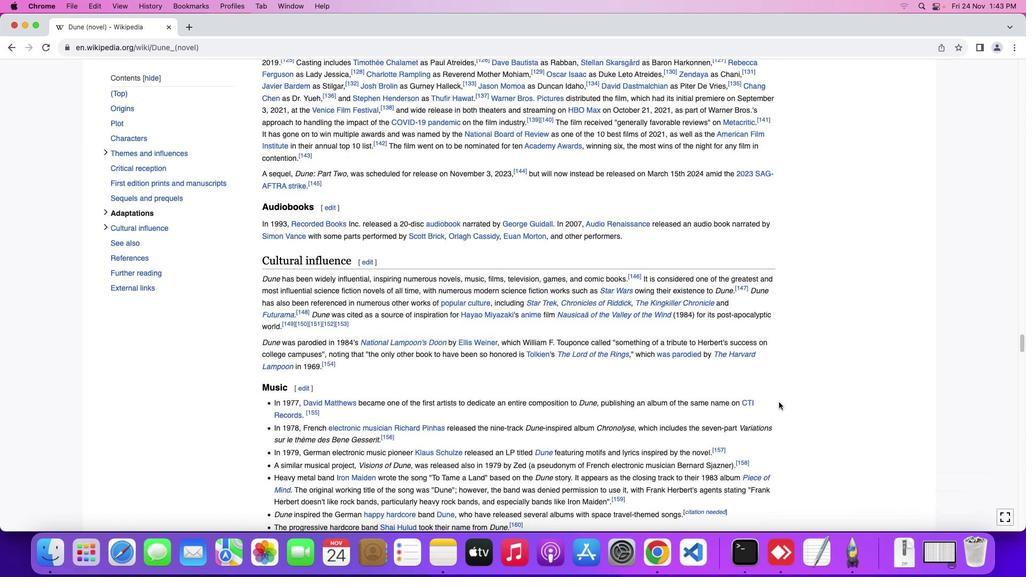 
Action: Mouse scrolled (779, 402) with delta (0, -1)
Screenshot: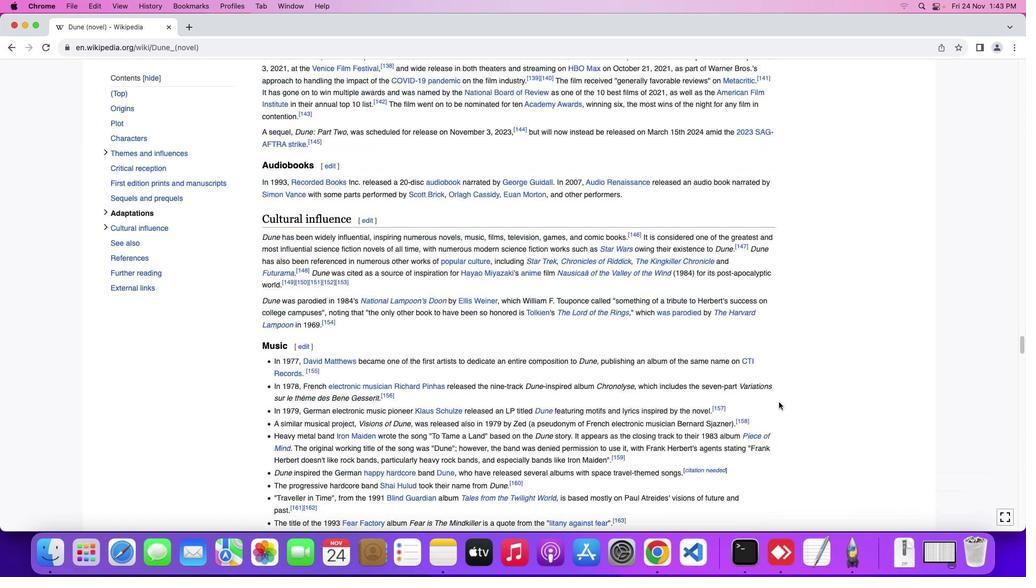 
Action: Mouse scrolled (779, 402) with delta (0, -2)
Screenshot: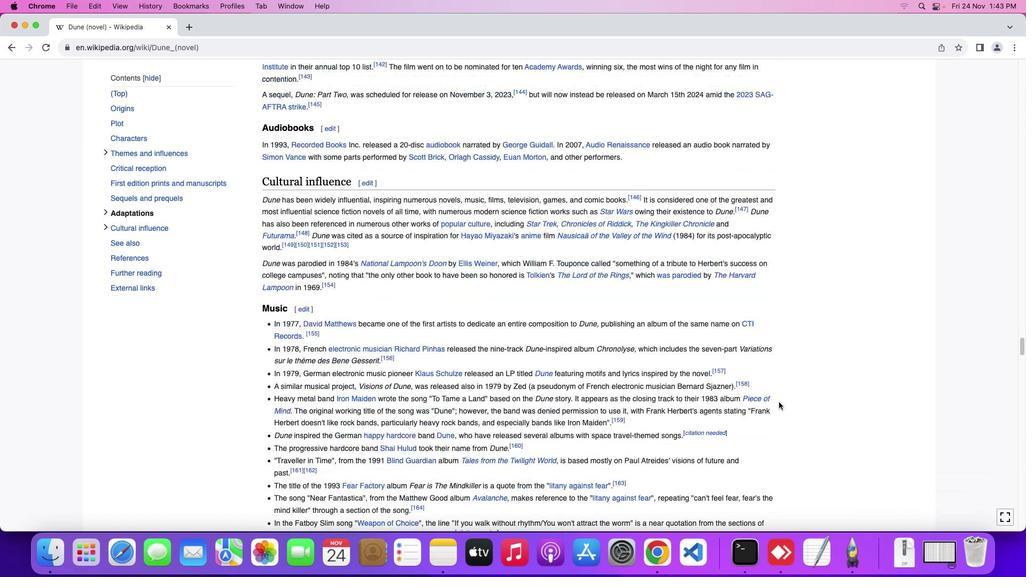 
Action: Mouse scrolled (779, 402) with delta (0, 0)
Screenshot: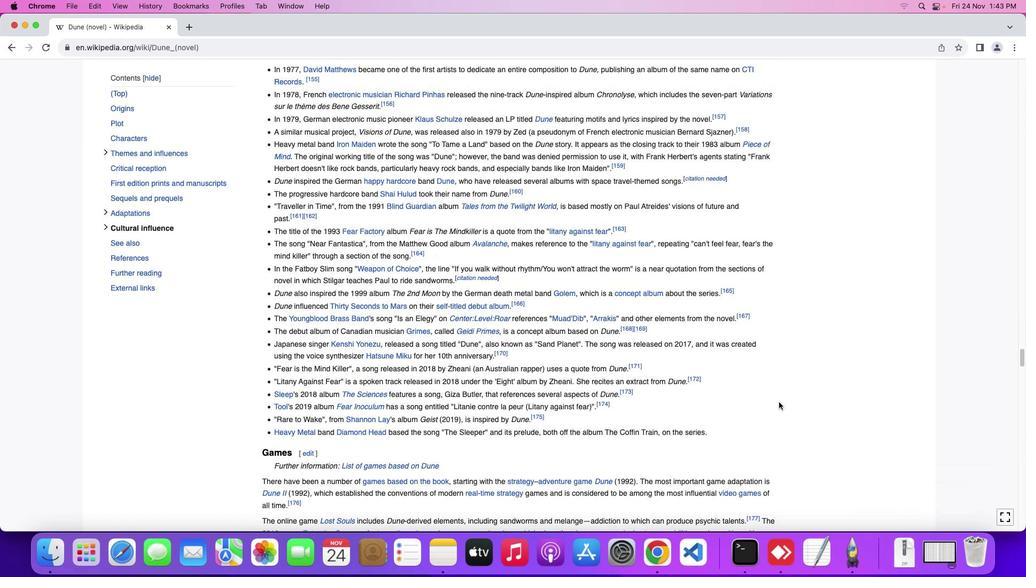 
Action: Mouse scrolled (779, 402) with delta (0, 0)
Screenshot: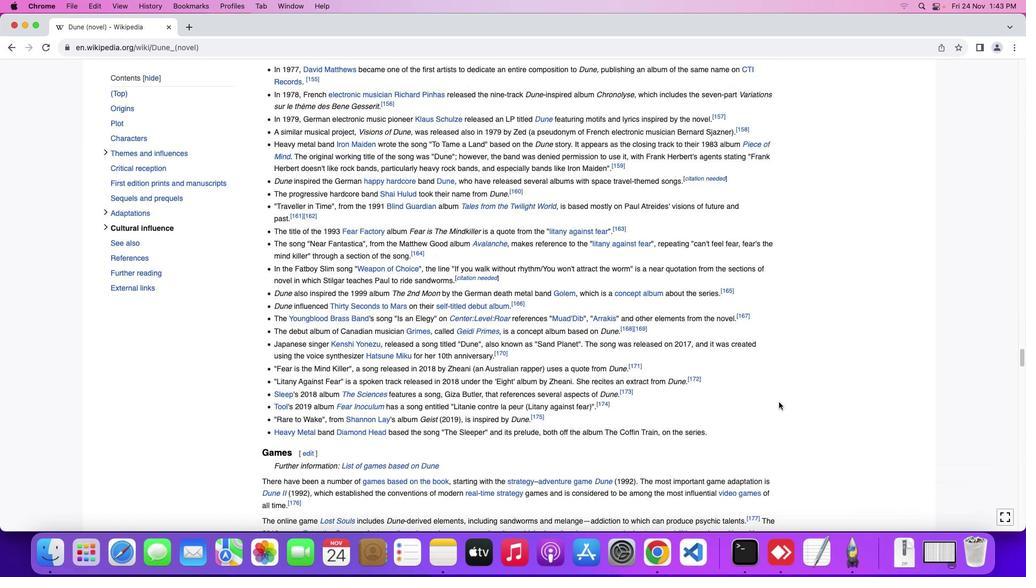 
Action: Mouse scrolled (779, 402) with delta (0, -1)
Screenshot: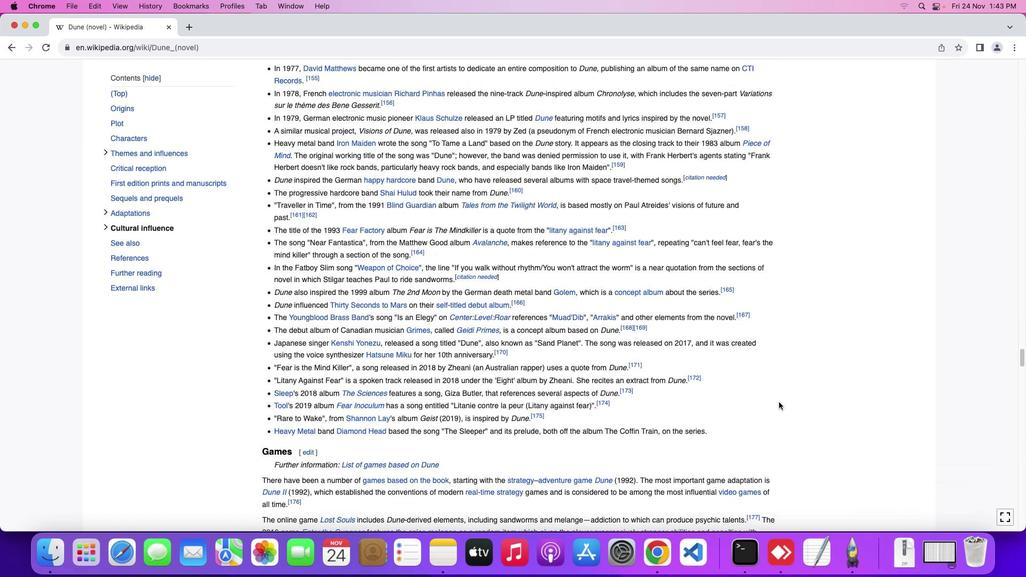 
Action: Mouse scrolled (779, 402) with delta (0, -2)
Screenshot: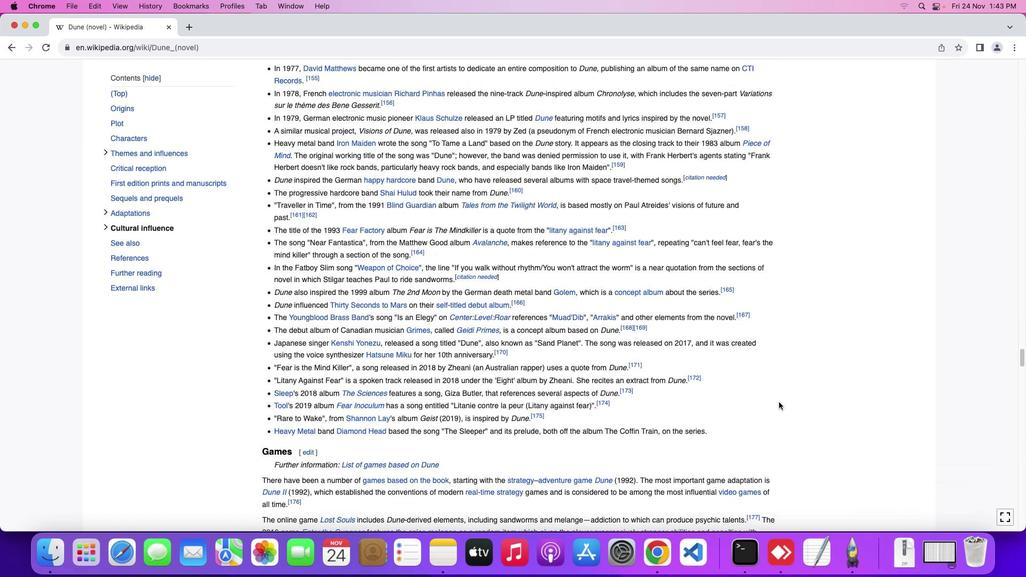 
Action: Mouse scrolled (779, 402) with delta (0, -2)
Screenshot: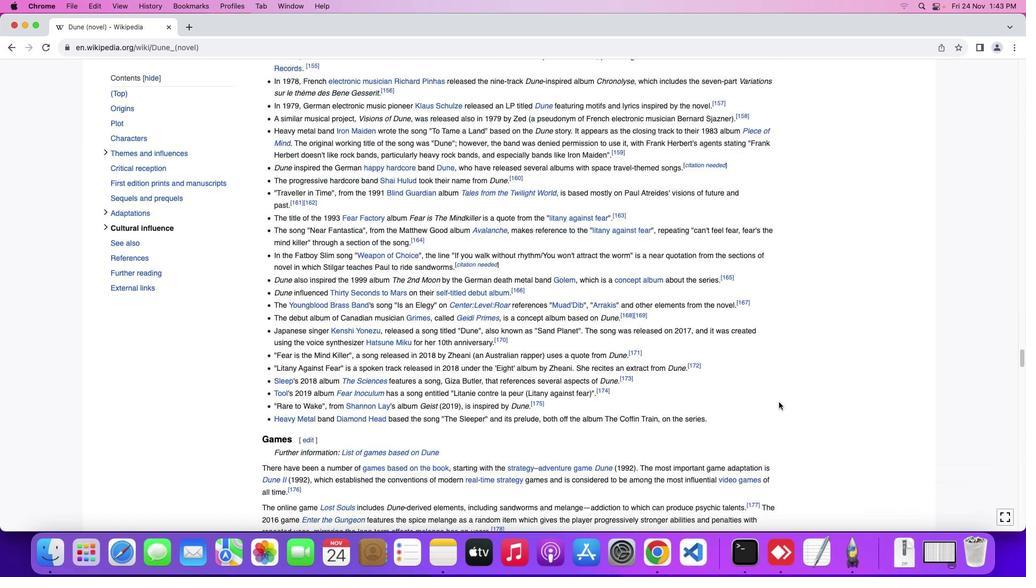 
Action: Mouse scrolled (779, 402) with delta (0, 0)
Screenshot: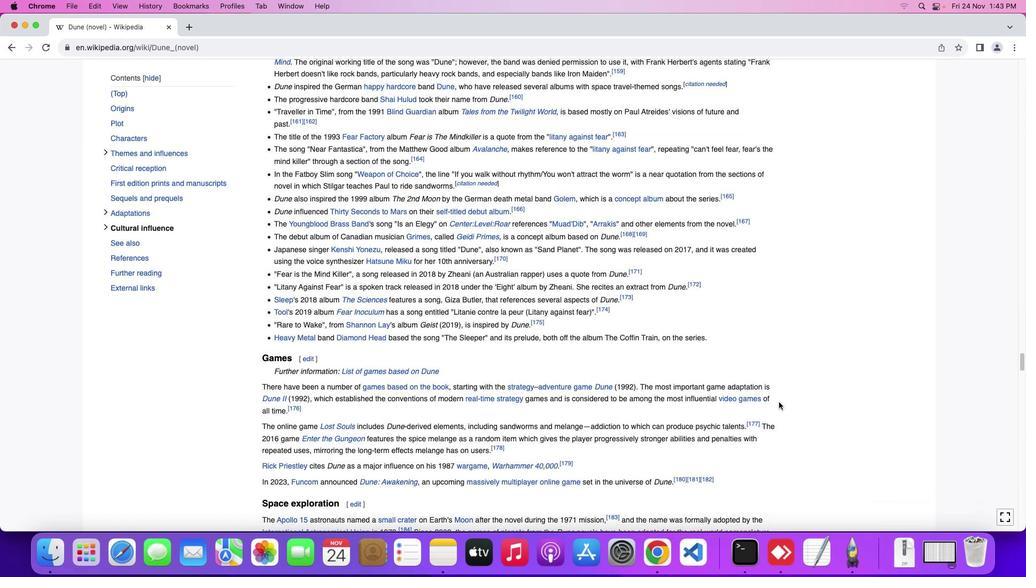 
Action: Mouse scrolled (779, 402) with delta (0, 0)
Screenshot: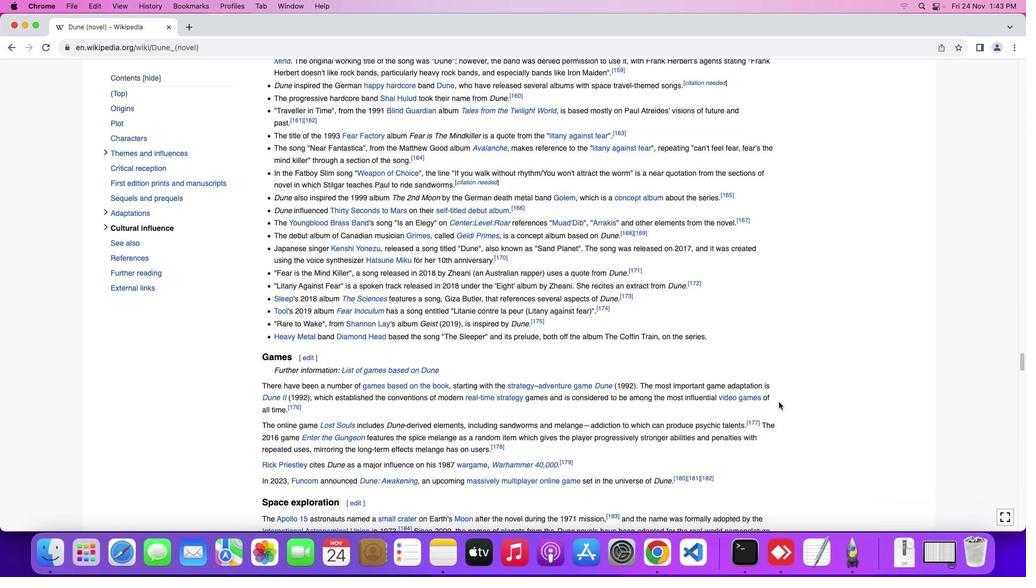 
Action: Mouse scrolled (779, 402) with delta (0, -1)
Screenshot: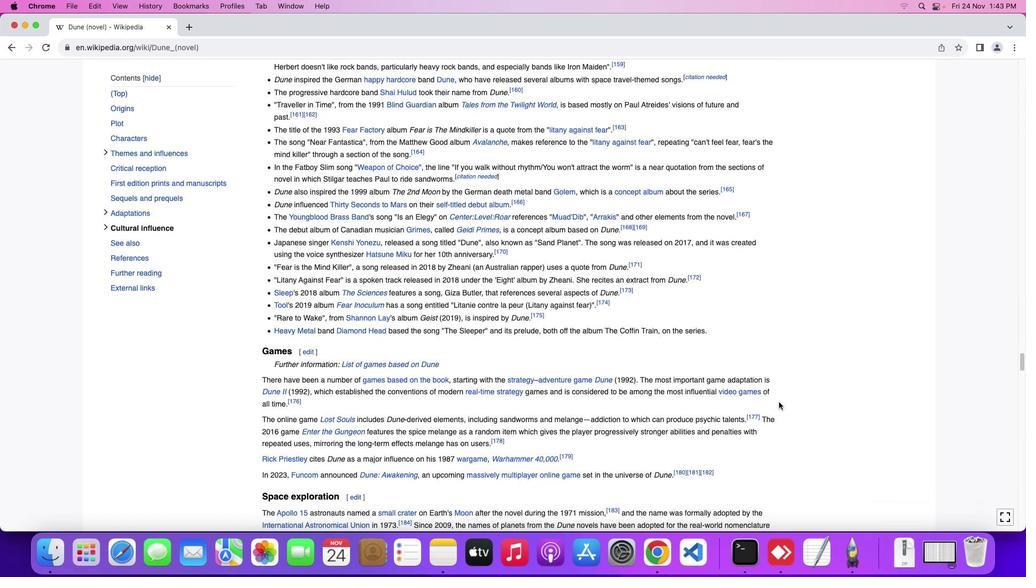 
Action: Mouse scrolled (779, 402) with delta (0, 0)
Screenshot: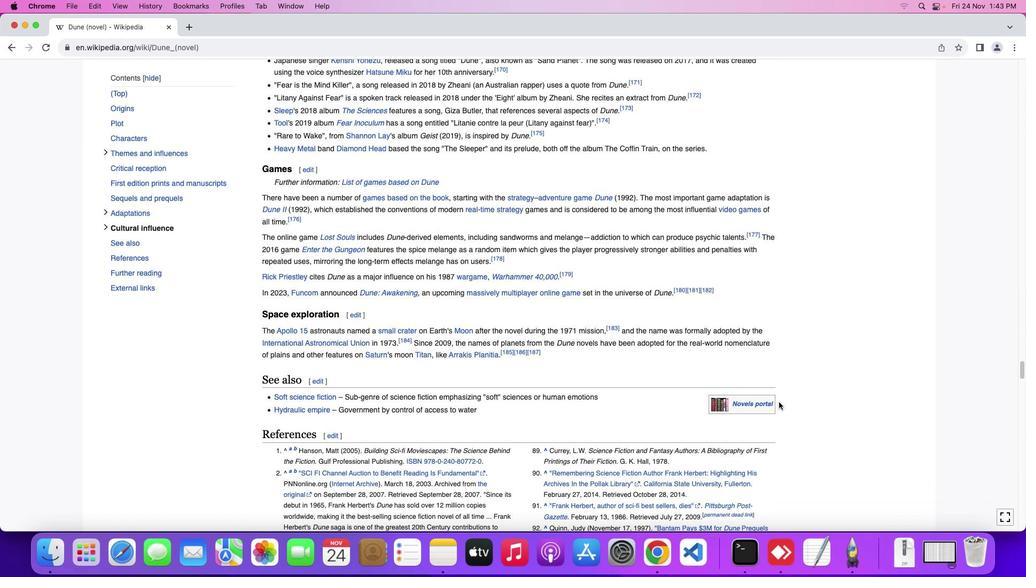 
Action: Mouse scrolled (779, 402) with delta (0, 0)
Screenshot: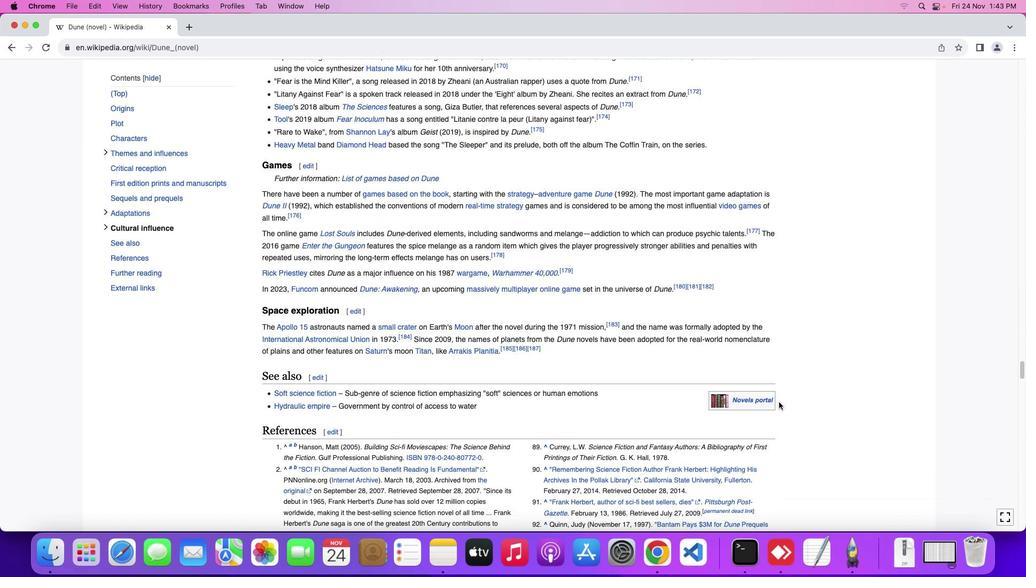 
Action: Mouse scrolled (779, 402) with delta (0, -1)
Screenshot: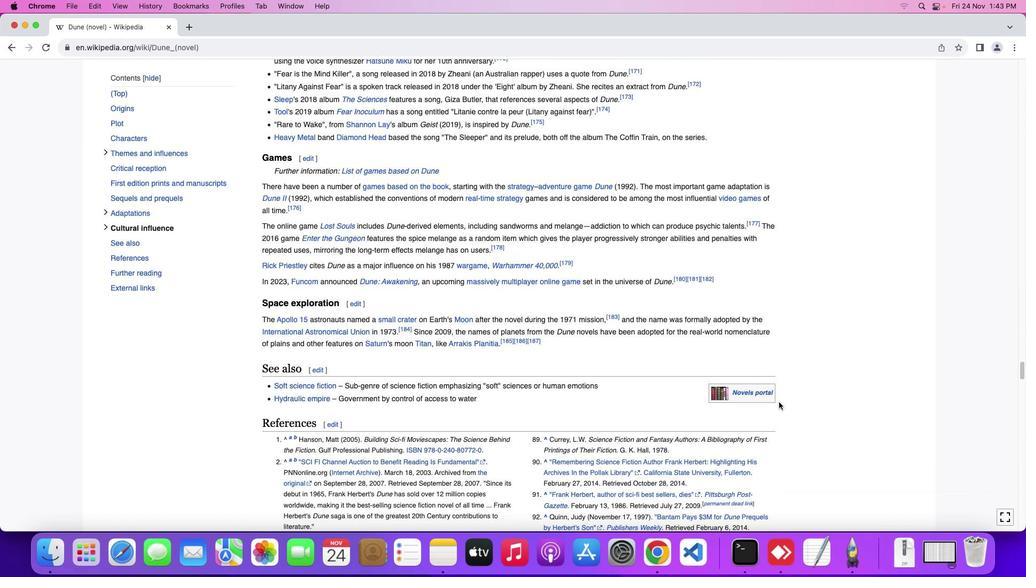 
Action: Mouse scrolled (779, 402) with delta (0, -2)
Screenshot: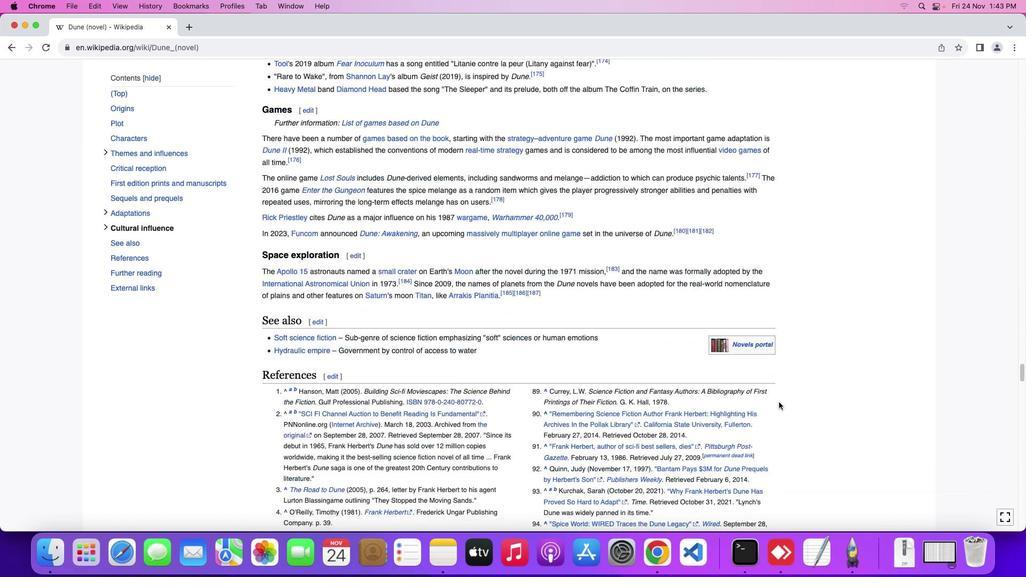 
Action: Mouse scrolled (779, 402) with delta (0, 0)
Screenshot: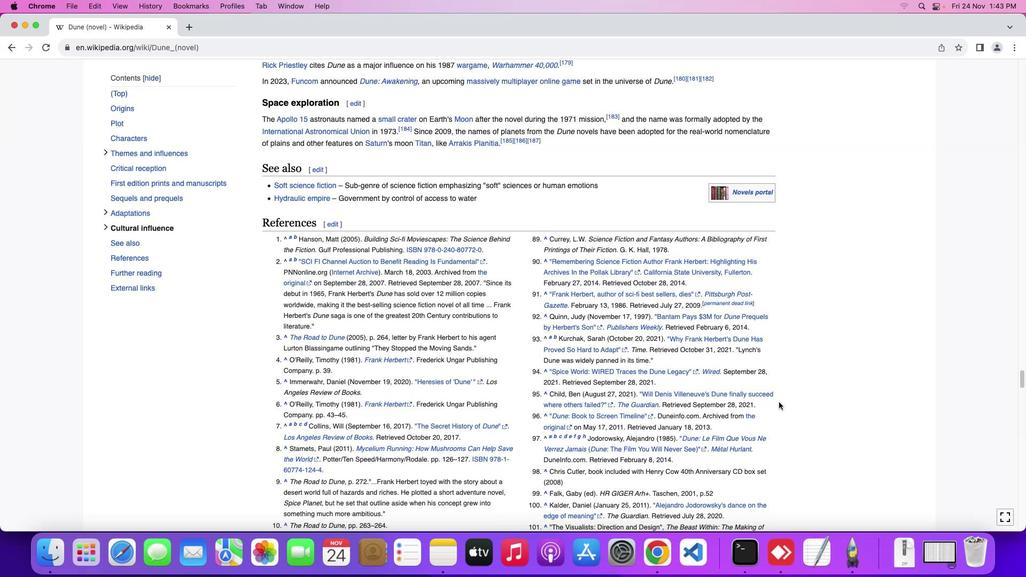 
Action: Mouse scrolled (779, 402) with delta (0, 0)
Screenshot: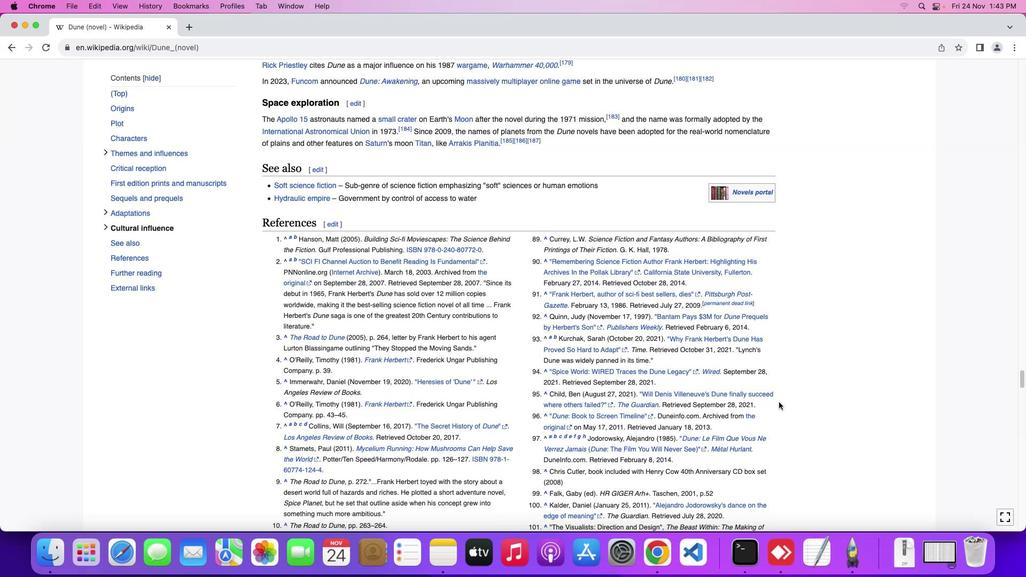 
Action: Mouse scrolled (779, 402) with delta (0, -1)
Screenshot: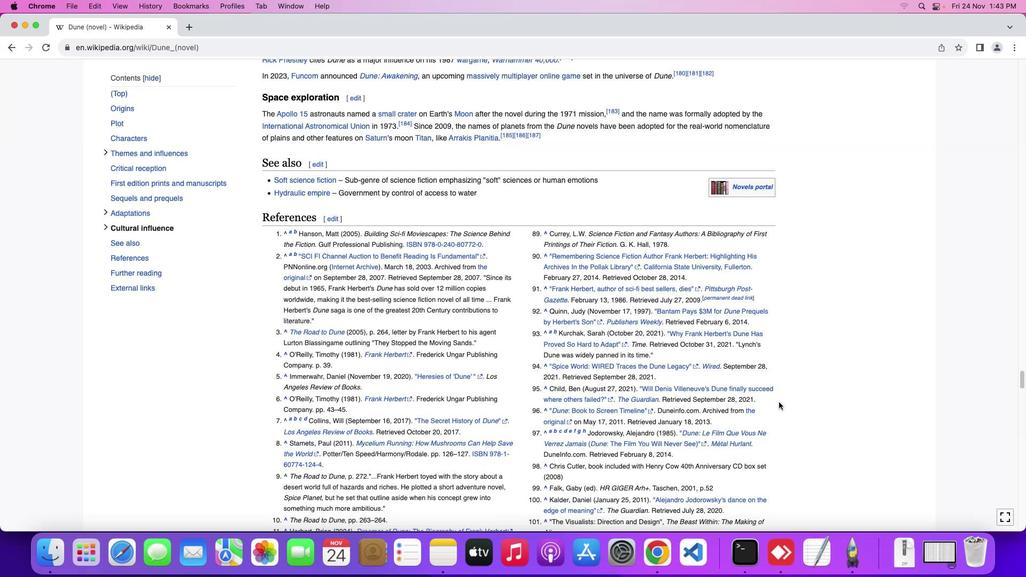 
Action: Mouse scrolled (779, 402) with delta (0, -2)
Screenshot: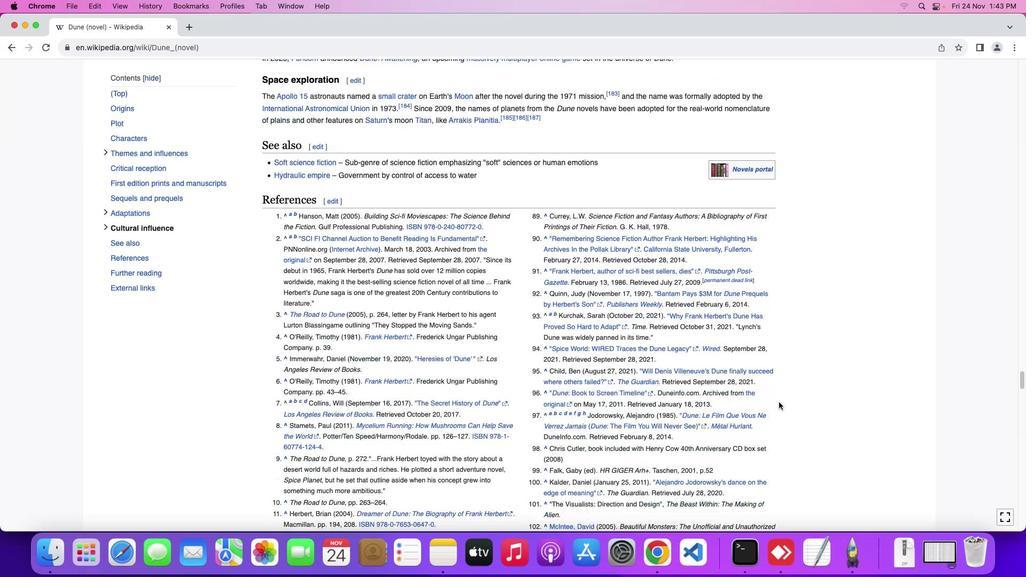 
Action: Mouse scrolled (779, 402) with delta (0, 0)
Screenshot: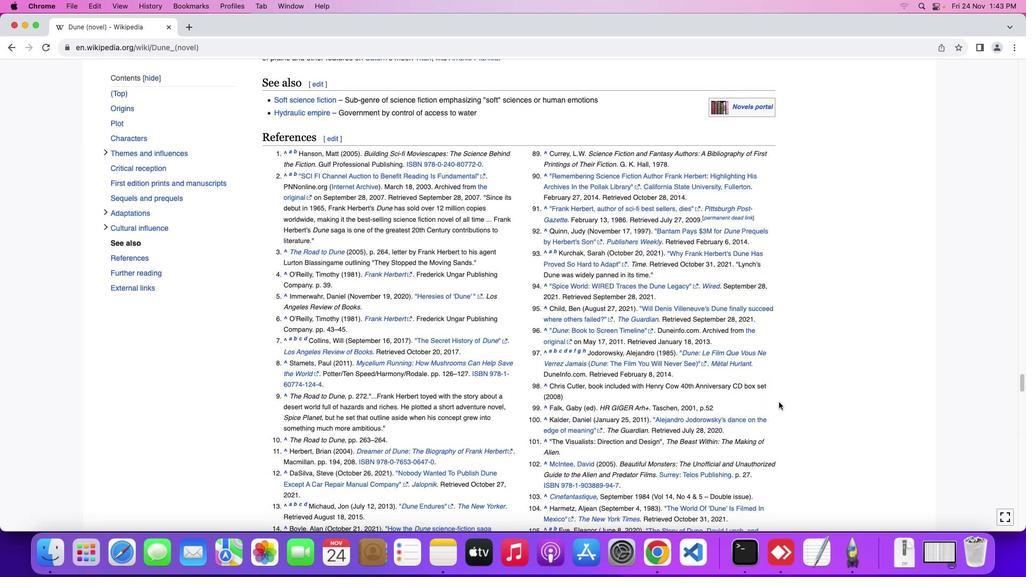 
Action: Mouse scrolled (779, 402) with delta (0, 0)
Screenshot: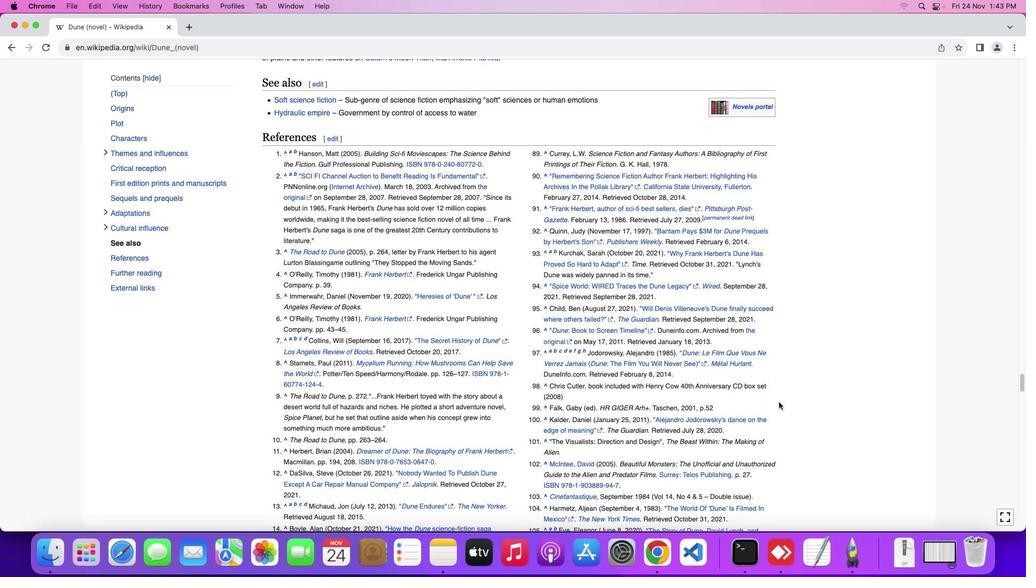 
Action: Mouse scrolled (779, 402) with delta (0, -1)
